 Task: Add a signature Kate Phillips containing Best wishes for a happy National Peace Day, Kate Phillips to email address softage.8@softage.net and add a label Sustainability
Action: Mouse pressed left at (1036, 54)
Screenshot: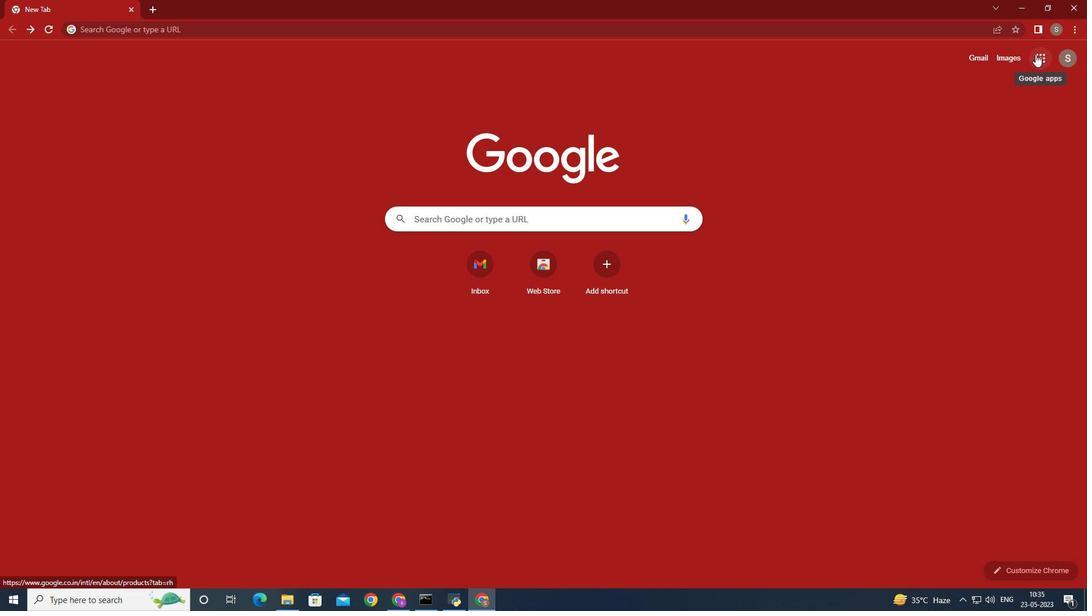 
Action: Mouse moved to (1039, 60)
Screenshot: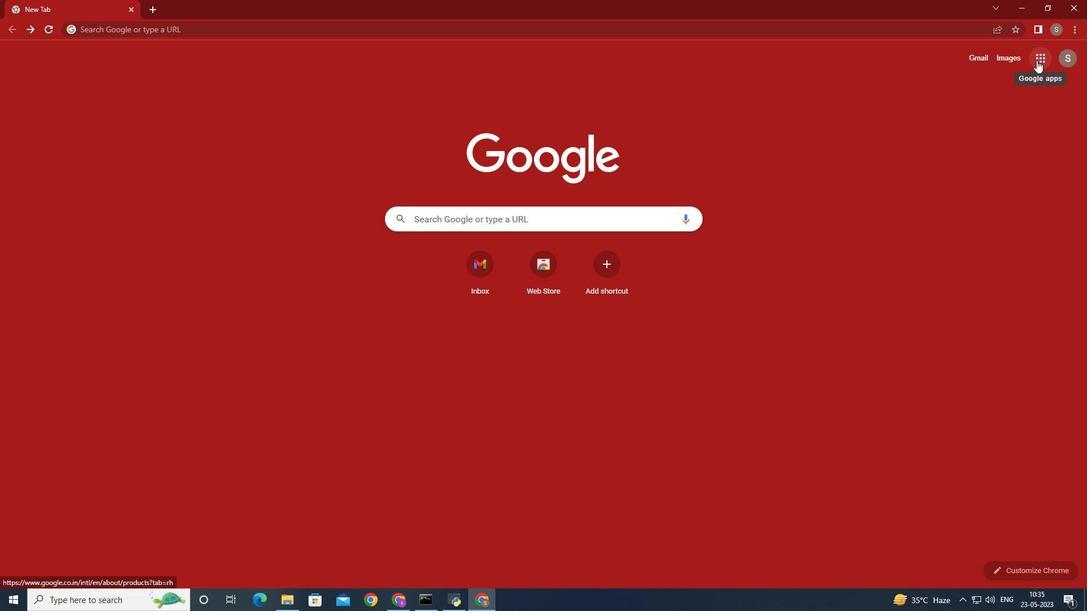 
Action: Mouse pressed left at (1039, 60)
Screenshot: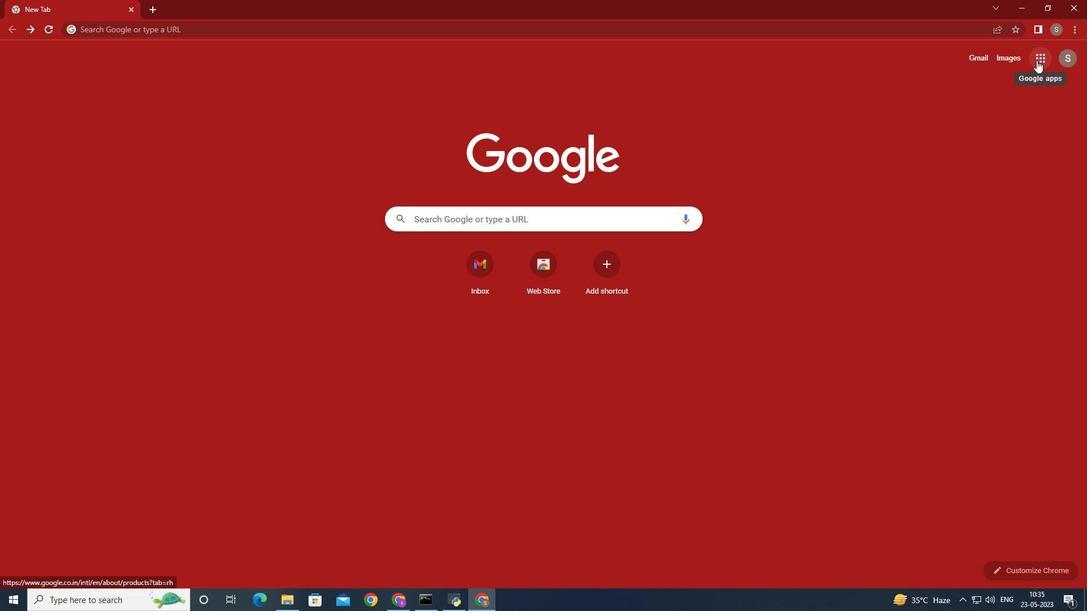 
Action: Mouse moved to (989, 107)
Screenshot: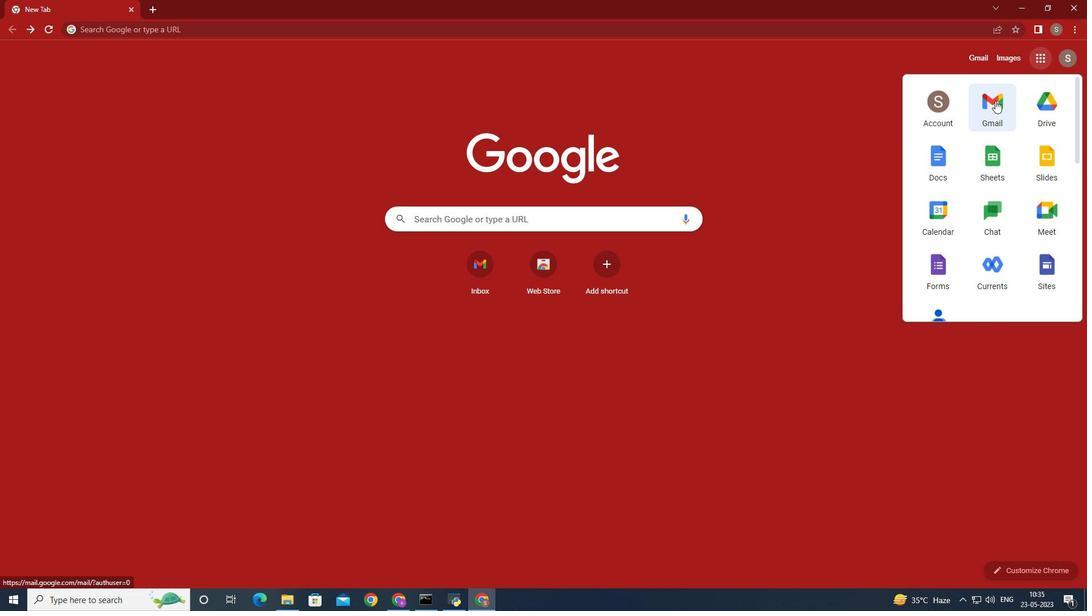 
Action: Mouse pressed left at (989, 107)
Screenshot: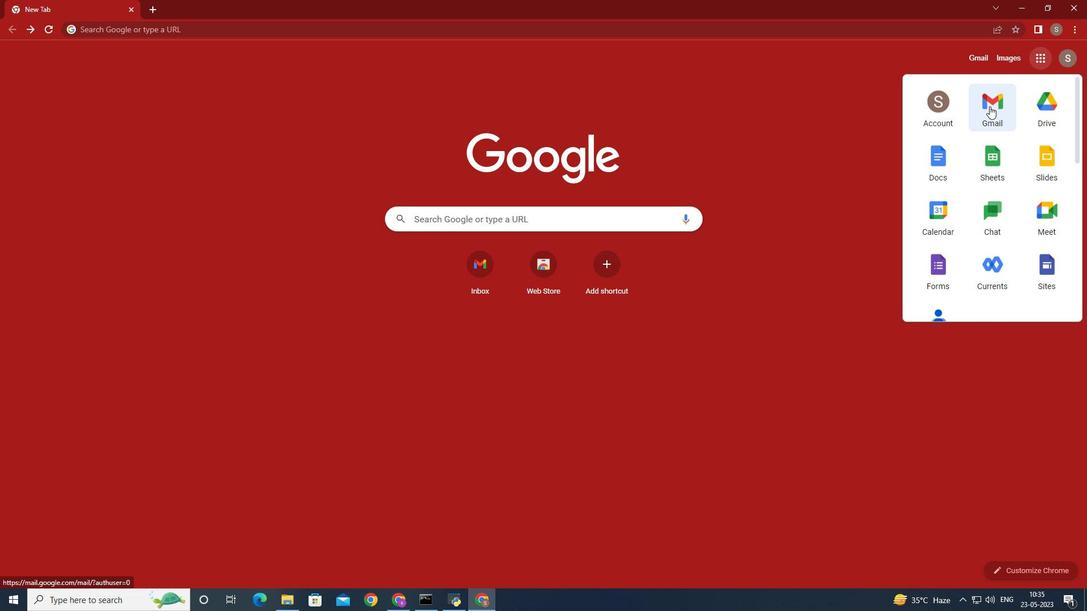
Action: Mouse moved to (965, 77)
Screenshot: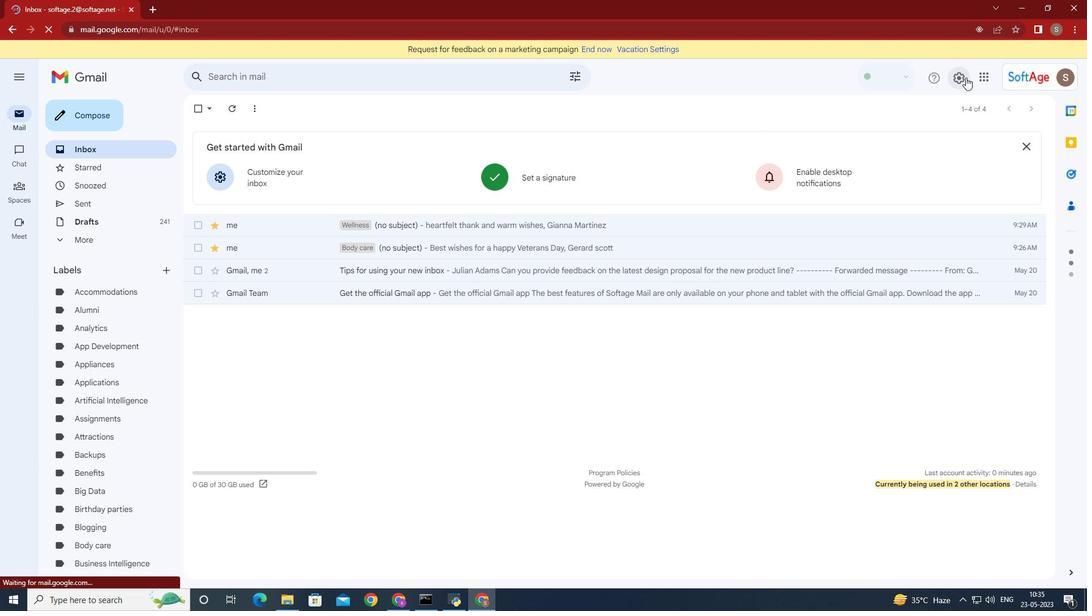 
Action: Mouse pressed left at (965, 77)
Screenshot: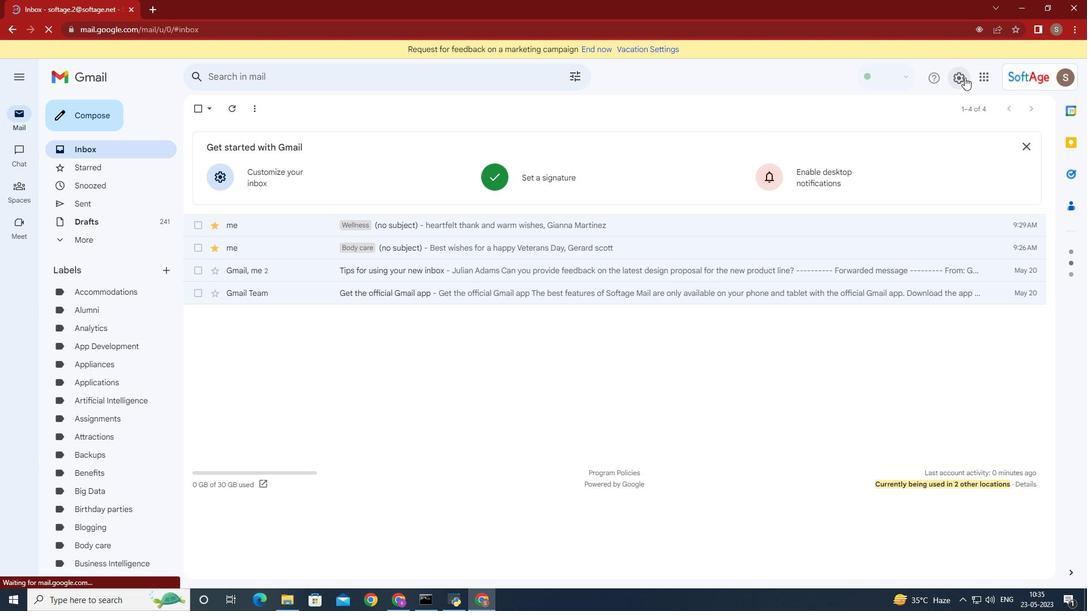 
Action: Mouse moved to (970, 127)
Screenshot: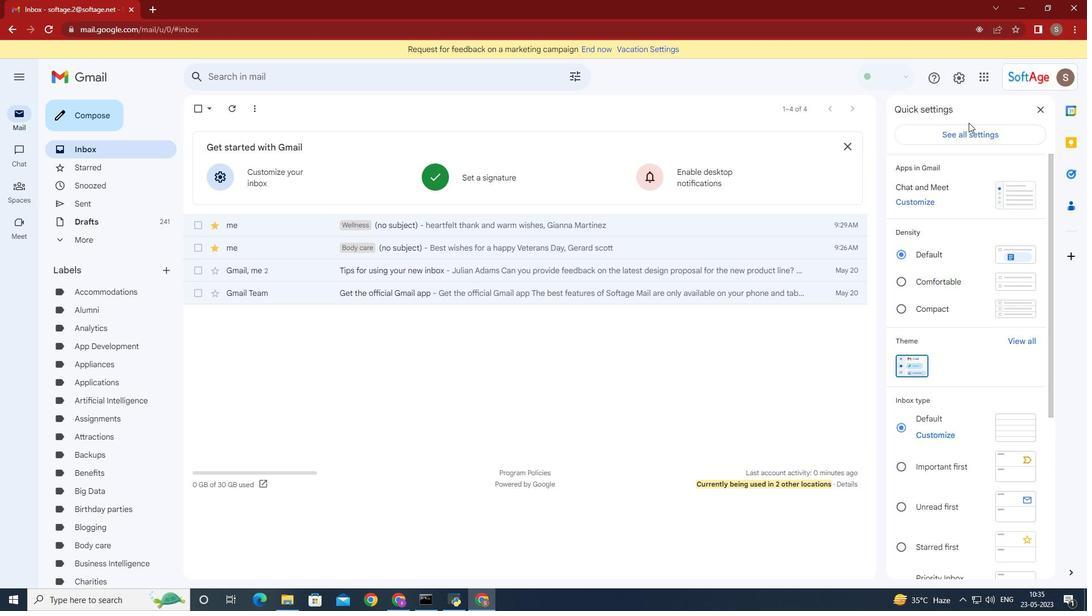 
Action: Mouse pressed left at (970, 127)
Screenshot: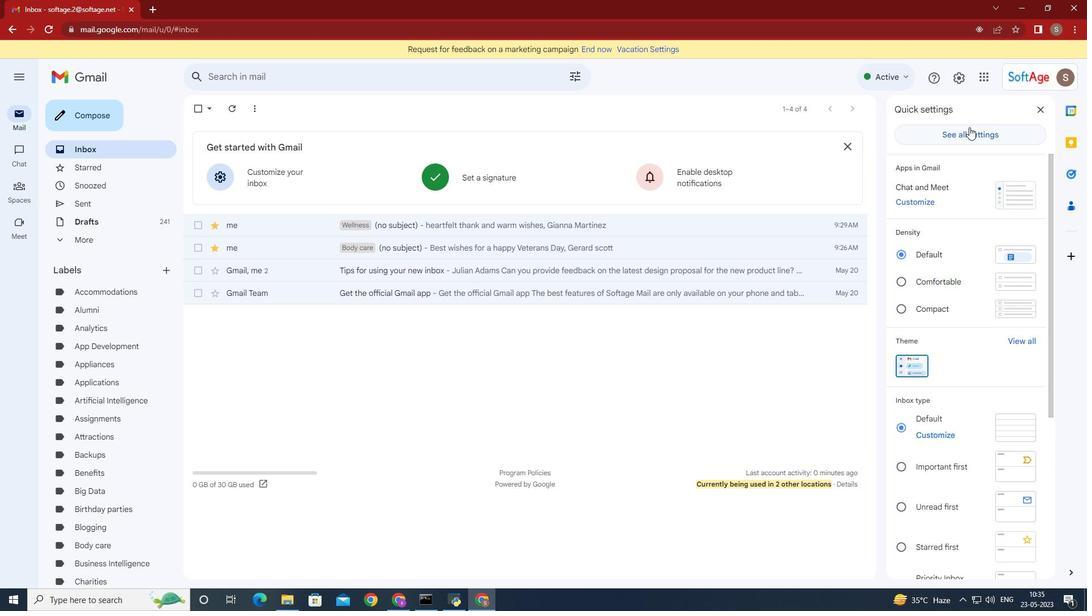 
Action: Mouse moved to (583, 201)
Screenshot: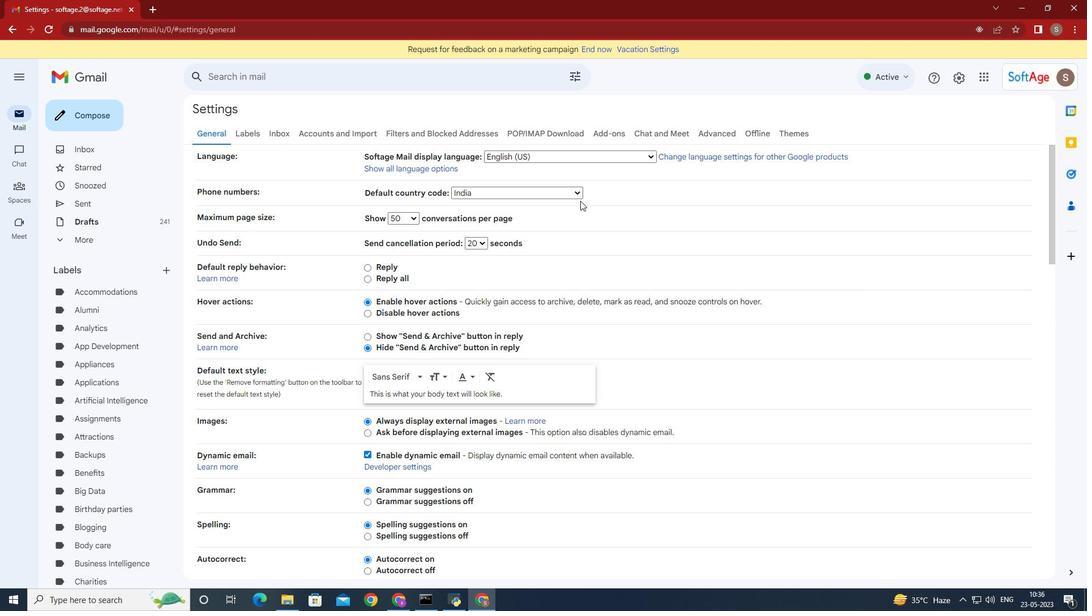 
Action: Mouse scrolled (583, 200) with delta (0, 0)
Screenshot: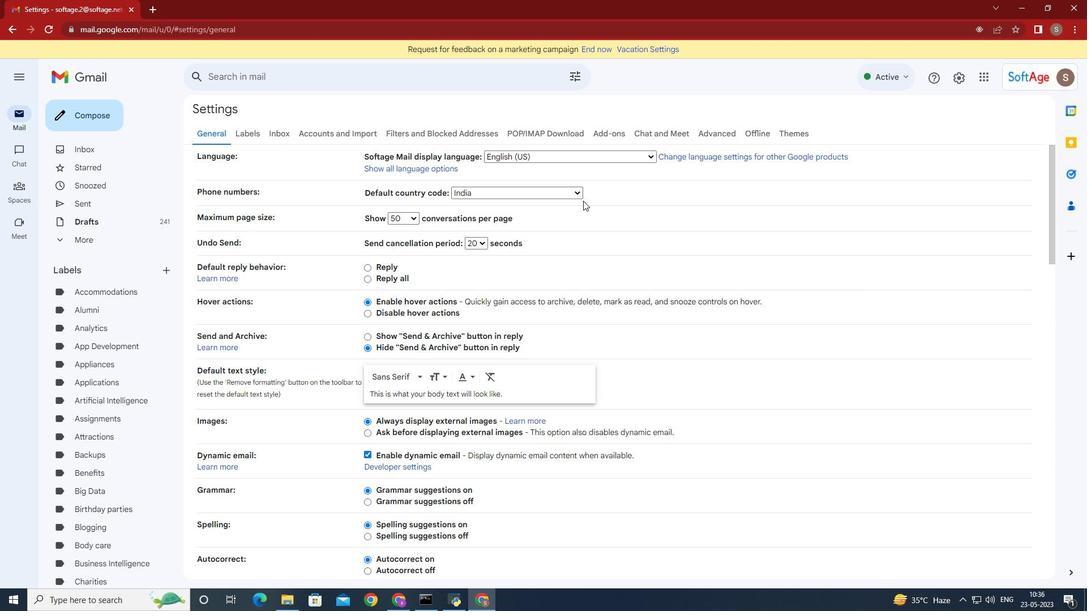 
Action: Mouse scrolled (583, 200) with delta (0, 0)
Screenshot: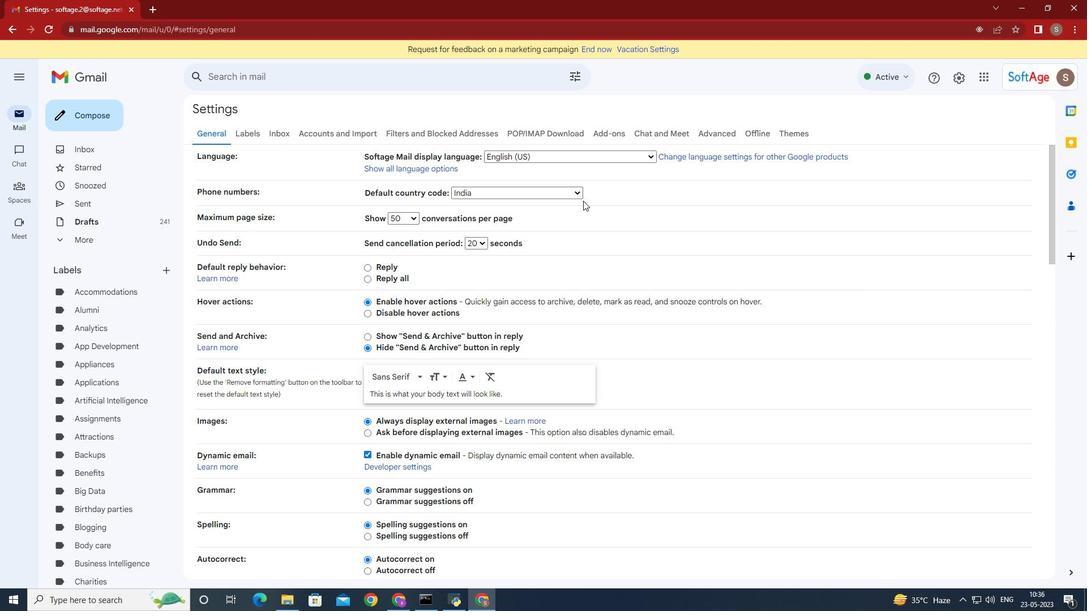 
Action: Mouse scrolled (583, 200) with delta (0, 0)
Screenshot: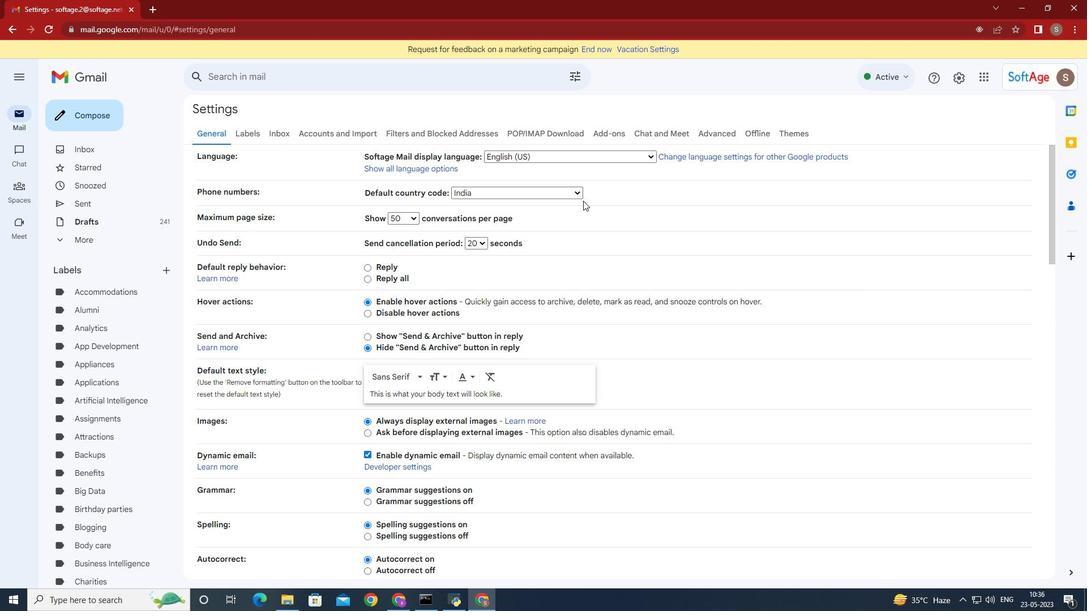 
Action: Mouse scrolled (583, 200) with delta (0, 0)
Screenshot: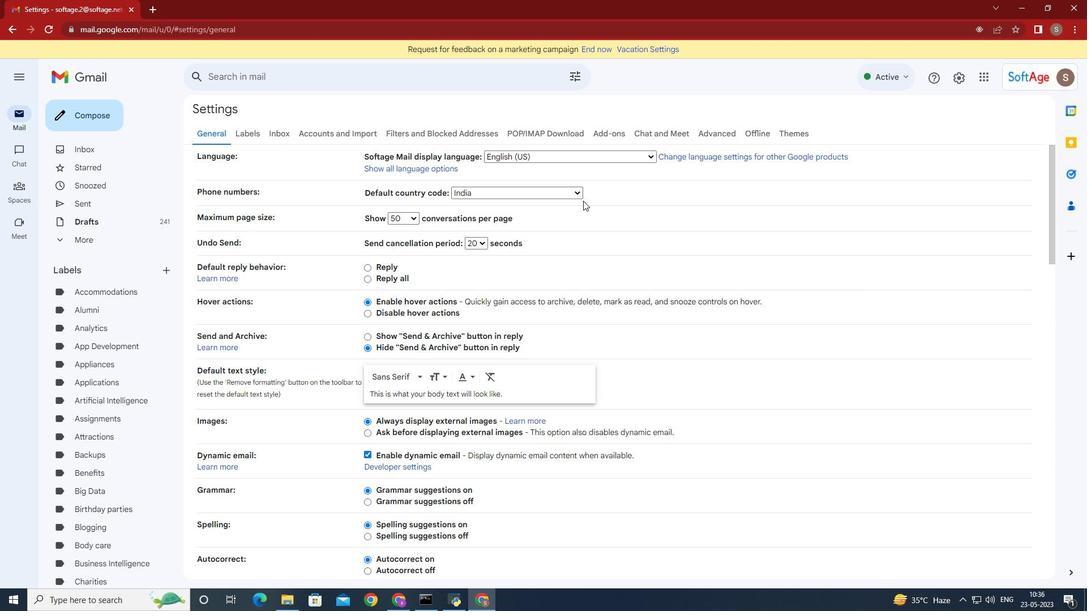
Action: Mouse moved to (579, 198)
Screenshot: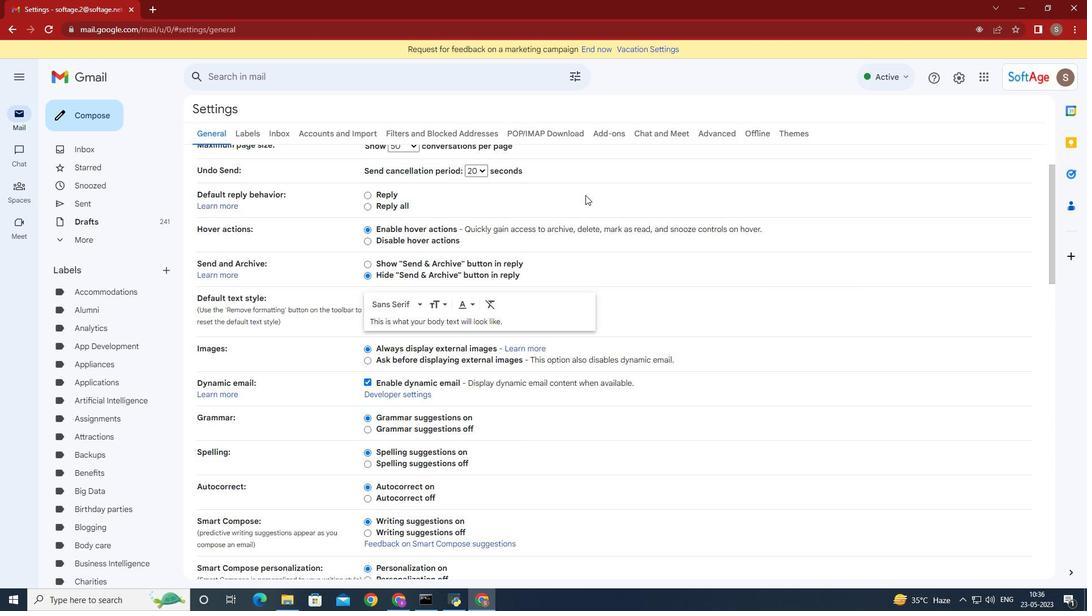 
Action: Mouse scrolled (579, 197) with delta (0, 0)
Screenshot: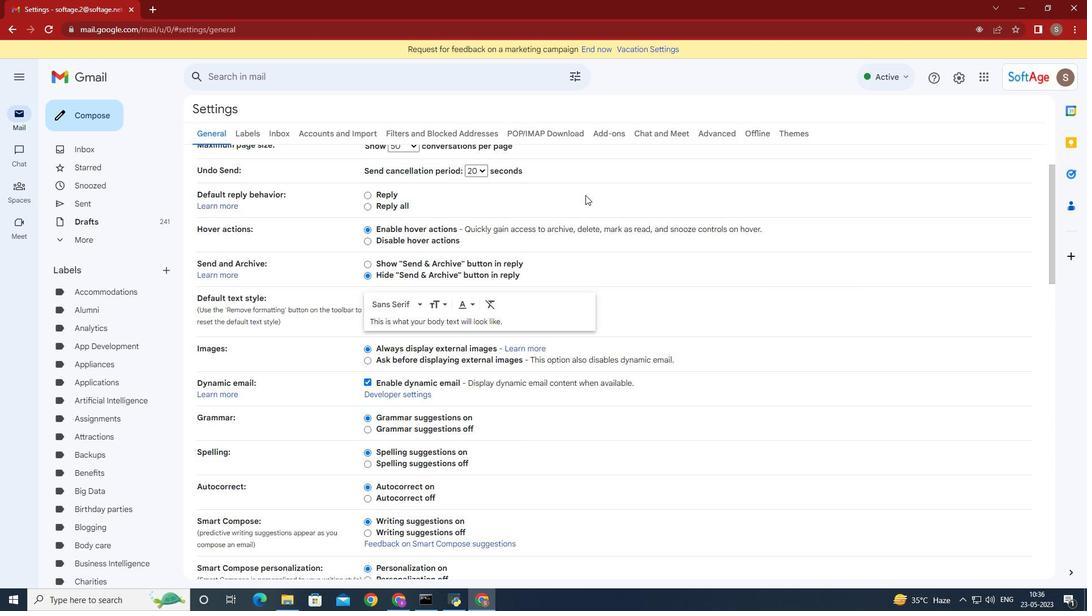 
Action: Mouse moved to (579, 198)
Screenshot: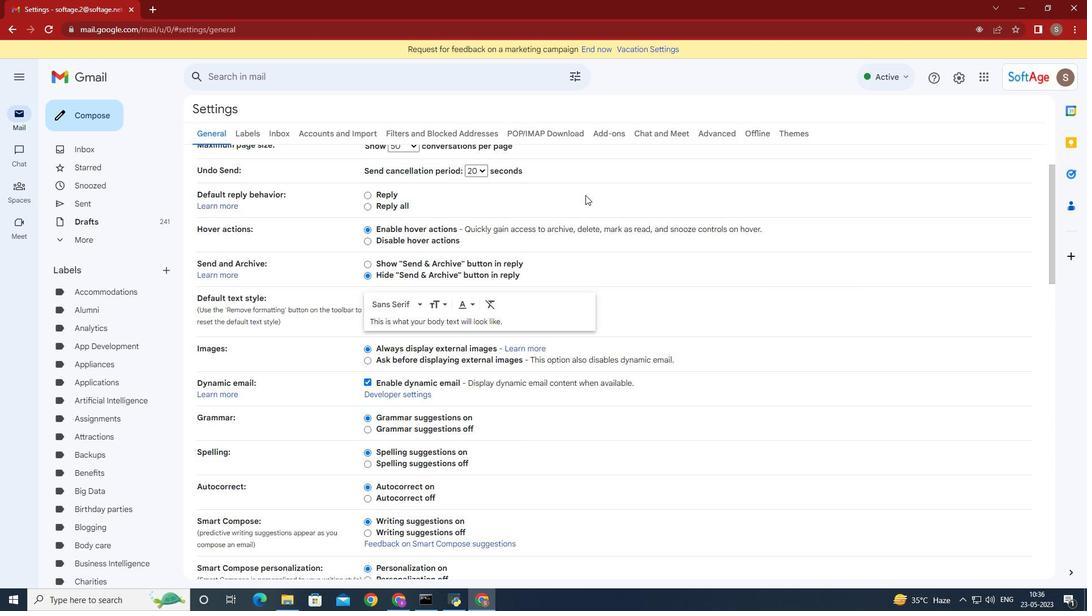 
Action: Mouse scrolled (579, 197) with delta (0, 0)
Screenshot: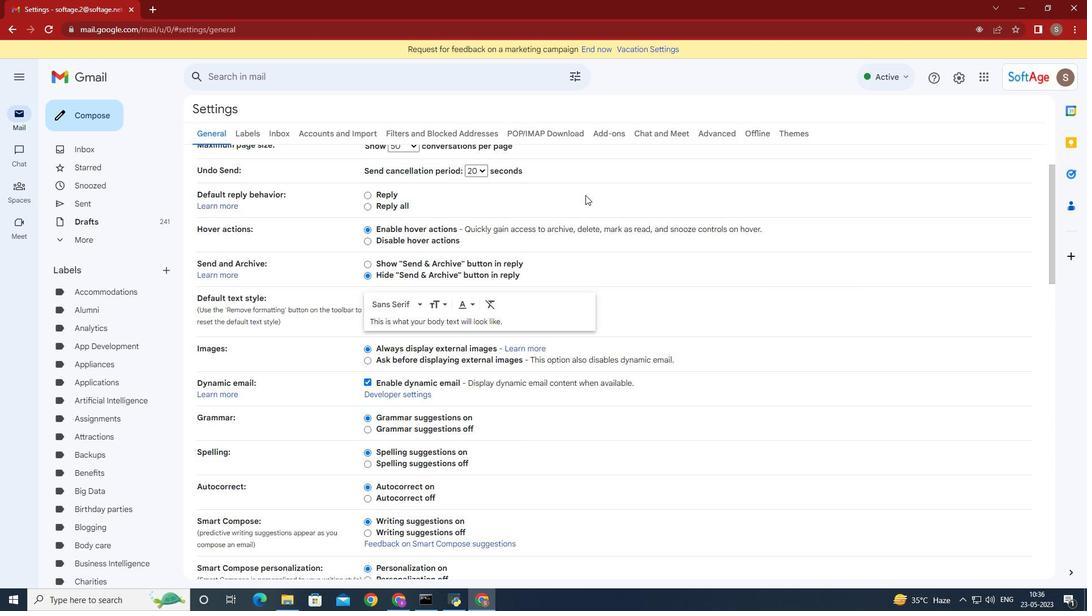 
Action: Mouse moved to (578, 198)
Screenshot: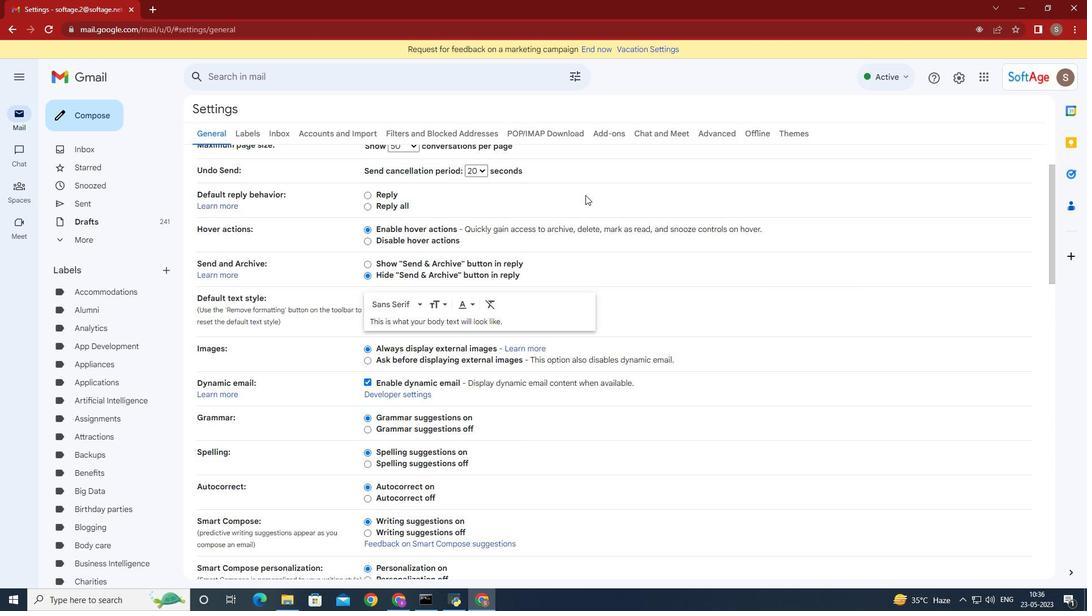
Action: Mouse scrolled (578, 197) with delta (0, 0)
Screenshot: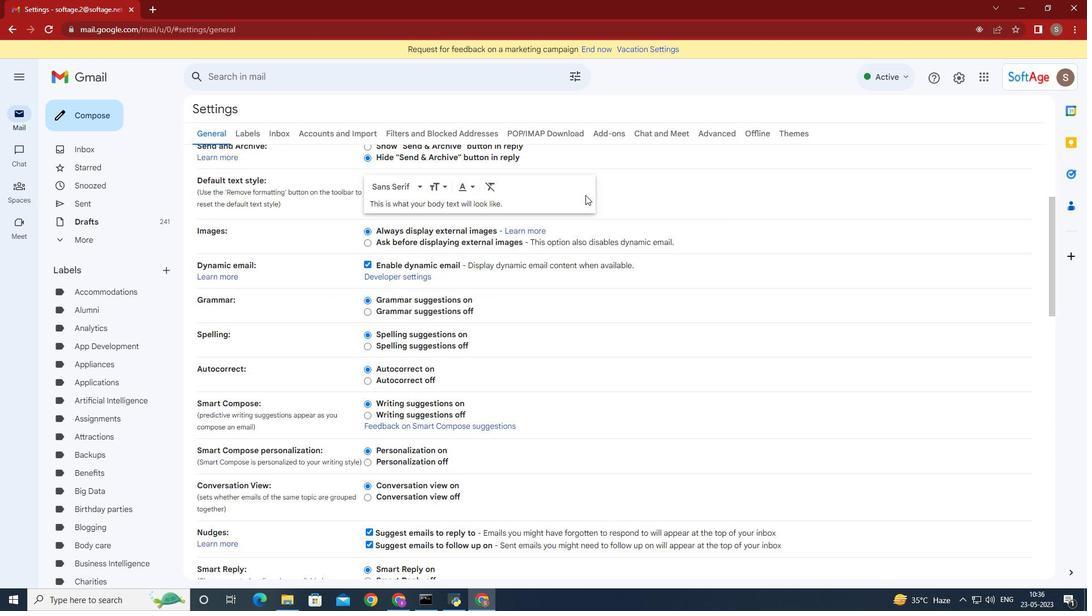 
Action: Mouse moved to (578, 198)
Screenshot: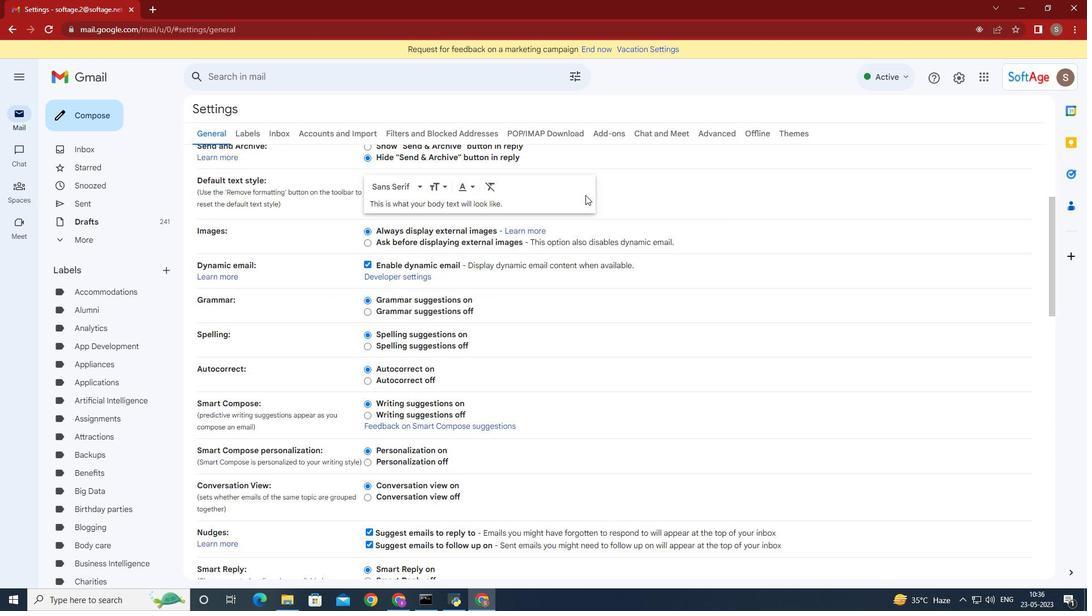 
Action: Mouse scrolled (578, 197) with delta (0, 0)
Screenshot: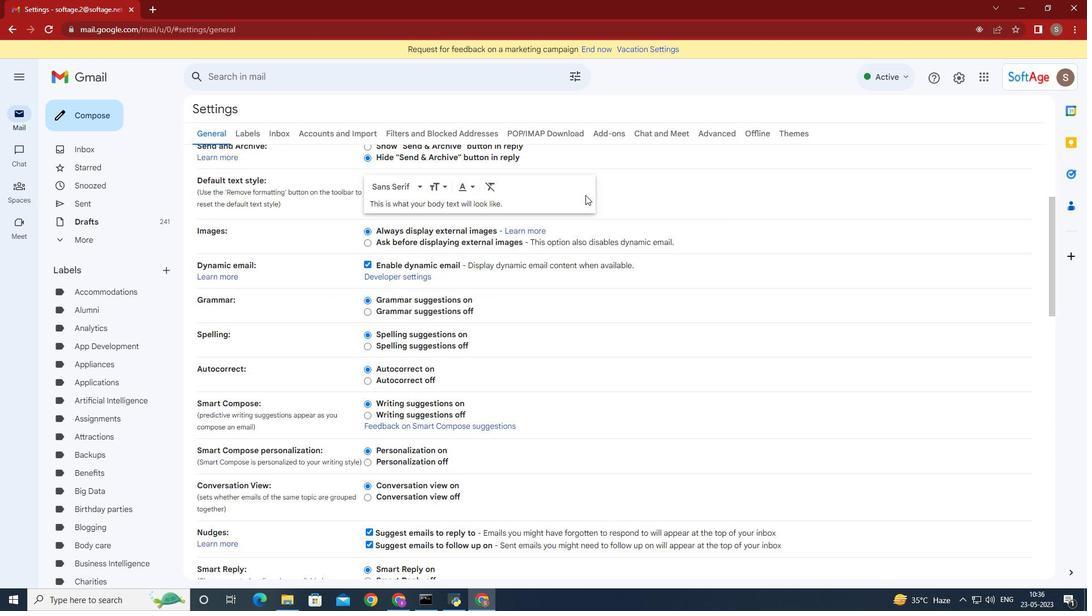 
Action: Mouse moved to (577, 198)
Screenshot: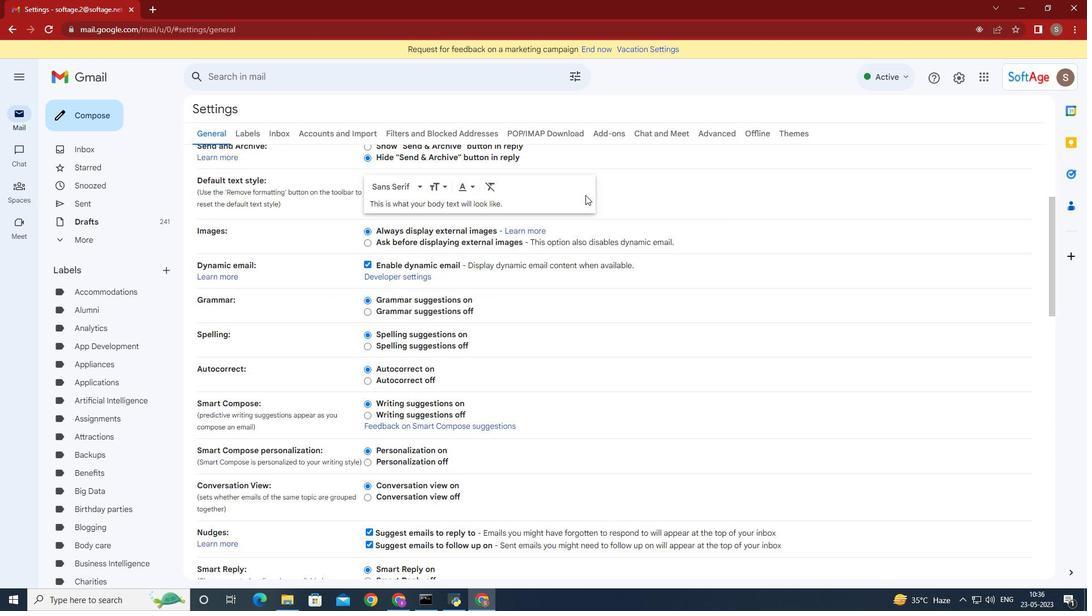 
Action: Mouse scrolled (577, 197) with delta (0, 0)
Screenshot: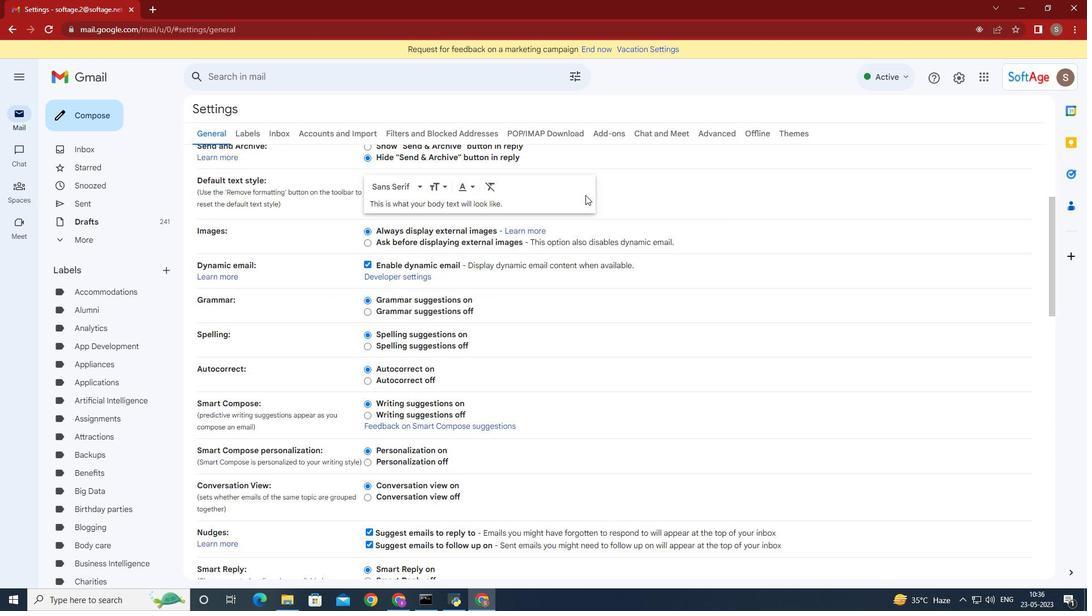 
Action: Mouse moved to (571, 199)
Screenshot: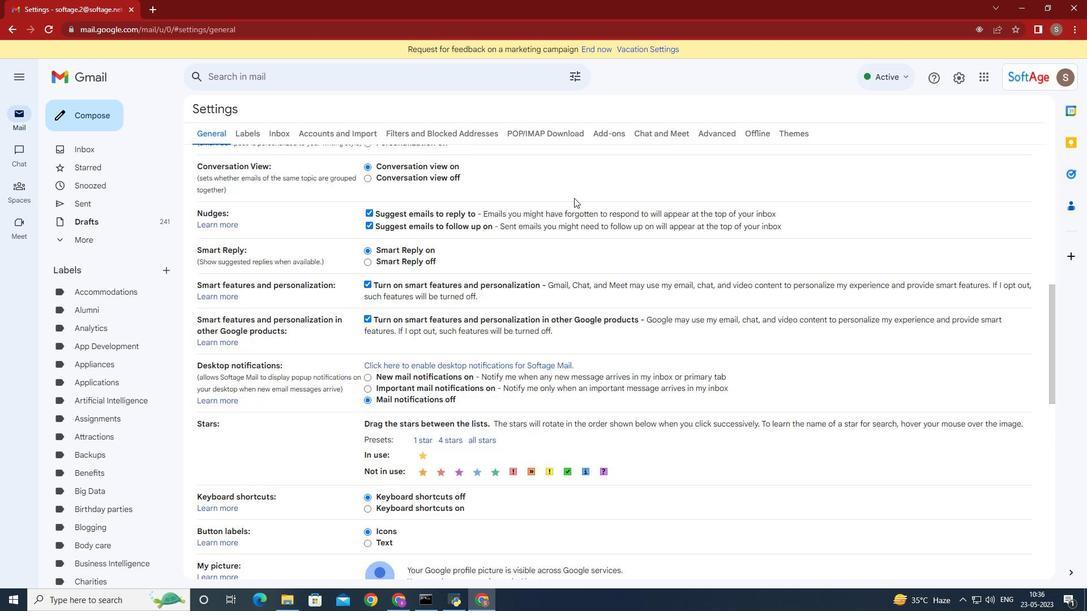 
Action: Mouse scrolled (571, 198) with delta (0, 0)
Screenshot: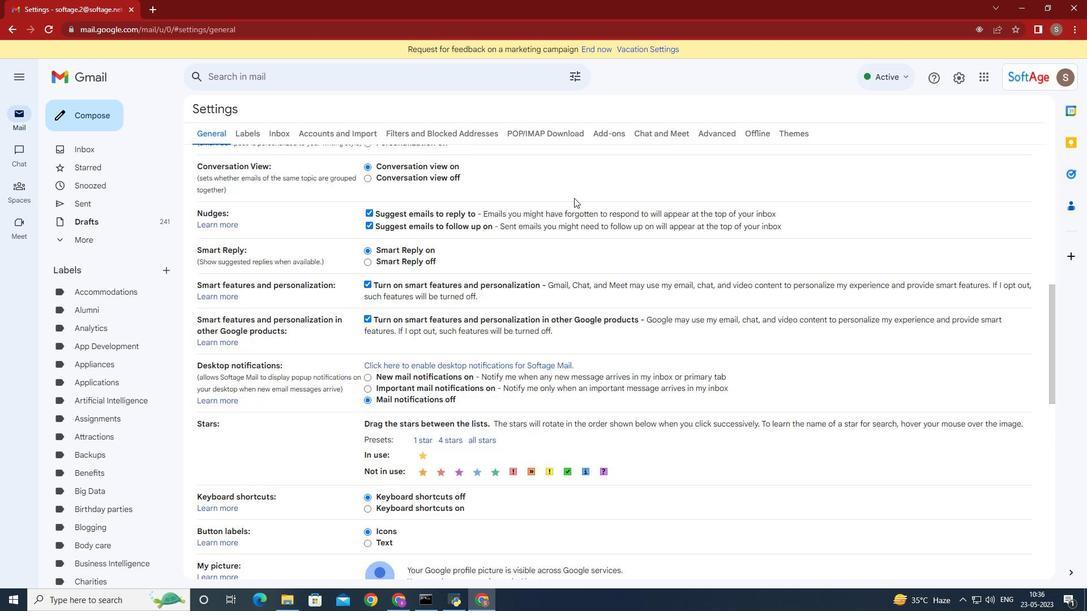 
Action: Mouse moved to (570, 200)
Screenshot: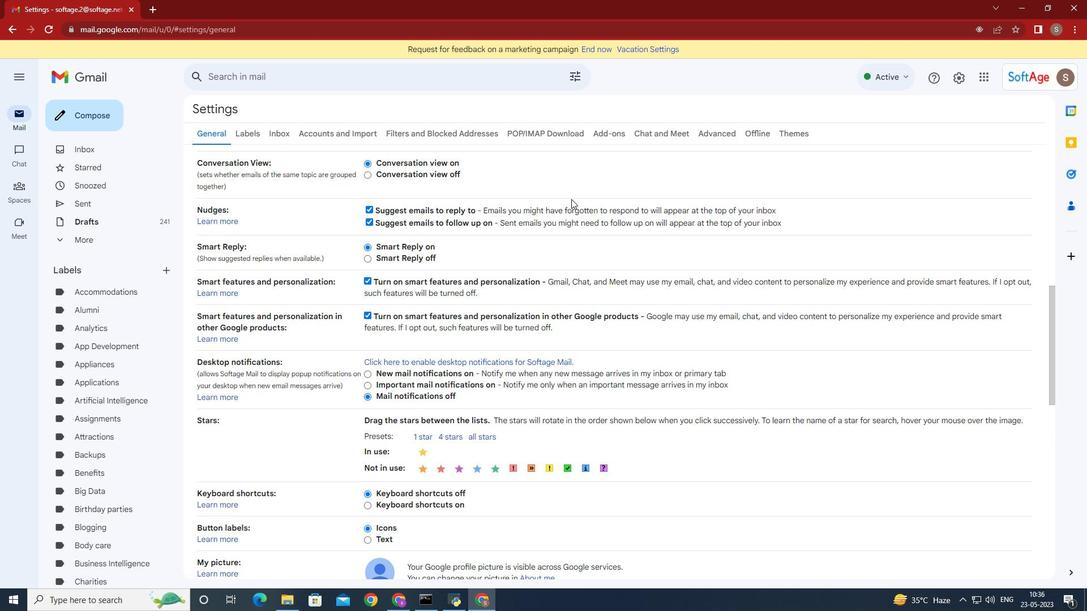 
Action: Mouse scrolled (571, 199) with delta (0, 0)
Screenshot: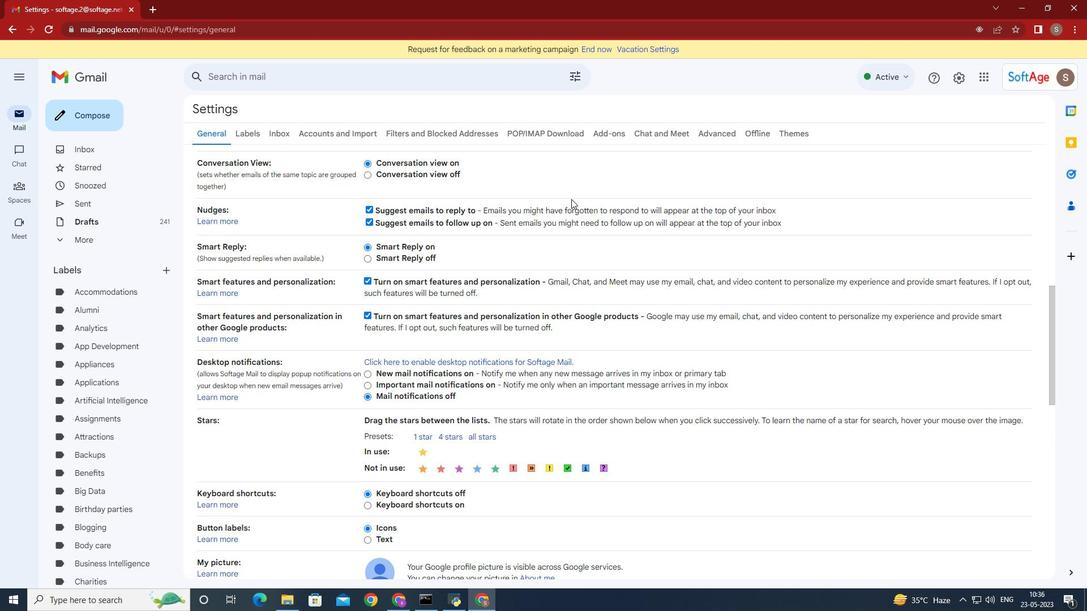 
Action: Mouse scrolled (571, 199) with delta (0, 0)
Screenshot: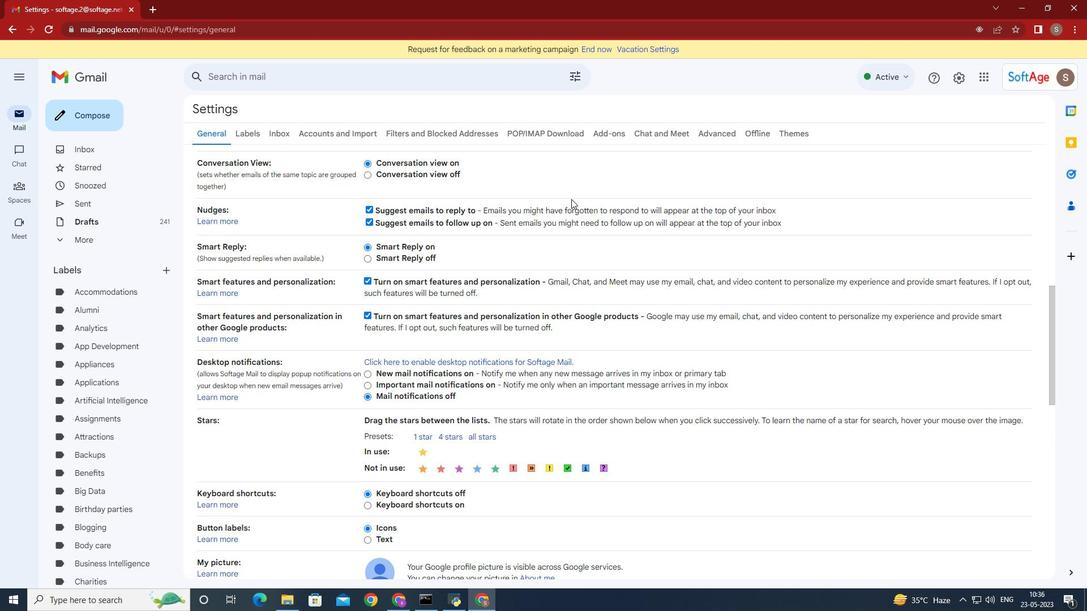 
Action: Mouse scrolled (571, 199) with delta (0, 0)
Screenshot: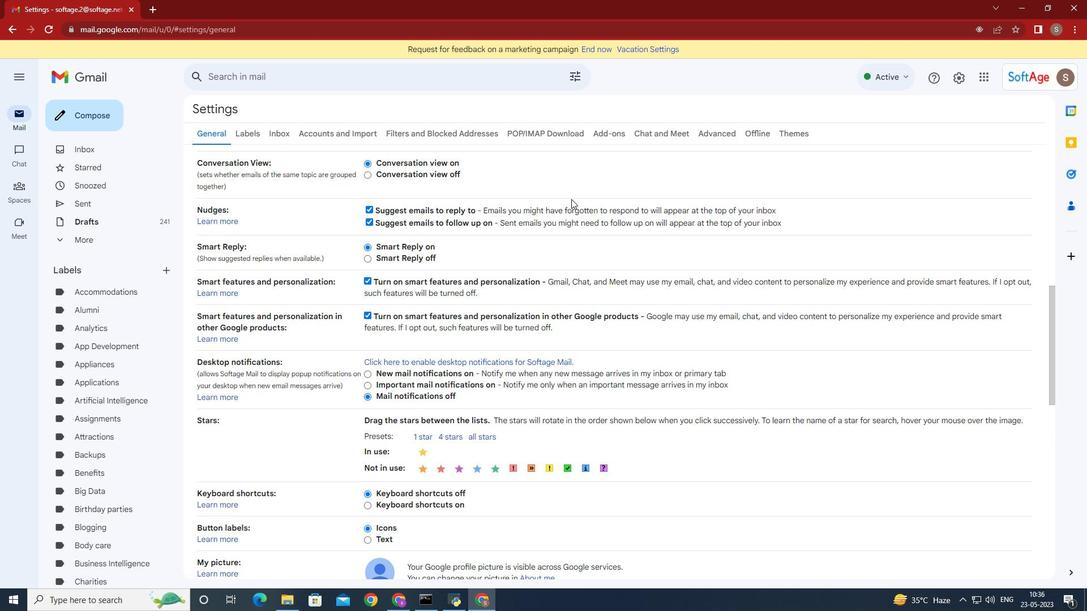 
Action: Mouse scrolled (571, 199) with delta (0, 0)
Screenshot: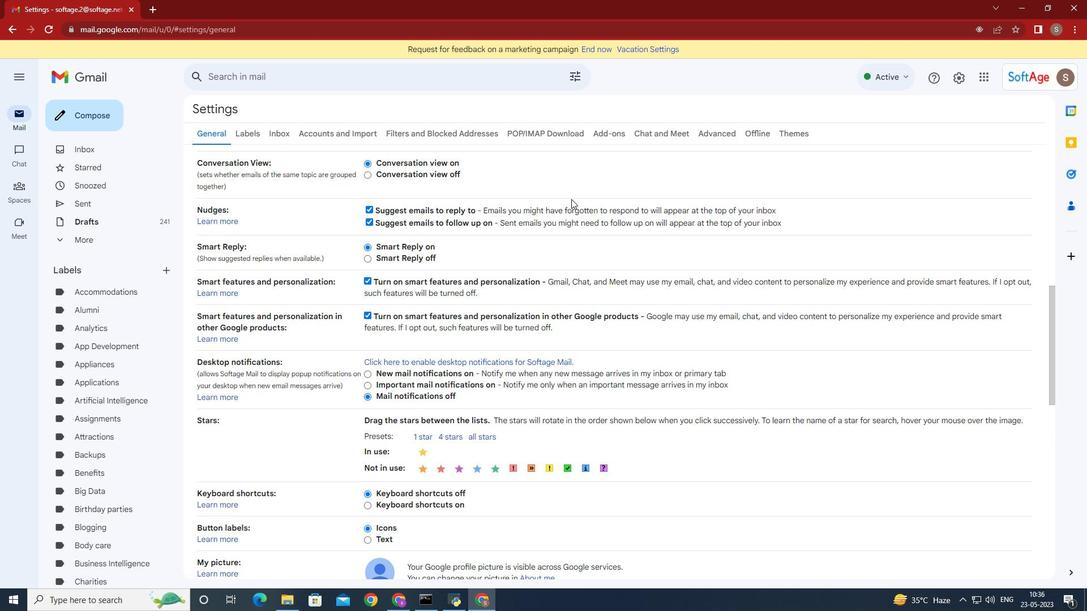 
Action: Mouse scrolled (571, 199) with delta (0, 0)
Screenshot: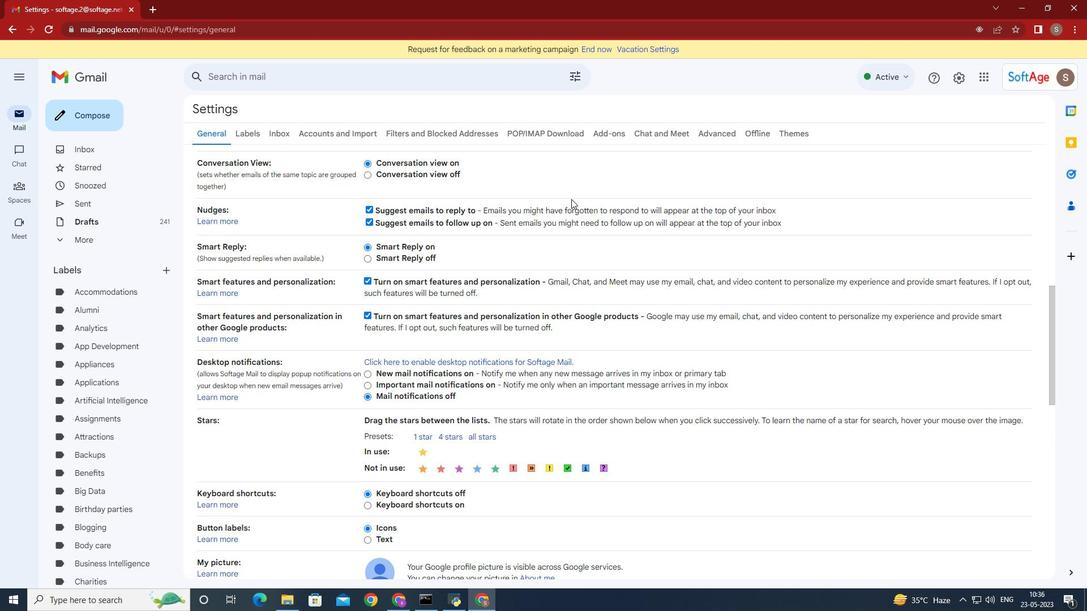 
Action: Mouse scrolled (570, 199) with delta (0, 0)
Screenshot: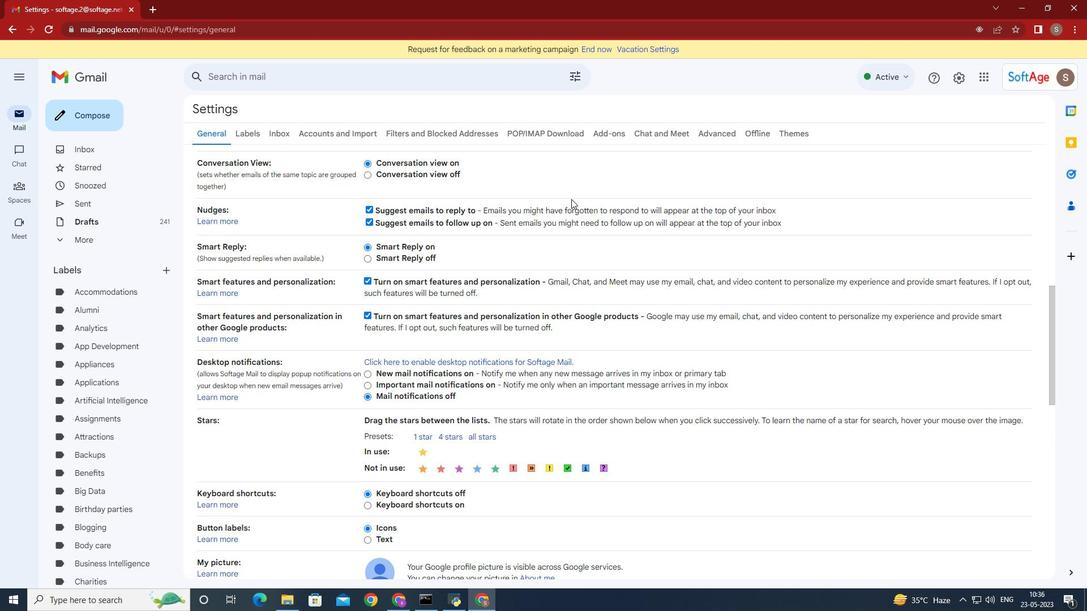 
Action: Mouse moved to (569, 201)
Screenshot: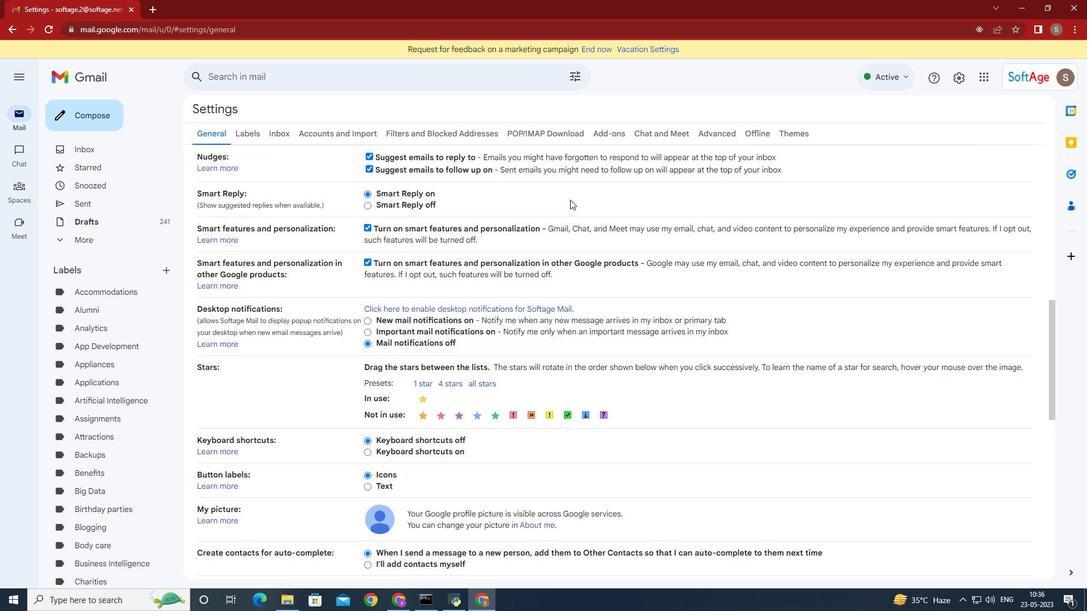 
Action: Mouse scrolled (569, 200) with delta (0, 0)
Screenshot: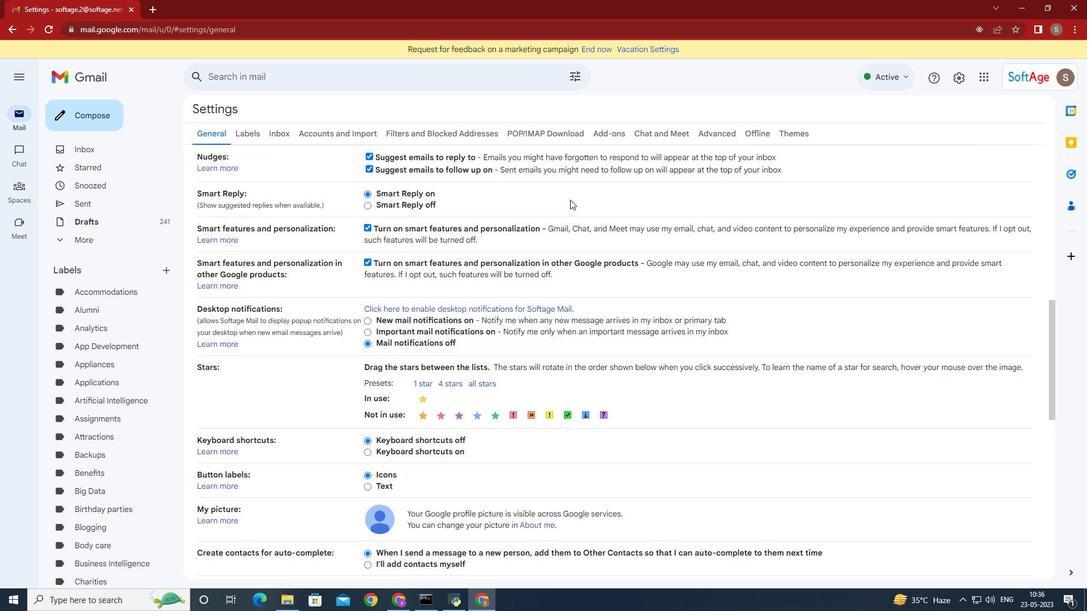 
Action: Mouse moved to (568, 201)
Screenshot: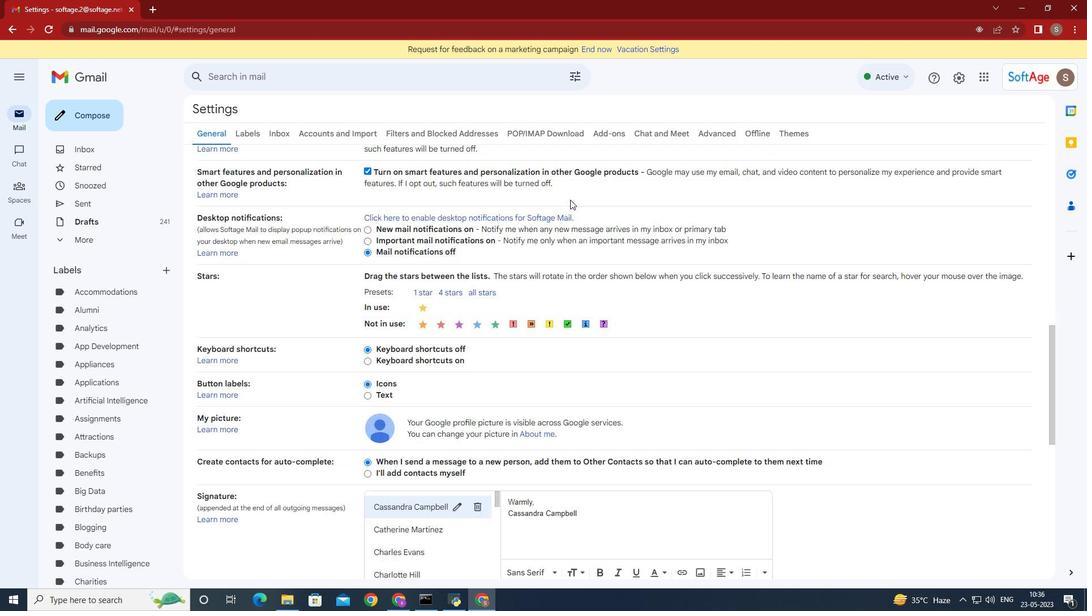 
Action: Mouse scrolled (568, 201) with delta (0, 0)
Screenshot: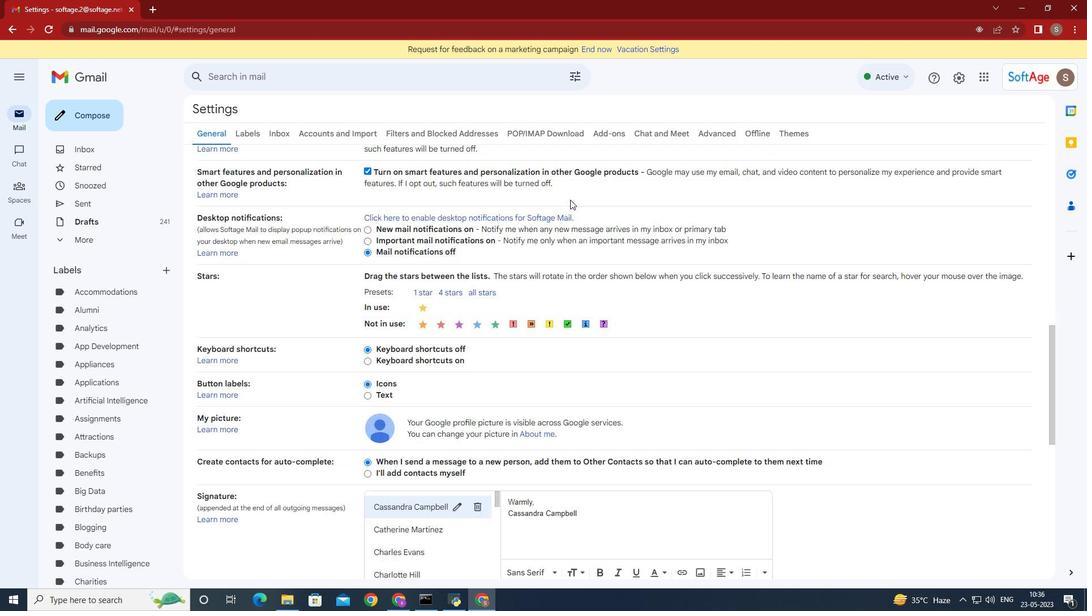 
Action: Mouse scrolled (568, 201) with delta (0, 0)
Screenshot: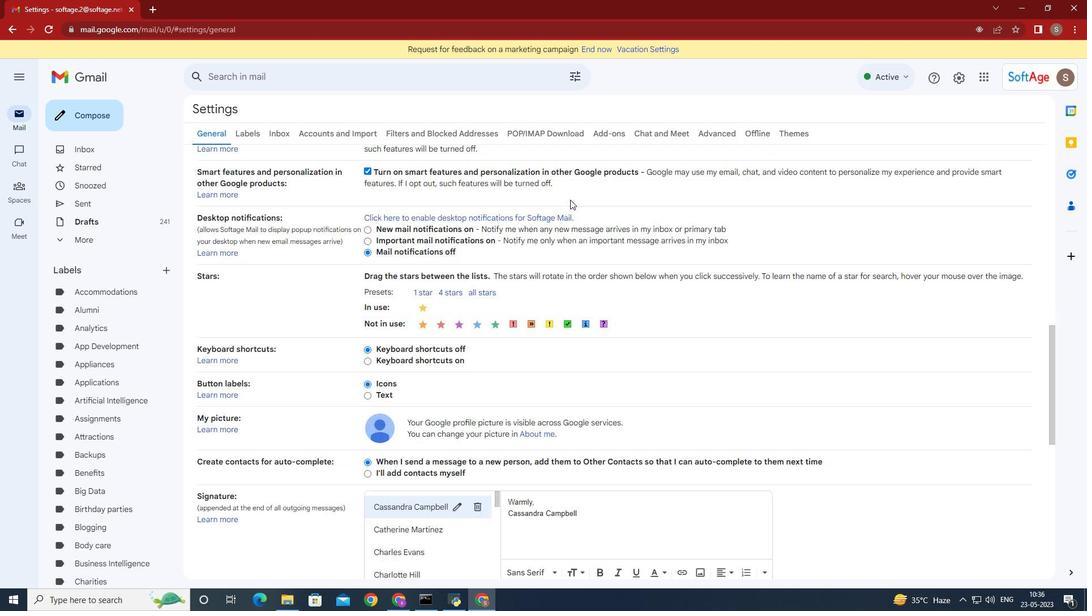 
Action: Mouse scrolled (568, 201) with delta (0, 0)
Screenshot: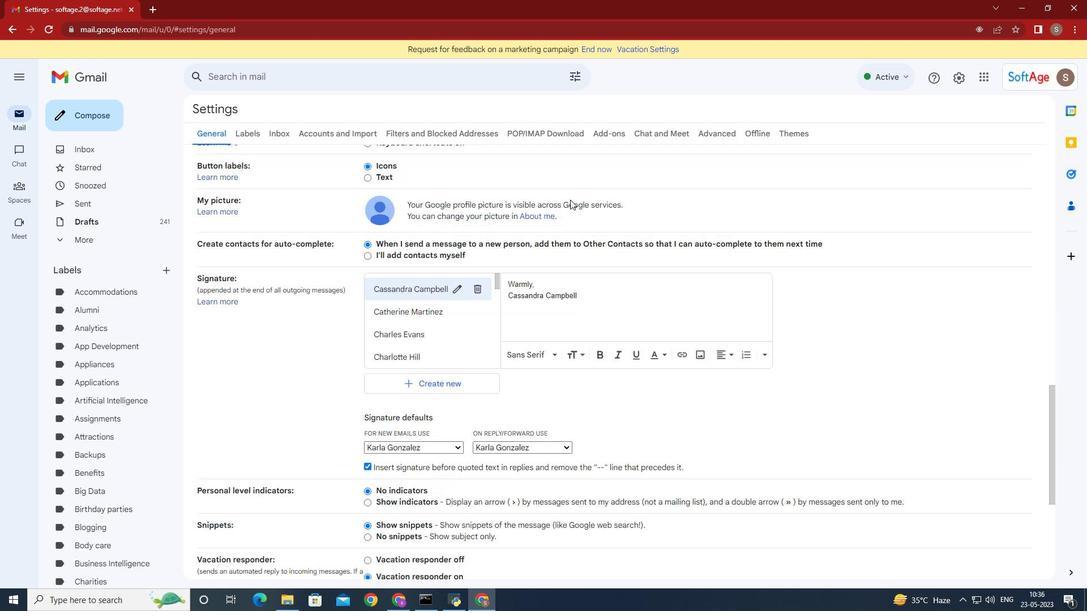
Action: Mouse scrolled (568, 201) with delta (0, 0)
Screenshot: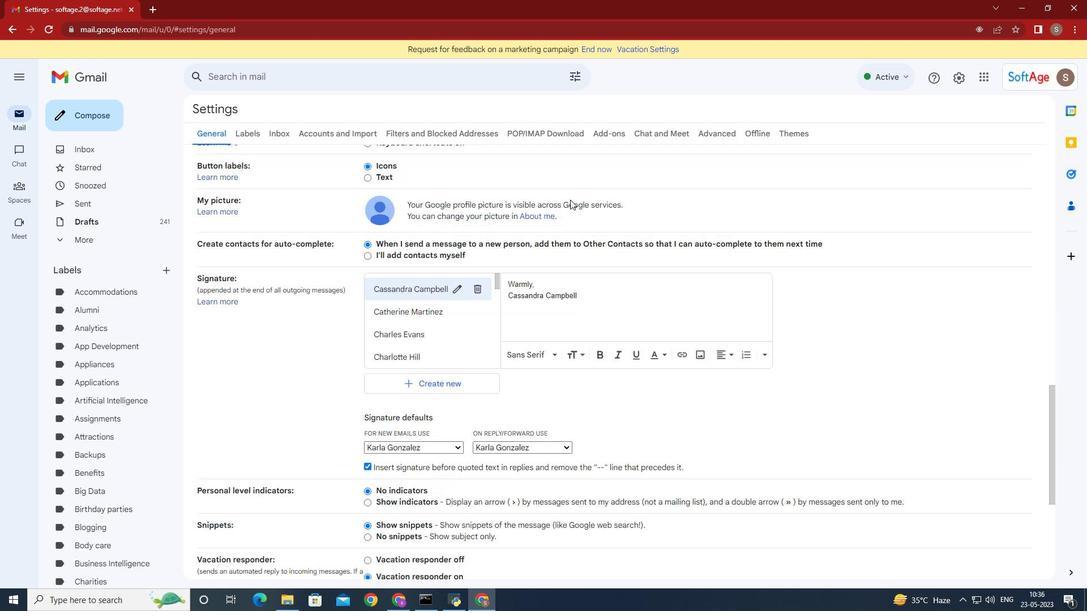 
Action: Mouse scrolled (568, 201) with delta (0, 0)
Screenshot: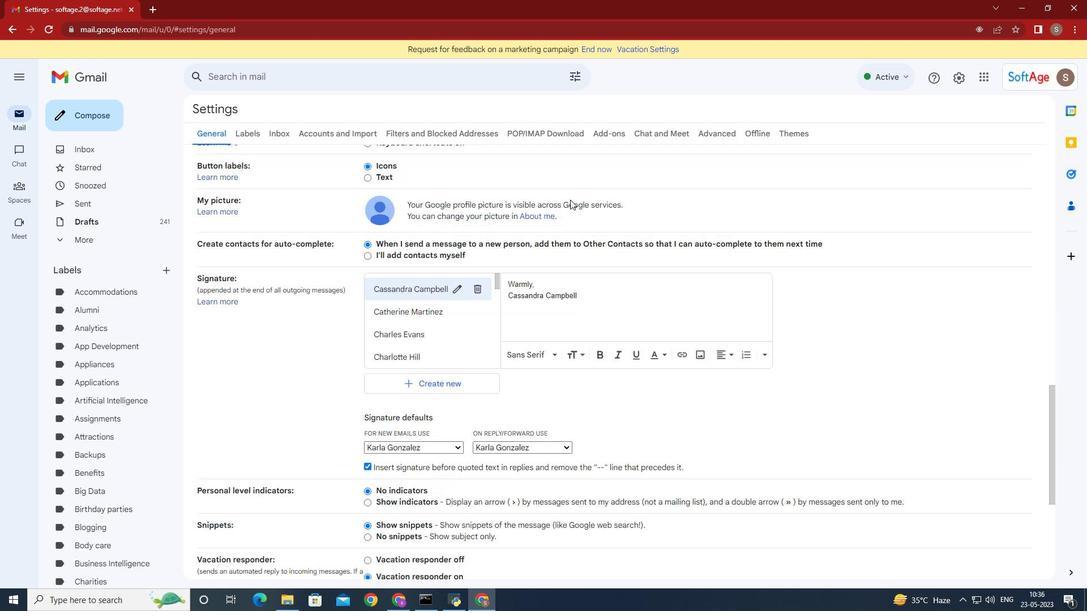 
Action: Mouse moved to (568, 201)
Screenshot: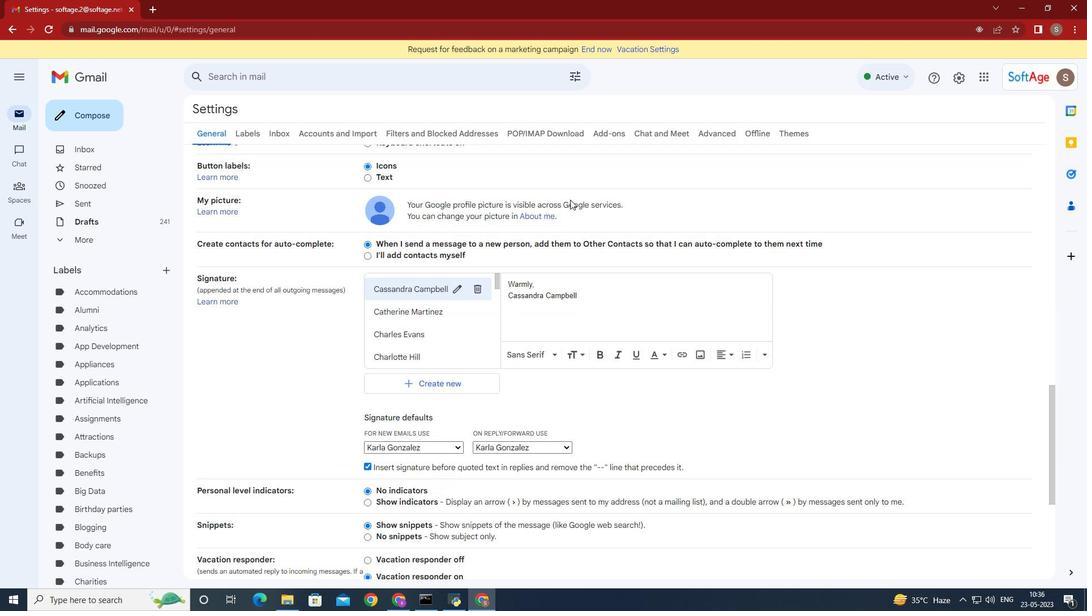 
Action: Mouse scrolled (568, 201) with delta (0, 0)
Screenshot: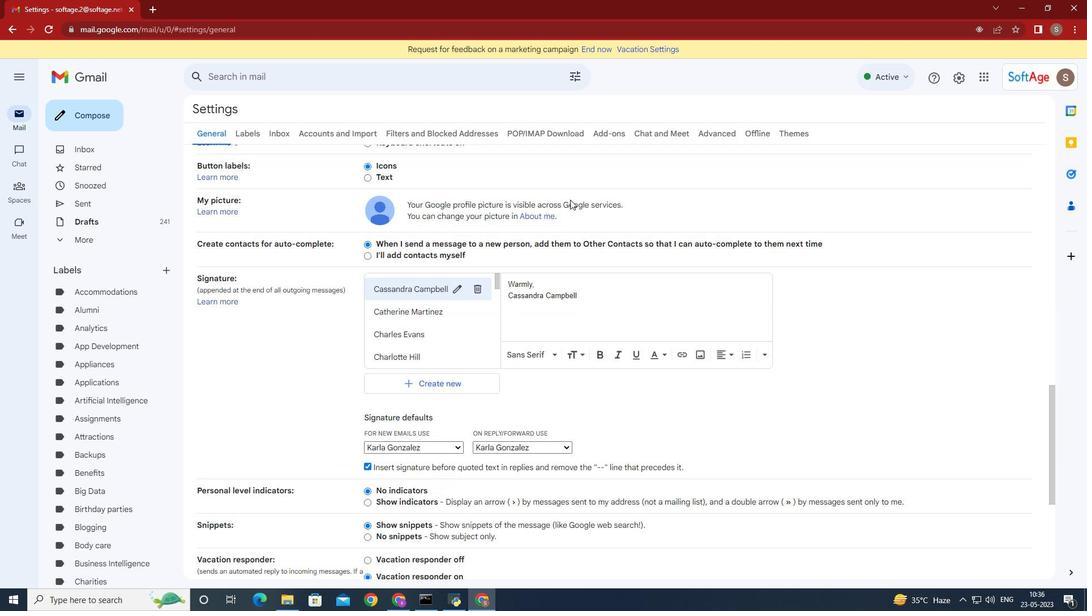 
Action: Mouse moved to (444, 185)
Screenshot: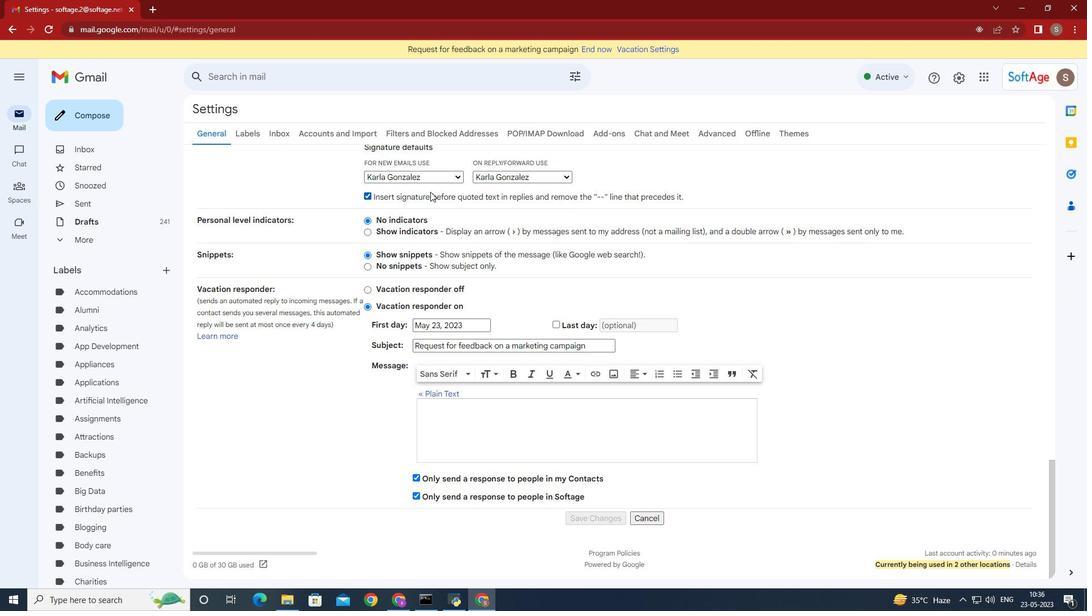
Action: Mouse scrolled (444, 185) with delta (0, 0)
Screenshot: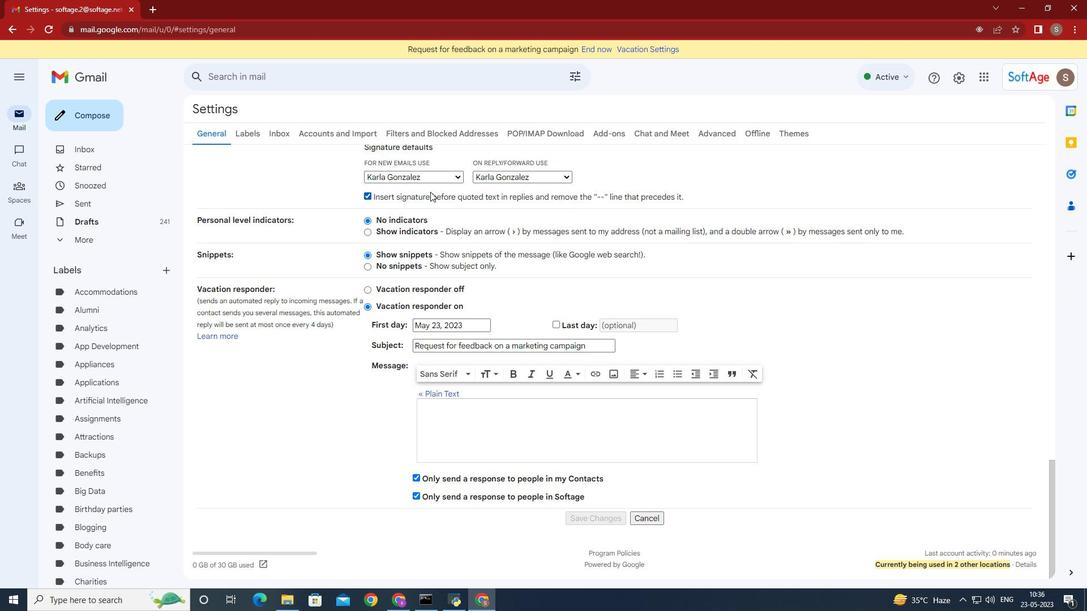 
Action: Mouse scrolled (444, 185) with delta (0, 0)
Screenshot: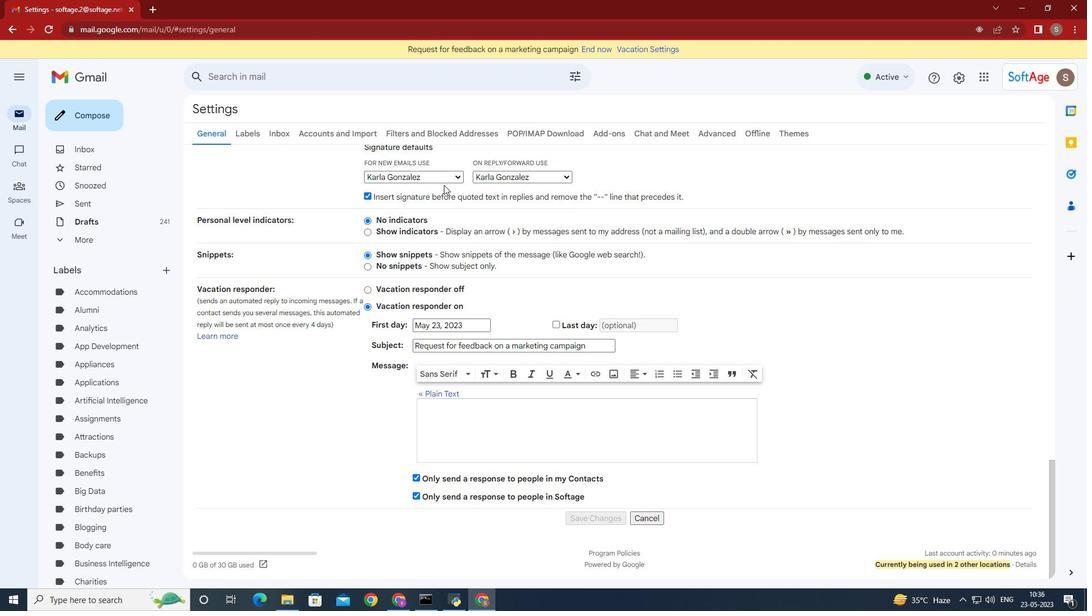 
Action: Mouse scrolled (444, 185) with delta (0, 0)
Screenshot: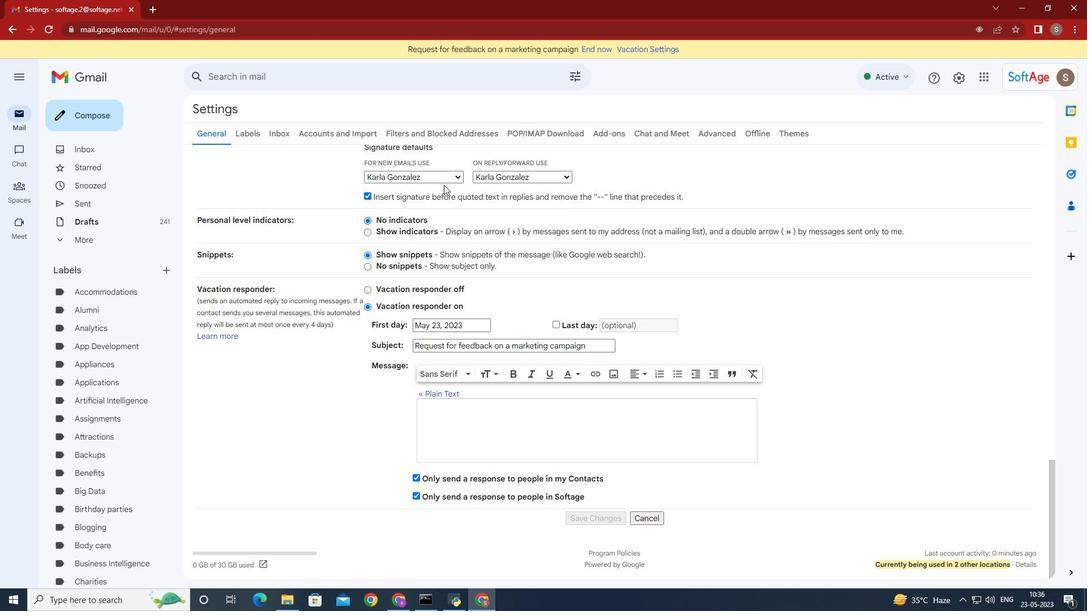 
Action: Mouse moved to (439, 283)
Screenshot: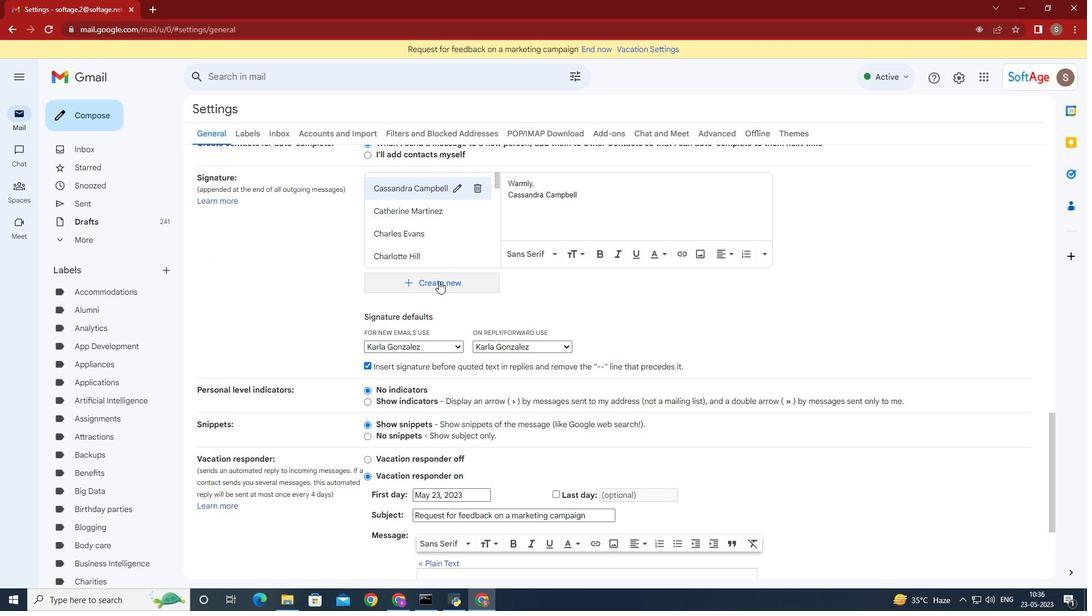 
Action: Mouse pressed left at (439, 283)
Screenshot: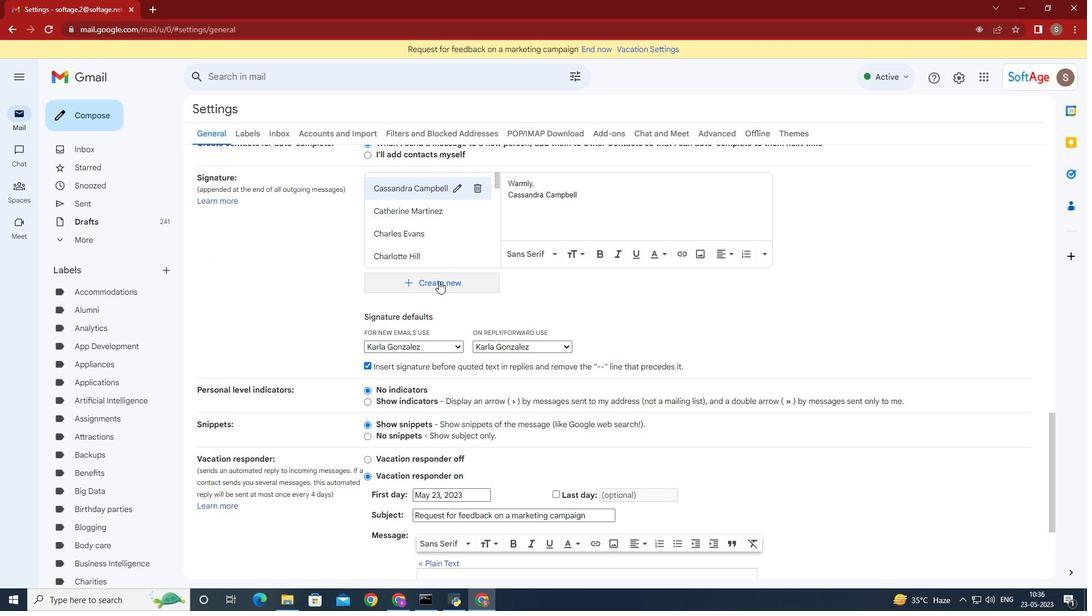 
Action: Mouse moved to (438, 283)
Screenshot: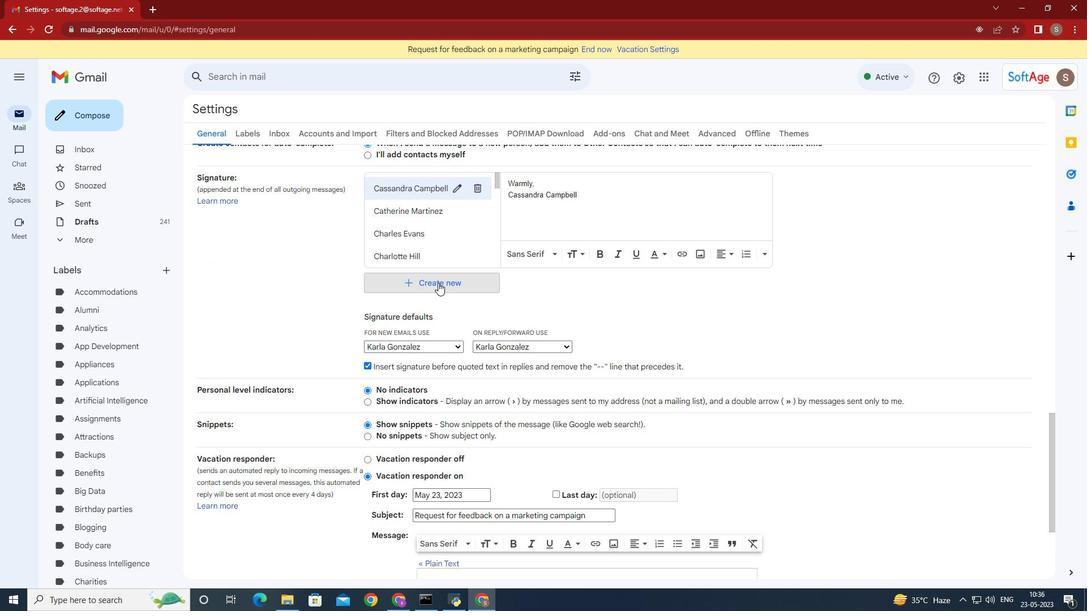 
Action: Key pressed <Key.shift>Kate<Key.space><Key.shift>Phillips<Key.space>
Screenshot: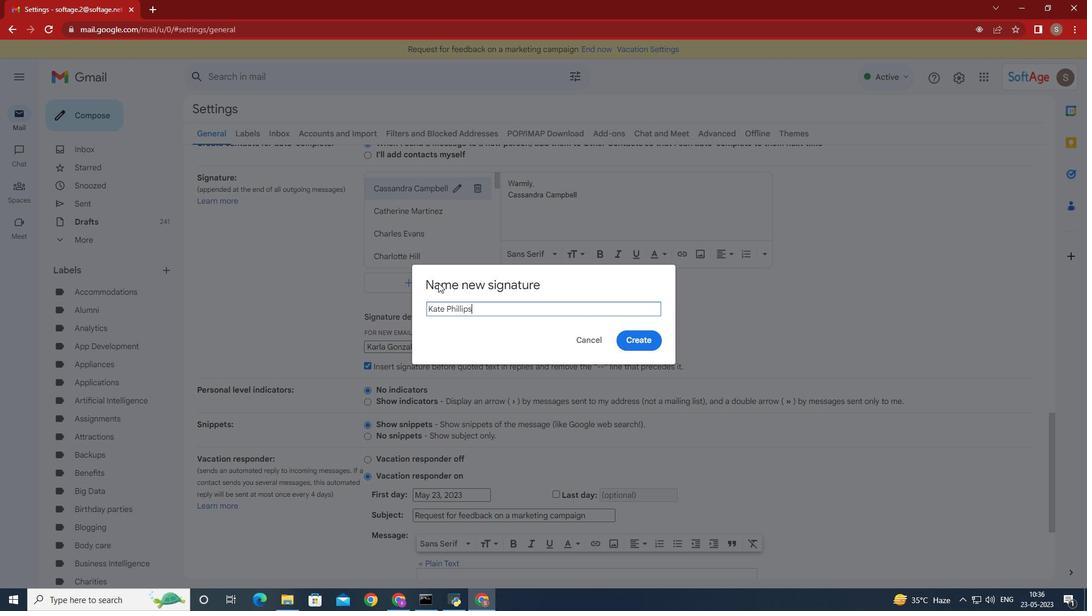 
Action: Mouse moved to (654, 350)
Screenshot: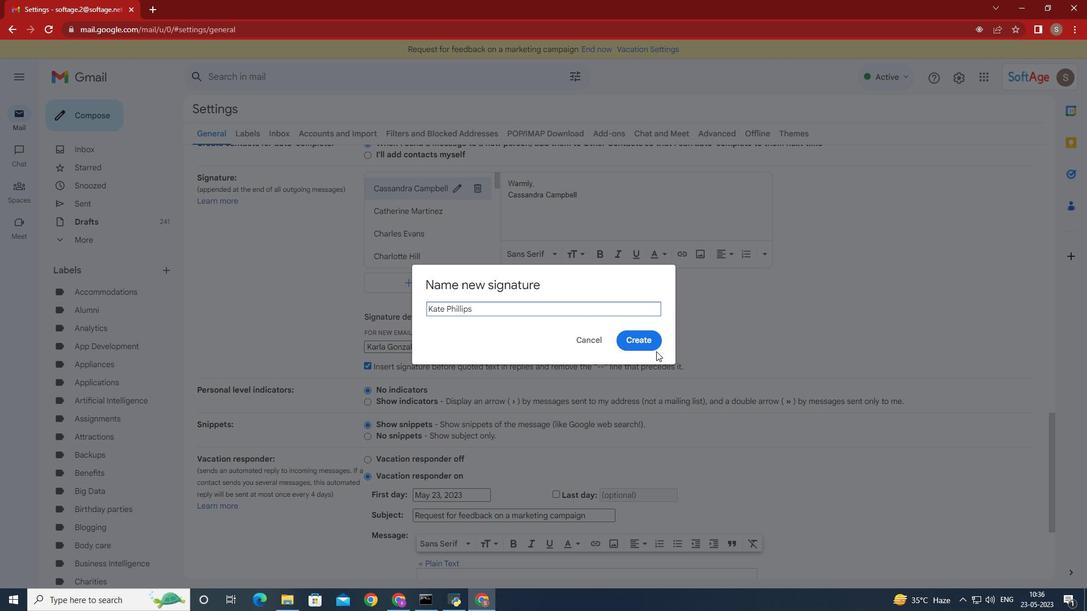
Action: Mouse pressed left at (654, 350)
Screenshot: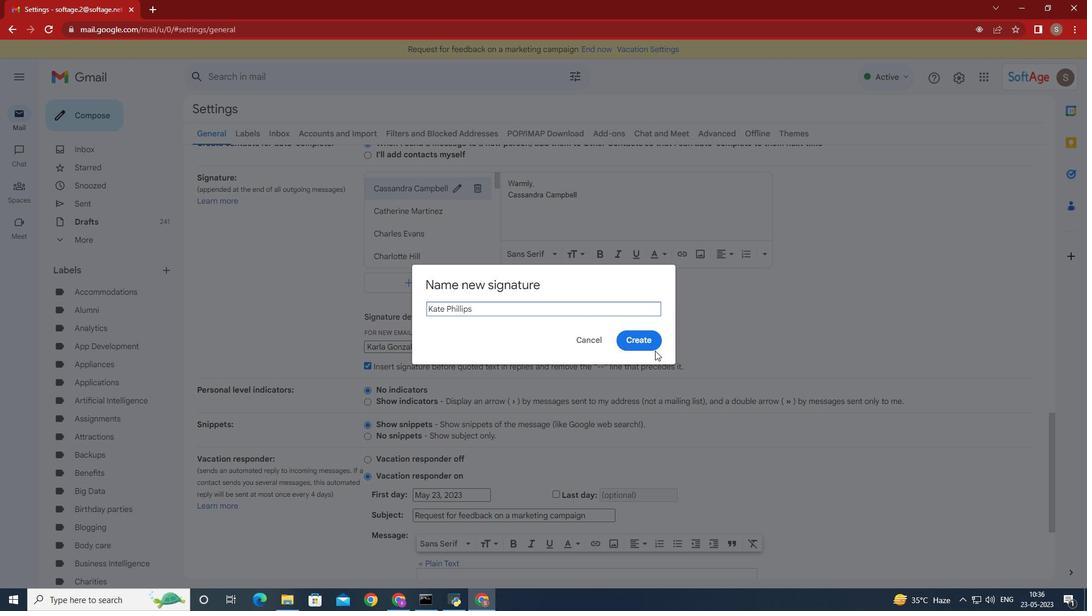 
Action: Mouse moved to (524, 181)
Screenshot: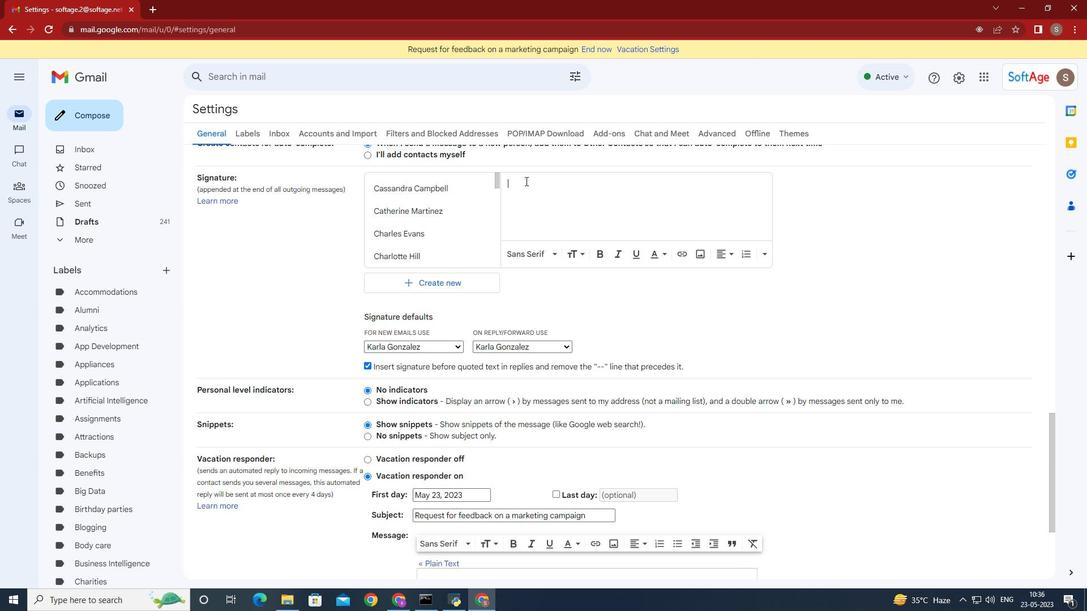 
Action: Mouse pressed left at (524, 181)
Screenshot: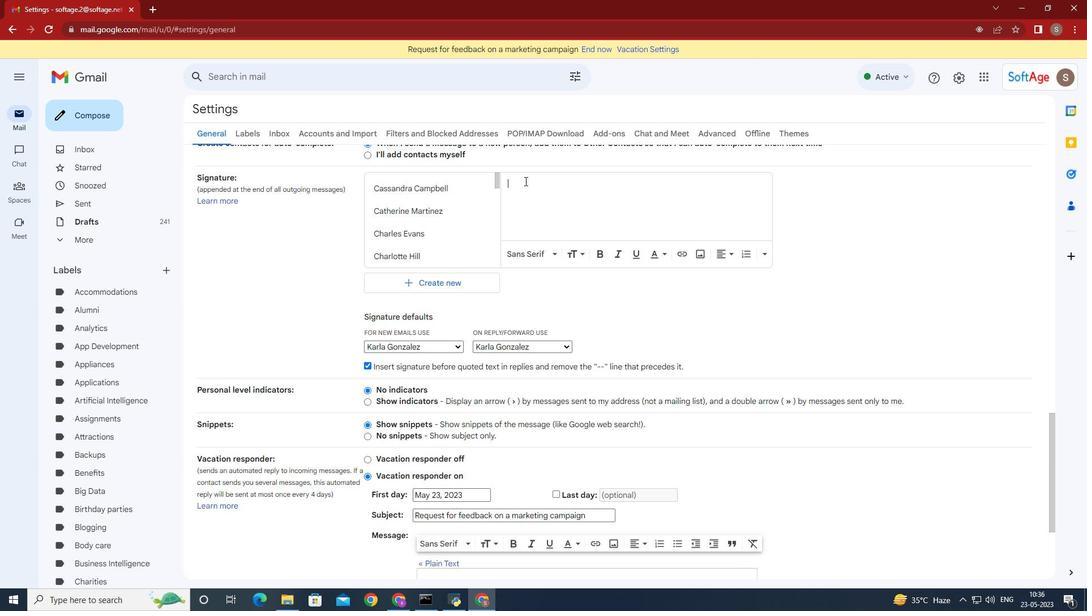
Action: Mouse moved to (524, 181)
Screenshot: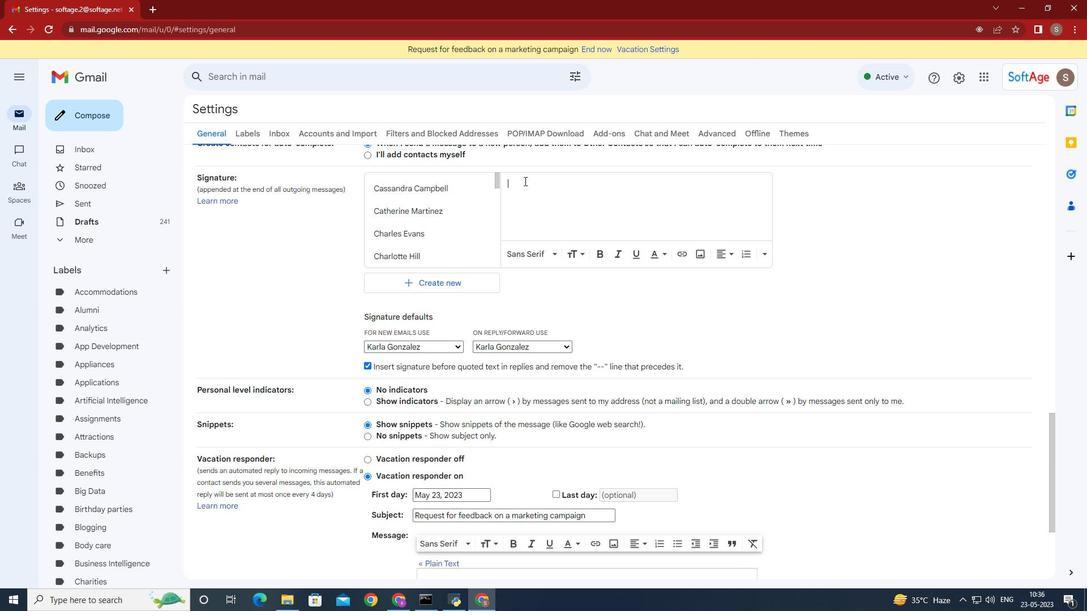 
Action: Key pressed <Key.caps_lock><Key.shift>bEST<Key.space>WISHES<Key.backspace><Key.backspace><Key.backspace><Key.backspace><Key.backspace><Key.backspace><Key.backspace><Key.backspace><Key.backspace><Key.backspace><Key.backspace><Key.backspace><Key.backspace><Key.backspace><Key.backspace><Key.backspace><Key.backspace><Key.backspace><Key.backspace><Key.backspace><Key.backspace>B<Key.caps_lock>east<Key.space>wishes<Key.space>for<Key.space>a<Key.space>happy<Key.space><Key.shift>National<Key.space><Key.shift><Key.shift><Key.shift><Key.shift><Key.shift><Key.shift><Key.shift><Key.shift><Key.shift><Key.shift><Key.shift><Key.shift><Key.shift>Peace<Key.space><Key.shift>Day<Key.space>,<Key.enter><Key.shift>Kate<Key.space><Key.shift>Phillip<Key.space>
Screenshot: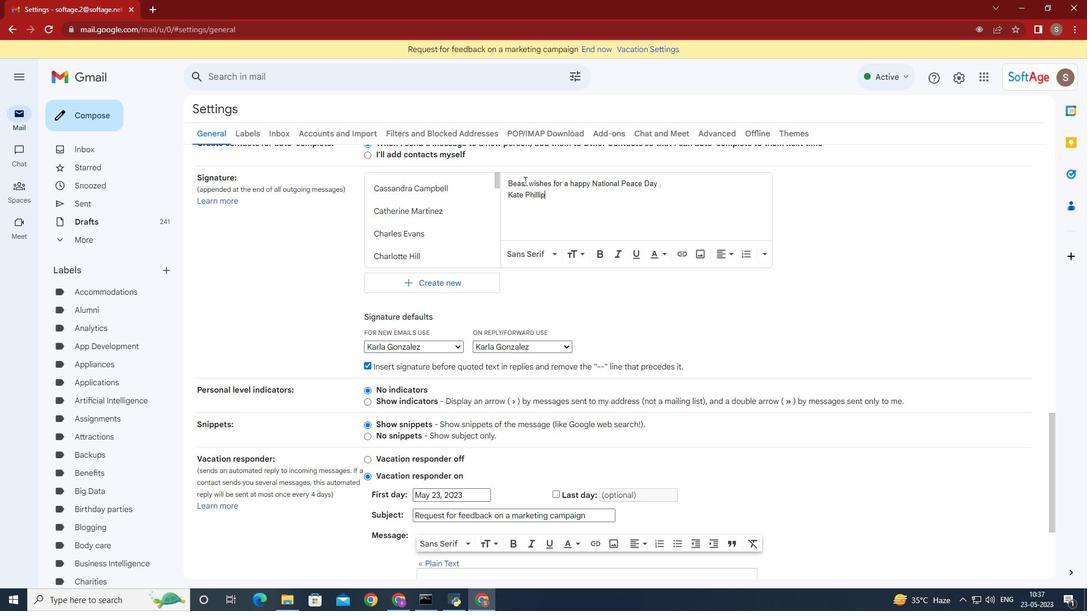 
Action: Mouse moved to (457, 347)
Screenshot: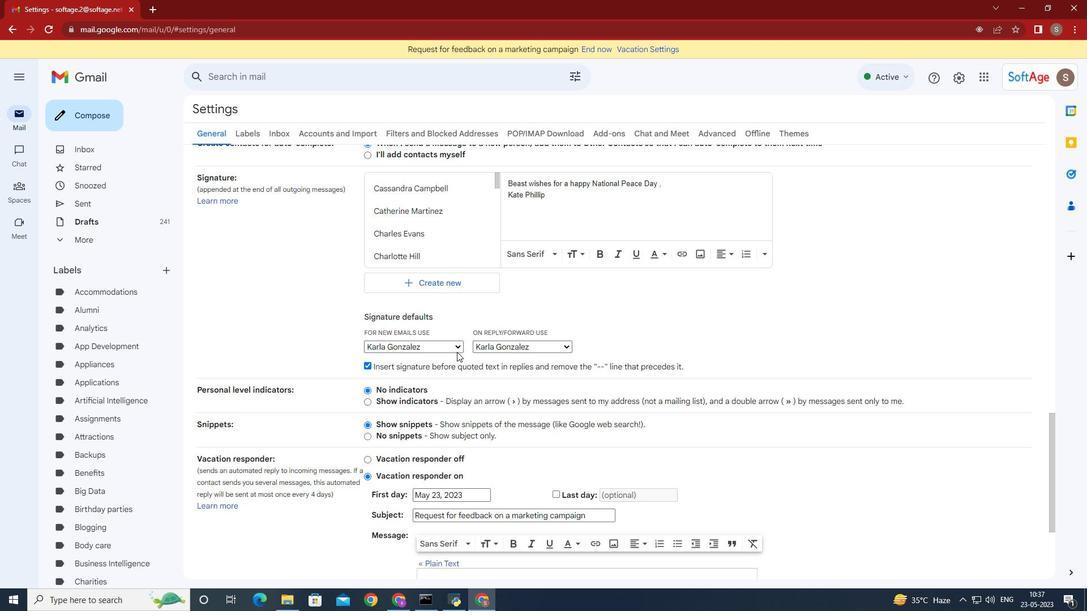 
Action: Mouse pressed left at (457, 347)
Screenshot: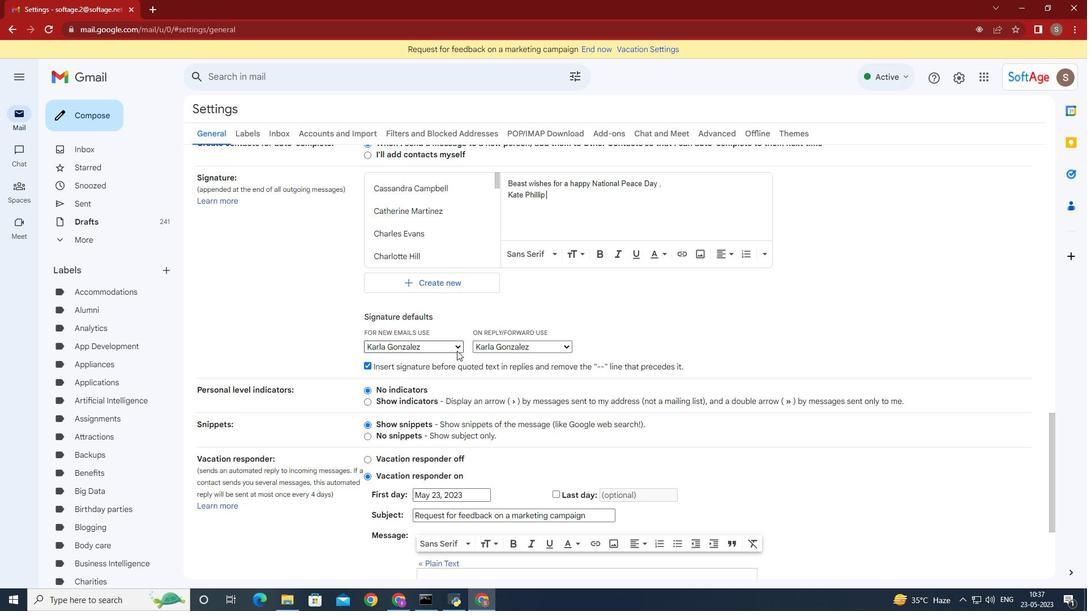 
Action: Mouse moved to (451, 372)
Screenshot: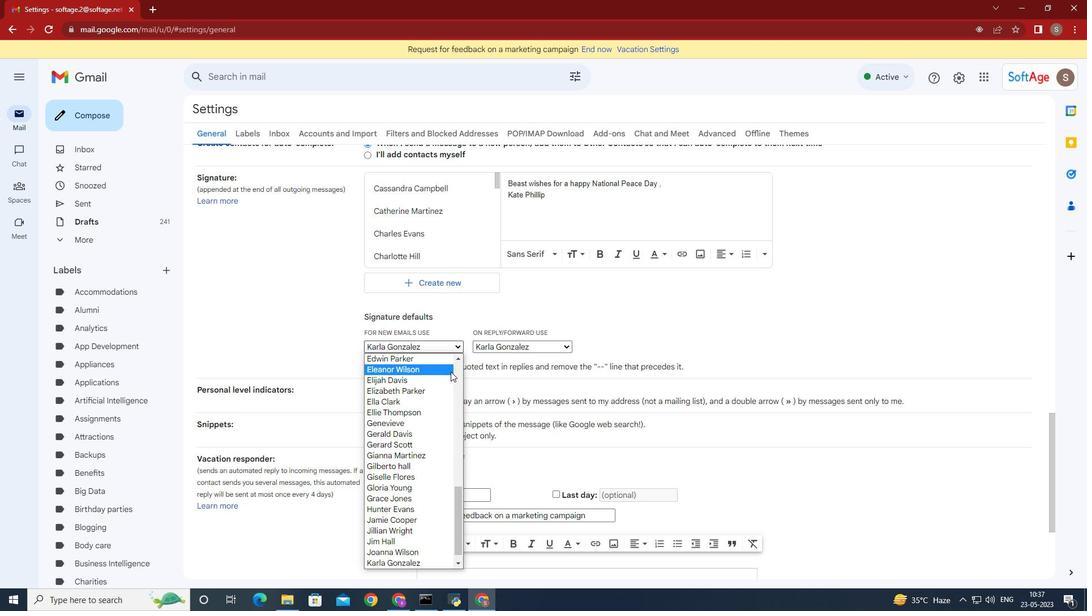 
Action: Mouse scrolled (451, 372) with delta (0, 0)
Screenshot: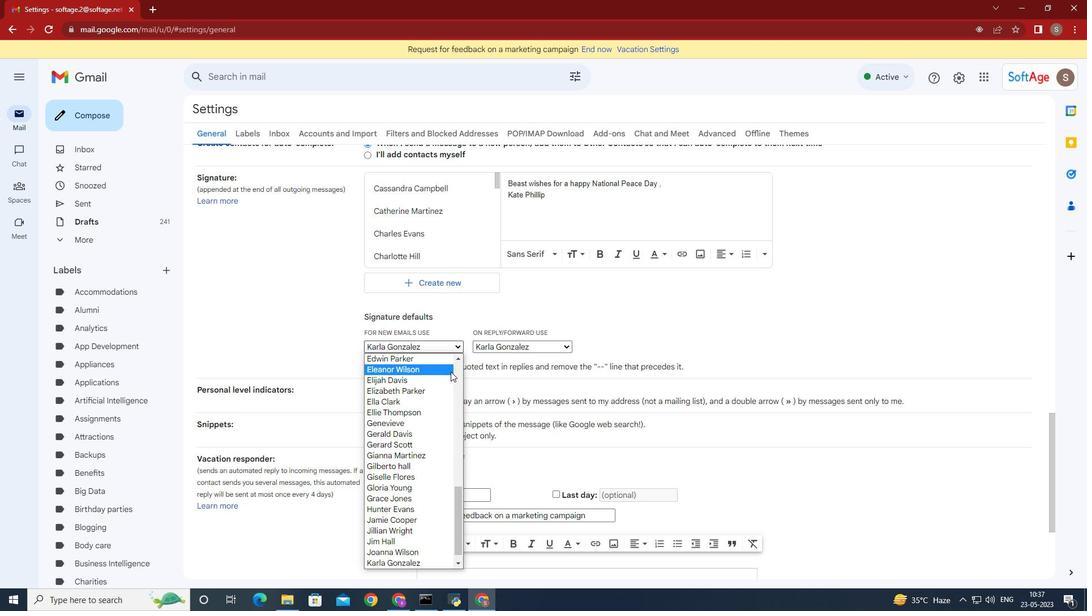 
Action: Mouse scrolled (451, 372) with delta (0, 0)
Screenshot: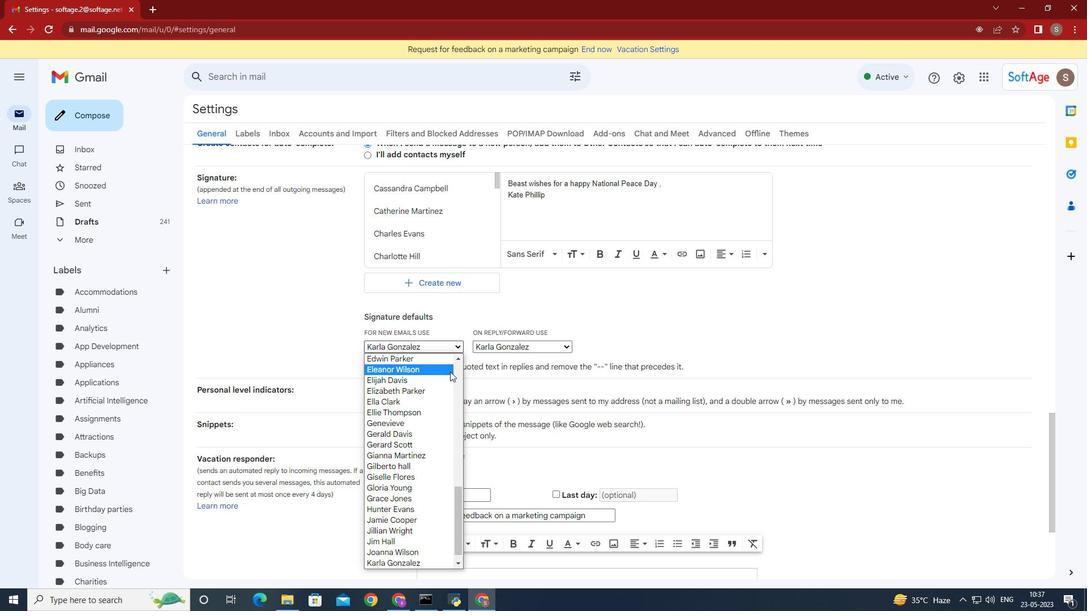 
Action: Mouse scrolled (451, 372) with delta (0, 0)
Screenshot: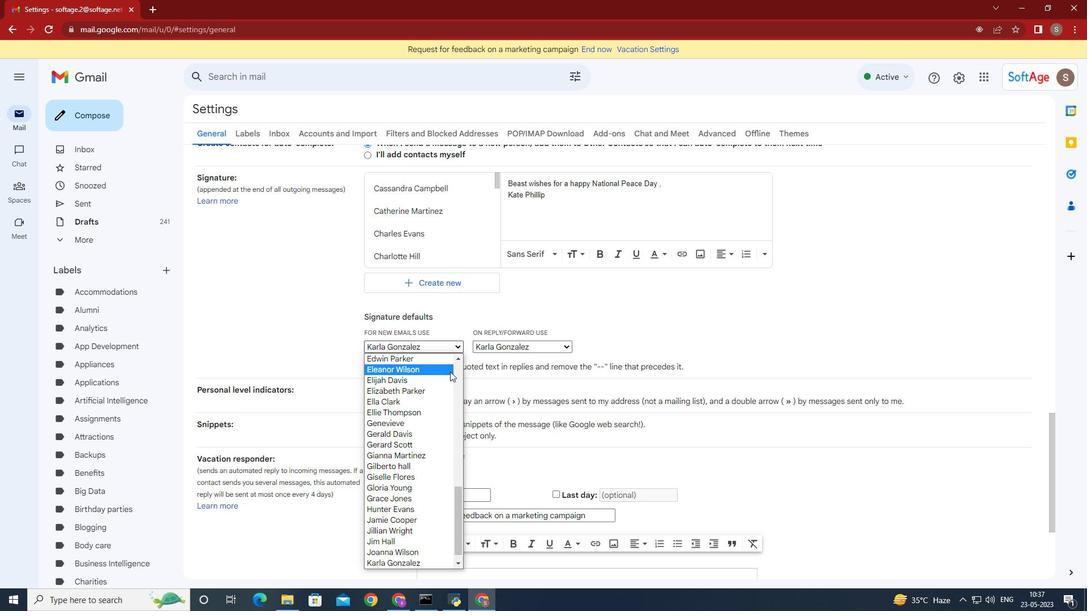 
Action: Mouse scrolled (451, 372) with delta (0, 0)
Screenshot: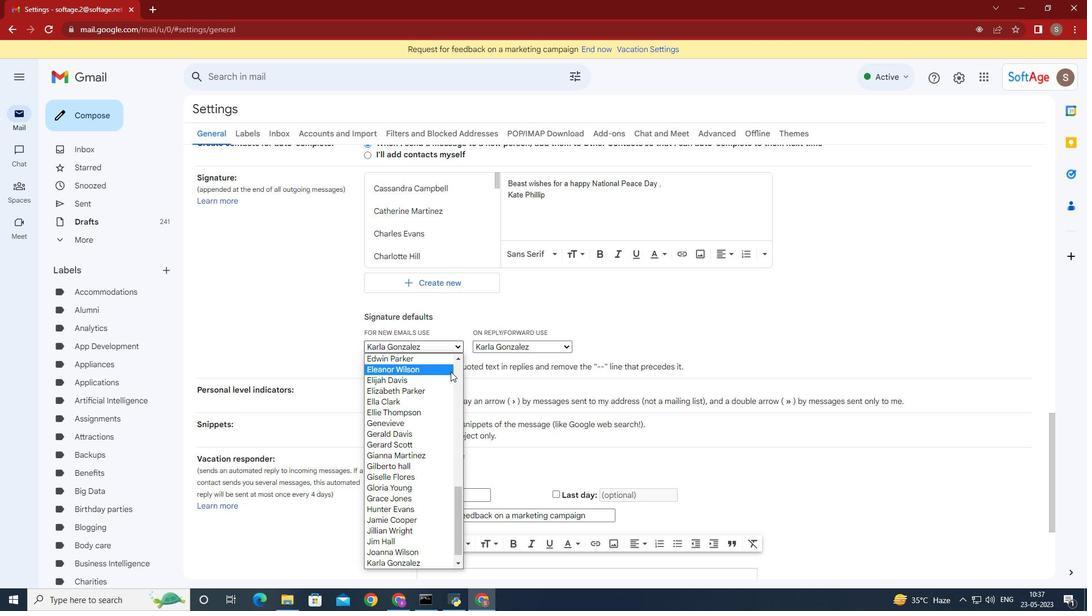 
Action: Mouse moved to (451, 373)
Screenshot: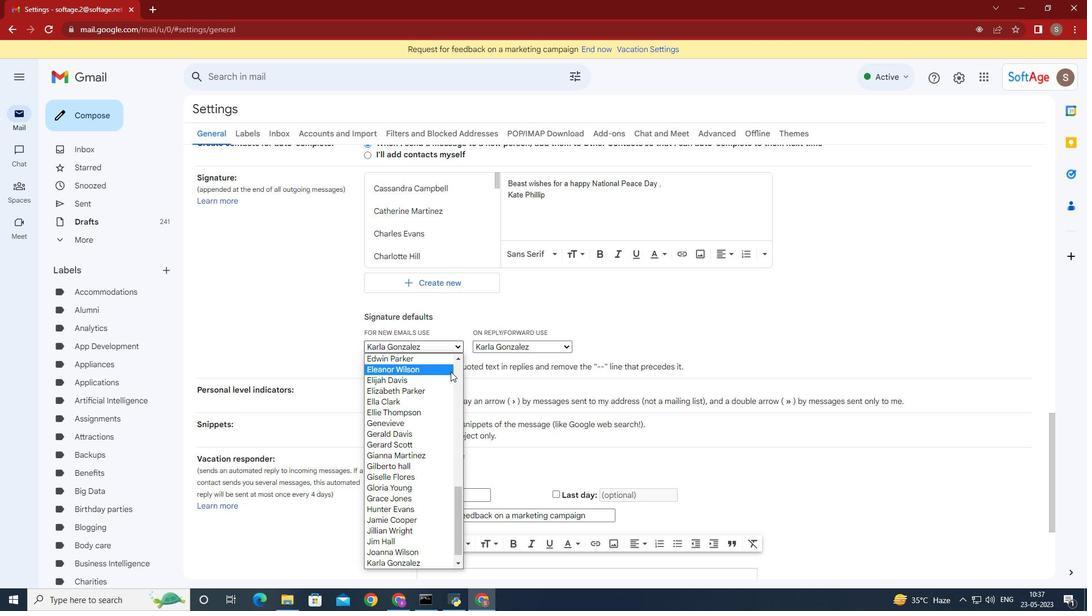 
Action: Mouse scrolled (451, 372) with delta (0, 0)
Screenshot: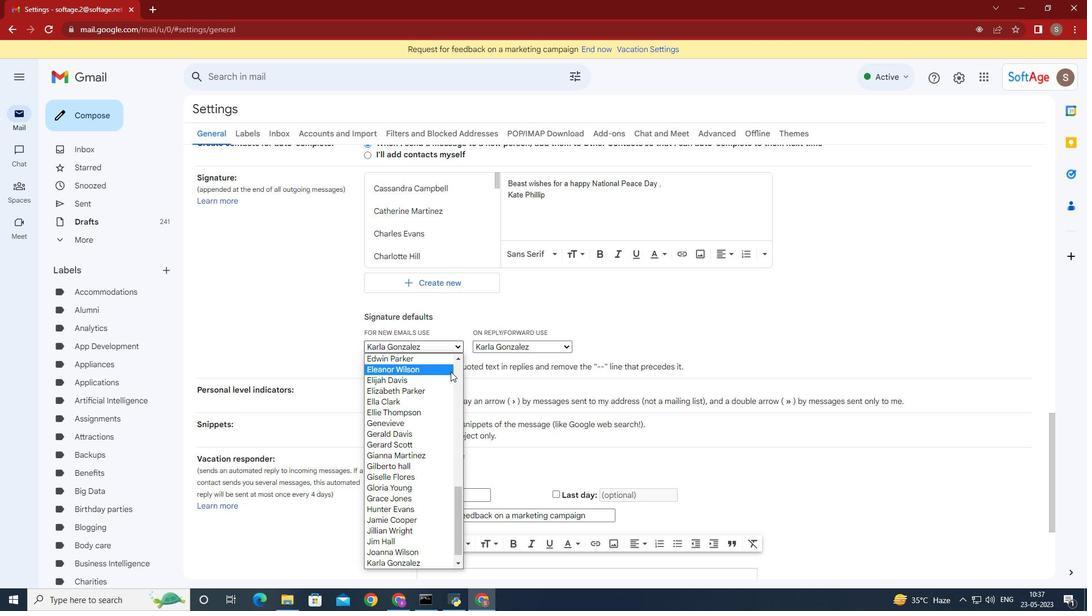 
Action: Mouse moved to (447, 385)
Screenshot: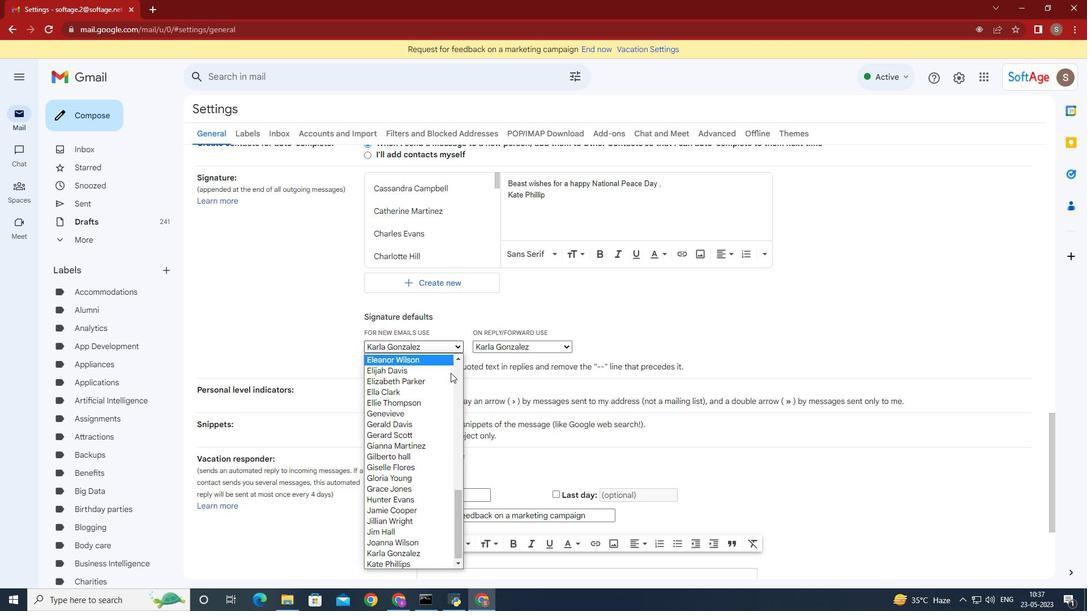 
Action: Mouse scrolled (447, 384) with delta (0, 0)
Screenshot: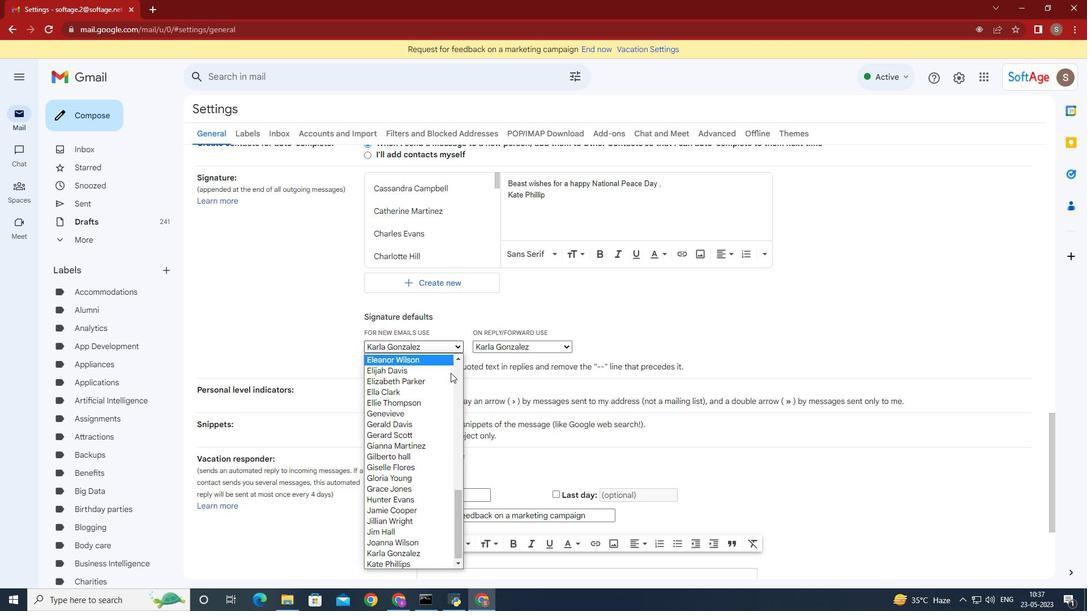 
Action: Mouse moved to (446, 389)
Screenshot: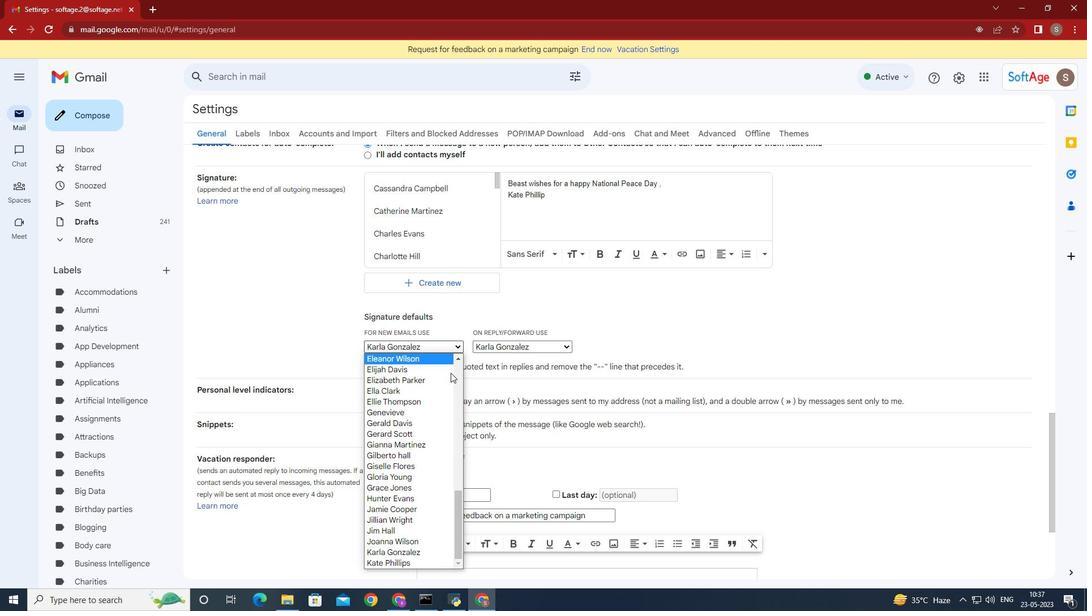 
Action: Mouse scrolled (446, 388) with delta (0, 0)
Screenshot: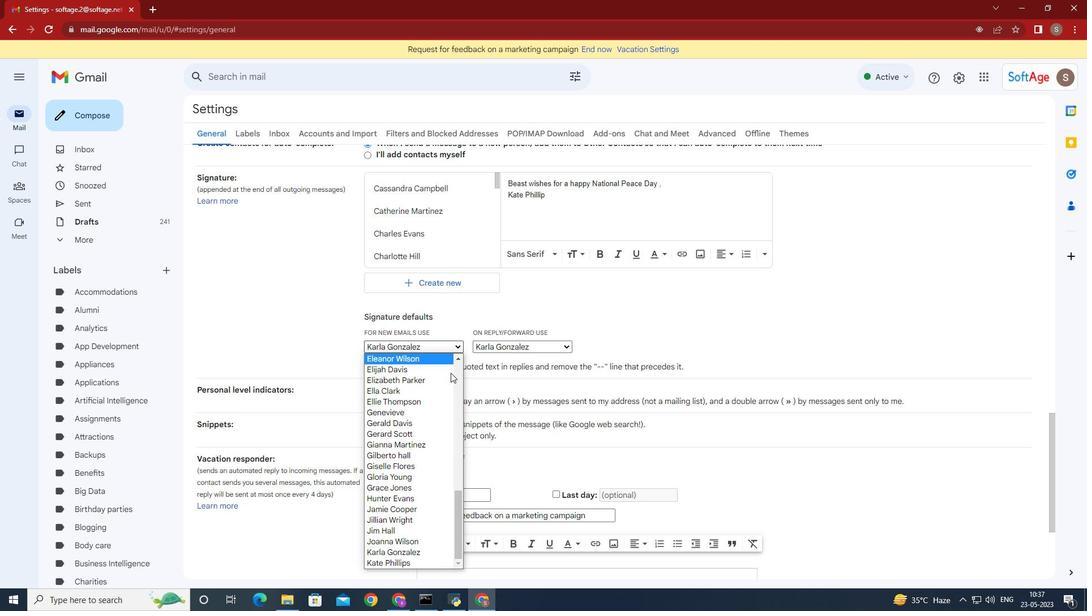 
Action: Mouse moved to (446, 392)
Screenshot: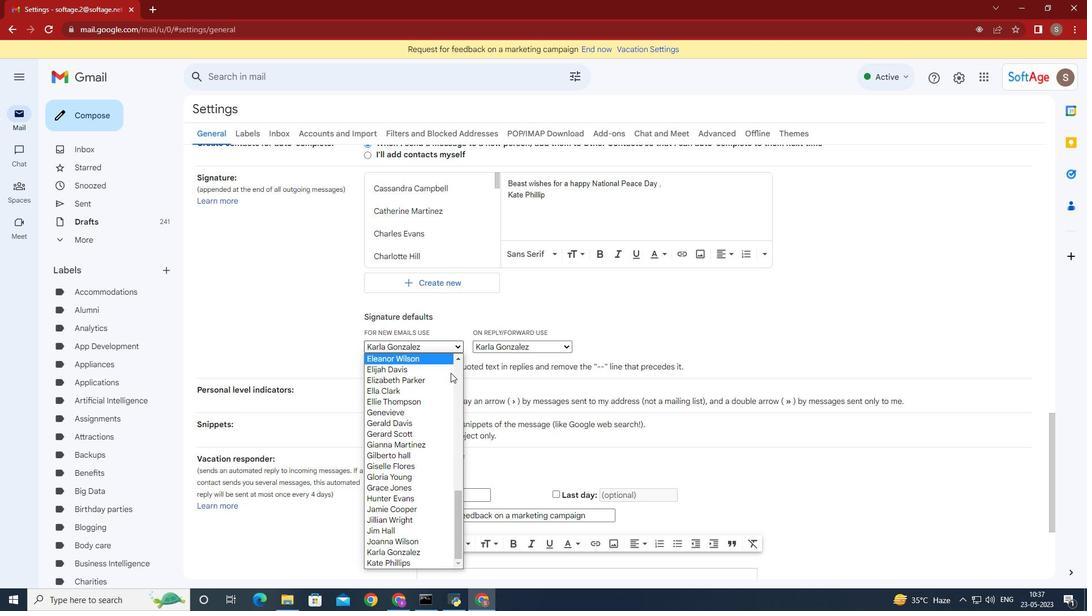 
Action: Mouse scrolled (446, 391) with delta (0, 0)
Screenshot: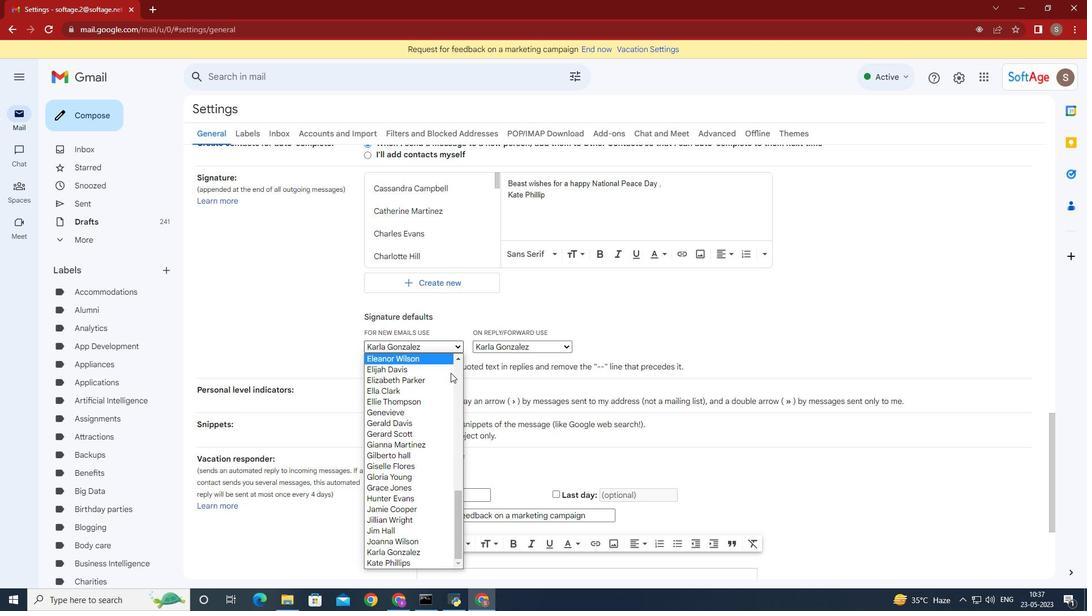 
Action: Mouse moved to (446, 393)
Screenshot: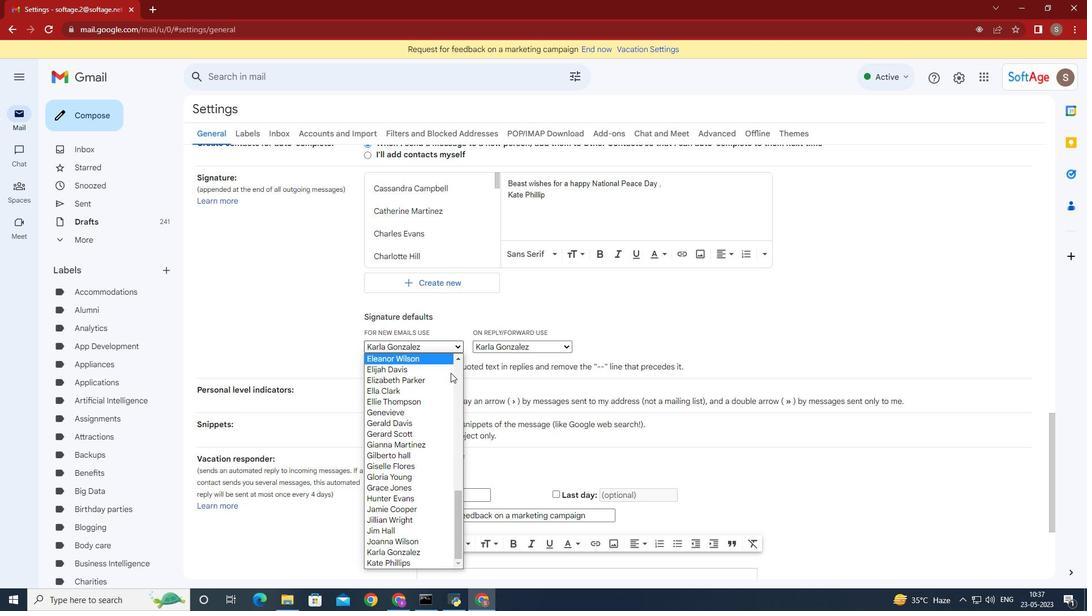 
Action: Mouse scrolled (446, 393) with delta (0, 0)
Screenshot: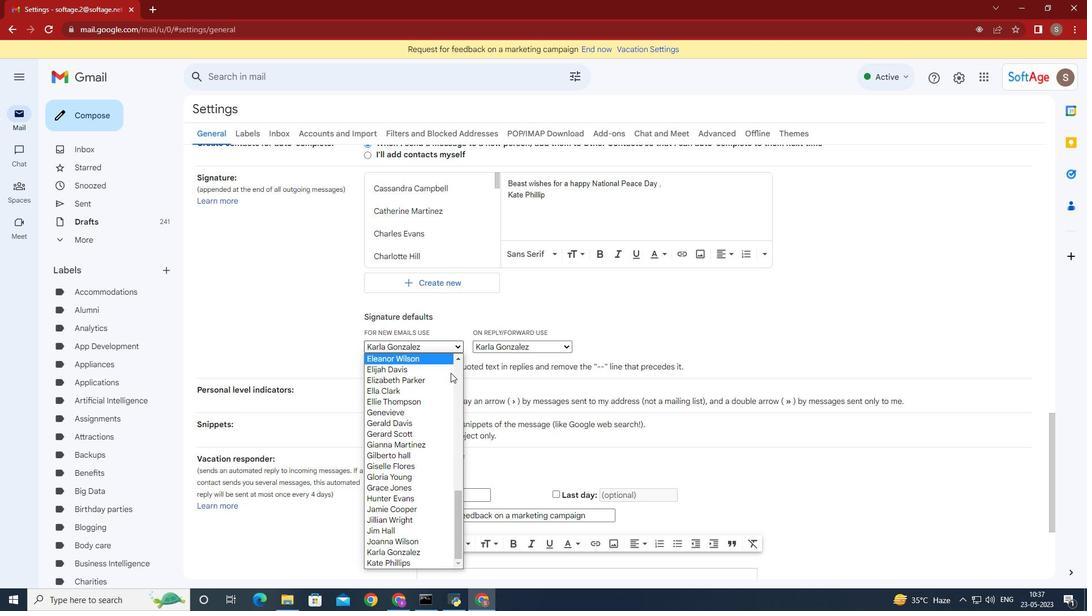 
Action: Mouse moved to (446, 396)
Screenshot: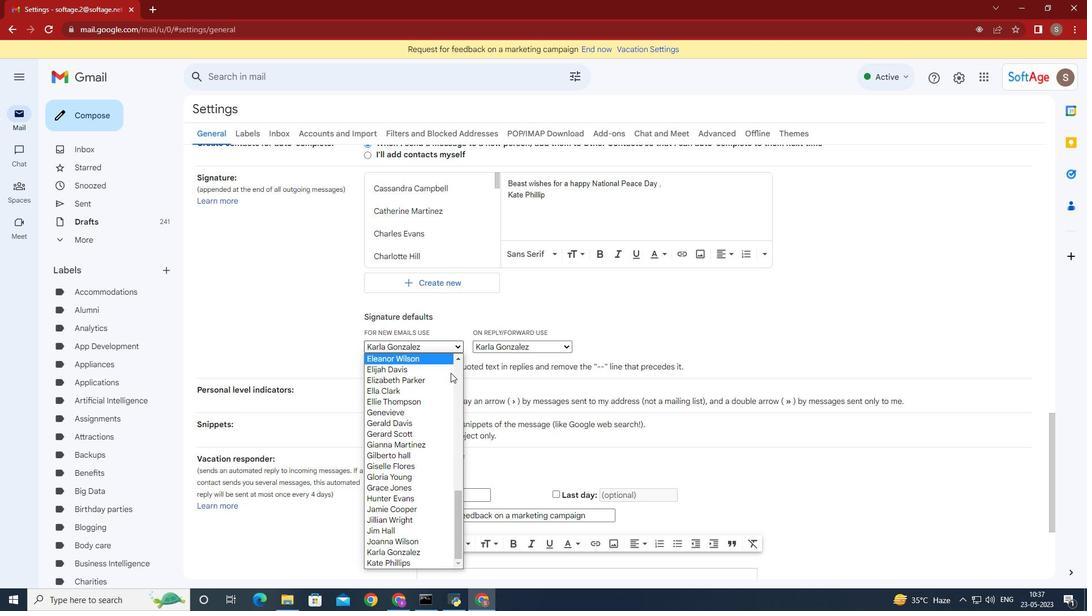 
Action: Mouse scrolled (446, 396) with delta (0, 0)
Screenshot: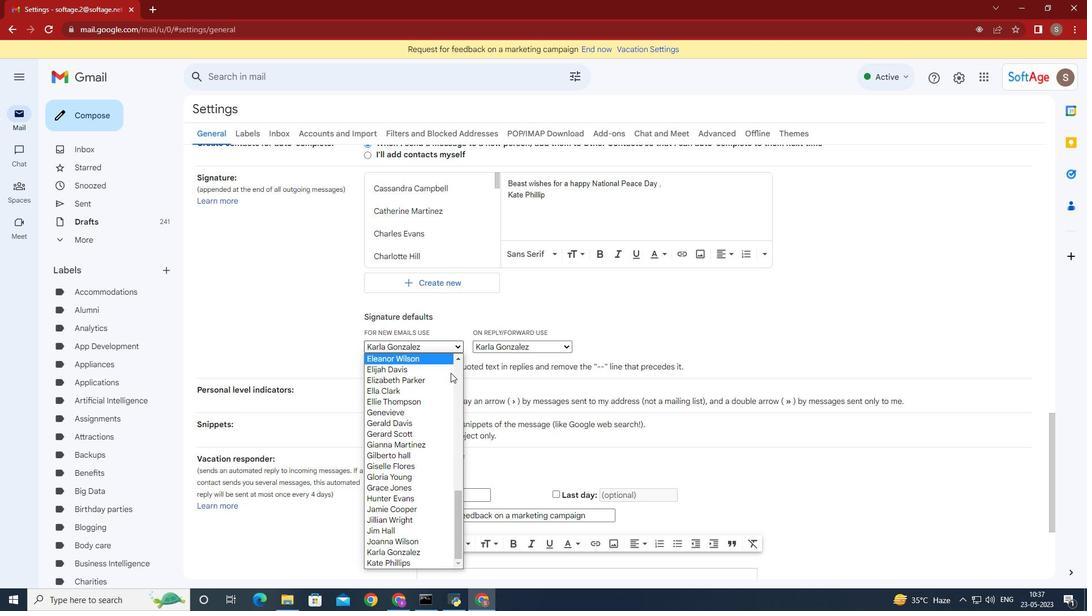 
Action: Mouse moved to (443, 419)
Screenshot: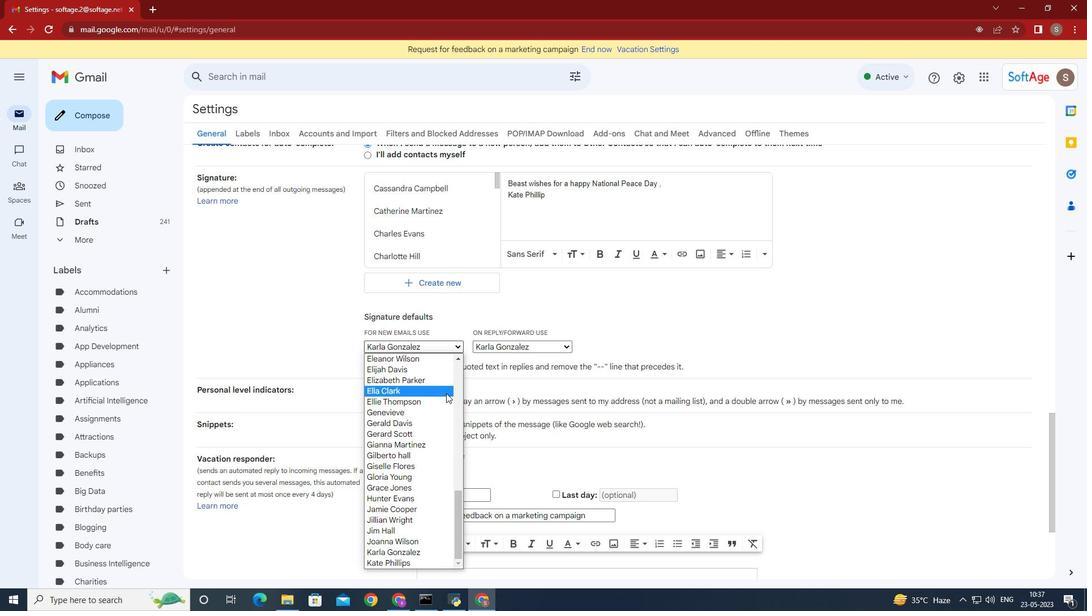 
Action: Mouse scrolled (445, 402) with delta (0, 0)
Screenshot: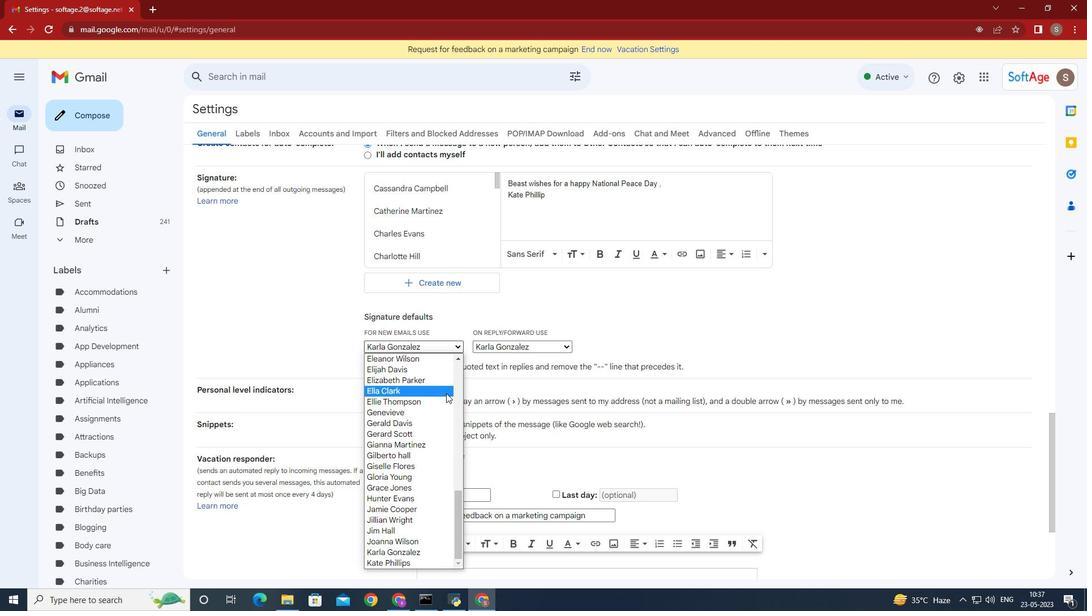 
Action: Mouse moved to (439, 448)
Screenshot: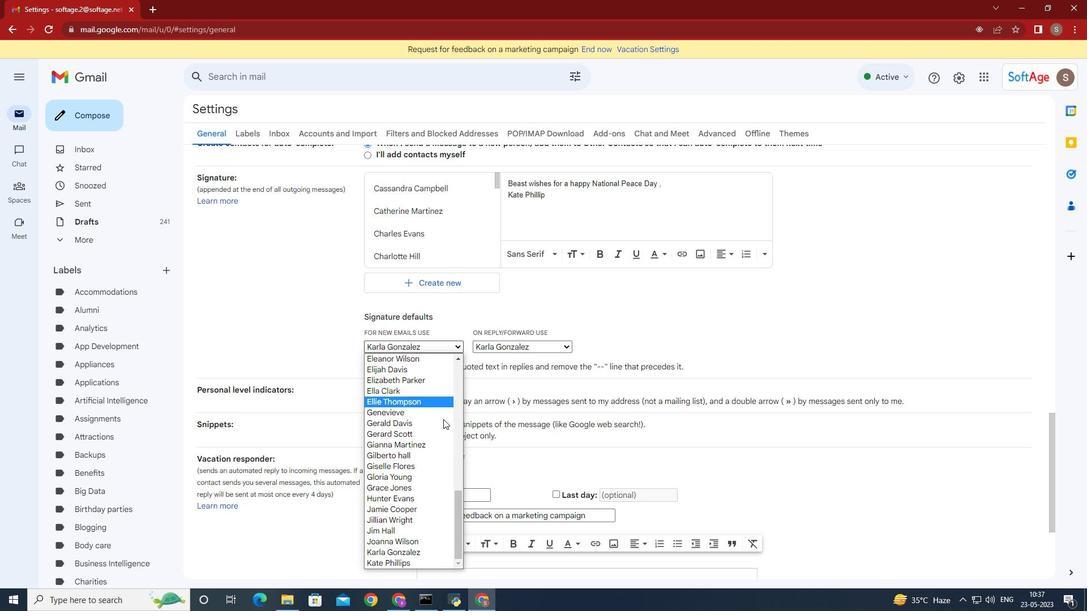 
Action: Mouse scrolled (439, 448) with delta (0, 0)
Screenshot: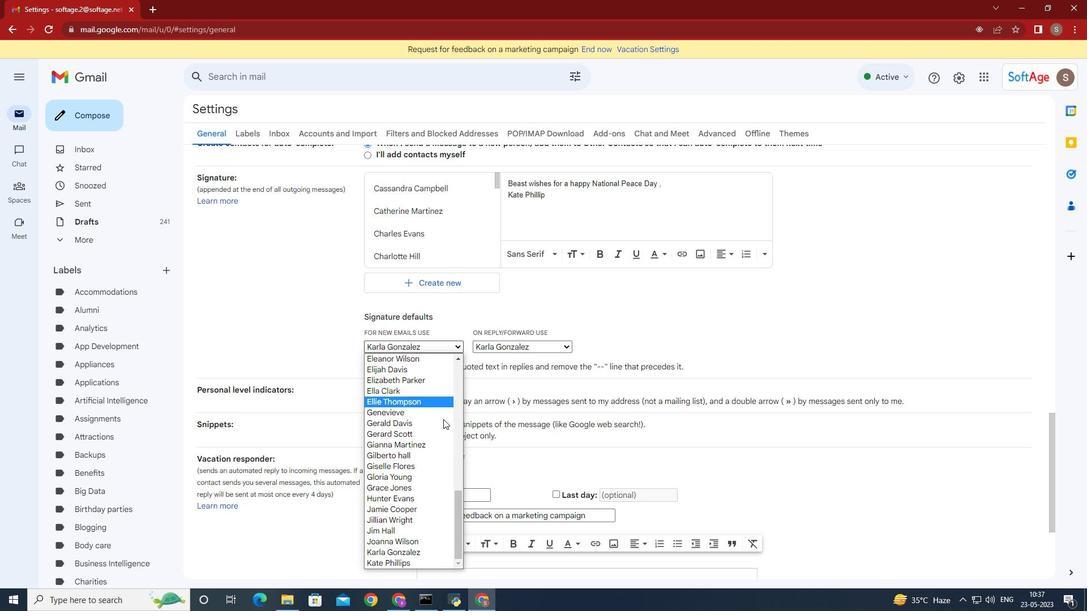 
Action: Mouse moved to (438, 457)
Screenshot: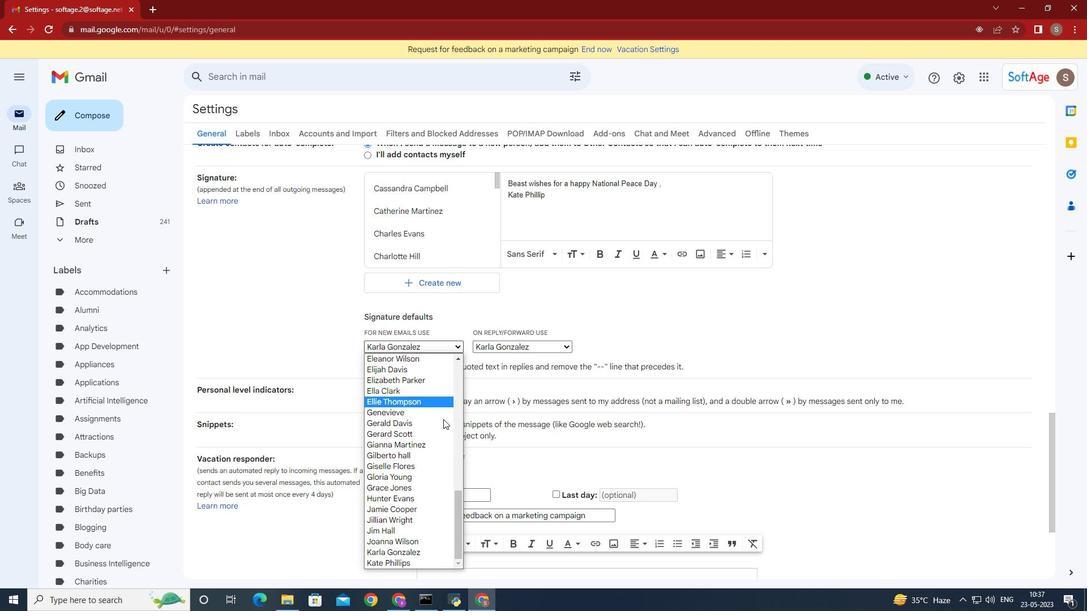 
Action: Mouse scrolled (438, 456) with delta (0, 0)
Screenshot: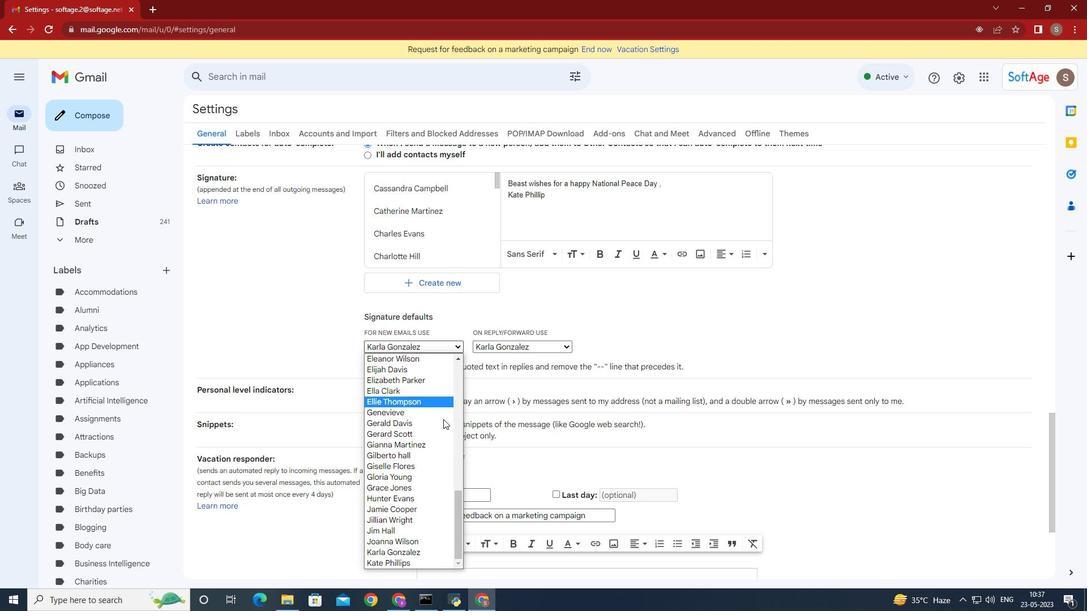 
Action: Mouse moved to (438, 460)
Screenshot: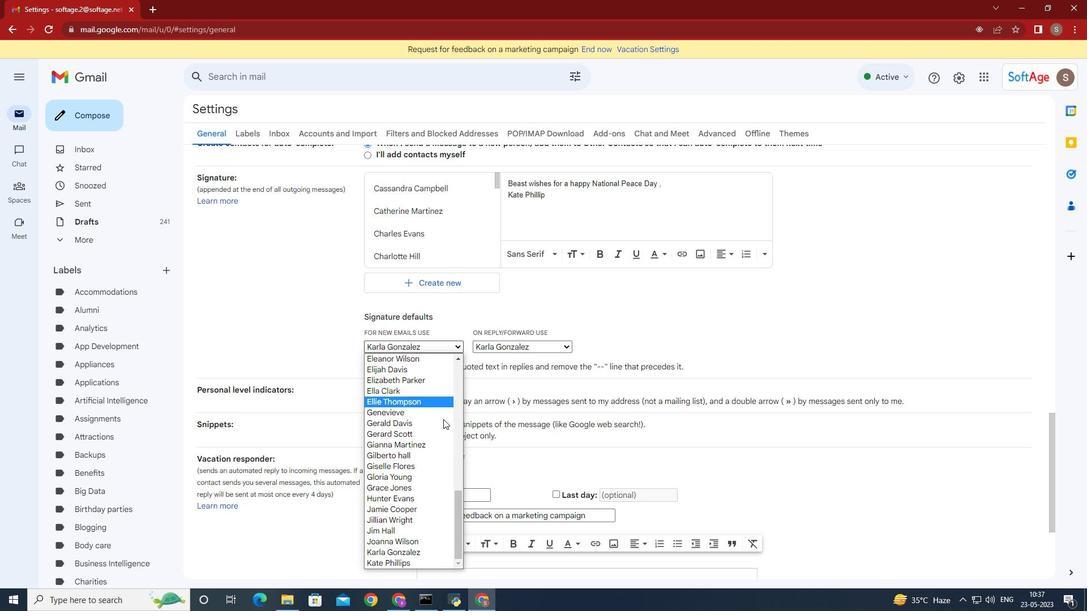 
Action: Mouse scrolled (438, 460) with delta (0, 0)
Screenshot: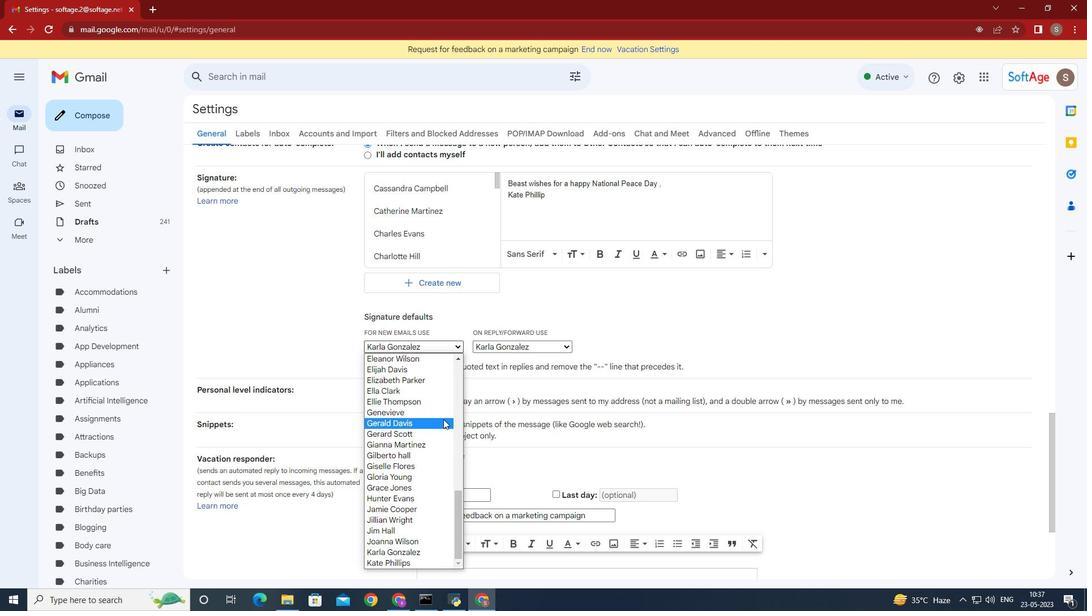
Action: Mouse moved to (438, 461)
Screenshot: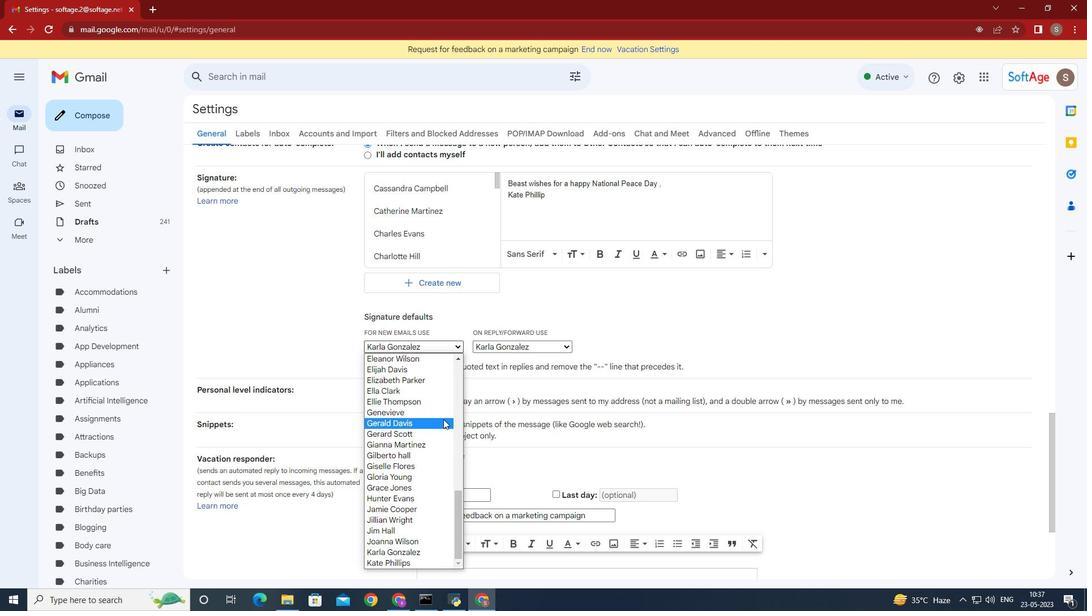 
Action: Mouse scrolled (438, 461) with delta (0, 0)
Screenshot: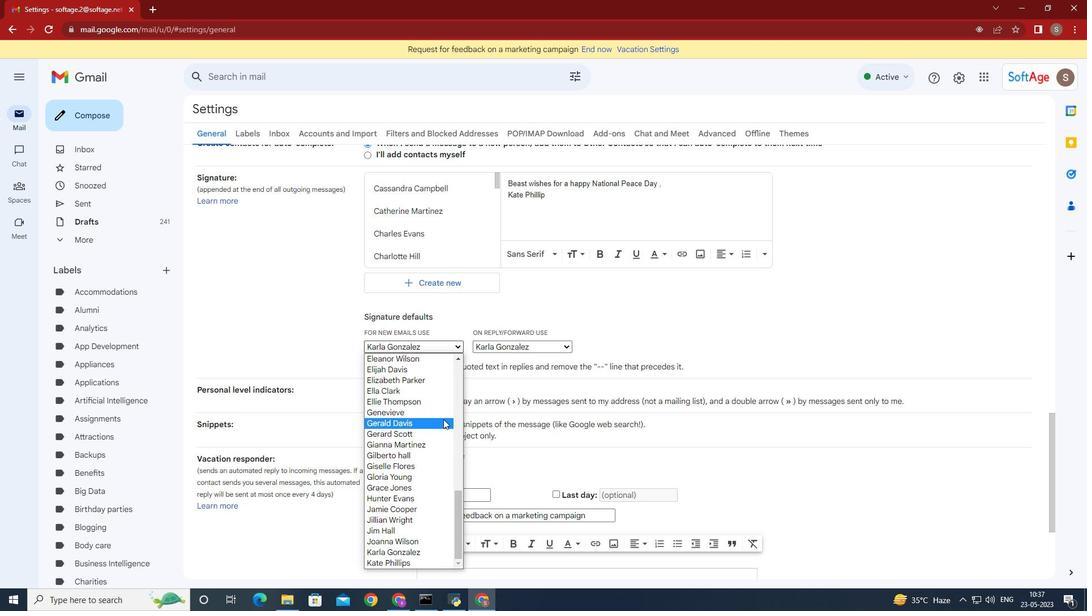 
Action: Mouse moved to (437, 462)
Screenshot: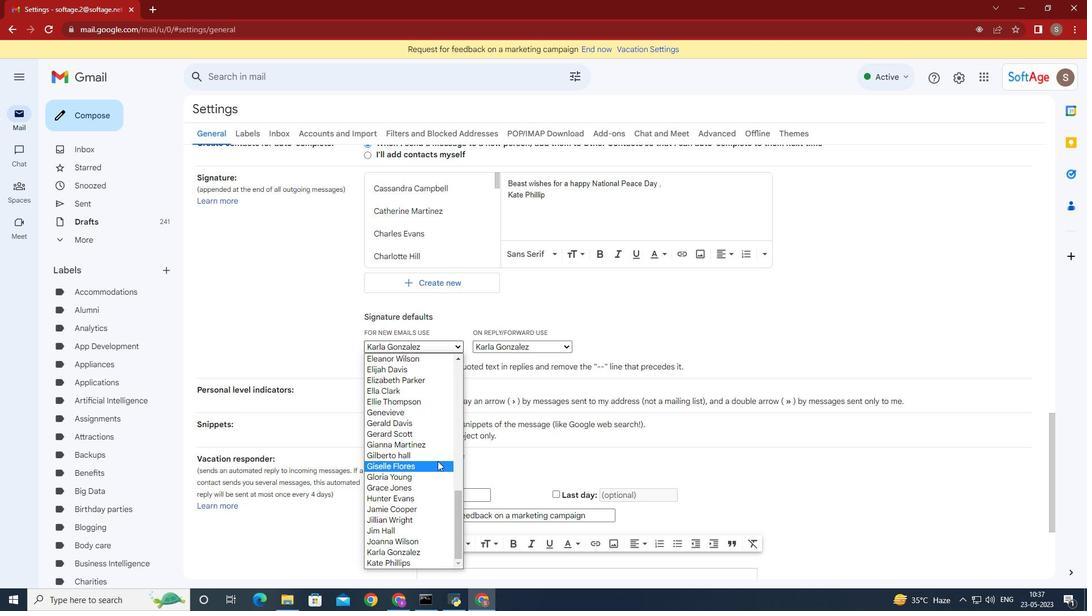 
Action: Mouse scrolled (437, 461) with delta (0, 0)
Screenshot: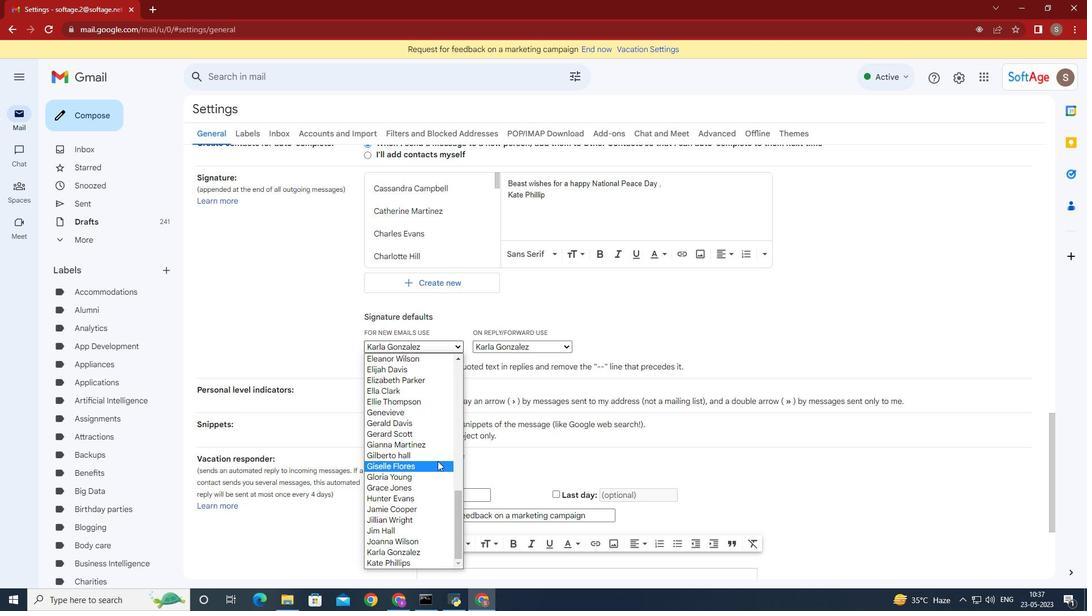 
Action: Mouse moved to (436, 465)
Screenshot: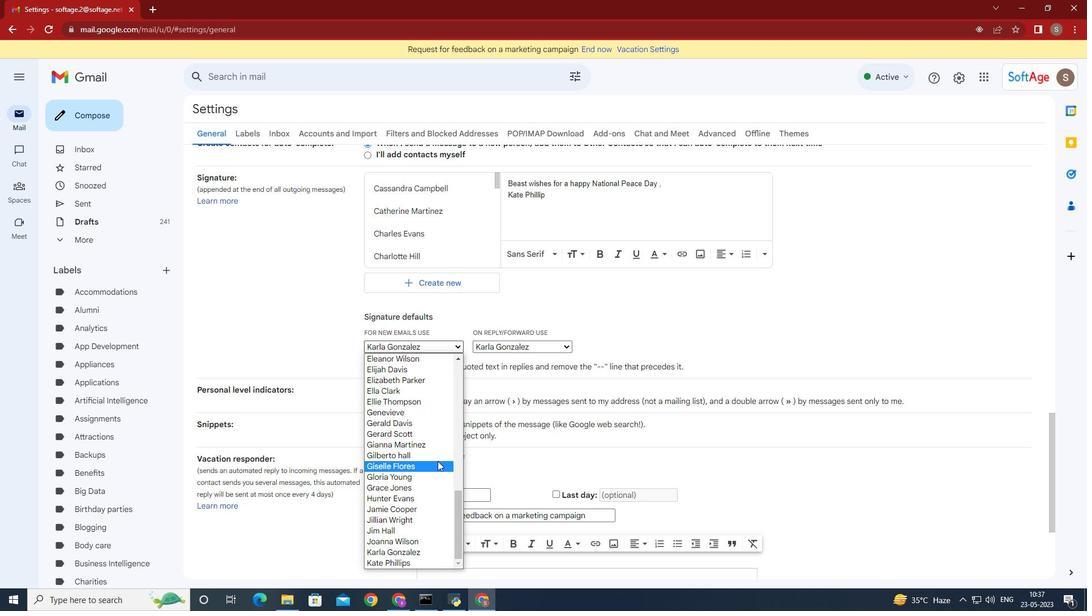 
Action: Mouse scrolled (436, 465) with delta (0, 0)
Screenshot: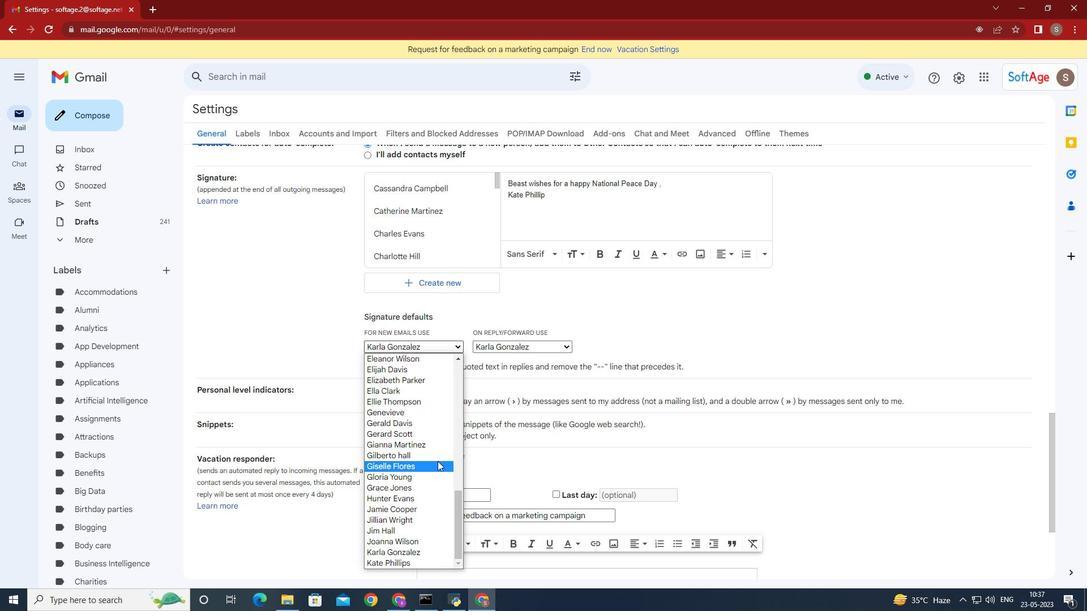 
Action: Mouse moved to (436, 470)
Screenshot: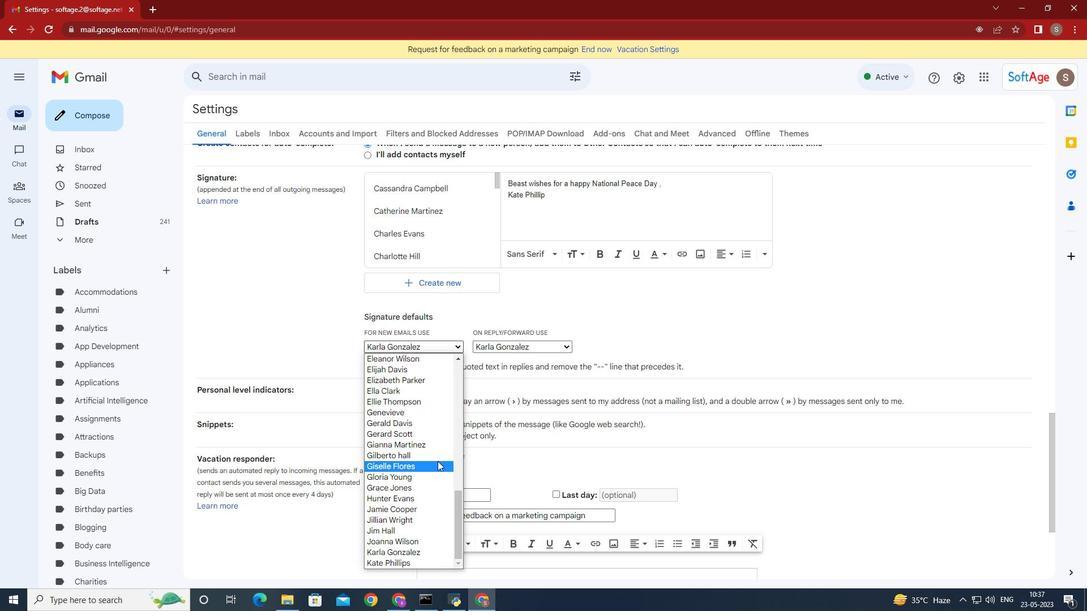 
Action: Mouse scrolled (436, 470) with delta (0, 0)
Screenshot: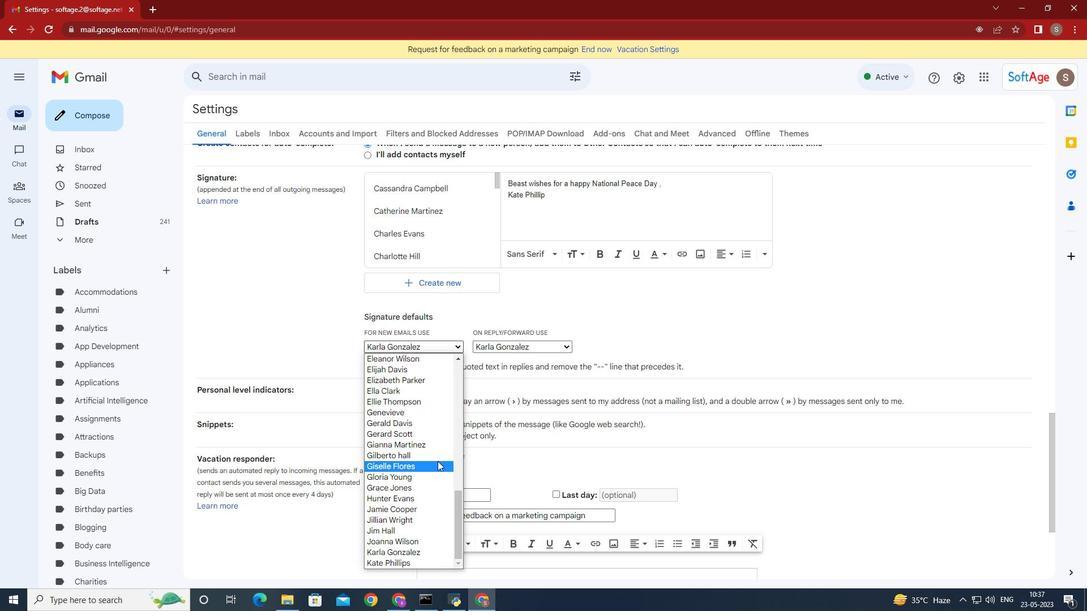
Action: Mouse moved to (411, 564)
Screenshot: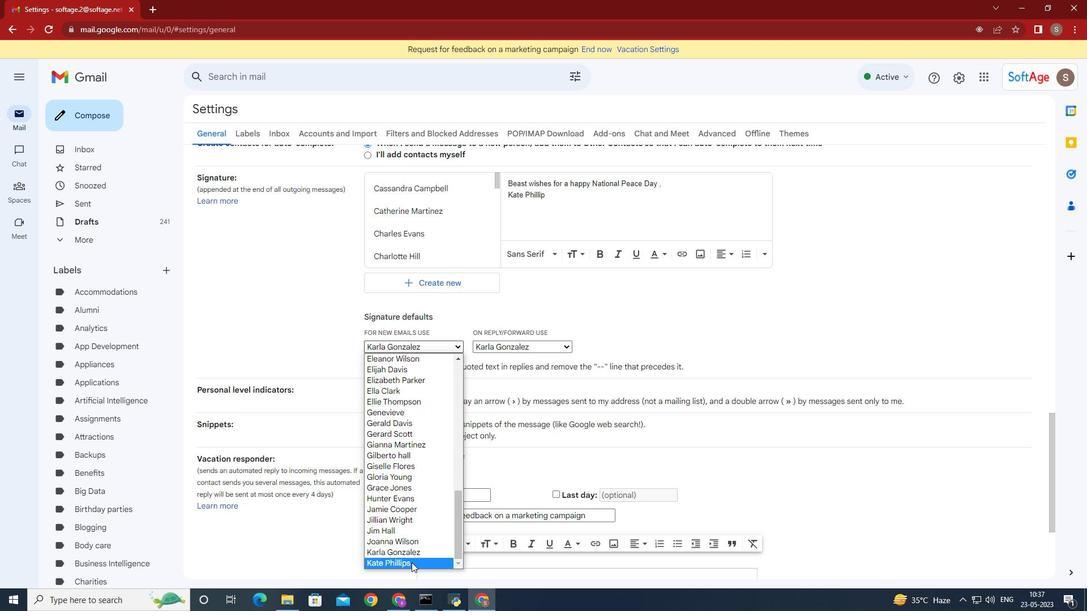 
Action: Mouse pressed left at (411, 564)
Screenshot: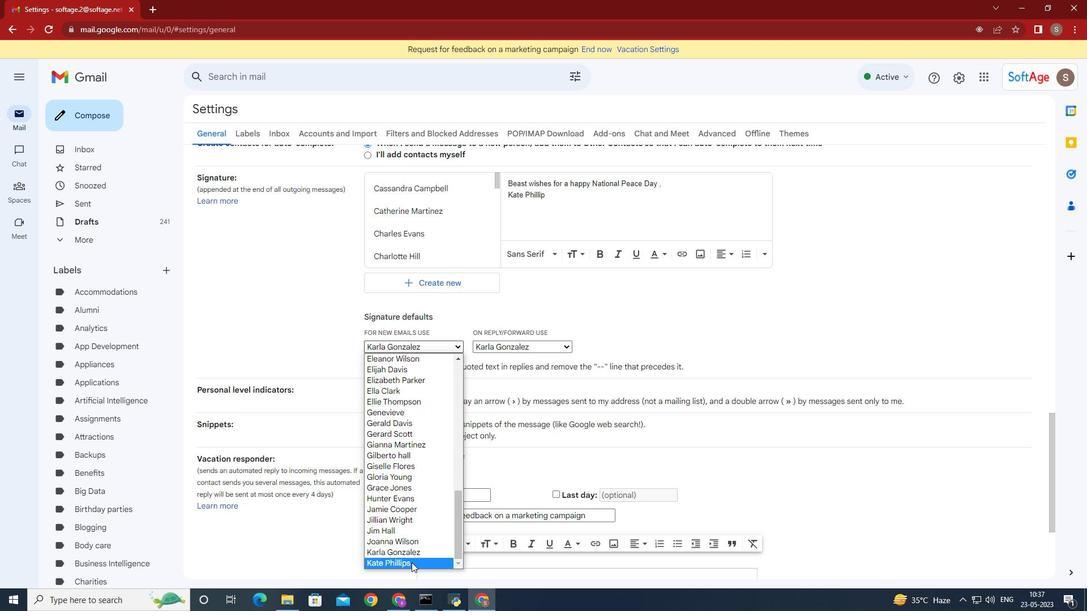 
Action: Mouse moved to (509, 346)
Screenshot: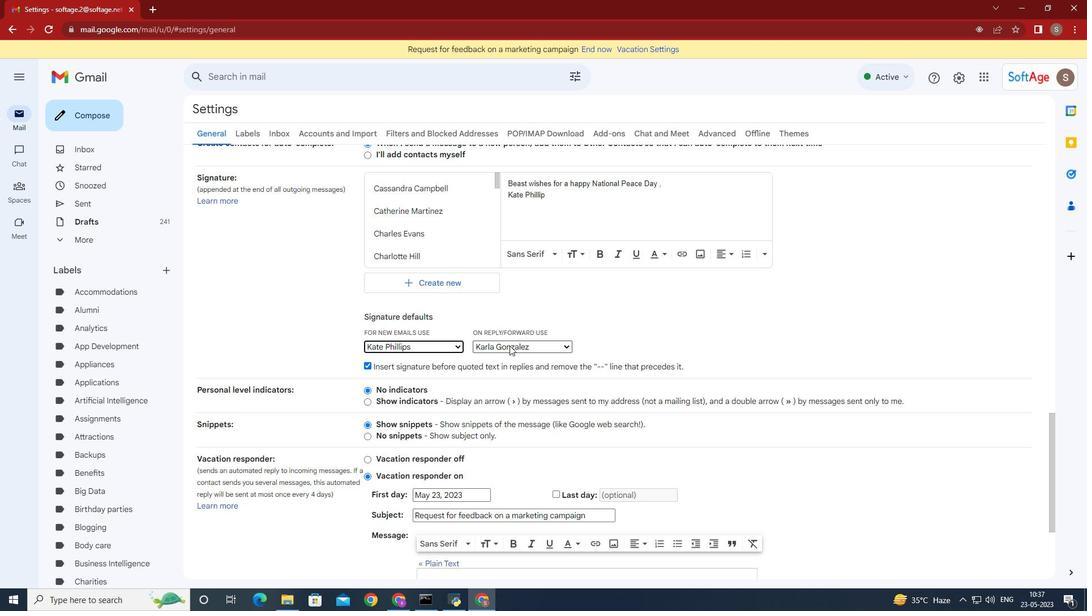 
Action: Mouse pressed left at (509, 346)
Screenshot: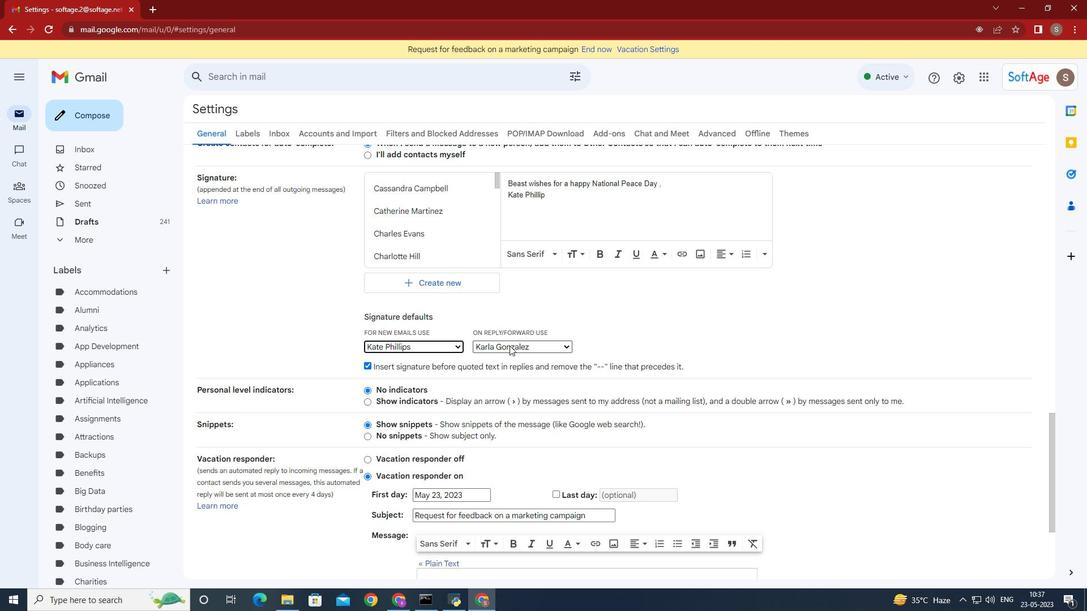 
Action: Mouse moved to (515, 440)
Screenshot: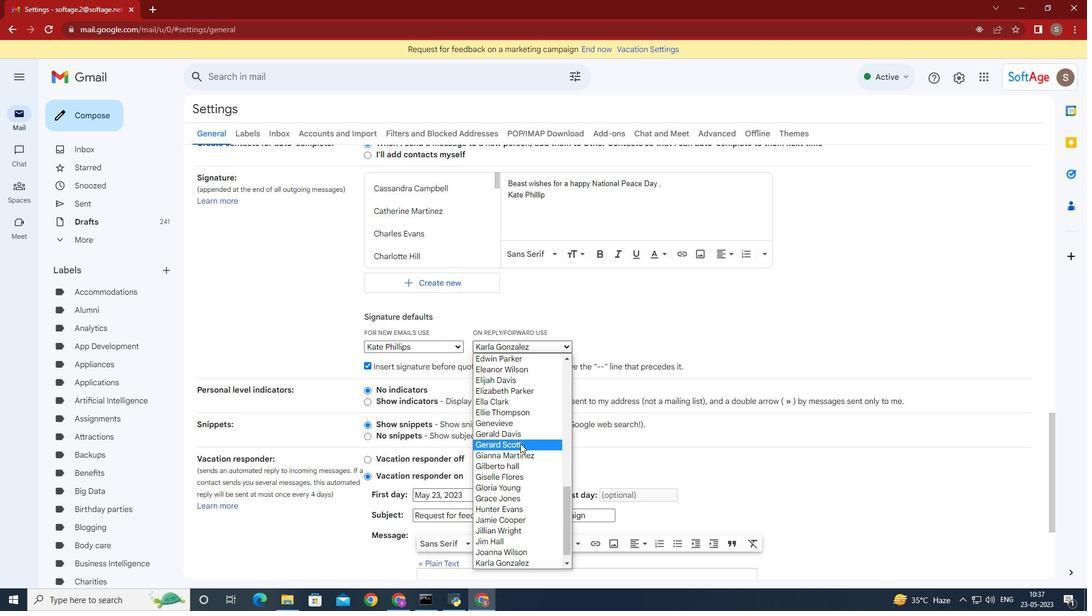 
Action: Mouse scrolled (515, 440) with delta (0, 0)
Screenshot: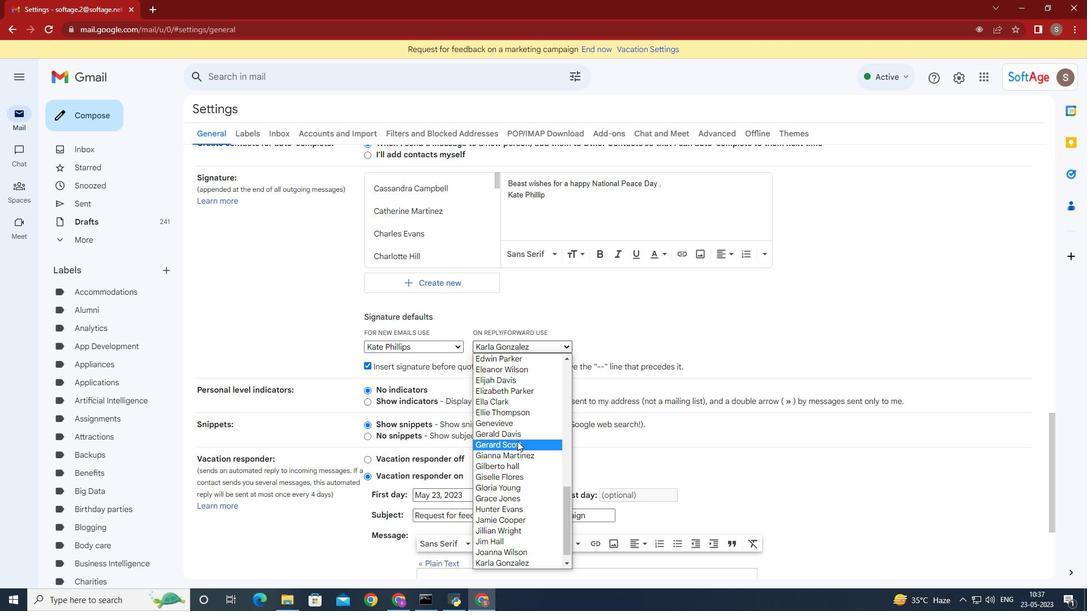 
Action: Mouse moved to (515, 440)
Screenshot: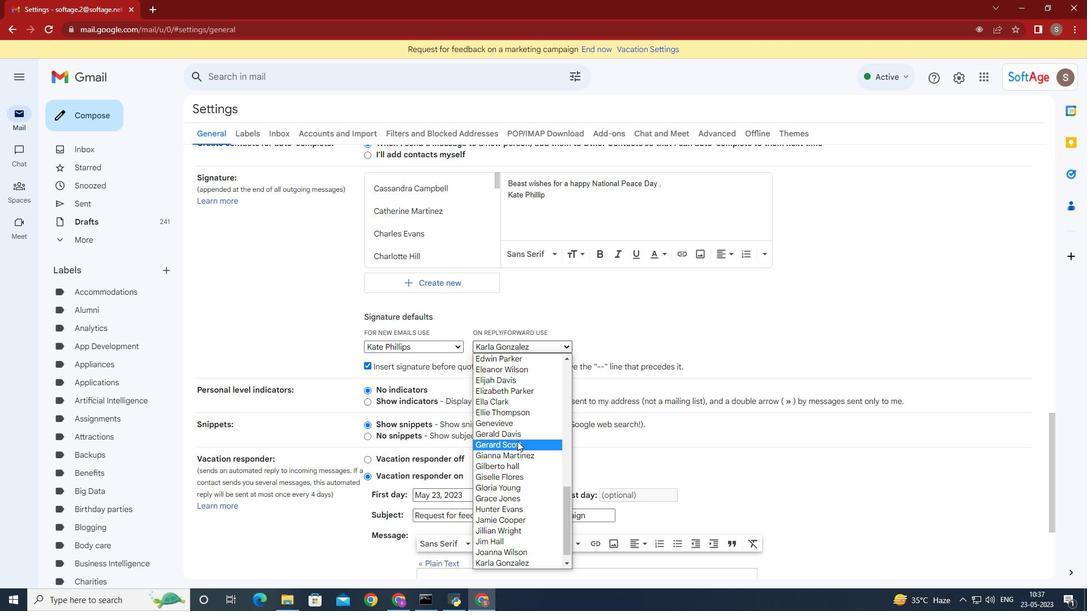 
Action: Mouse scrolled (515, 440) with delta (0, 0)
Screenshot: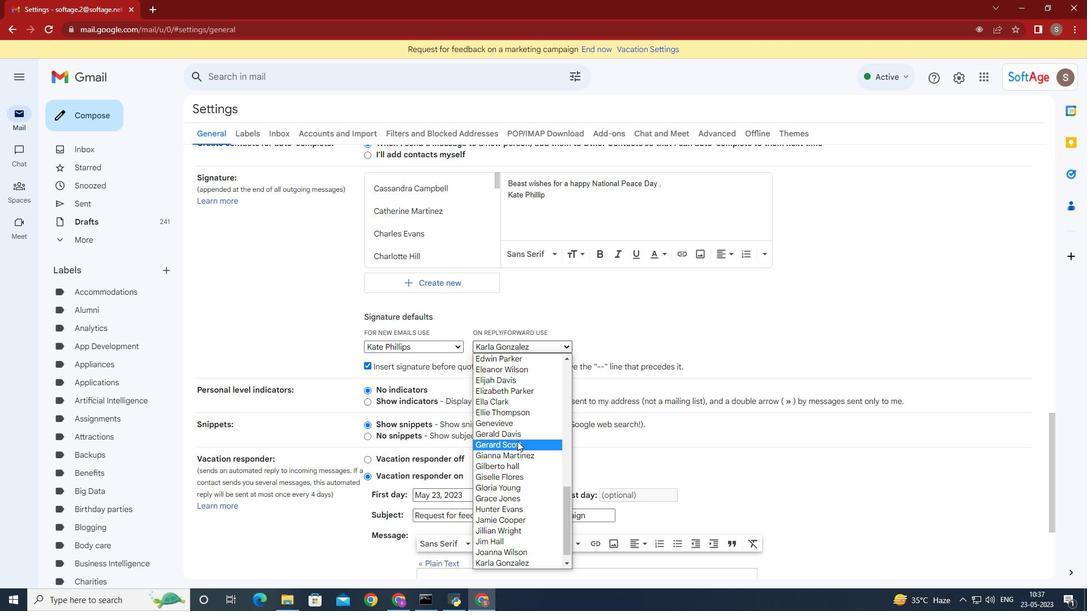 
Action: Mouse moved to (515, 440)
Screenshot: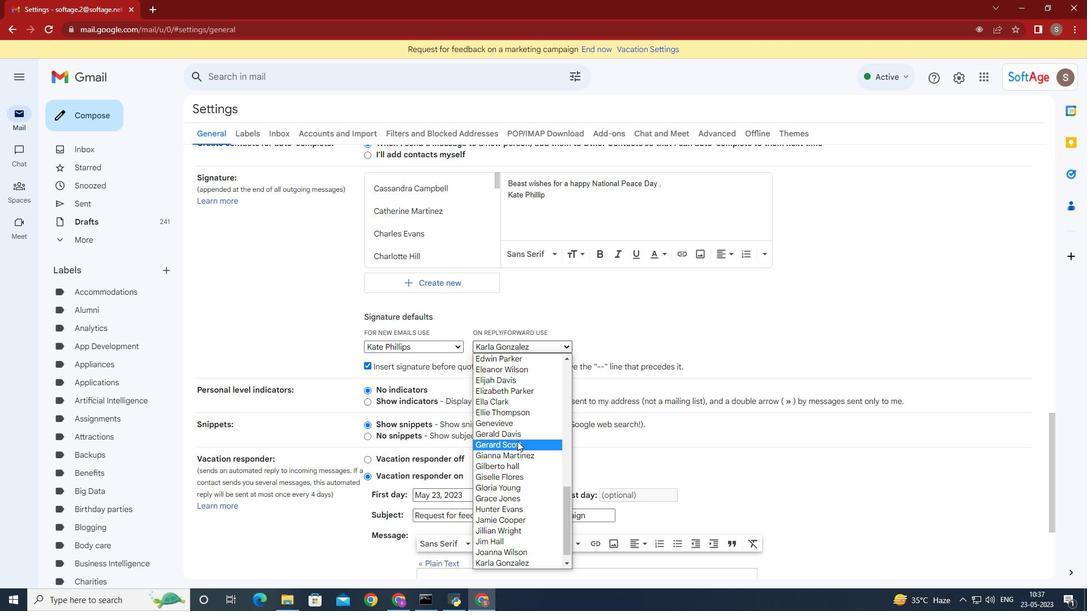
Action: Mouse scrolled (515, 440) with delta (0, 0)
Screenshot: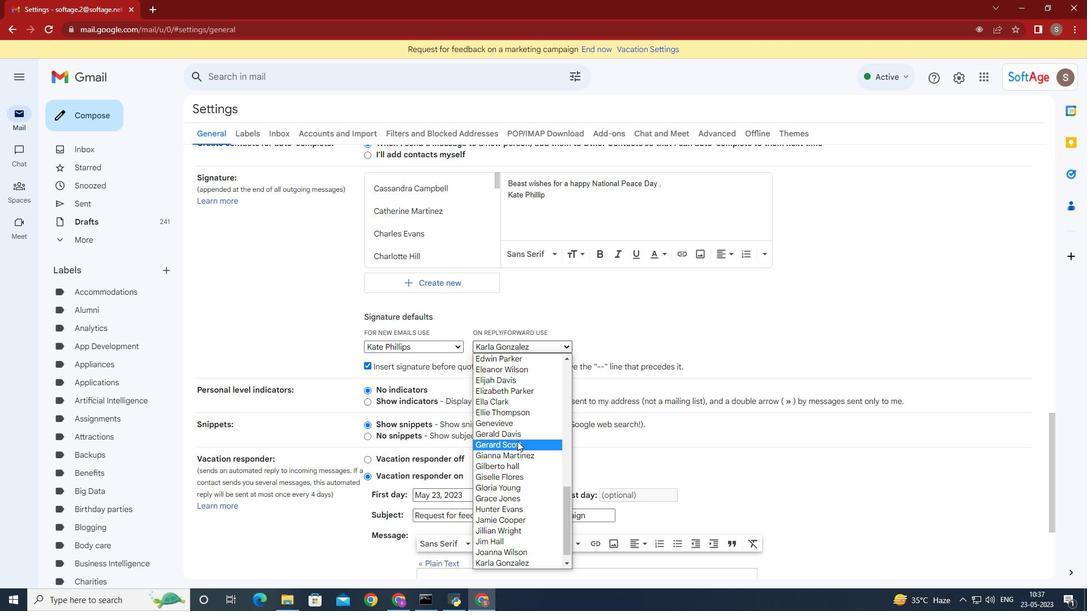 
Action: Mouse moved to (514, 440)
Screenshot: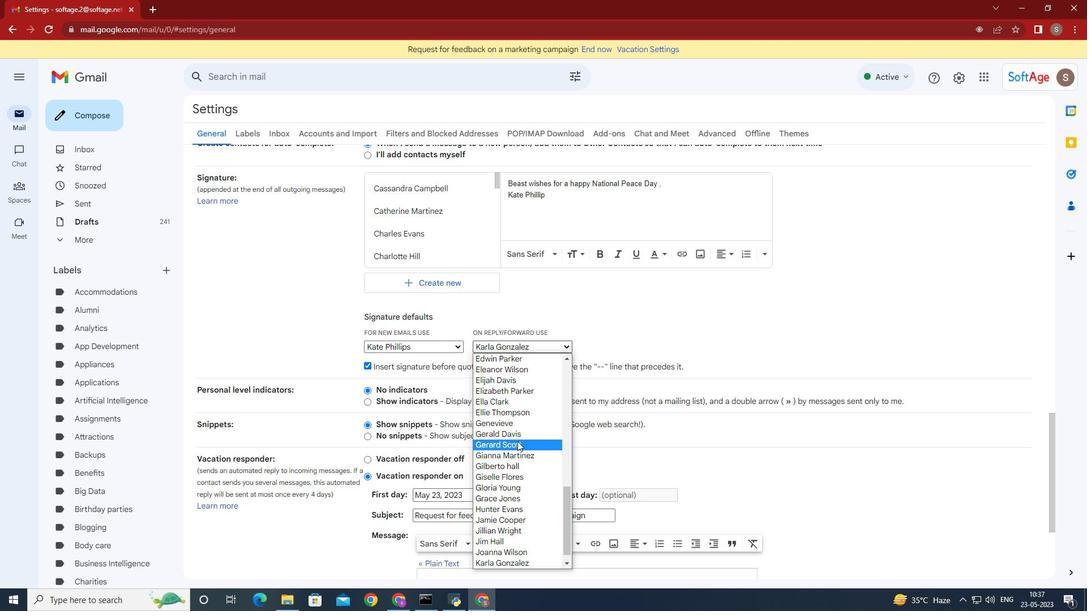 
Action: Mouse scrolled (514, 440) with delta (0, 0)
Screenshot: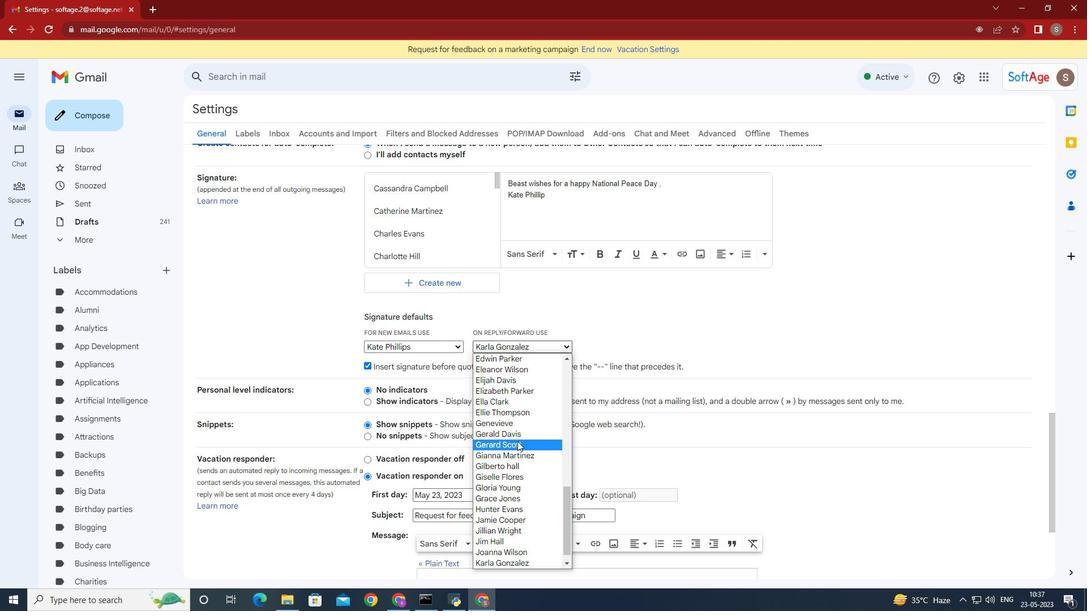 
Action: Mouse scrolled (514, 440) with delta (0, 0)
Screenshot: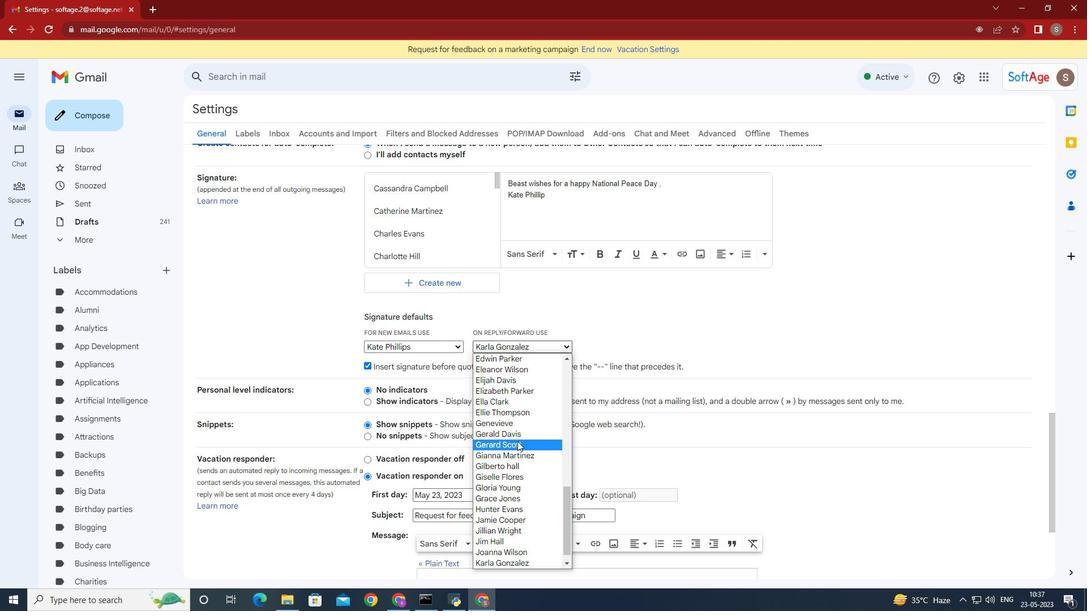 
Action: Mouse scrolled (514, 440) with delta (0, 0)
Screenshot: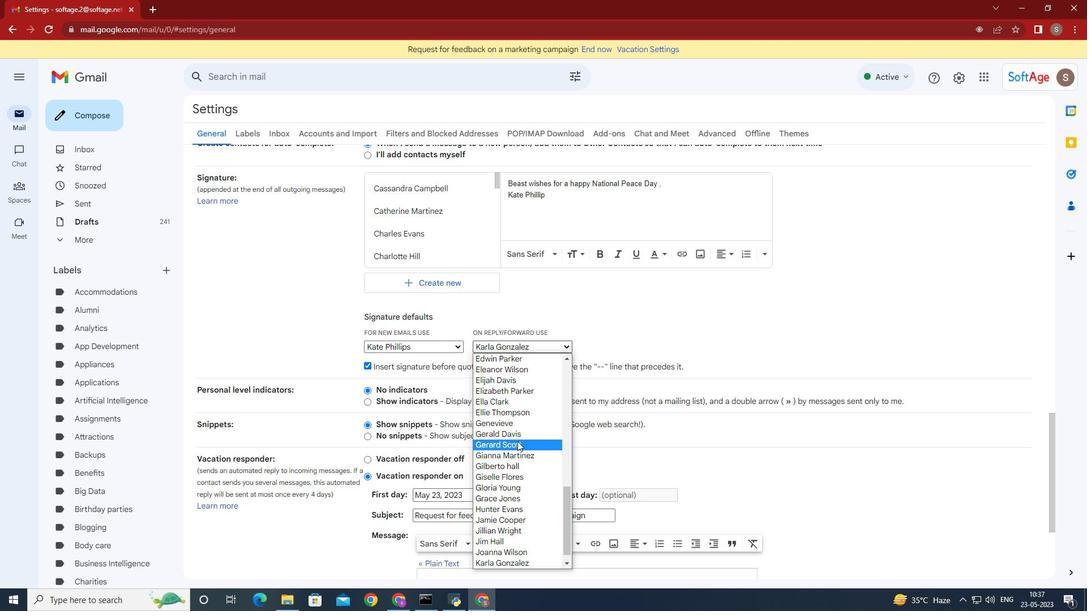 
Action: Mouse scrolled (514, 440) with delta (0, 0)
Screenshot: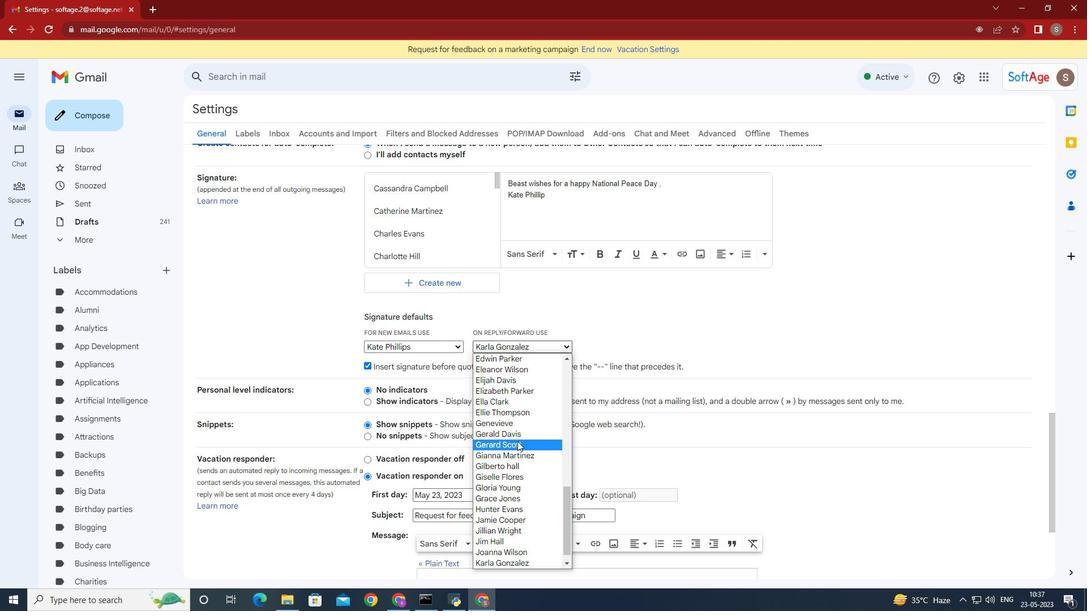 
Action: Mouse moved to (517, 439)
Screenshot: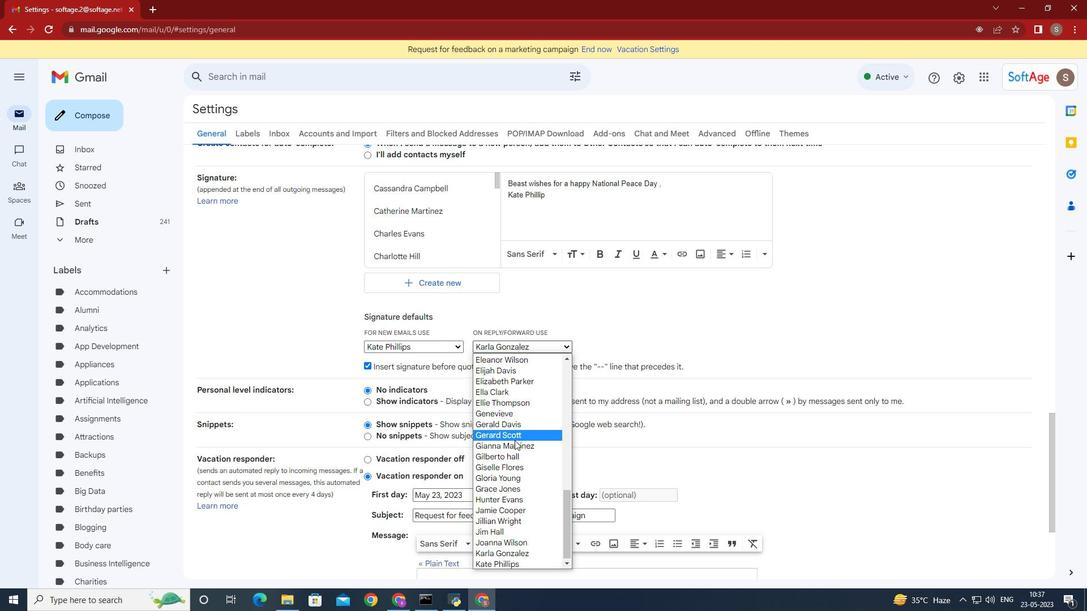 
Action: Mouse pressed middle at (517, 439)
Screenshot: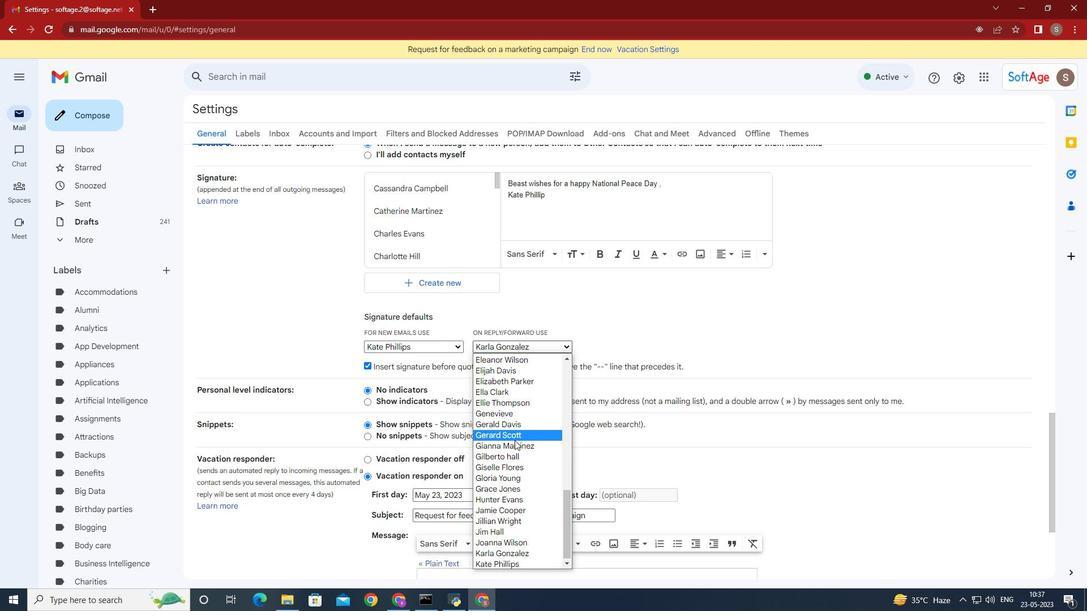 
Action: Mouse moved to (516, 441)
Screenshot: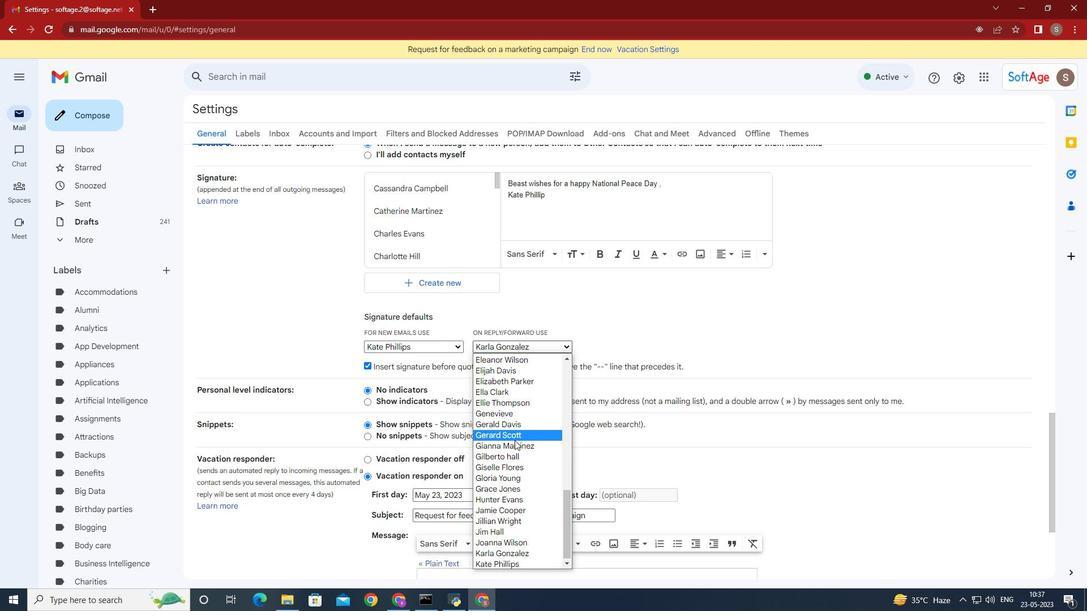 
Action: Mouse scrolled (516, 441) with delta (0, 0)
Screenshot: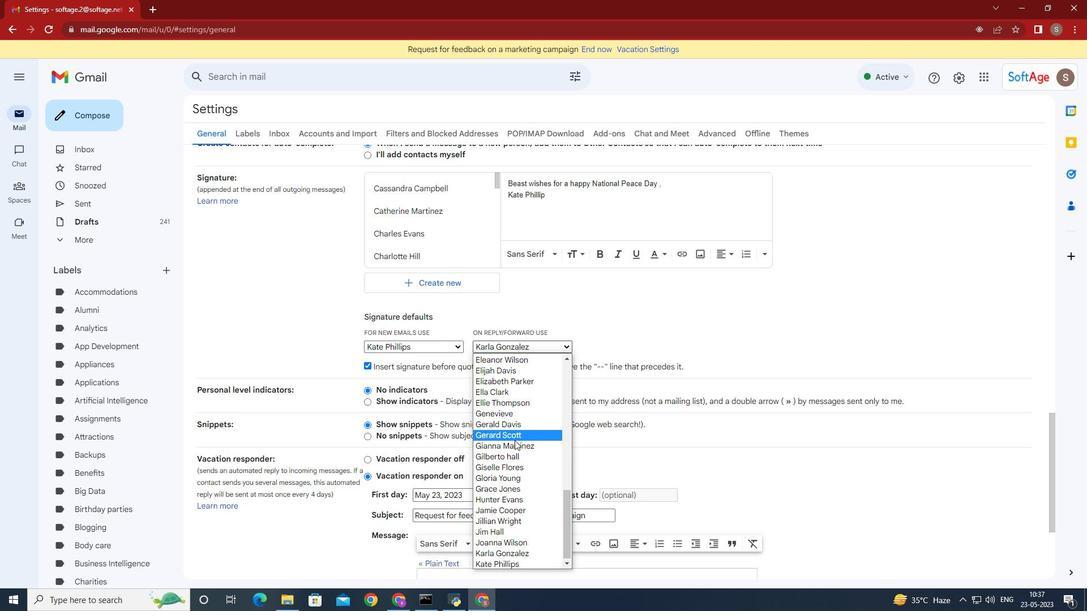 
Action: Mouse moved to (516, 441)
Screenshot: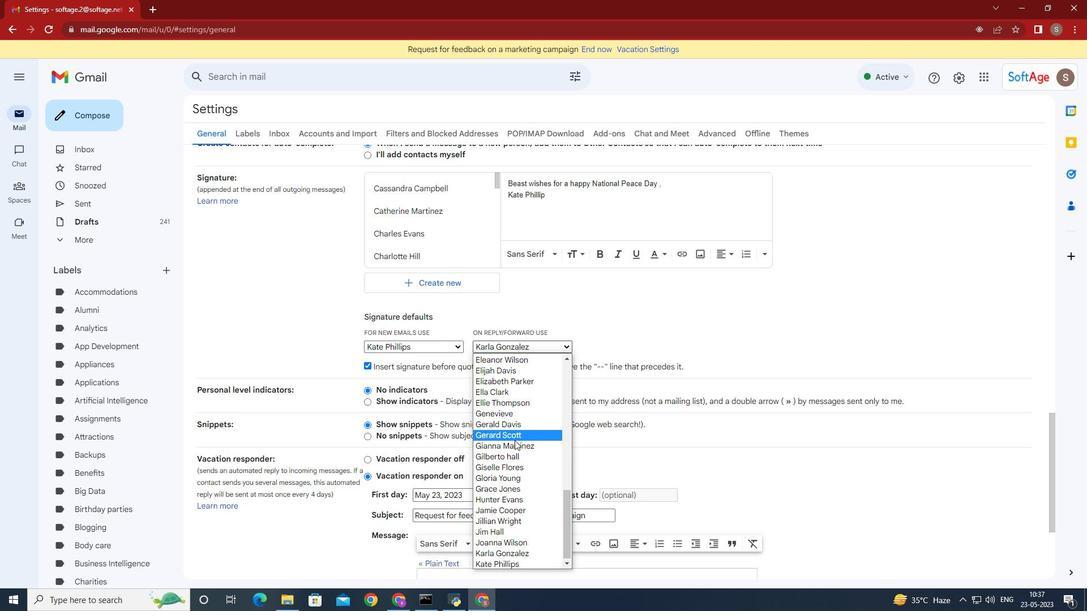 
Action: Mouse scrolled (516, 441) with delta (0, 0)
Screenshot: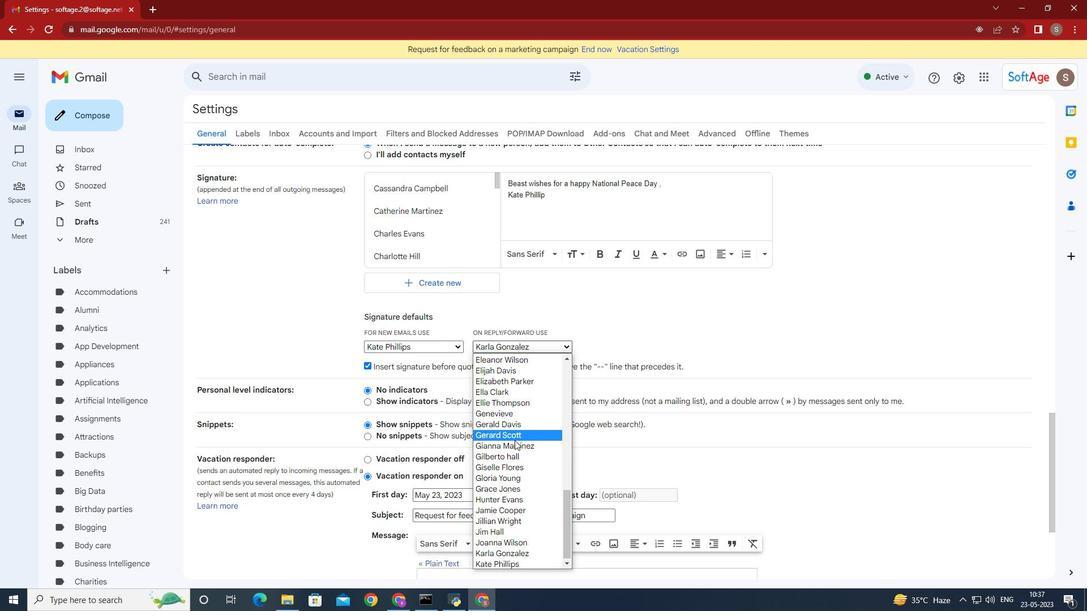 
Action: Mouse scrolled (516, 441) with delta (0, 0)
Screenshot: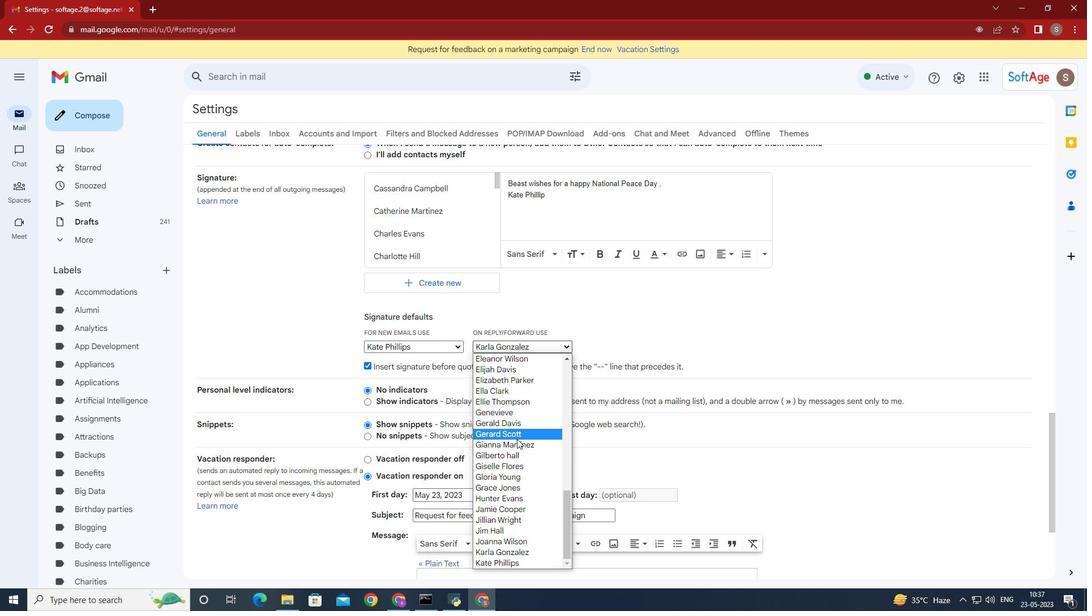 
Action: Mouse moved to (516, 441)
Screenshot: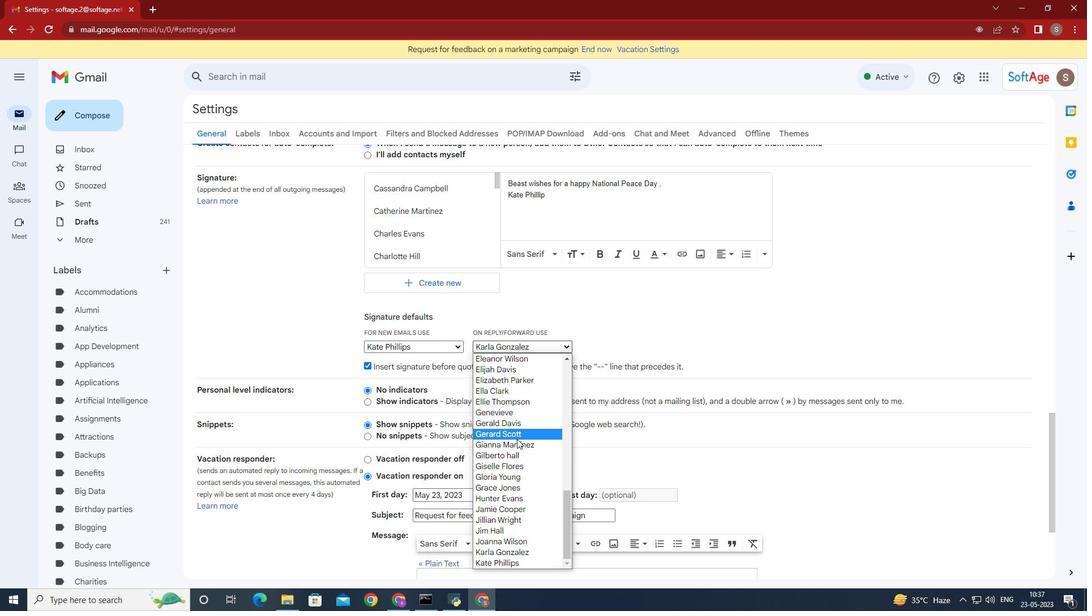 
Action: Mouse scrolled (516, 440) with delta (0, -1)
Screenshot: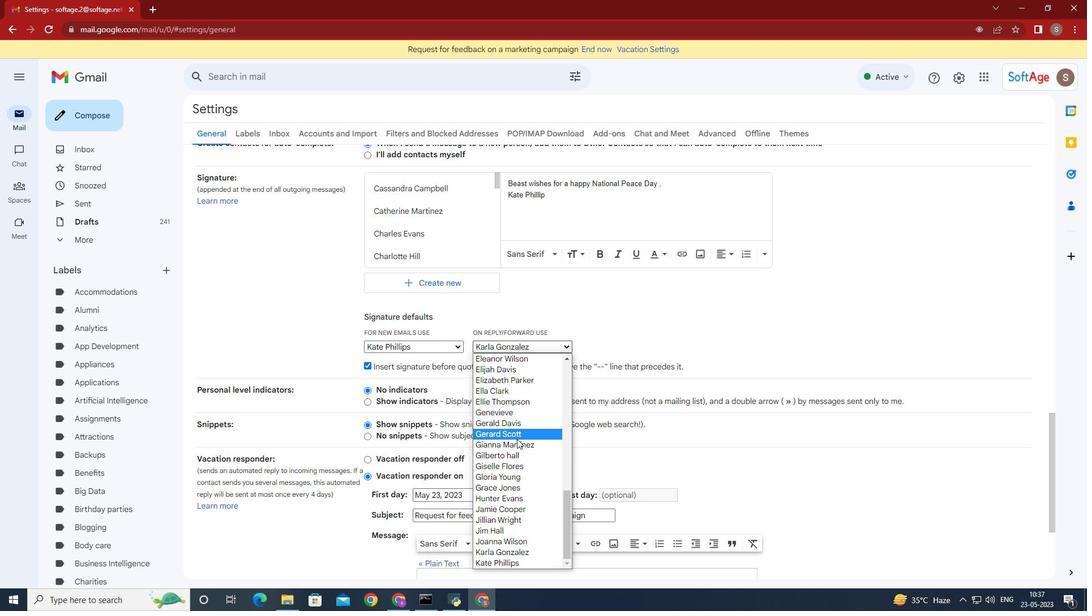 
Action: Mouse moved to (515, 441)
Screenshot: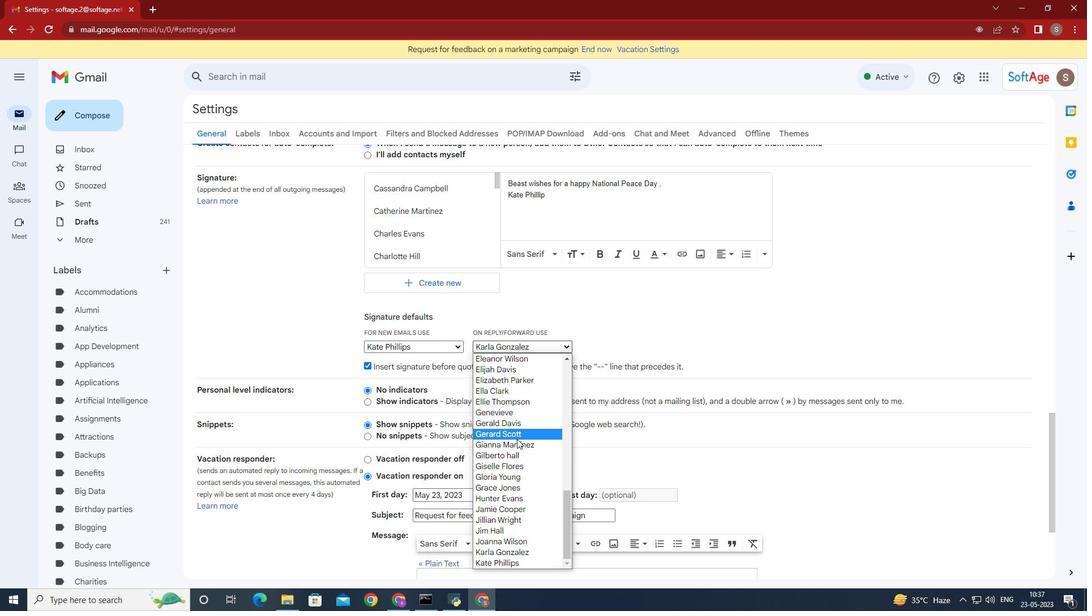 
Action: Mouse scrolled (515, 441) with delta (0, 0)
Screenshot: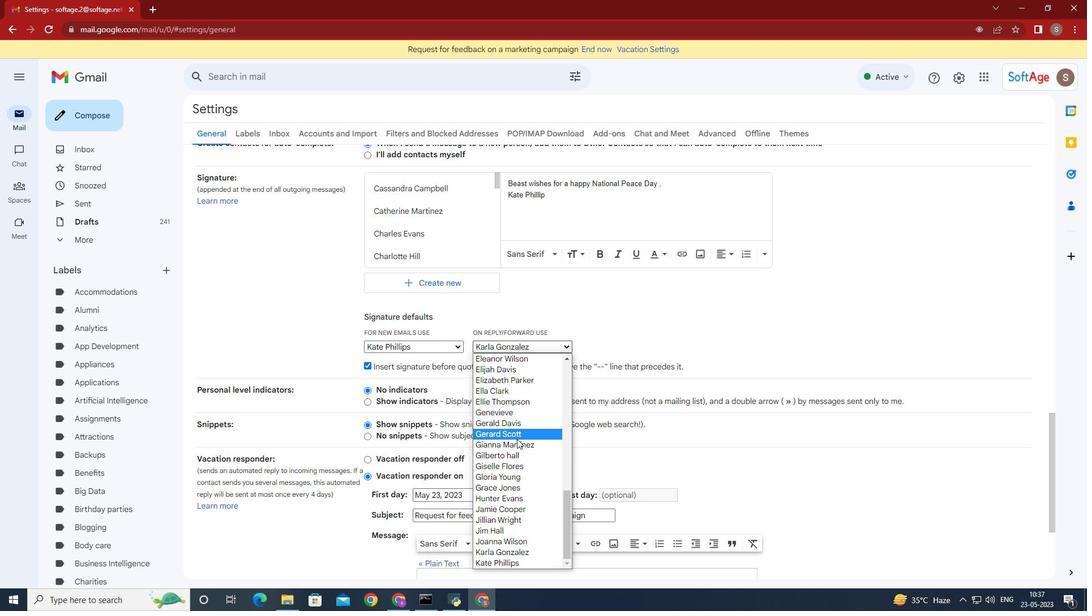 
Action: Mouse moved to (515, 441)
Screenshot: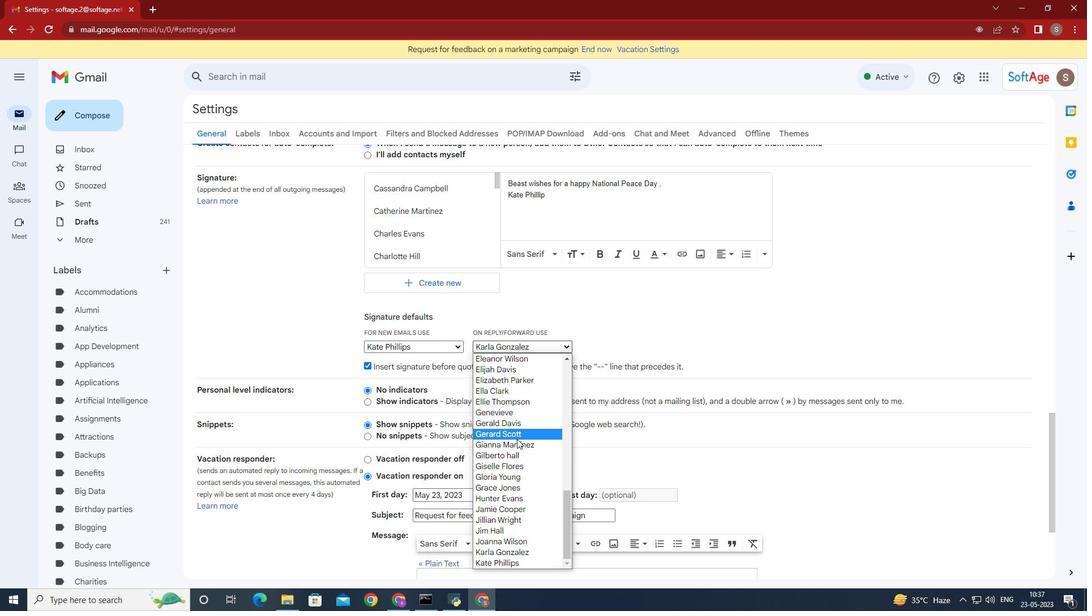 
Action: Mouse scrolled (515, 441) with delta (0, 0)
Screenshot: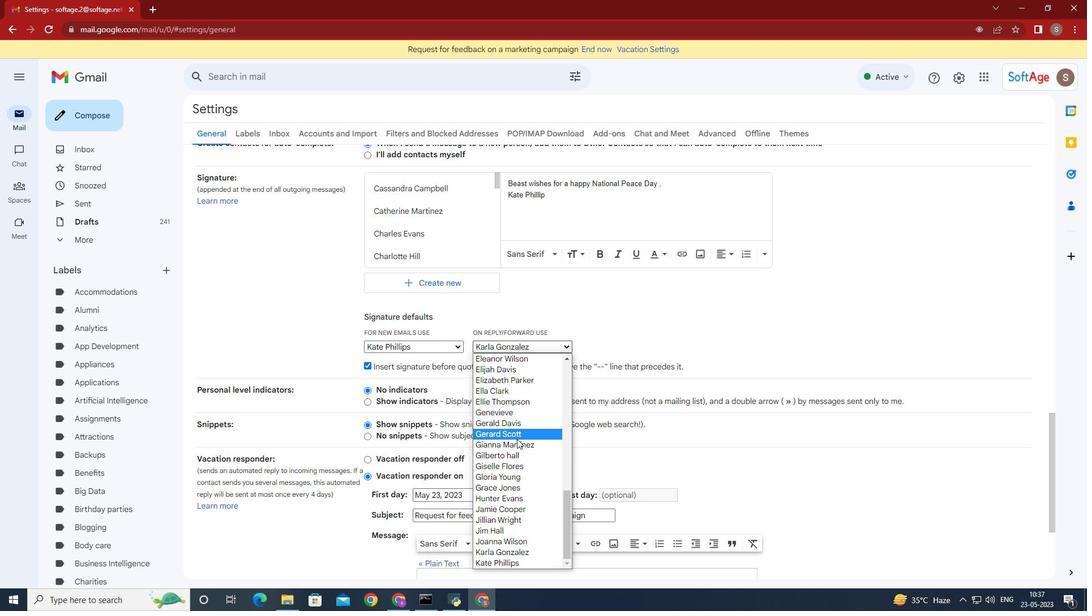 
Action: Mouse scrolled (515, 441) with delta (0, 0)
Screenshot: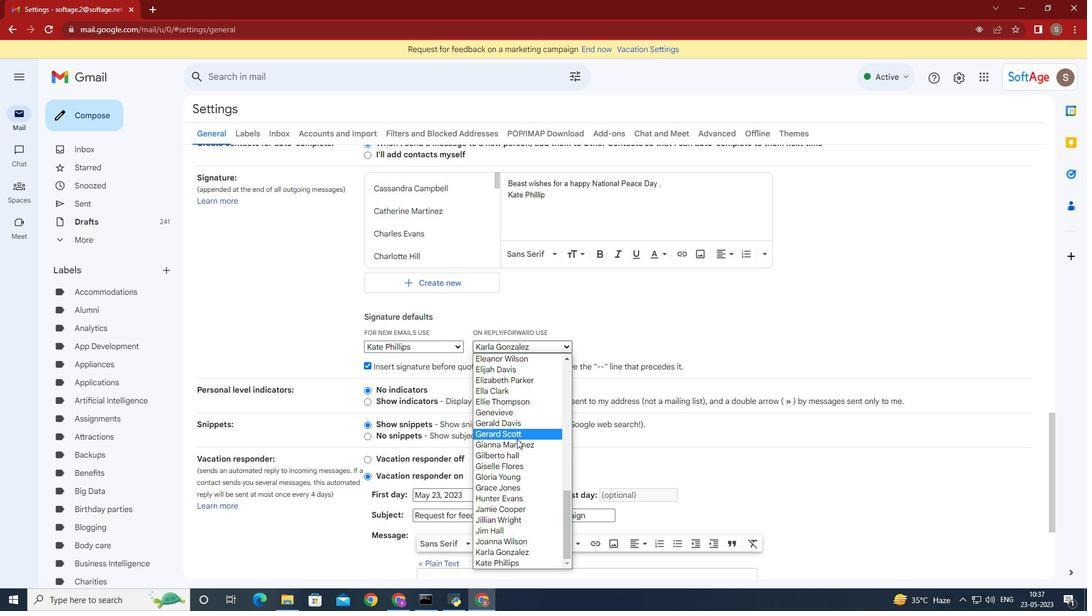 
Action: Mouse moved to (515, 441)
Screenshot: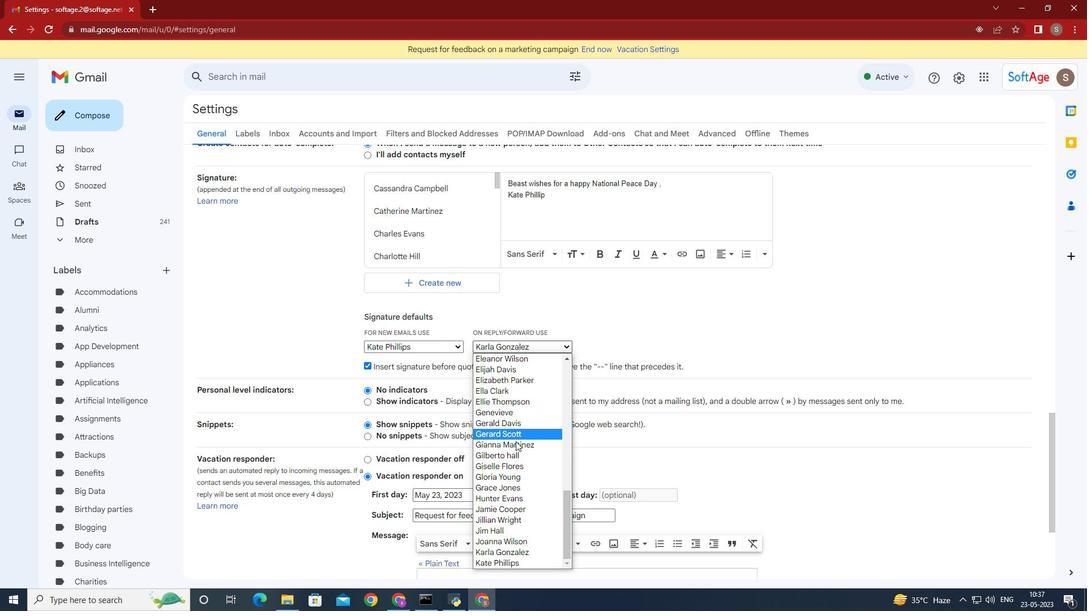 
Action: Mouse pressed middle at (515, 441)
Screenshot: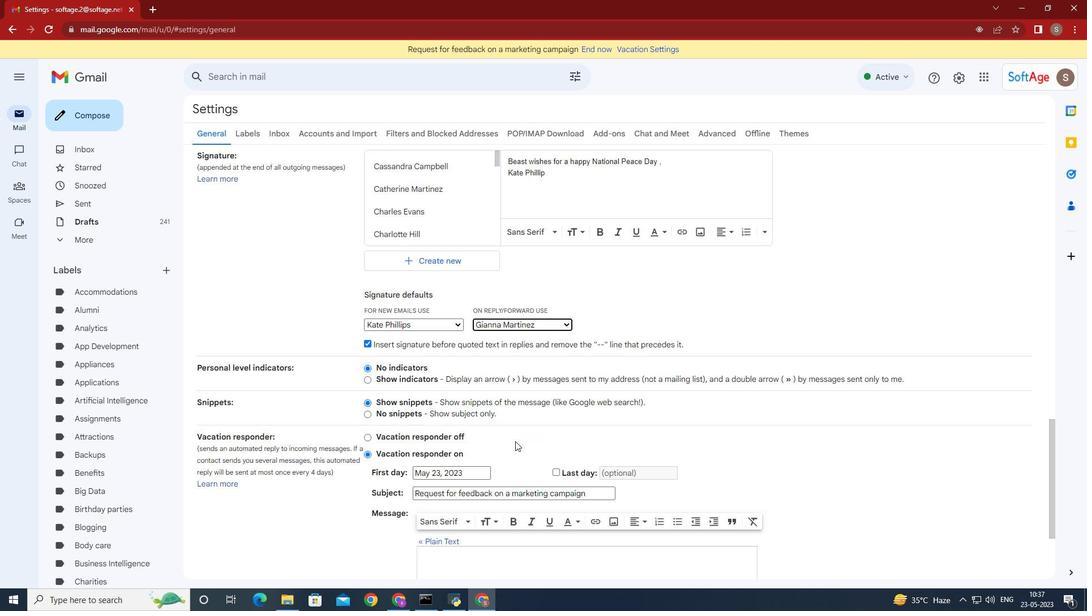 
Action: Mouse moved to (515, 442)
Screenshot: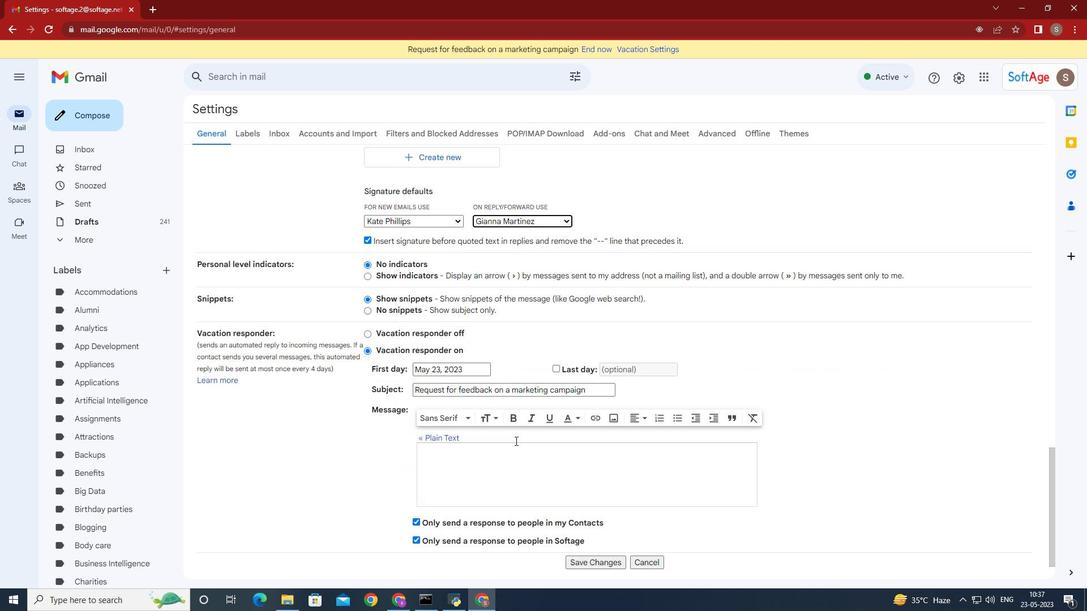 
Action: Mouse scrolled (515, 441) with delta (0, 0)
Screenshot: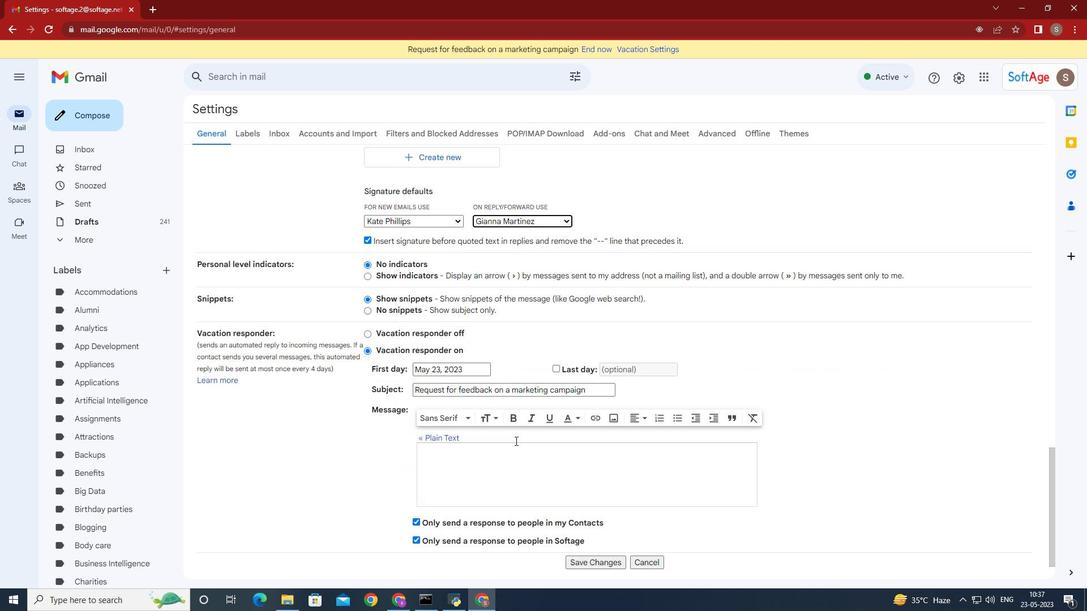 
Action: Mouse scrolled (515, 441) with delta (0, 0)
Screenshot: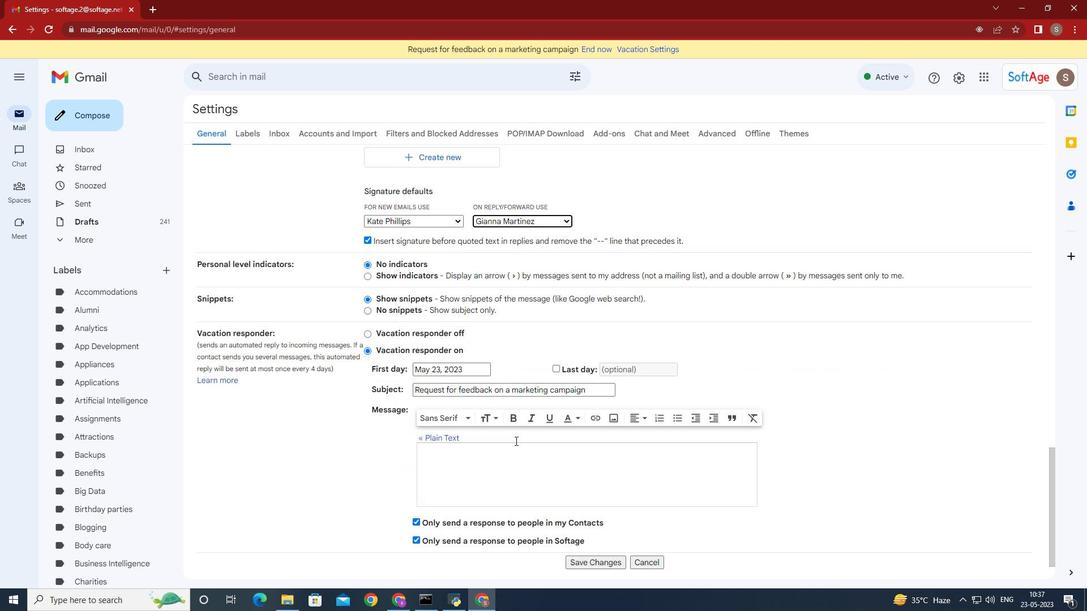 
Action: Mouse scrolled (515, 441) with delta (0, 0)
Screenshot: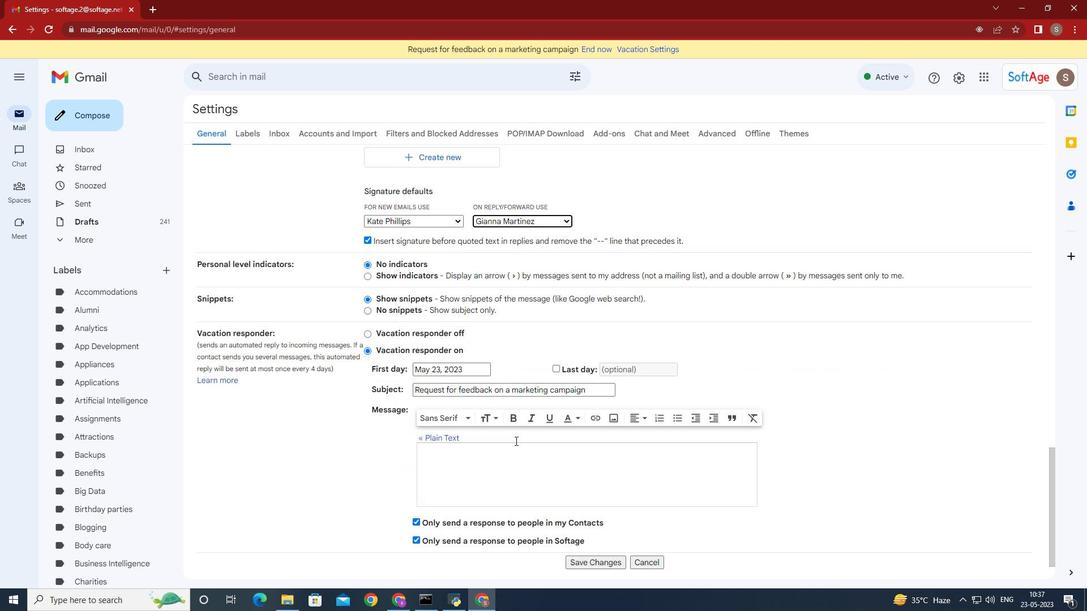 
Action: Mouse scrolled (515, 441) with delta (0, 0)
Screenshot: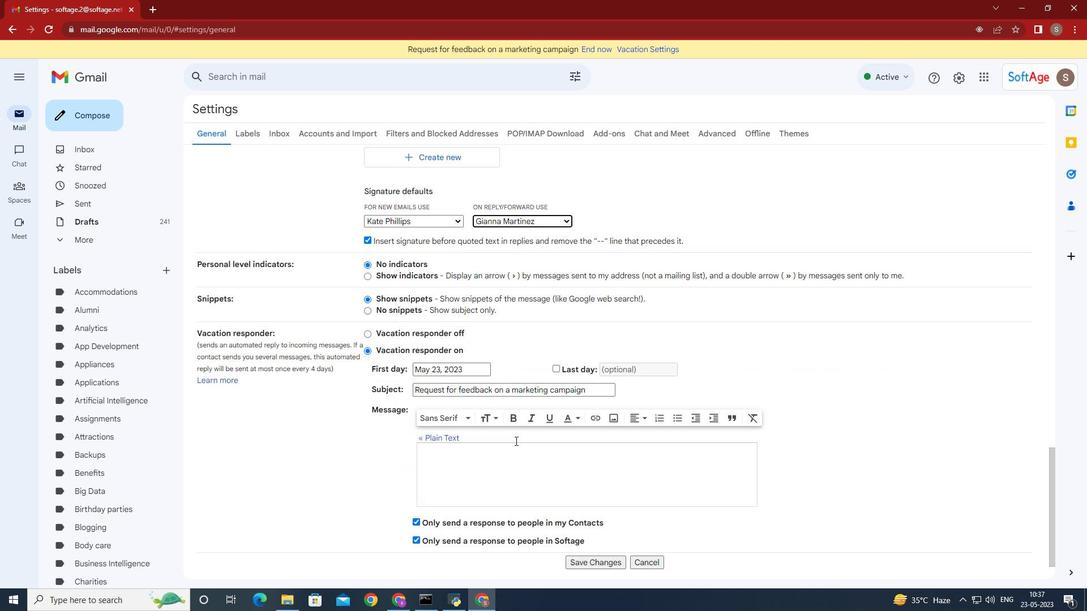 
Action: Mouse moved to (526, 316)
Screenshot: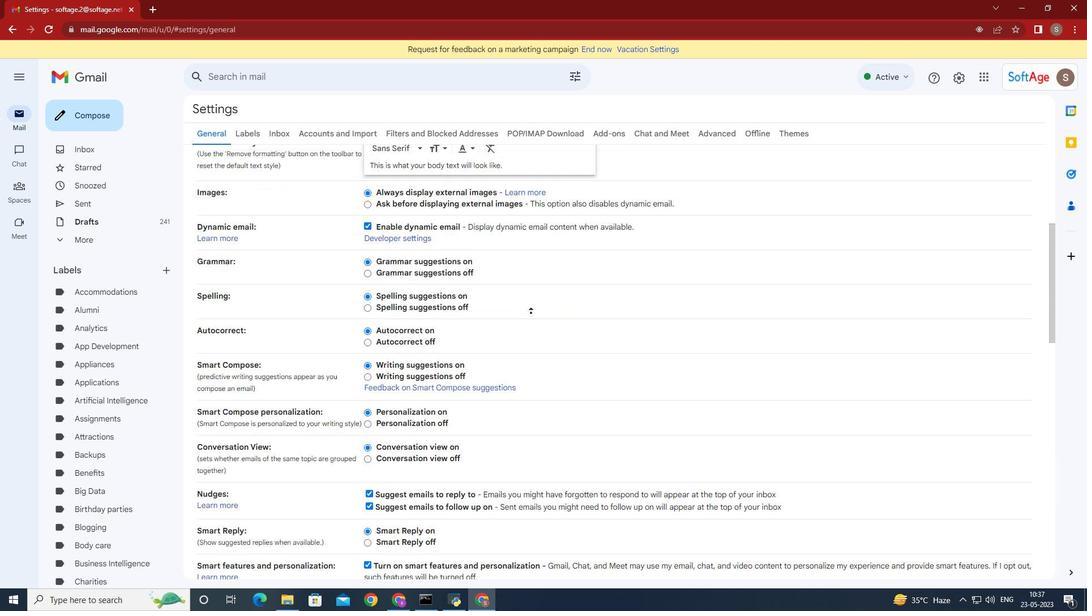 
Action: Mouse scrolled (526, 316) with delta (0, 0)
Screenshot: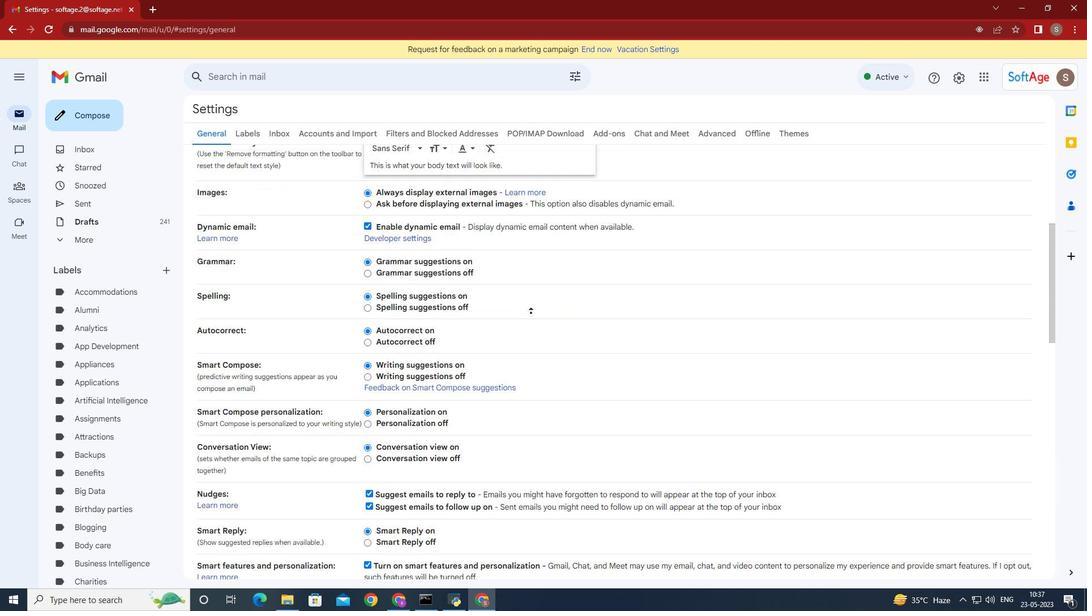 
Action: Mouse moved to (526, 317)
Screenshot: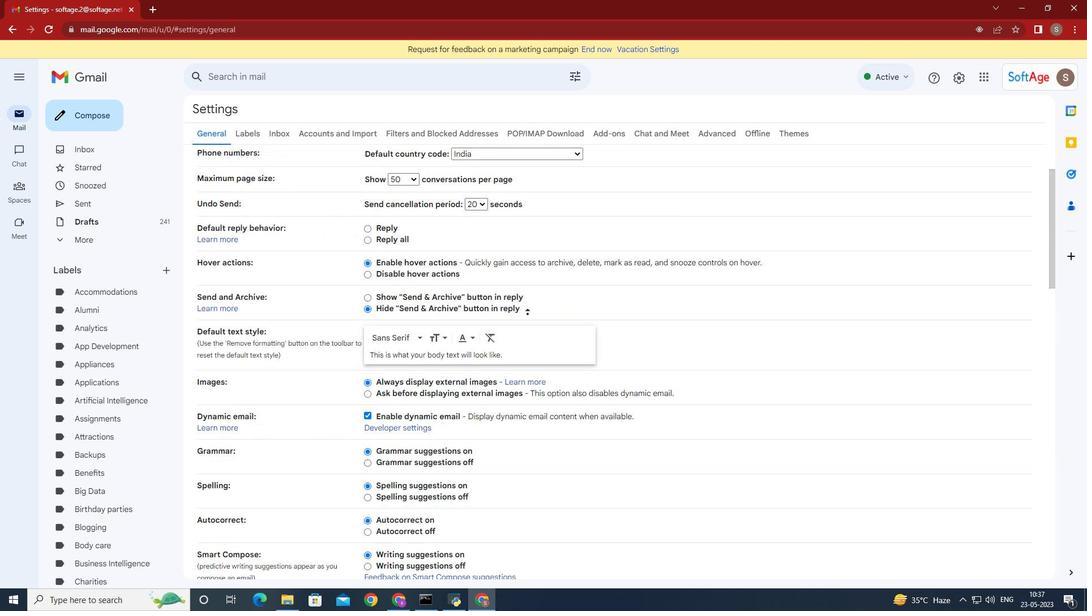 
Action: Mouse scrolled (526, 317) with delta (0, 0)
Screenshot: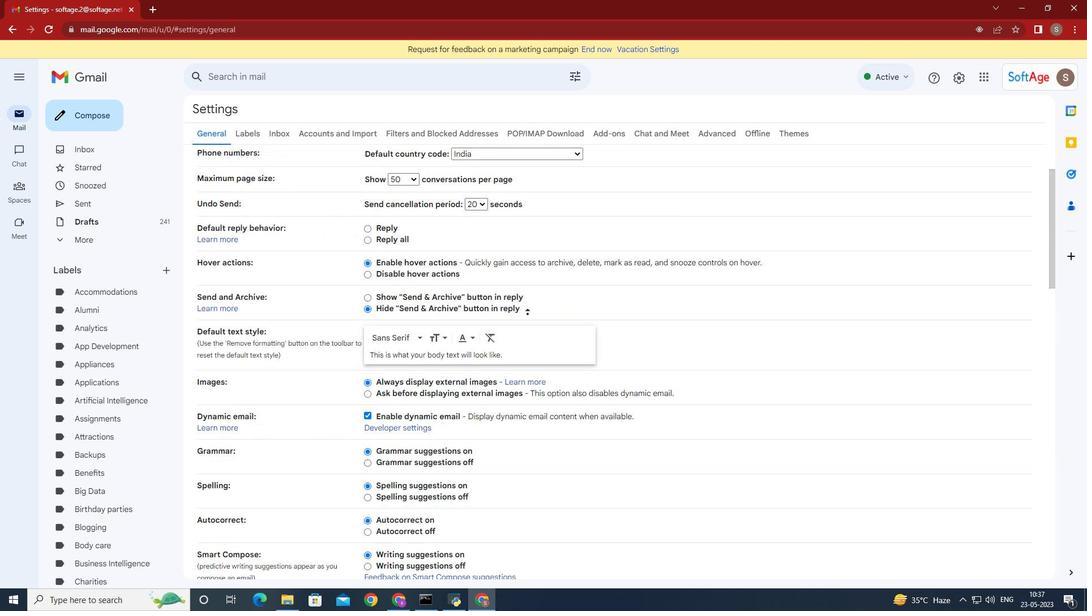 
Action: Mouse moved to (525, 317)
Screenshot: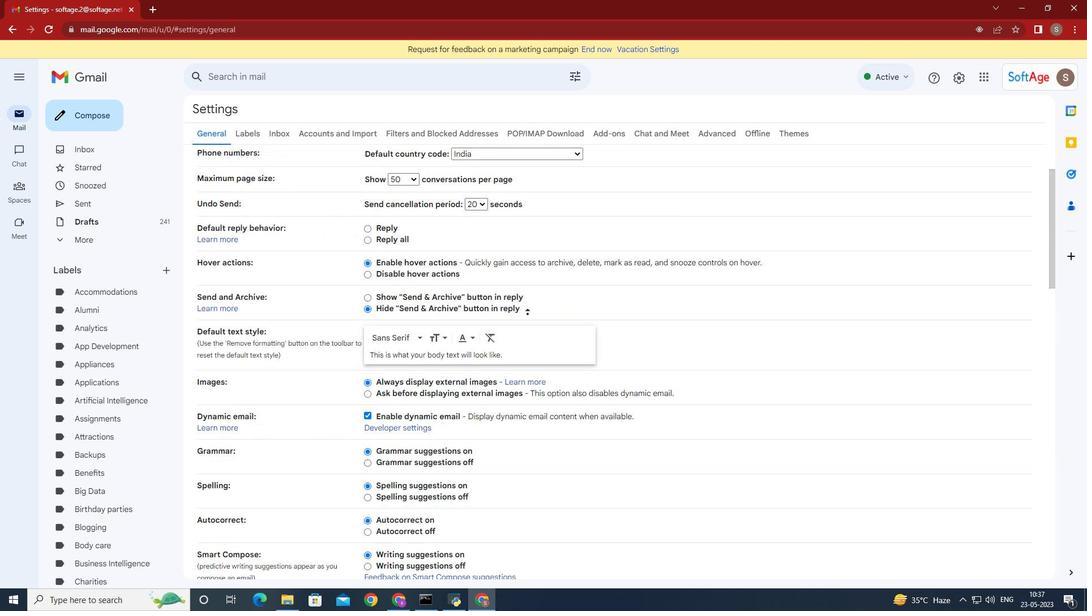 
Action: Mouse scrolled (525, 317) with delta (0, 0)
Screenshot: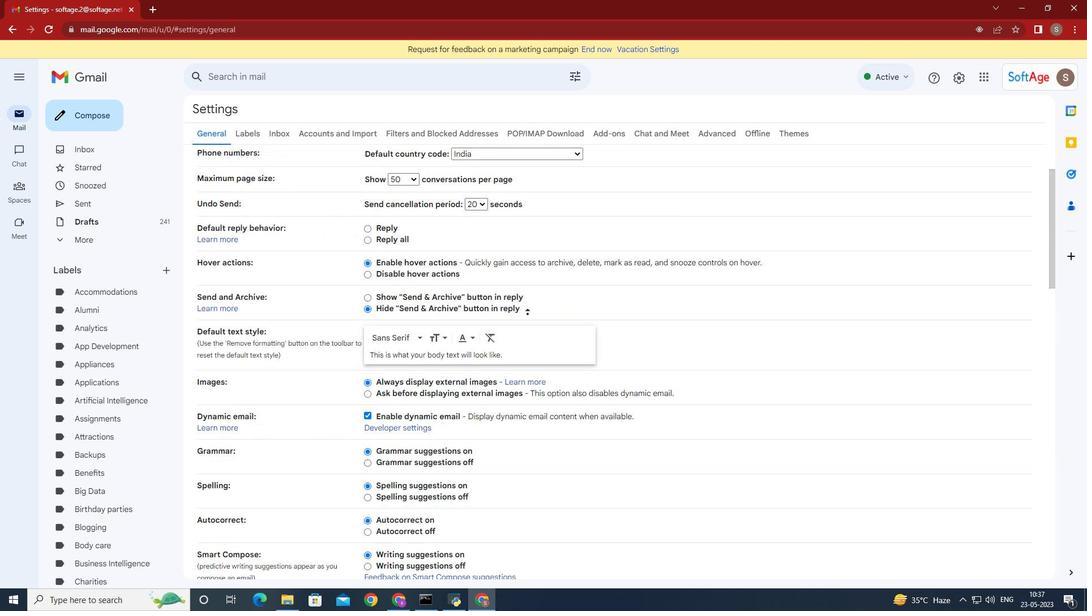 
Action: Mouse moved to (525, 318)
Screenshot: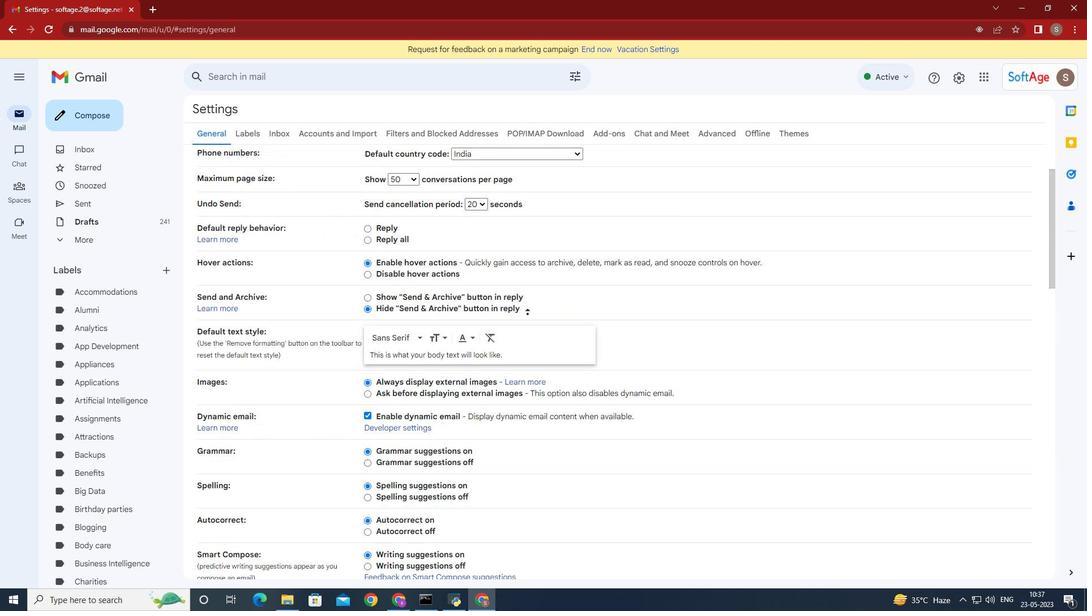 
Action: Mouse scrolled (525, 317) with delta (0, 0)
Screenshot: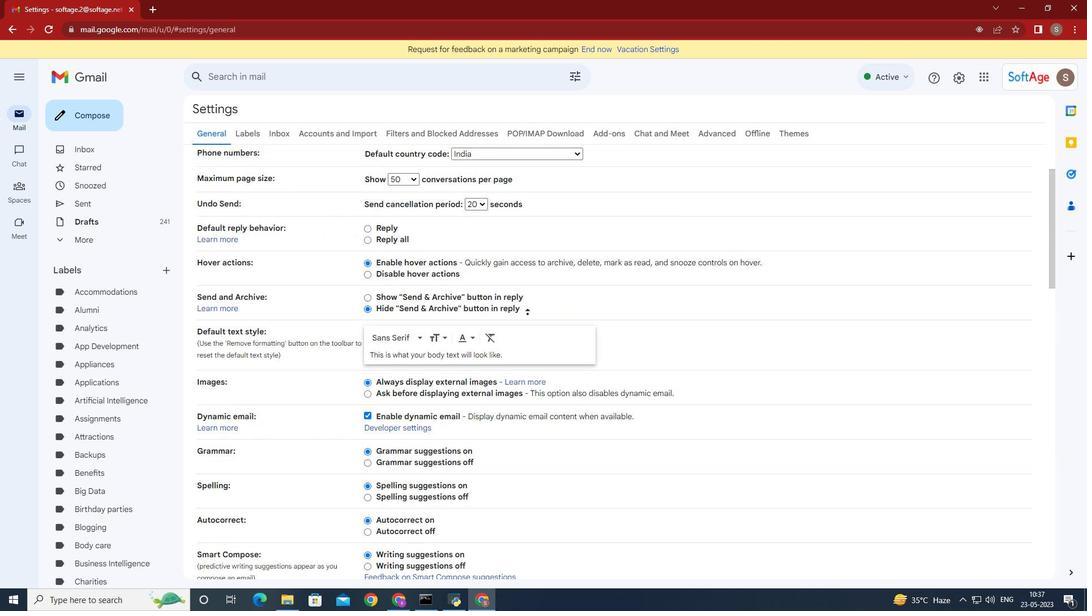 
Action: Mouse moved to (524, 318)
Screenshot: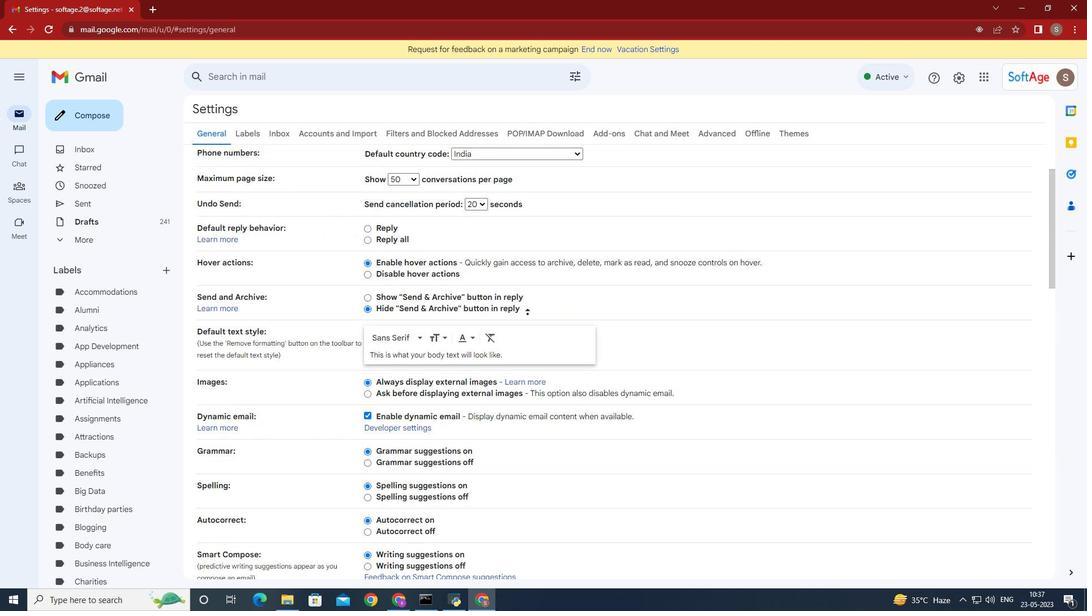 
Action: Mouse scrolled (524, 318) with delta (0, 0)
Screenshot: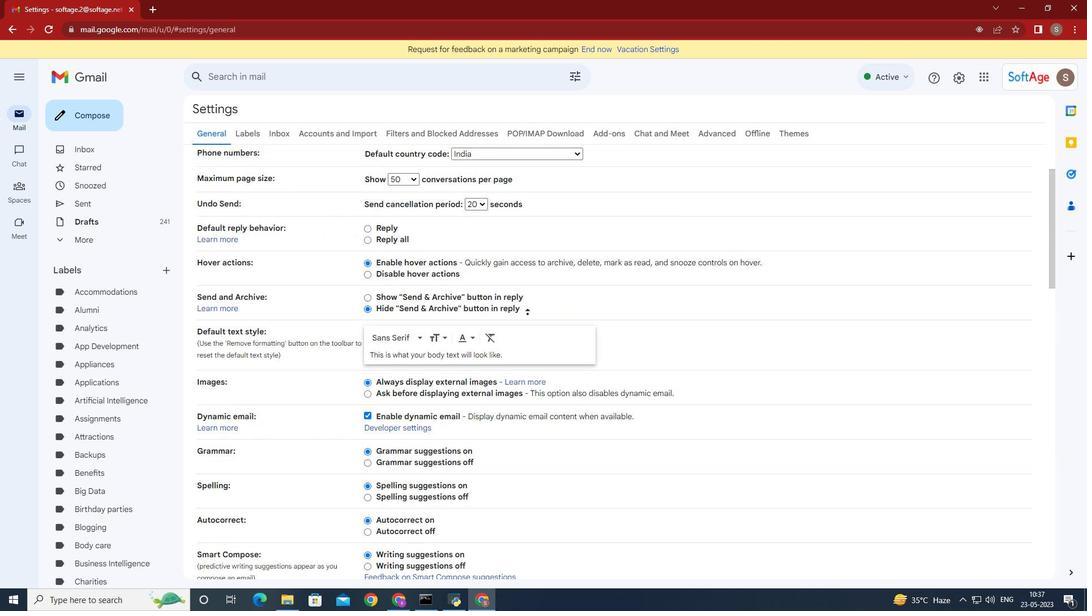 
Action: Mouse moved to (522, 321)
Screenshot: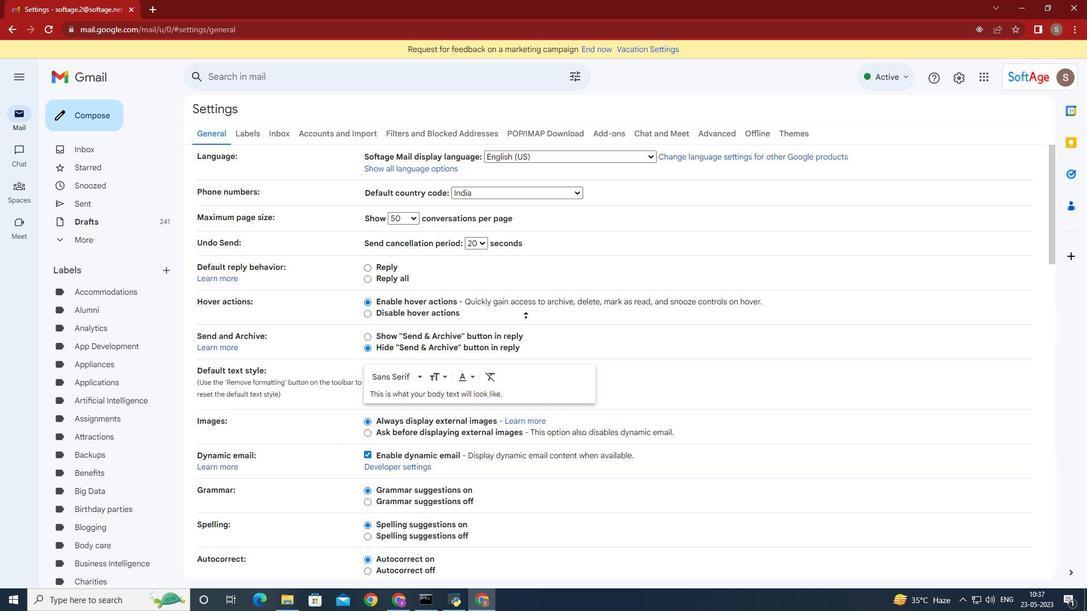 
Action: Mouse scrolled (522, 321) with delta (0, 0)
Screenshot: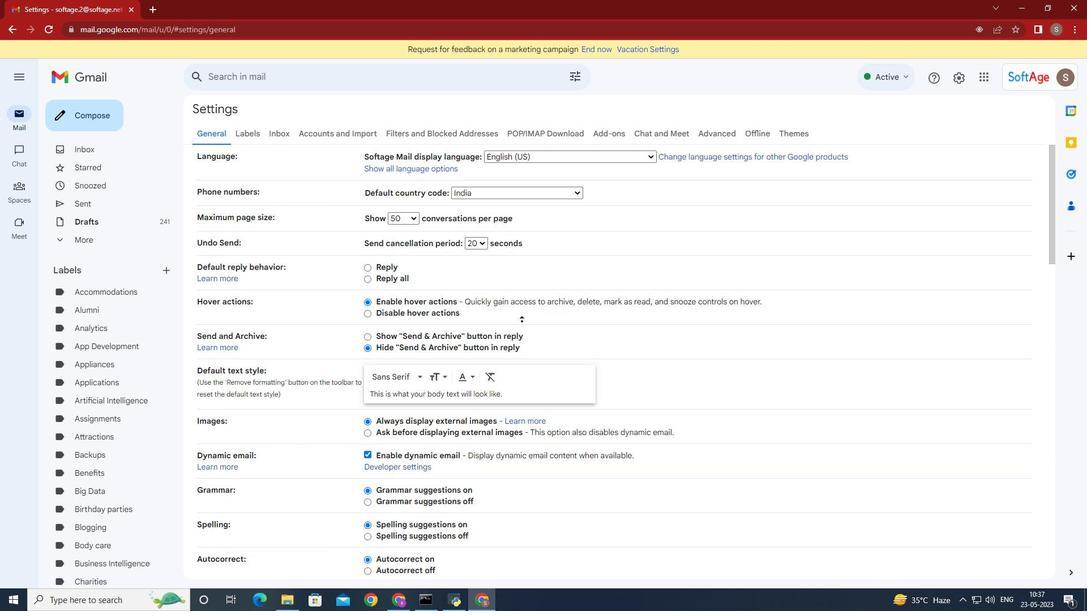 
Action: Mouse scrolled (522, 321) with delta (0, 0)
Screenshot: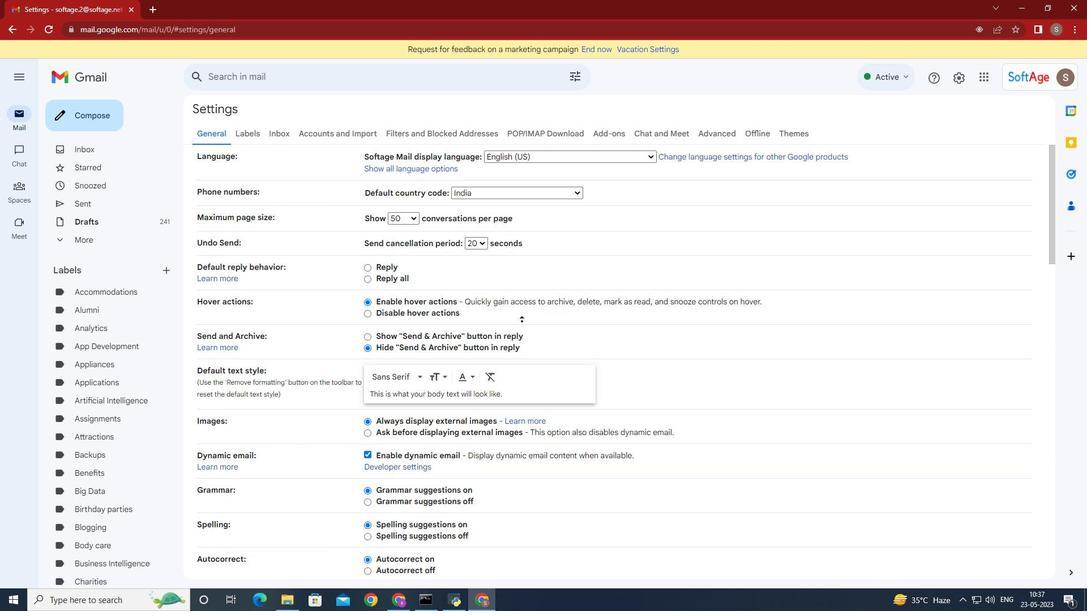 
Action: Mouse moved to (522, 321)
Screenshot: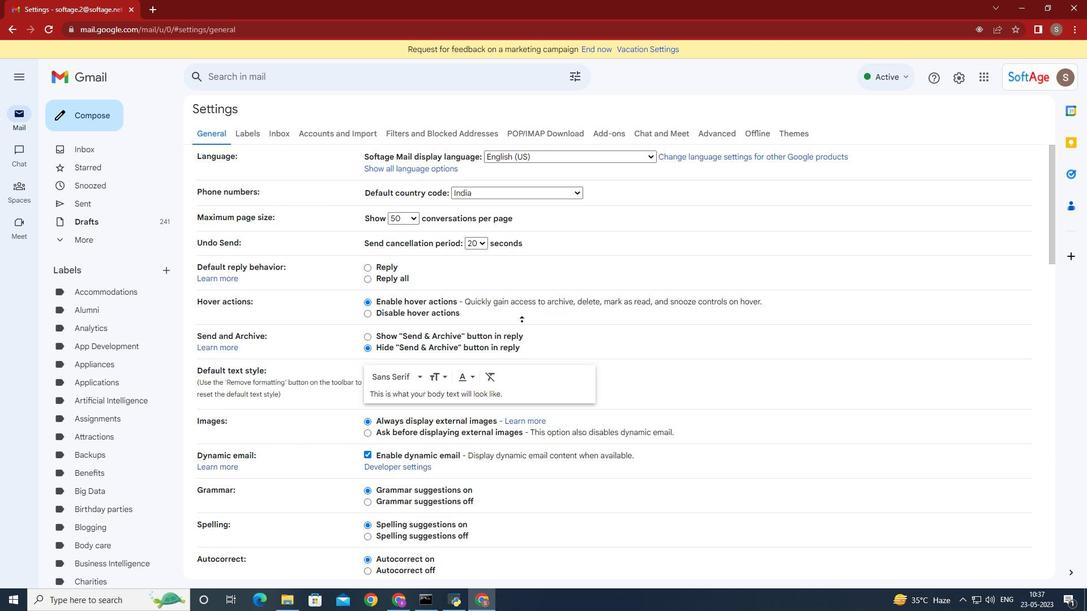 
Action: Mouse scrolled (522, 321) with delta (0, 0)
Screenshot: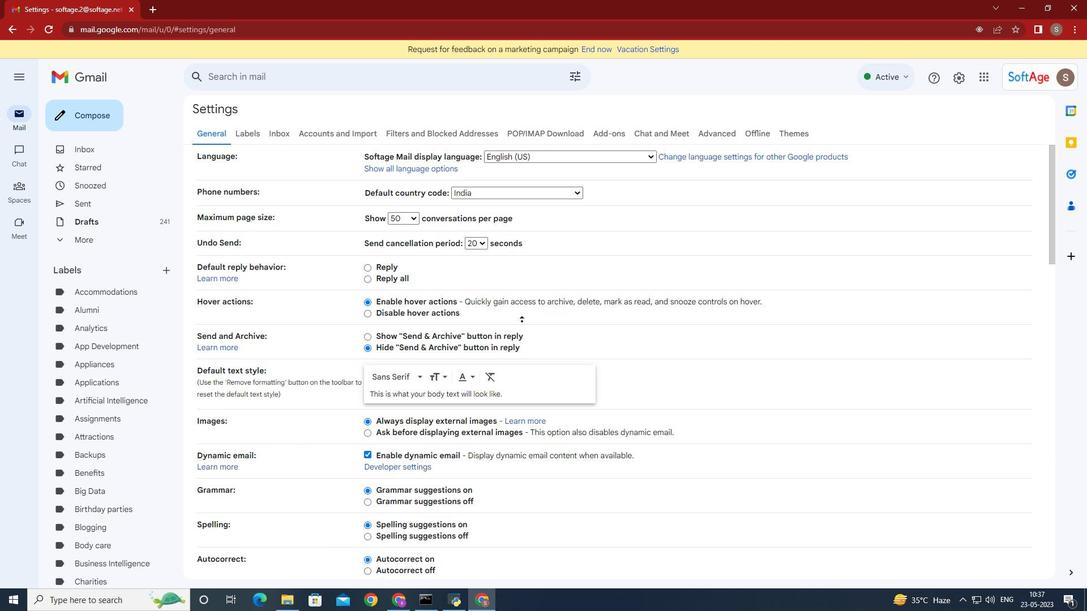
Action: Mouse scrolled (522, 321) with delta (0, 0)
Screenshot: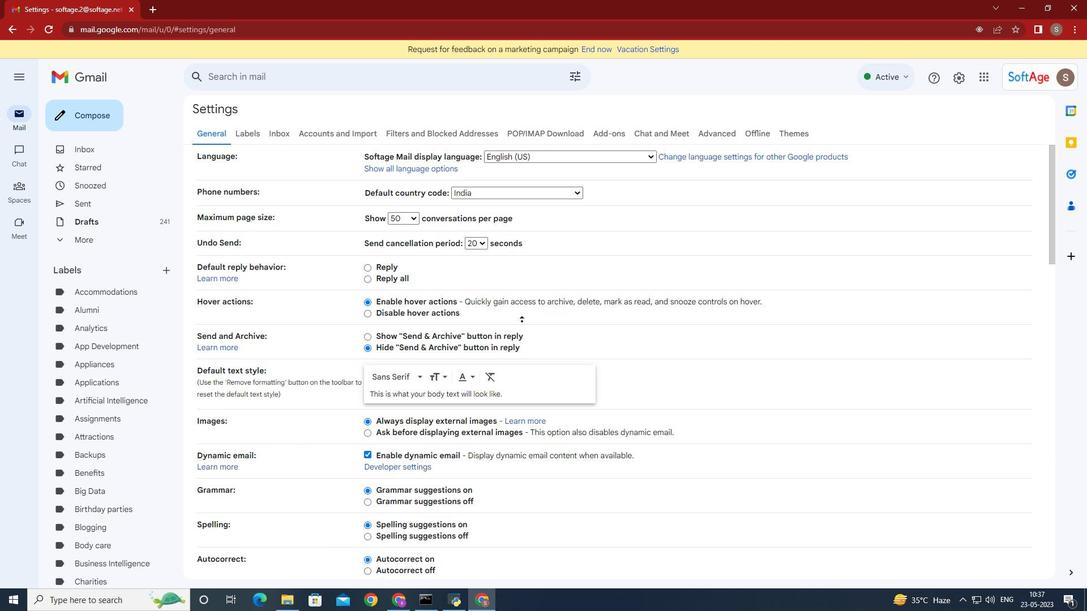 
Action: Mouse scrolled (522, 321) with delta (0, 0)
Screenshot: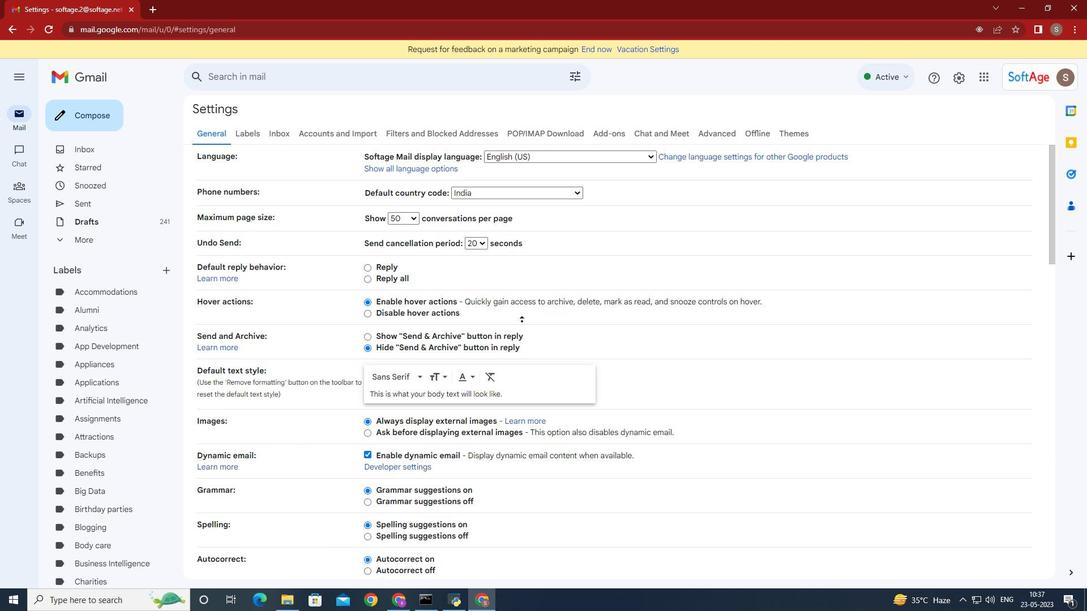 
Action: Mouse scrolled (522, 321) with delta (0, 0)
Screenshot: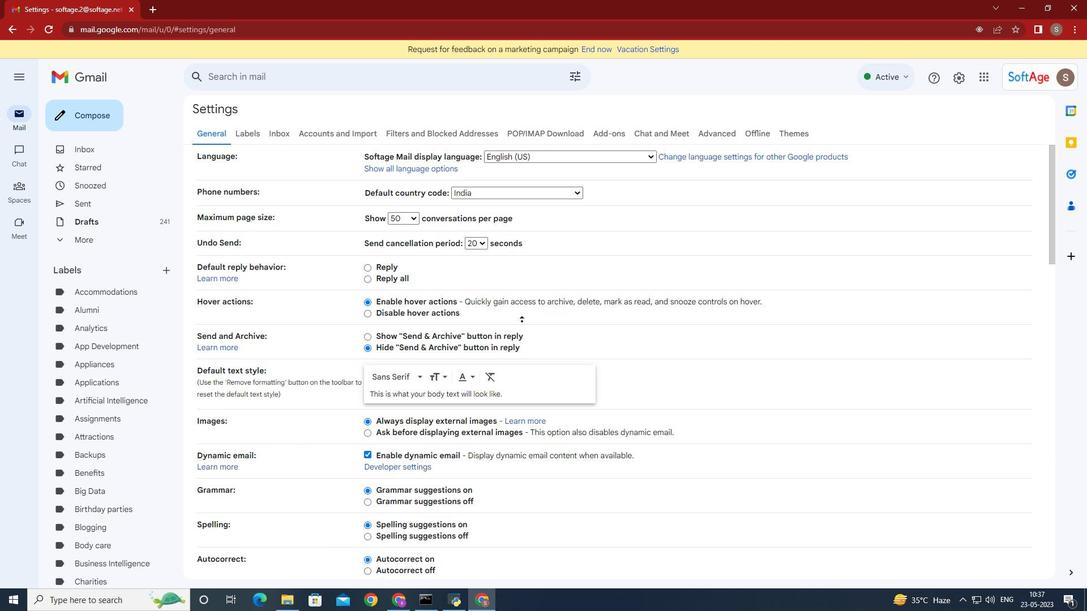 
Action: Mouse scrolled (522, 321) with delta (0, 0)
Screenshot: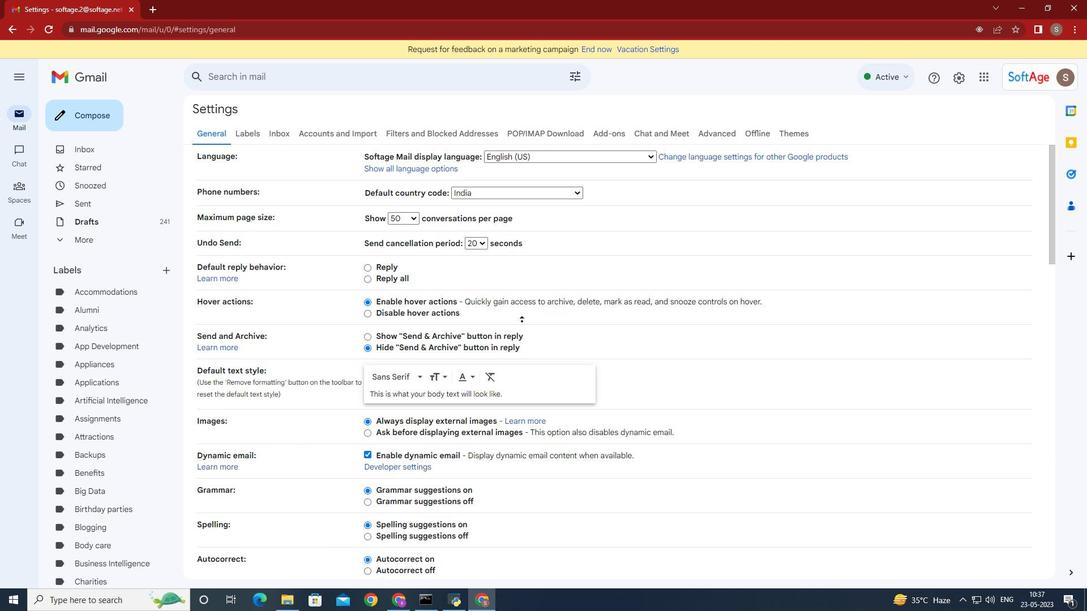 
Action: Mouse scrolled (522, 321) with delta (0, 0)
Screenshot: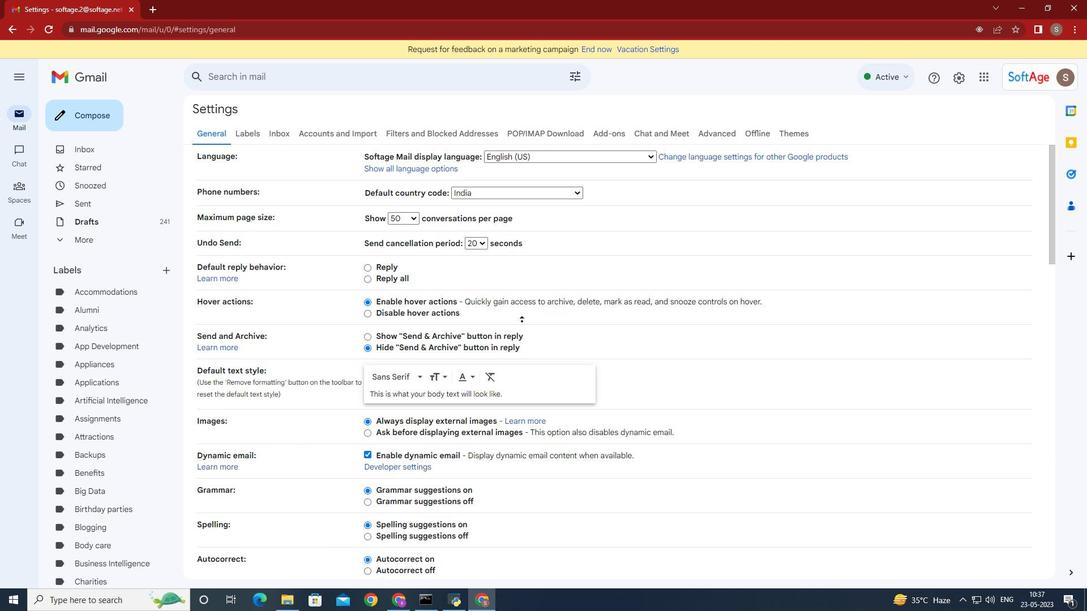 
Action: Mouse moved to (1079, 166)
Screenshot: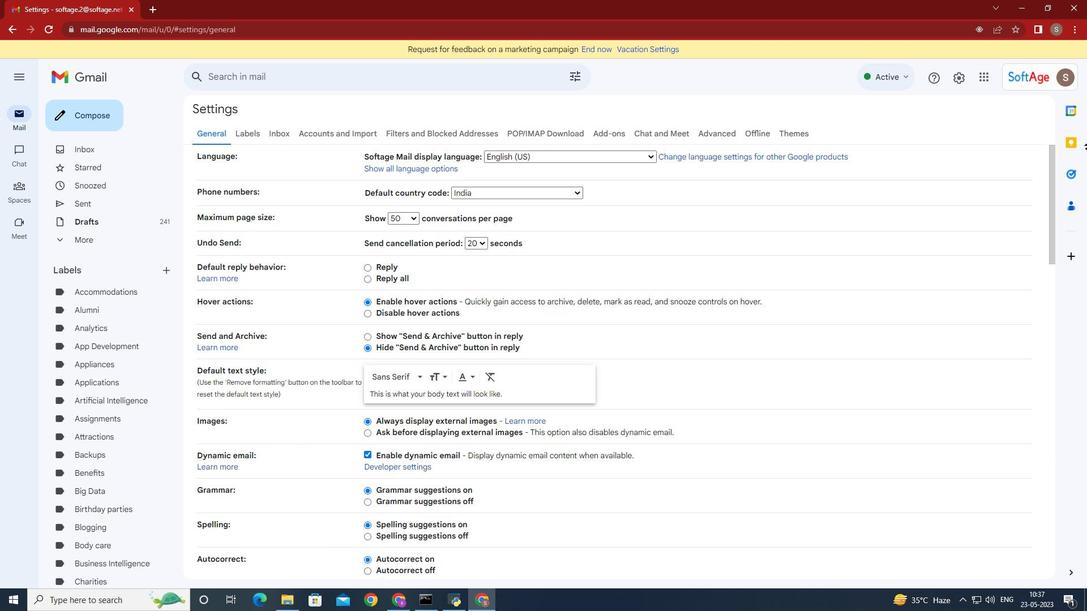 
Action: Mouse scrolled (1080, 165) with delta (0, 0)
Screenshot: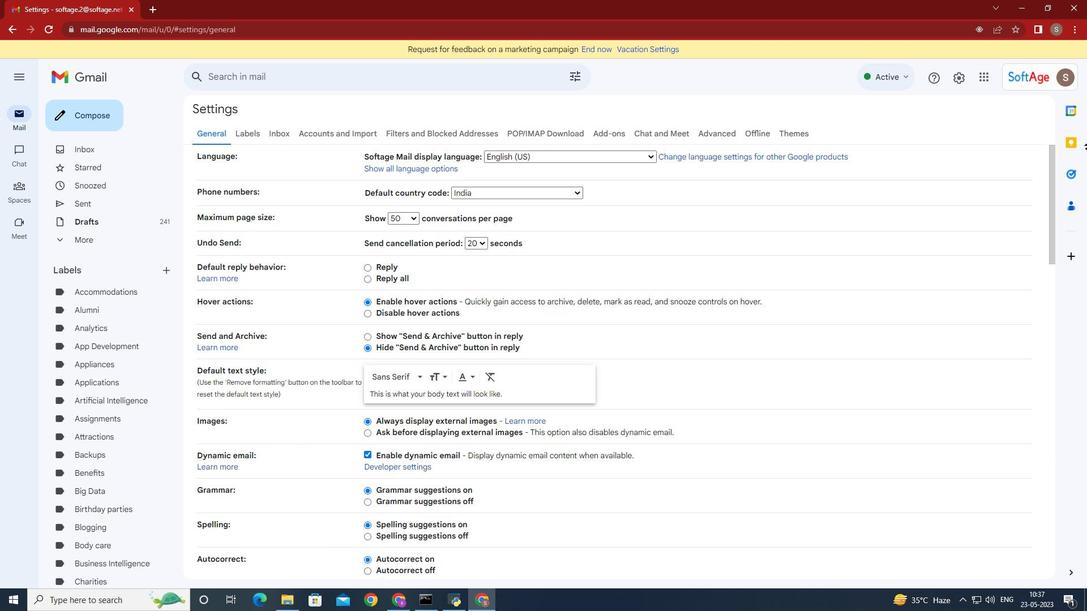 
Action: Mouse moved to (566, 436)
Screenshot: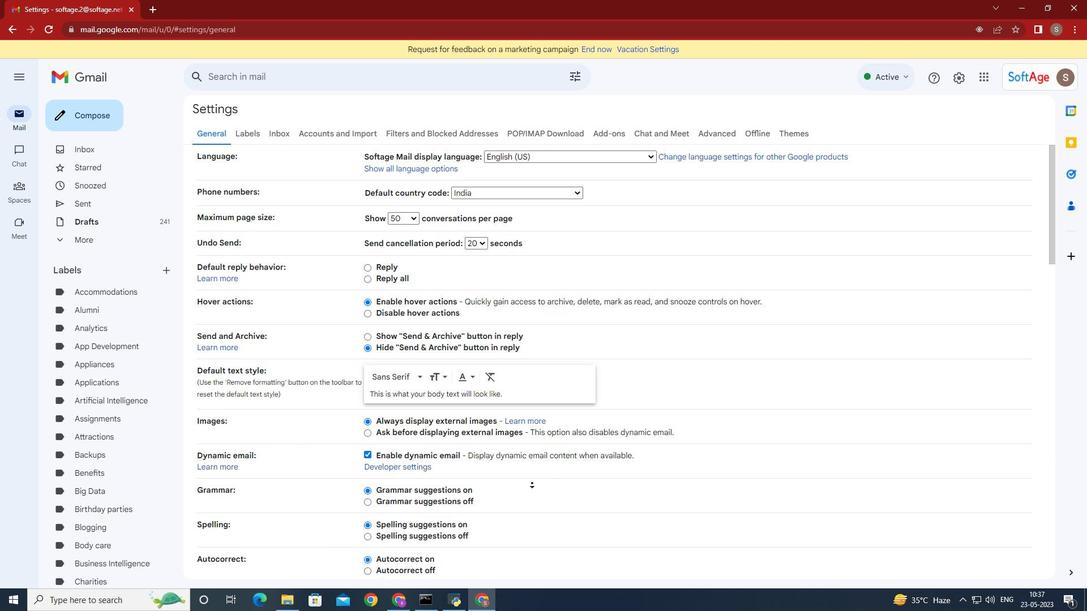
Action: Mouse scrolled (566, 435) with delta (0, 0)
Screenshot: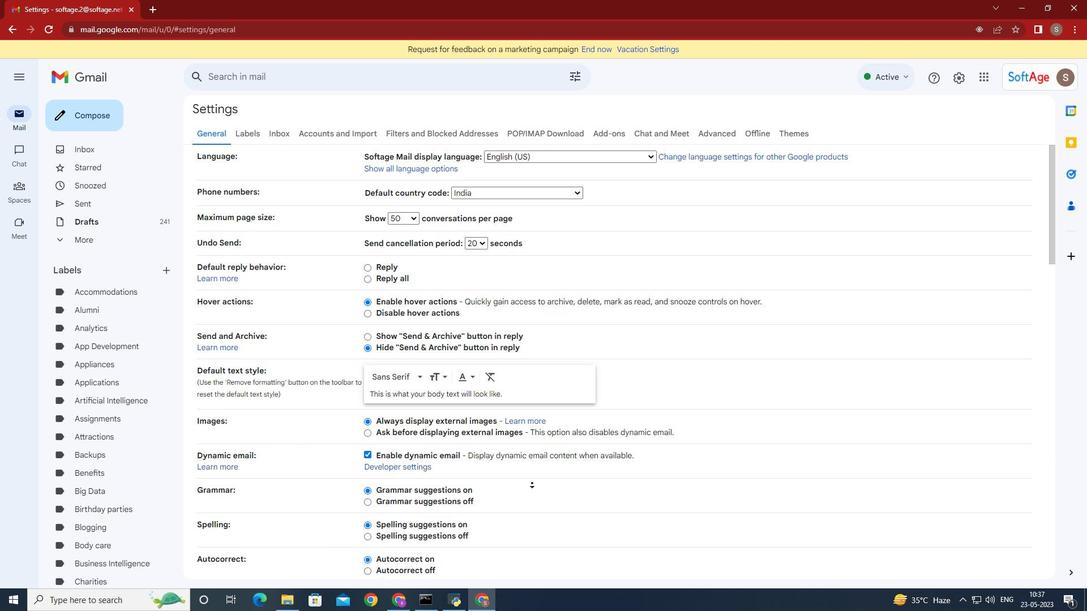 
Action: Mouse scrolled (566, 435) with delta (0, 0)
Screenshot: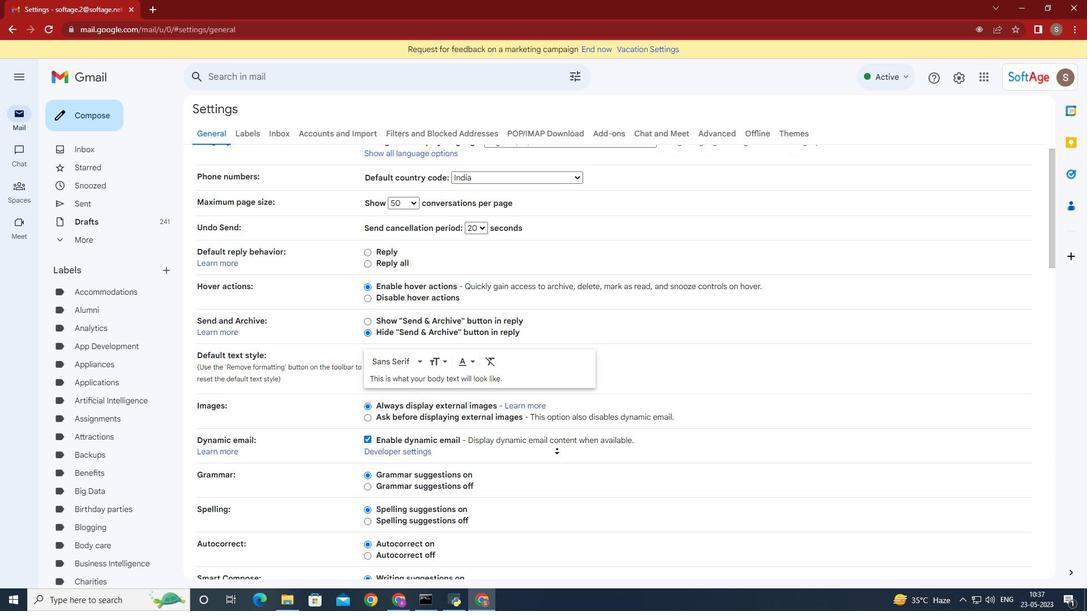
Action: Mouse scrolled (566, 435) with delta (0, 0)
Screenshot: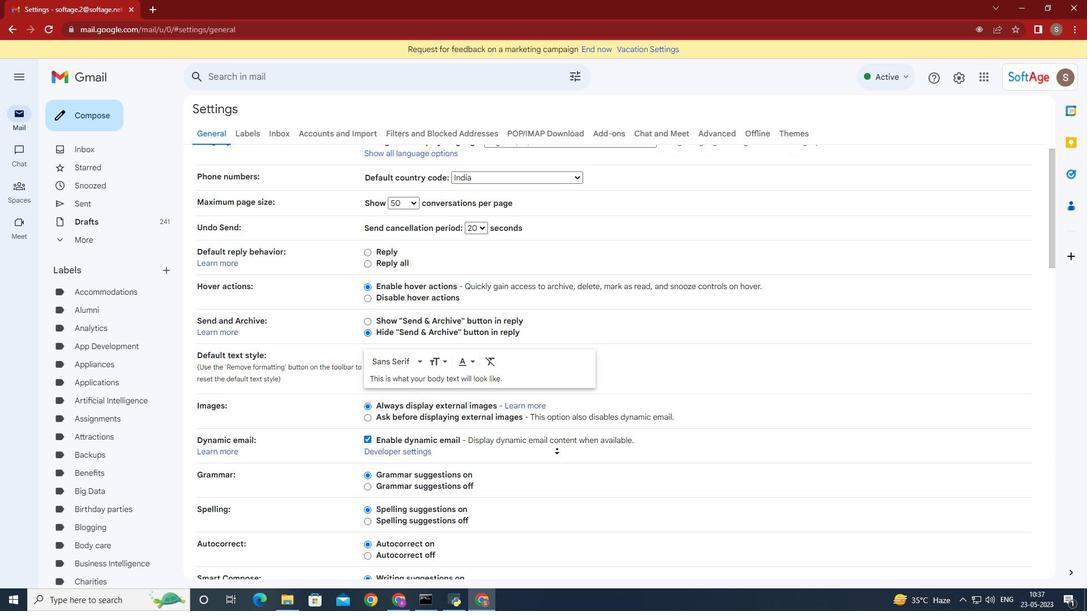 
Action: Mouse scrolled (566, 435) with delta (0, 0)
Screenshot: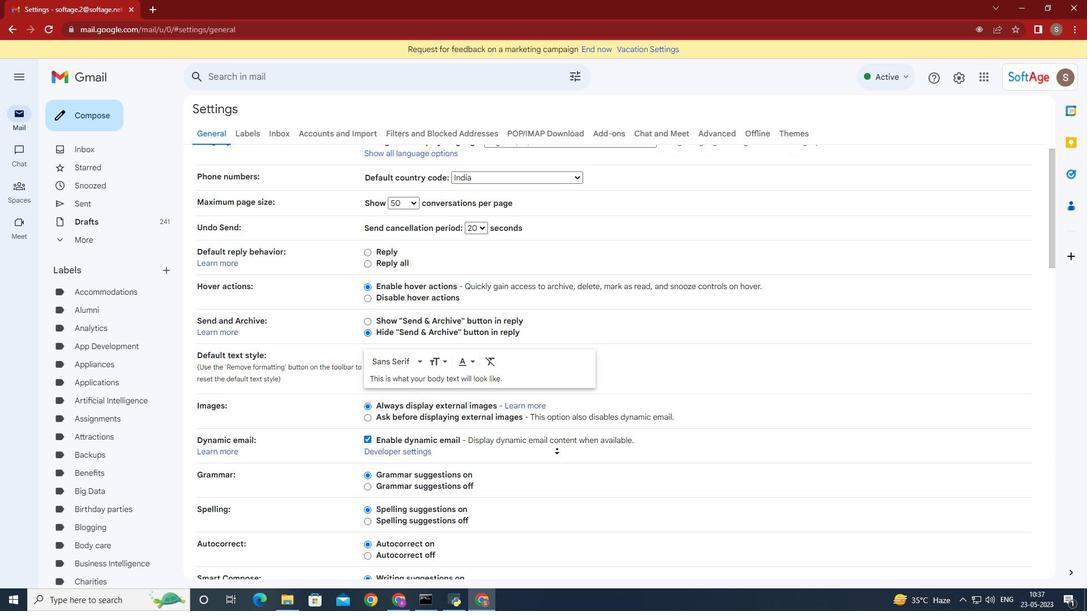 
Action: Mouse scrolled (566, 435) with delta (0, 0)
Screenshot: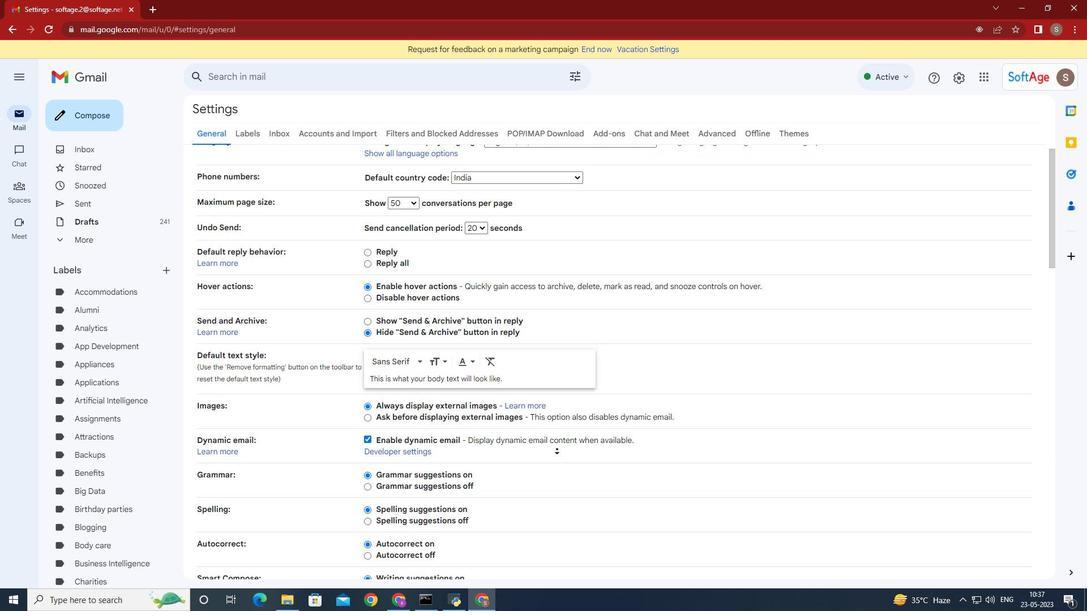 
Action: Mouse moved to (567, 430)
Screenshot: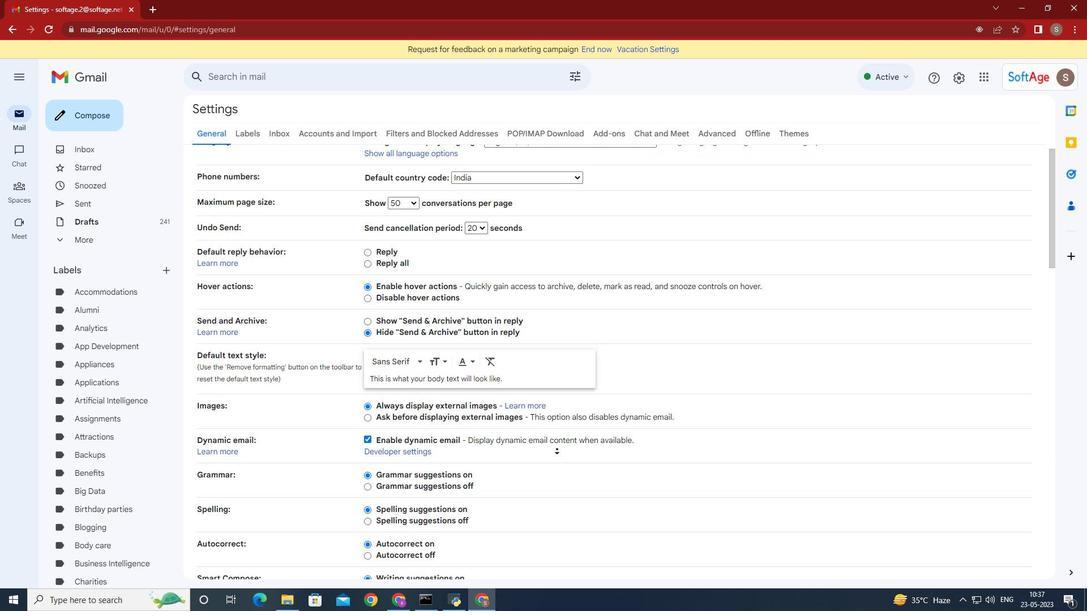 
Action: Mouse scrolled (567, 429) with delta (0, 0)
Screenshot: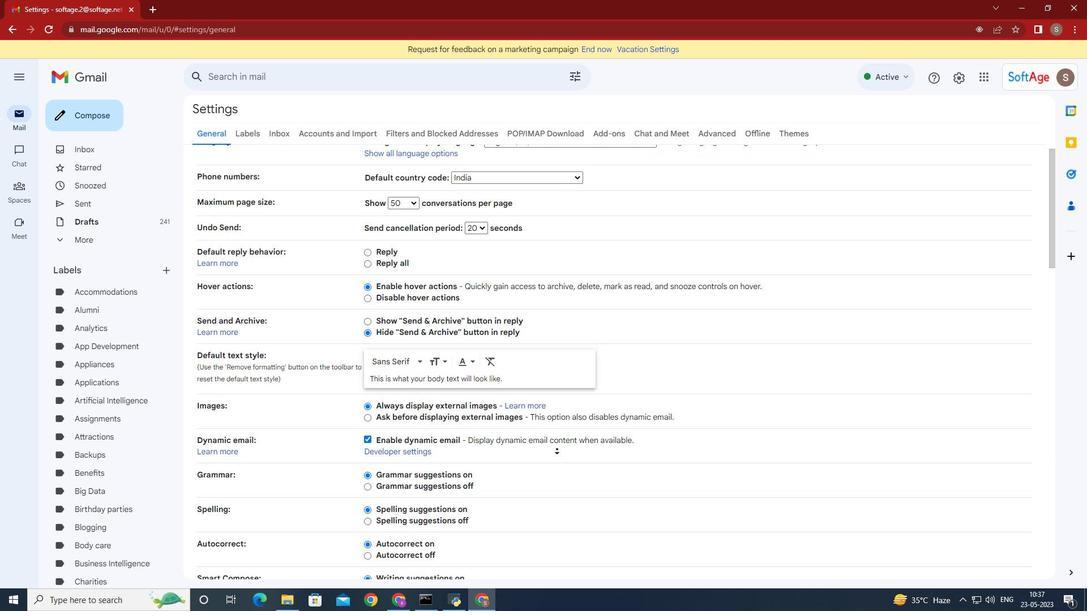 
Action: Mouse moved to (570, 411)
Screenshot: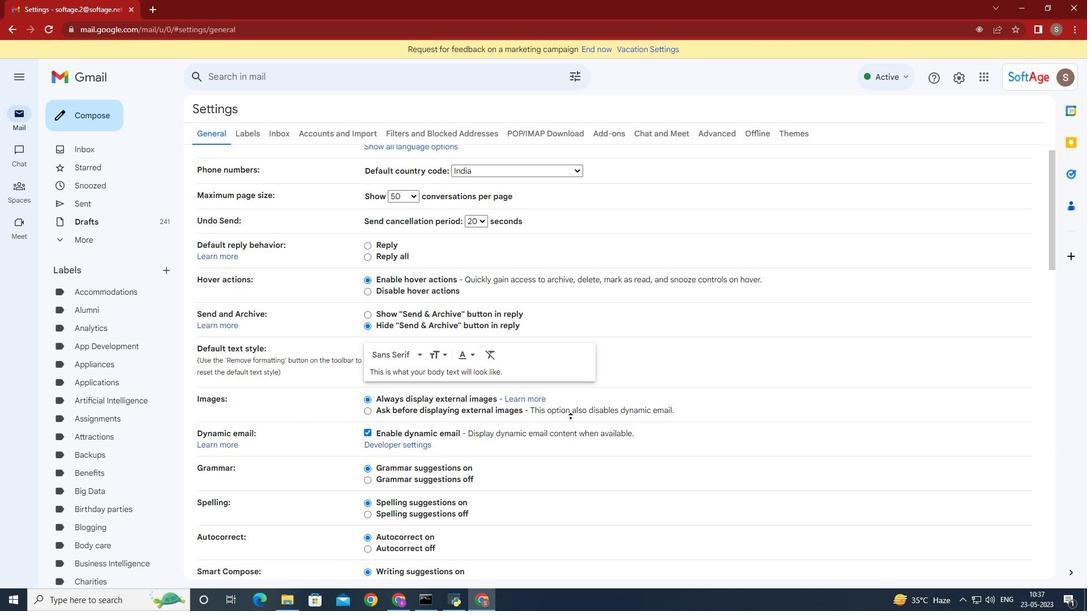 
Action: Mouse scrolled (570, 411) with delta (0, 0)
Screenshot: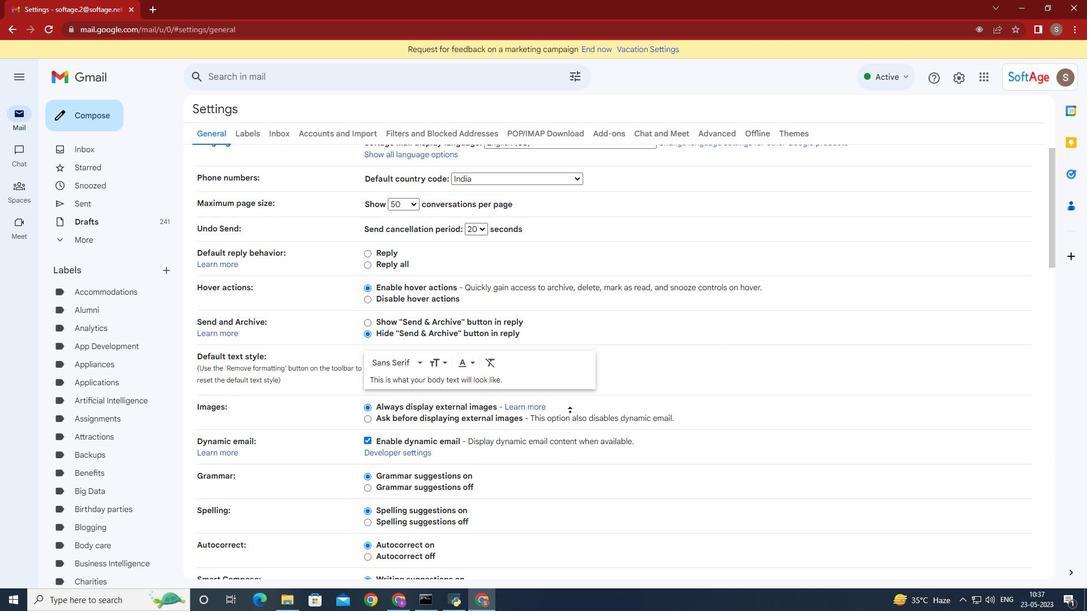 
Action: Mouse scrolled (570, 411) with delta (0, 0)
Screenshot: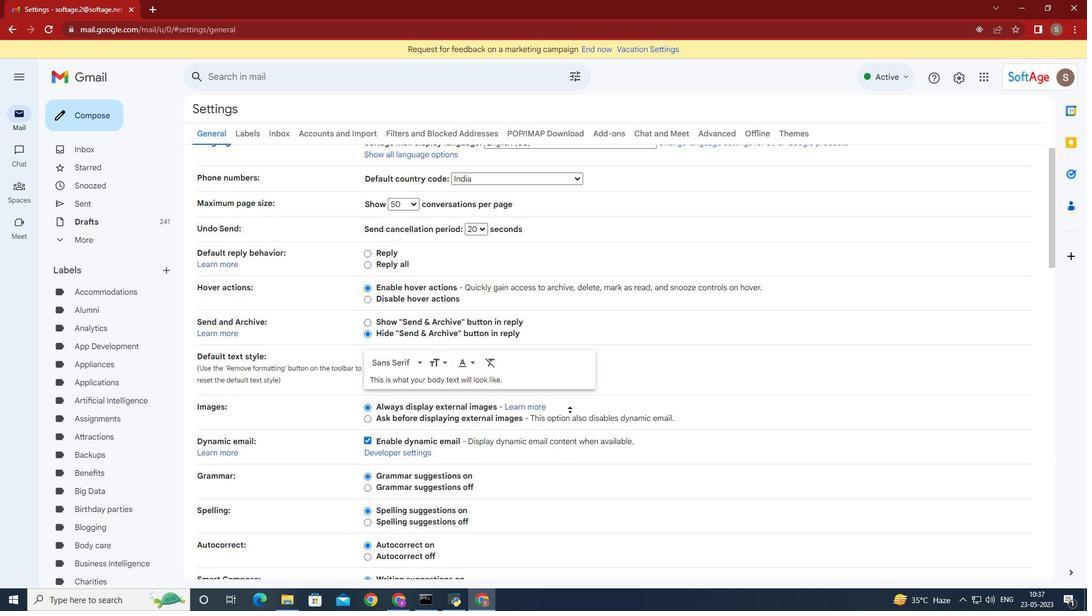 
Action: Mouse scrolled (570, 411) with delta (0, 0)
Screenshot: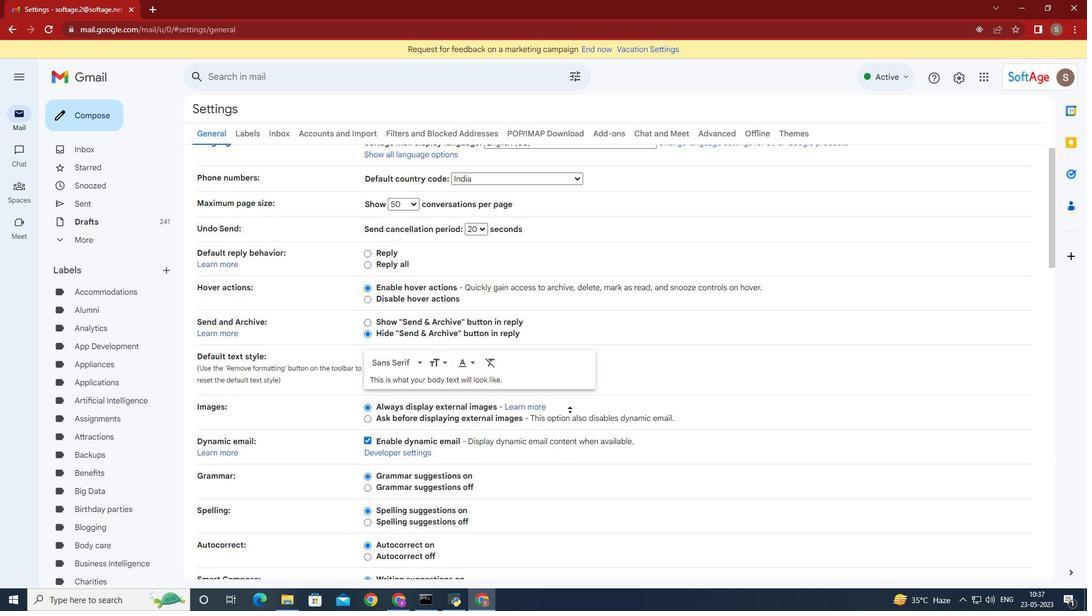 
Action: Mouse scrolled (570, 411) with delta (0, 0)
Screenshot: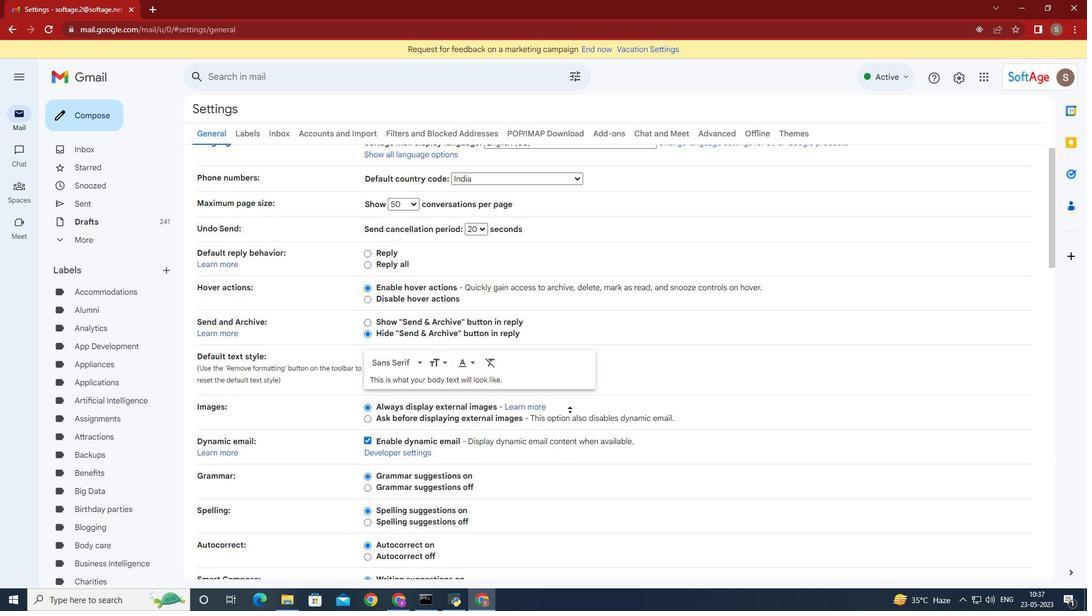 
Action: Mouse scrolled (570, 411) with delta (0, 0)
Screenshot: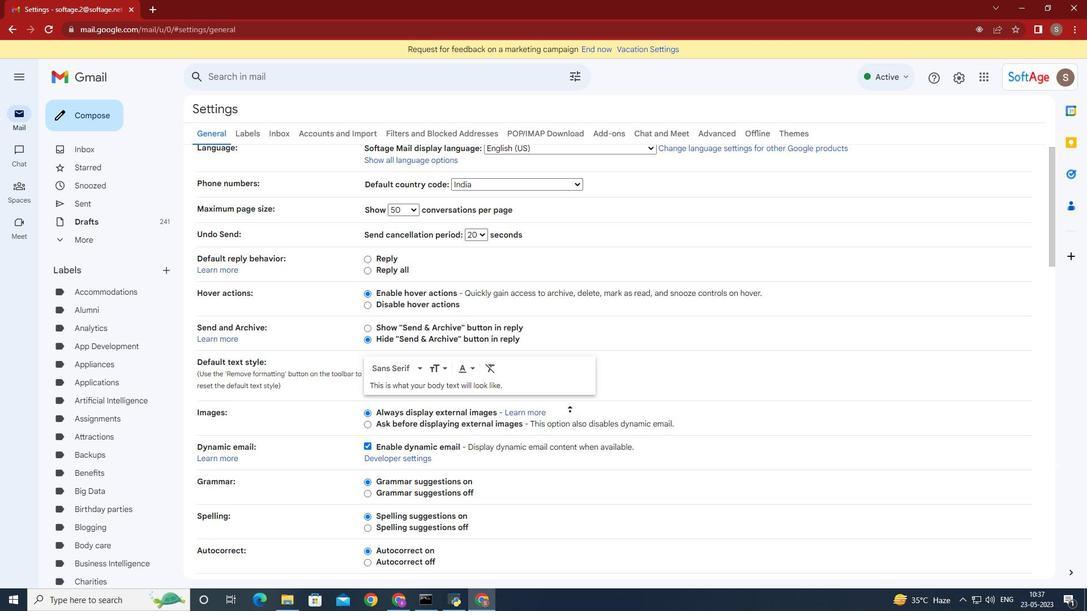 
Action: Mouse moved to (570, 411)
Screenshot: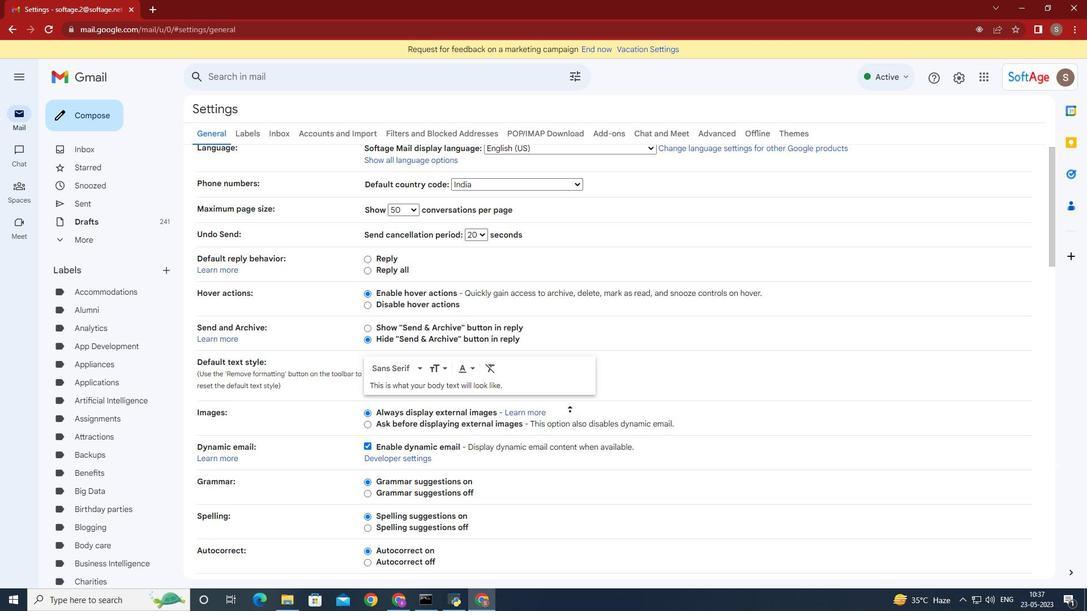 
Action: Mouse scrolled (570, 411) with delta (0, 0)
Screenshot: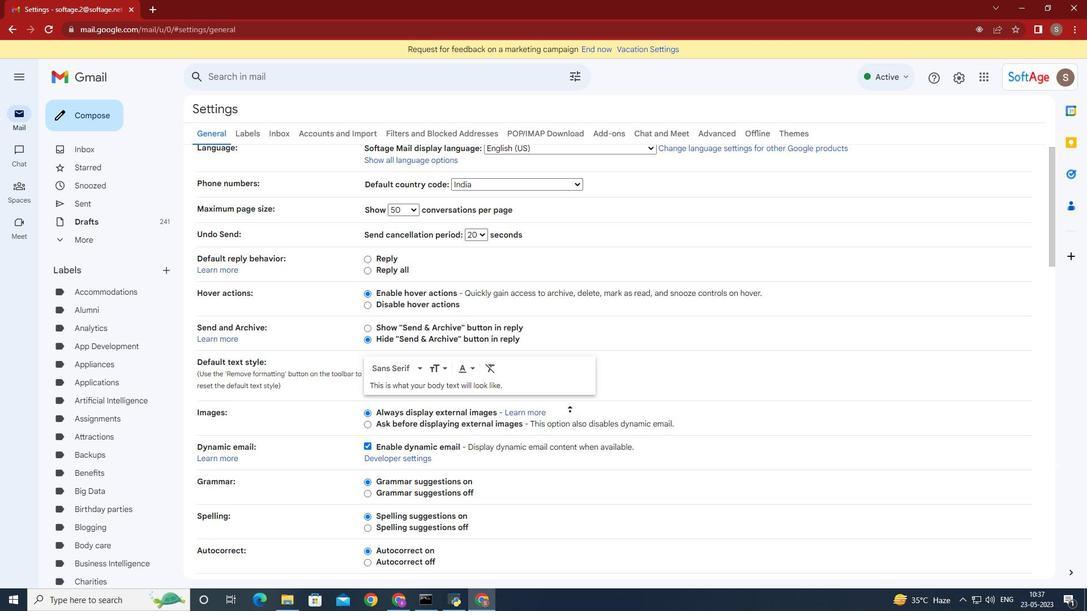 
Action: Mouse moved to (573, 409)
Screenshot: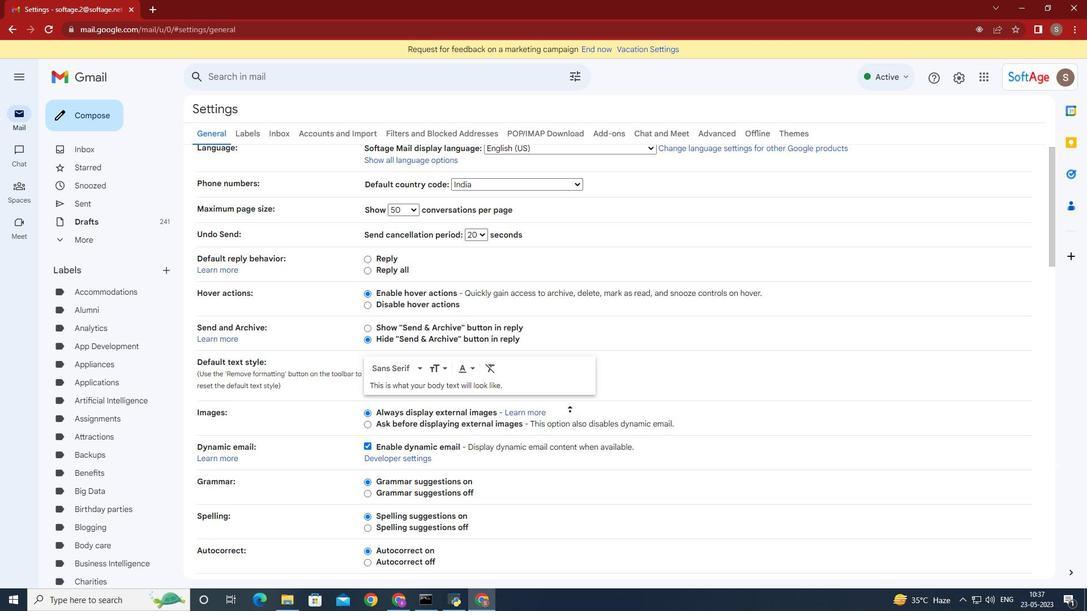 
Action: Mouse scrolled (573, 409) with delta (0, 0)
Screenshot: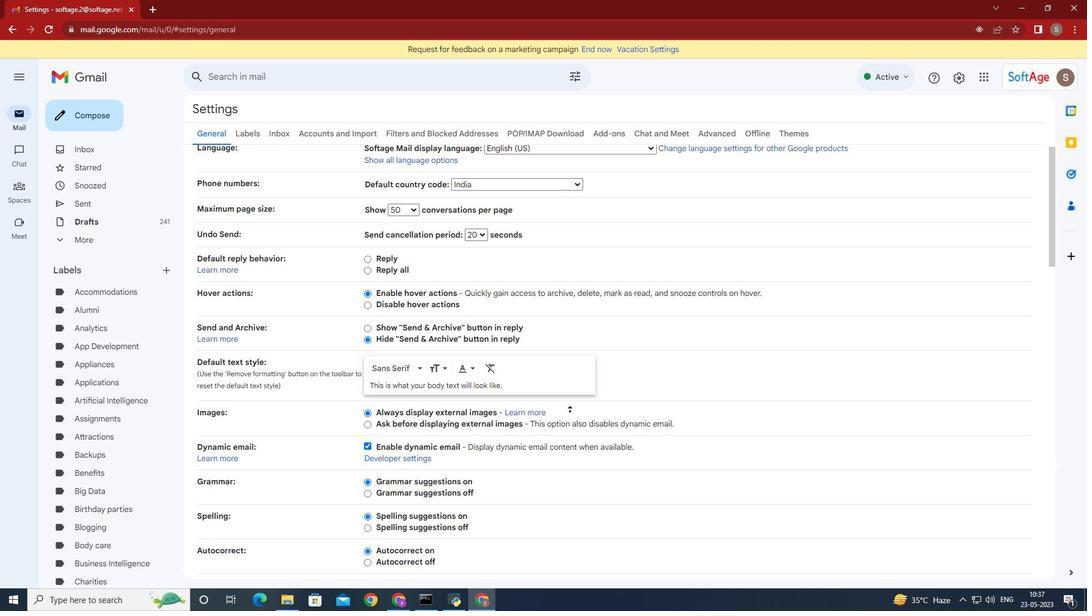 
Action: Mouse moved to (1066, 249)
Screenshot: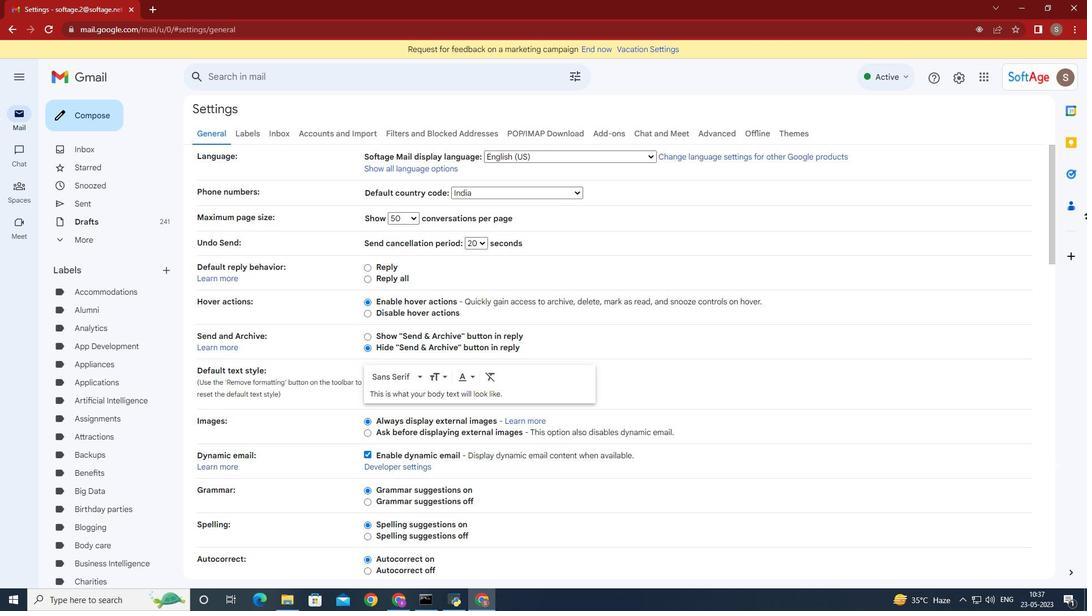 
Action: Mouse scrolled (1066, 249) with delta (0, 0)
Screenshot: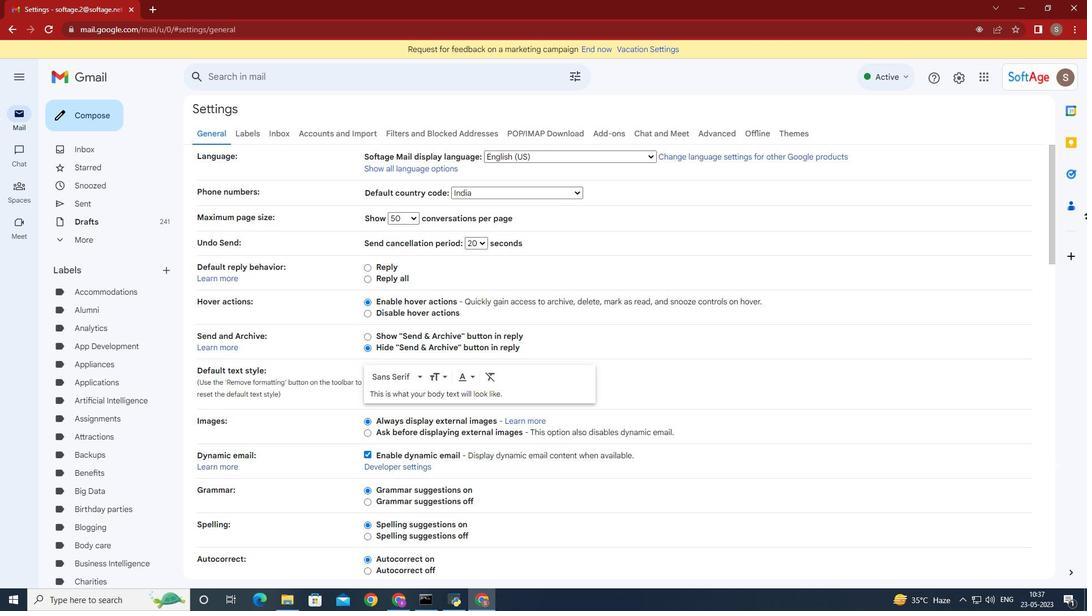 
Action: Mouse moved to (1064, 251)
Screenshot: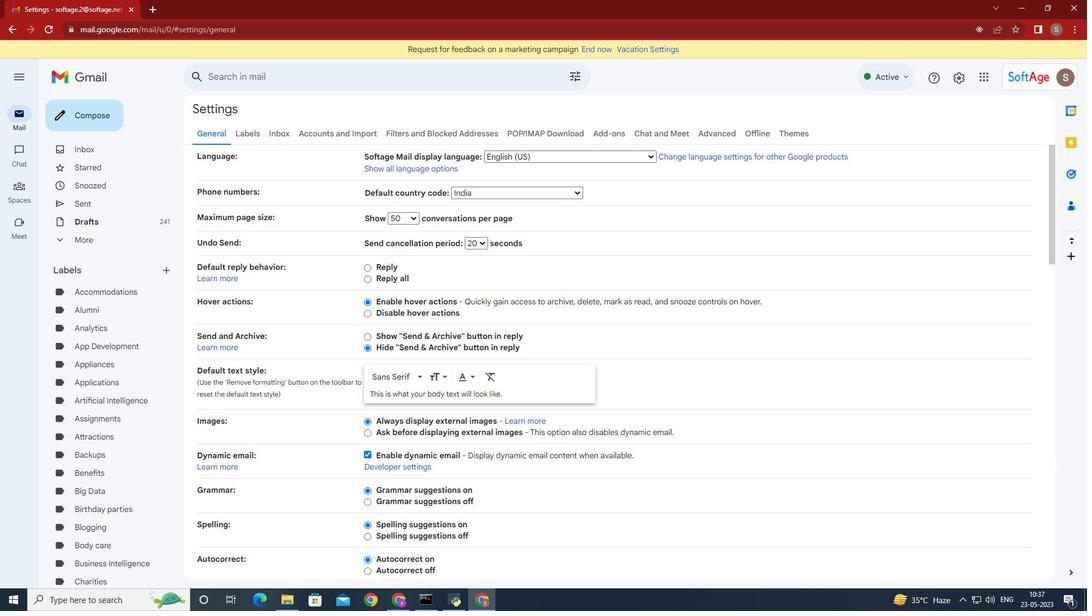 
Action: Mouse scrolled (1064, 251) with delta (0, 0)
Screenshot: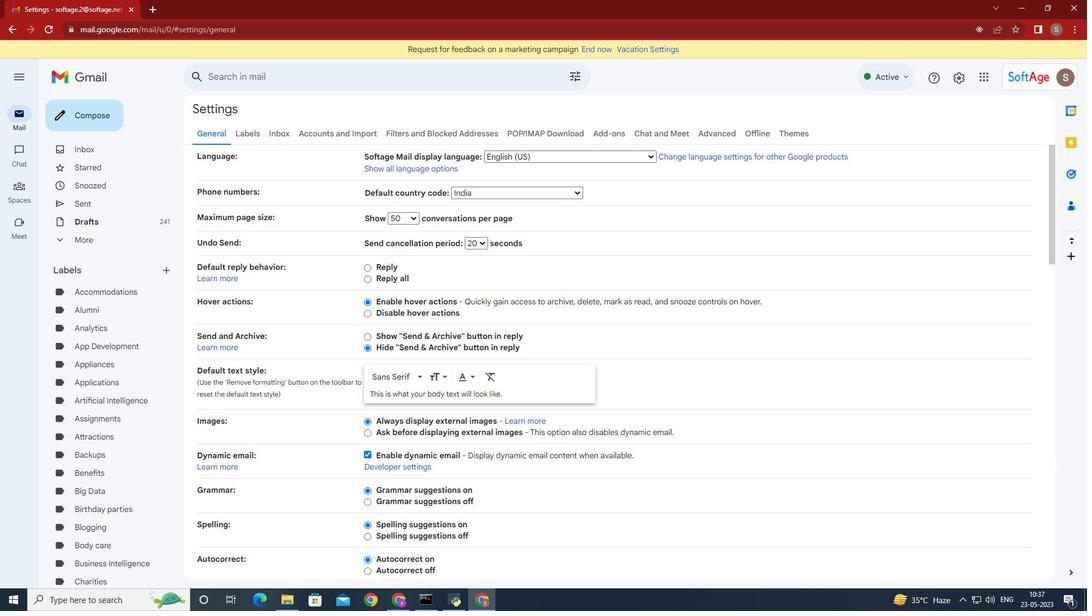 
Action: Mouse moved to (1061, 253)
Screenshot: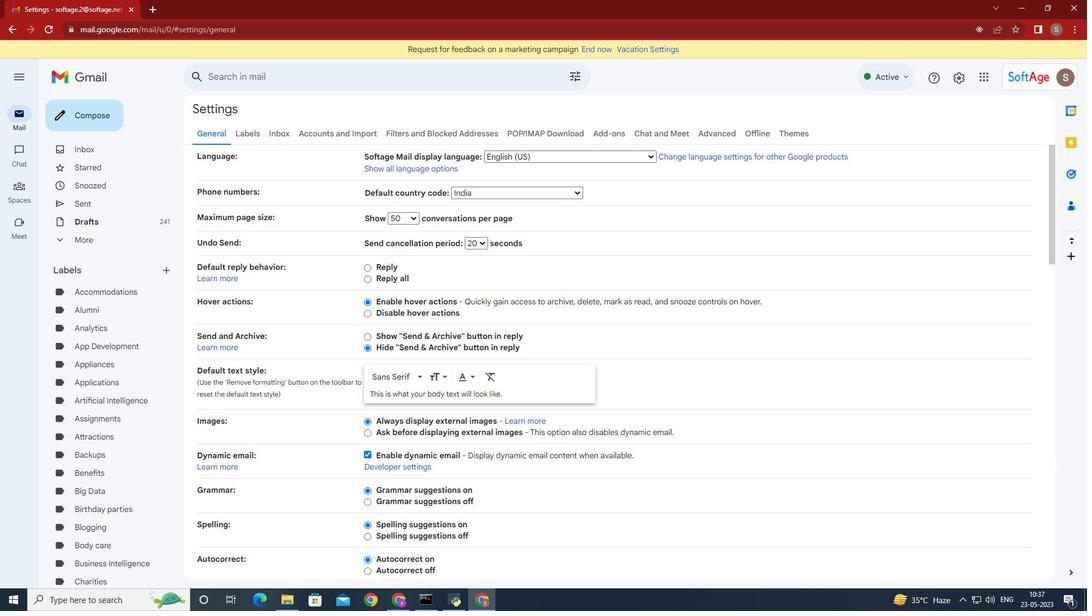 
Action: Mouse scrolled (1061, 253) with delta (0, 0)
Screenshot: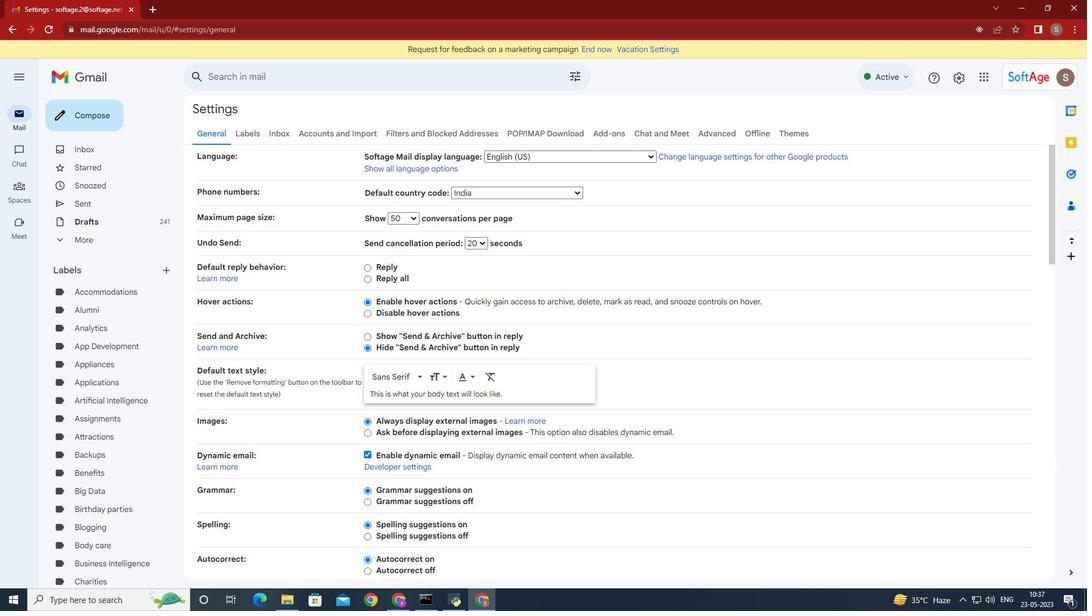 
Action: Mouse moved to (1055, 257)
Screenshot: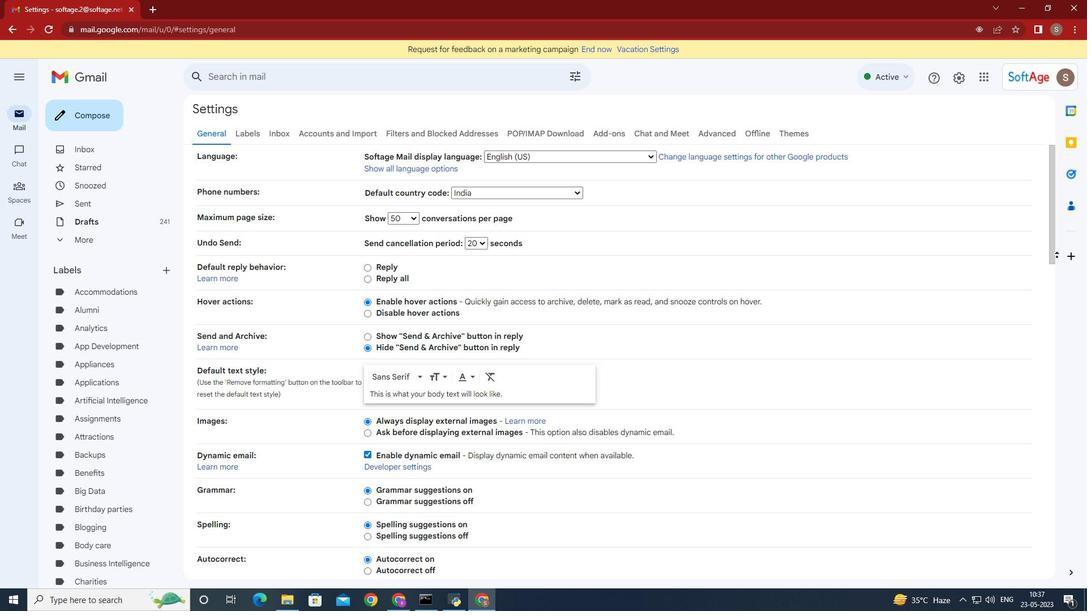 
Action: Mouse pressed left at (1055, 257)
Screenshot: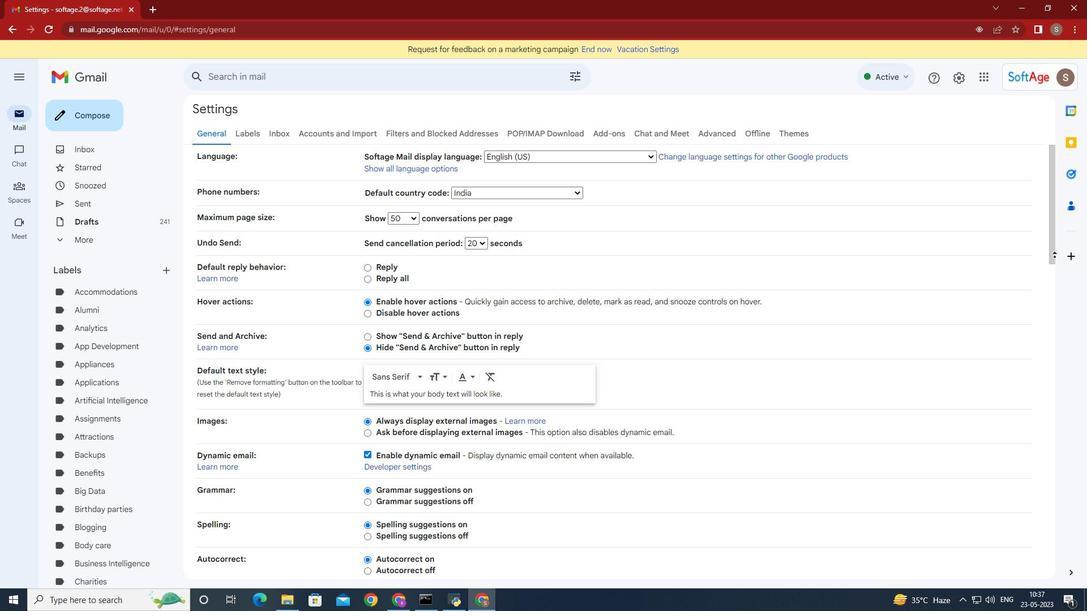 
Action: Mouse moved to (1048, 388)
Screenshot: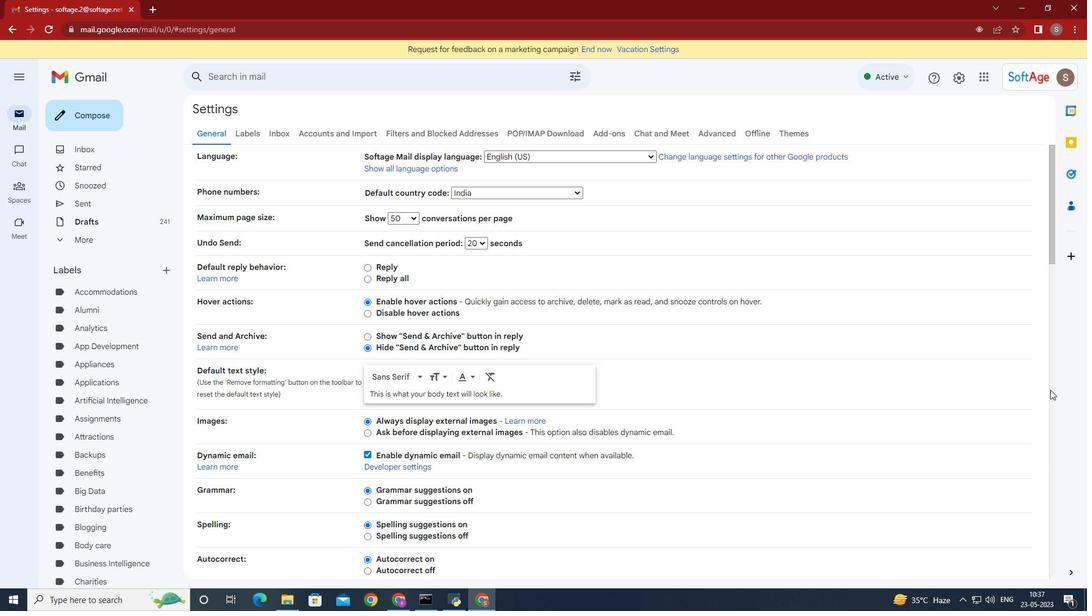 
Action: Mouse scrolled (1048, 388) with delta (0, 0)
Screenshot: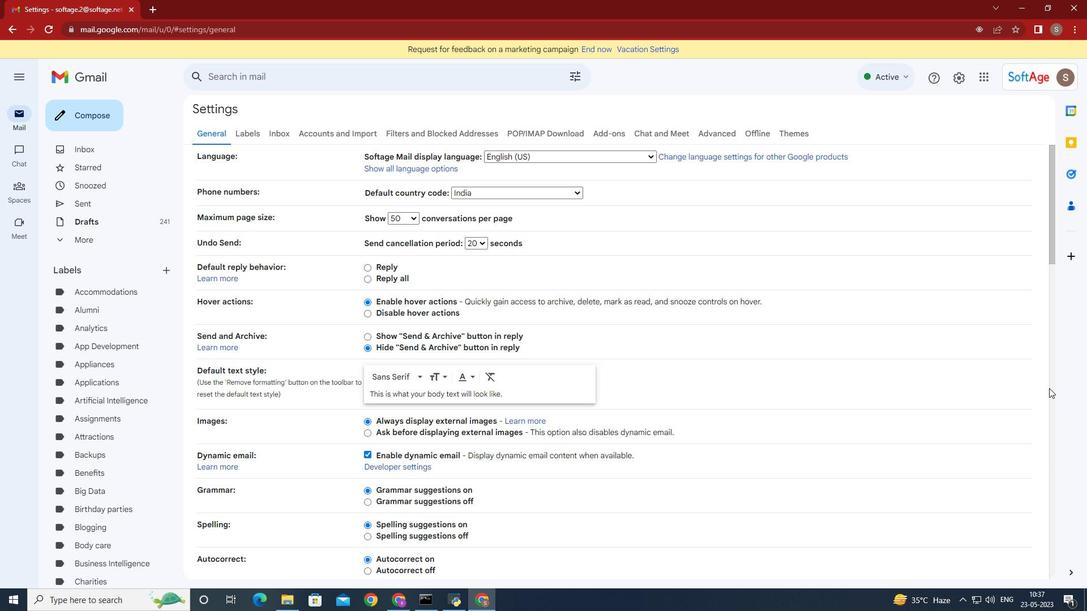 
Action: Mouse moved to (1048, 388)
Screenshot: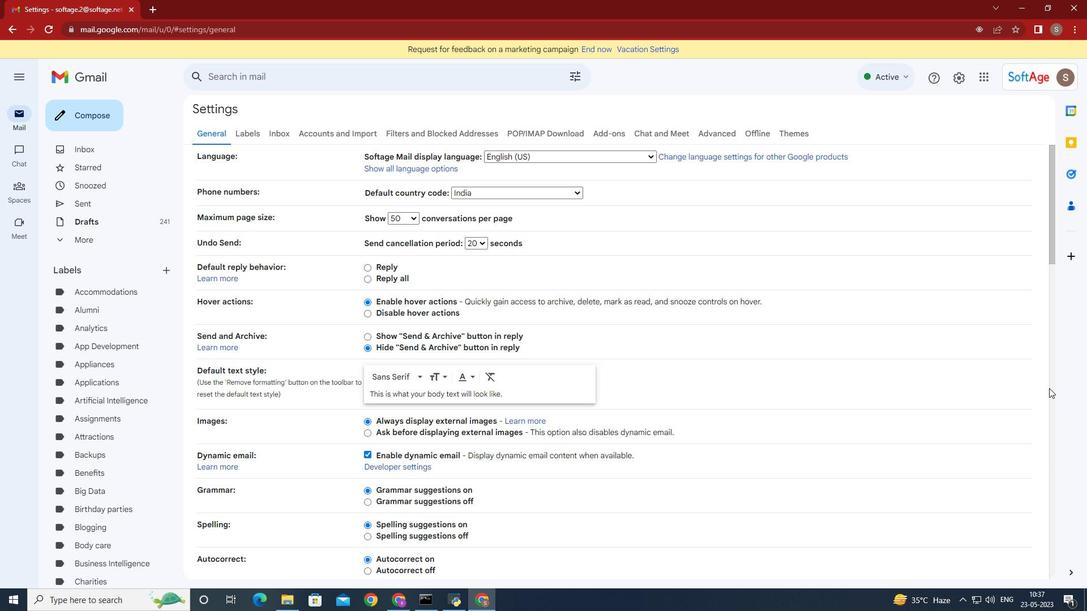 
Action: Mouse scrolled (1048, 388) with delta (0, 0)
Screenshot: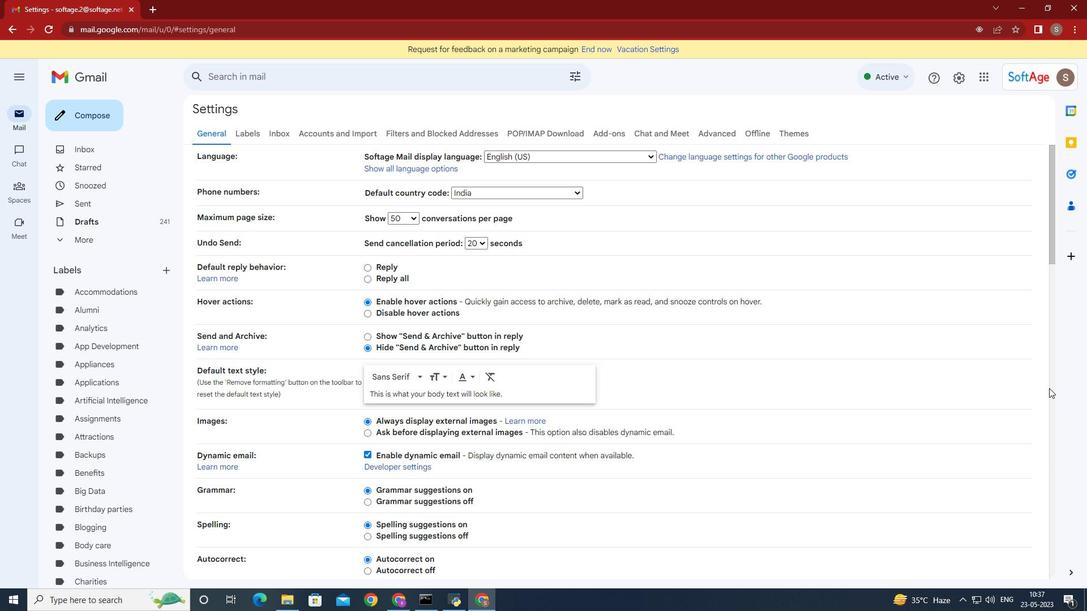 
Action: Mouse moved to (1048, 388)
Screenshot: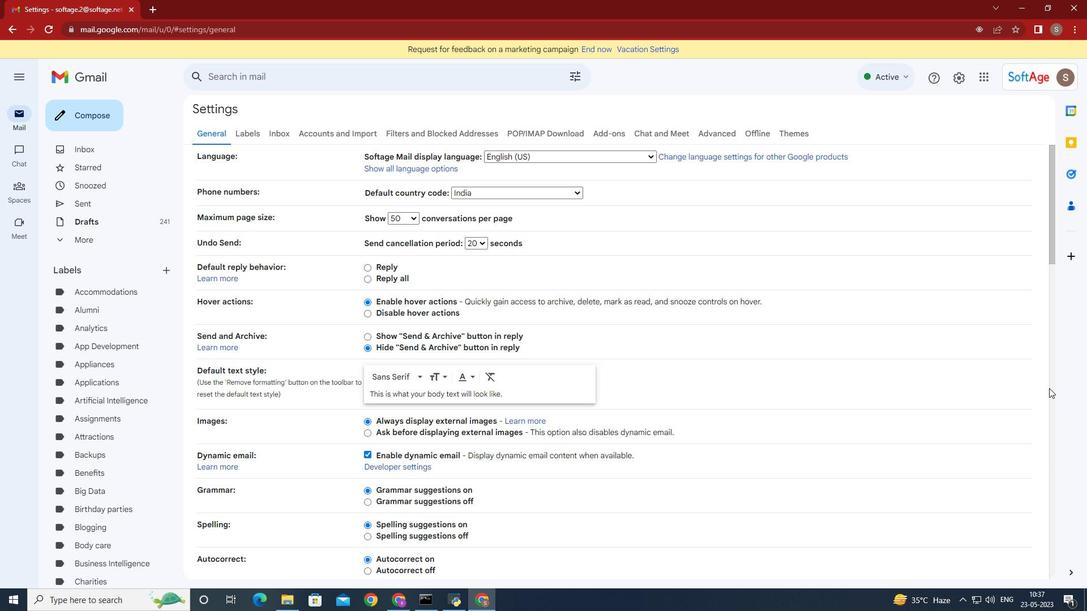 
Action: Mouse scrolled (1048, 388) with delta (0, 0)
Screenshot: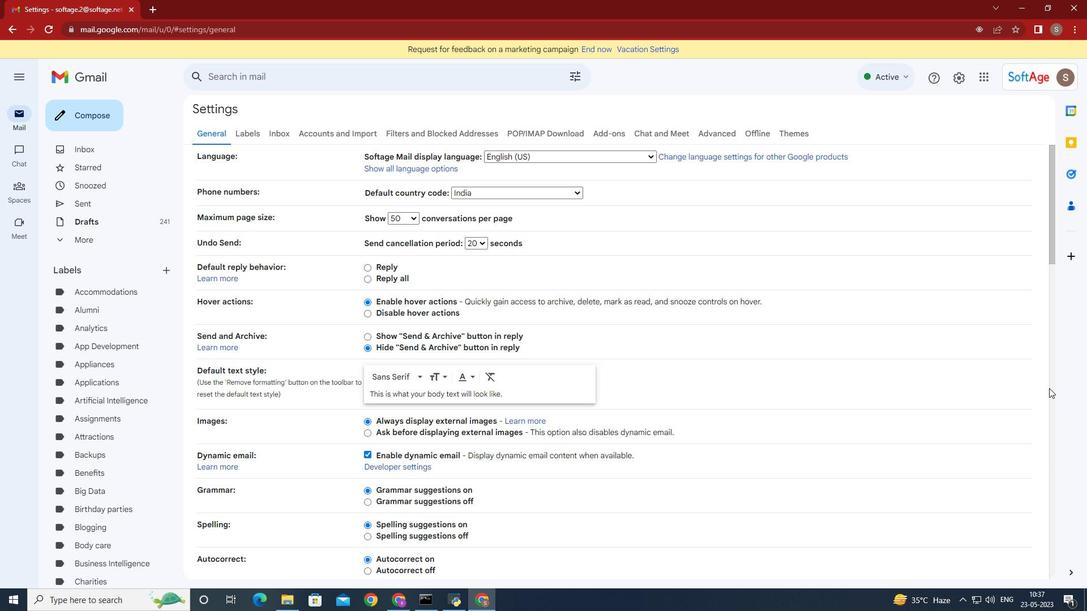 
Action: Mouse scrolled (1048, 388) with delta (0, 0)
Screenshot: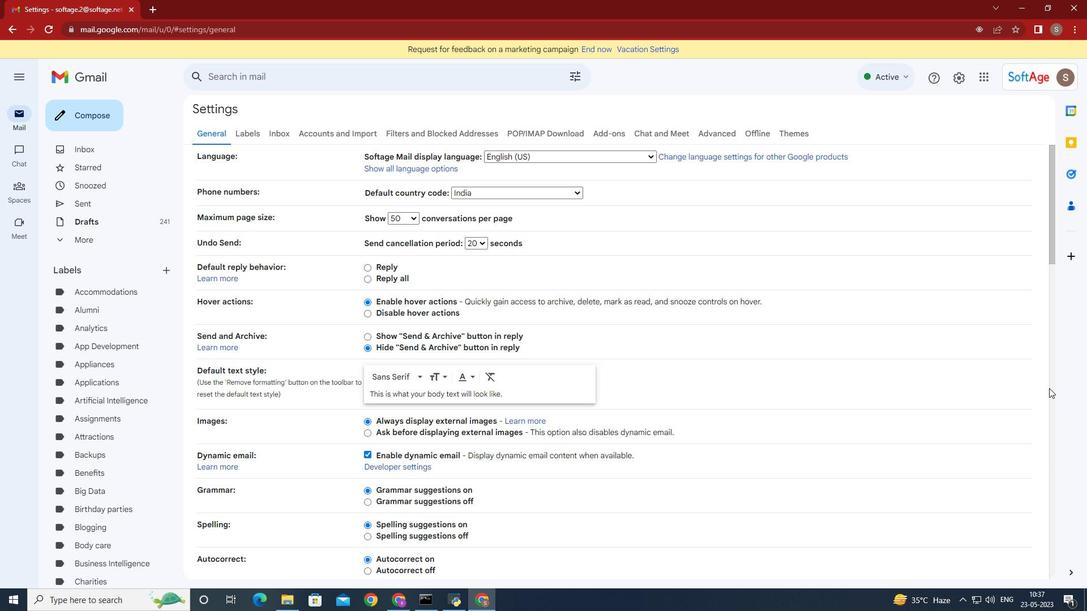 
Action: Mouse scrolled (1048, 388) with delta (0, 0)
Screenshot: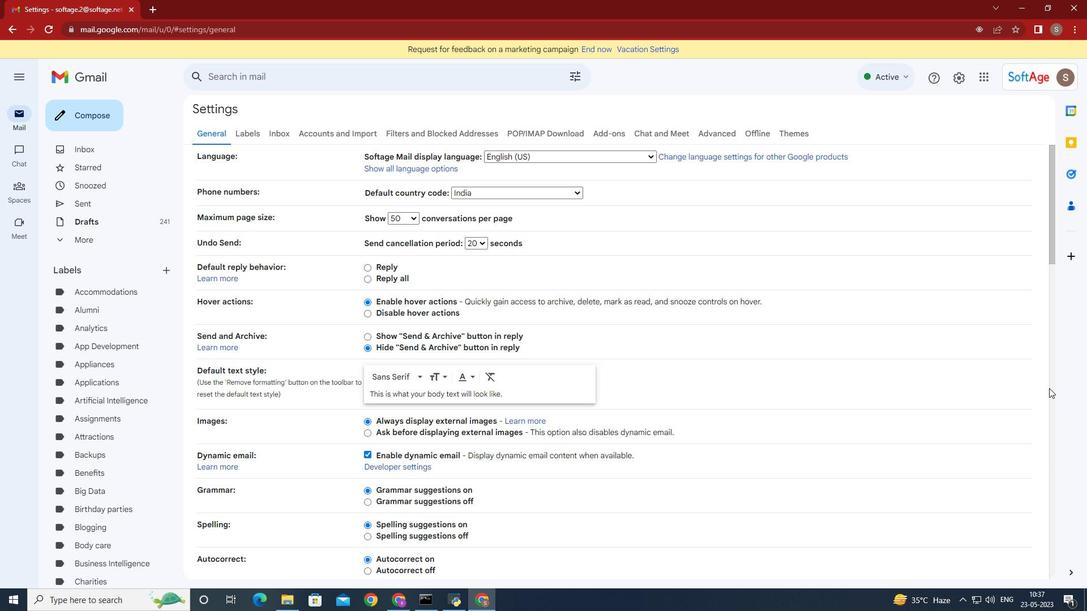 
Action: Mouse moved to (1048, 386)
Screenshot: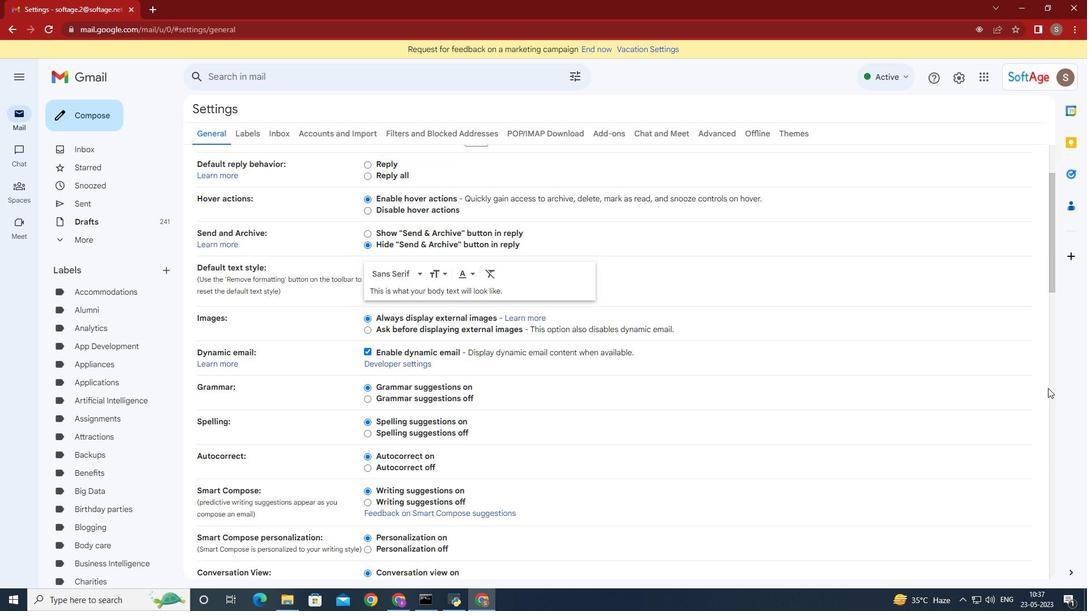 
Action: Mouse scrolled (1048, 385) with delta (0, 0)
Screenshot: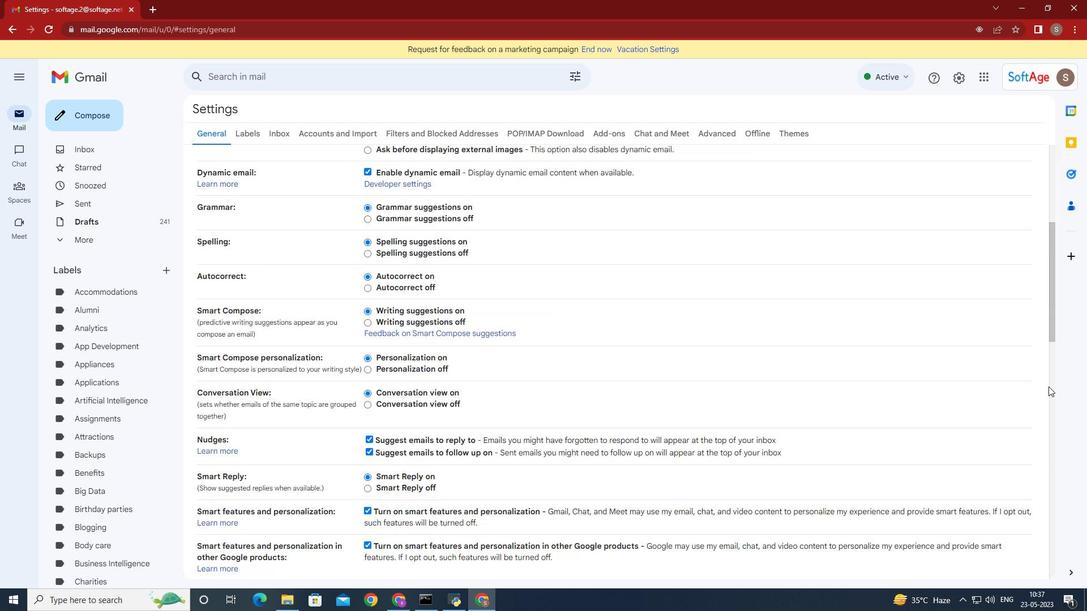 
Action: Mouse moved to (1048, 386)
Screenshot: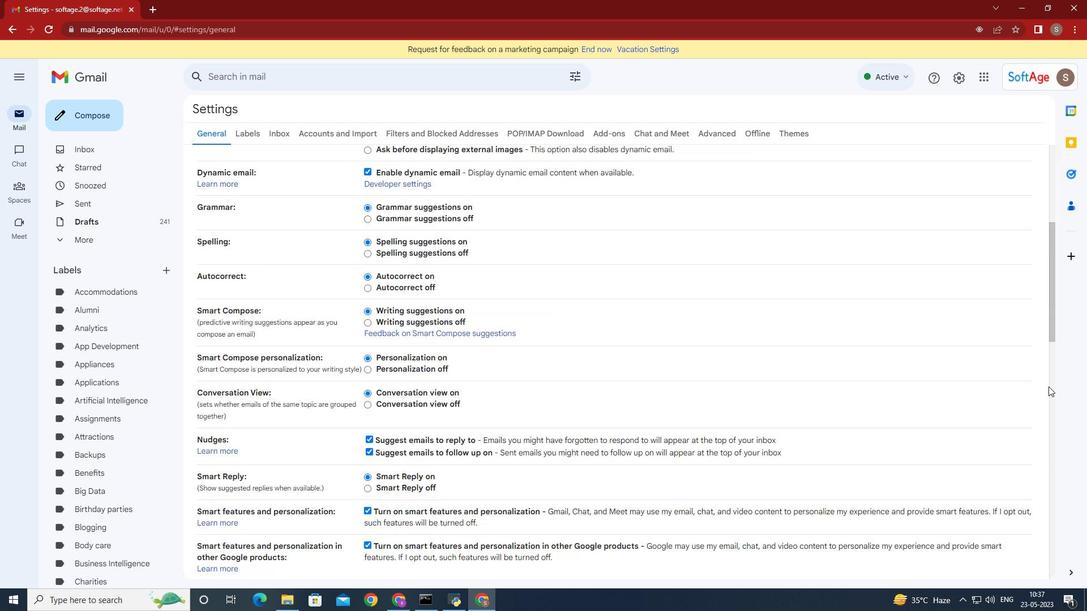 
Action: Mouse scrolled (1048, 385) with delta (0, 0)
Screenshot: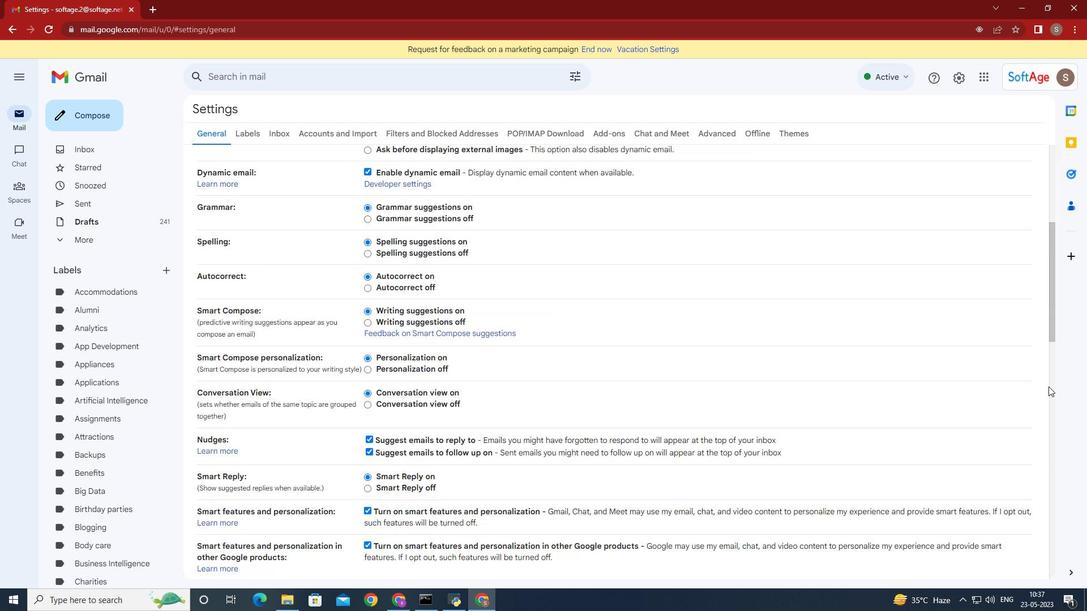 
Action: Mouse scrolled (1048, 385) with delta (0, 0)
Screenshot: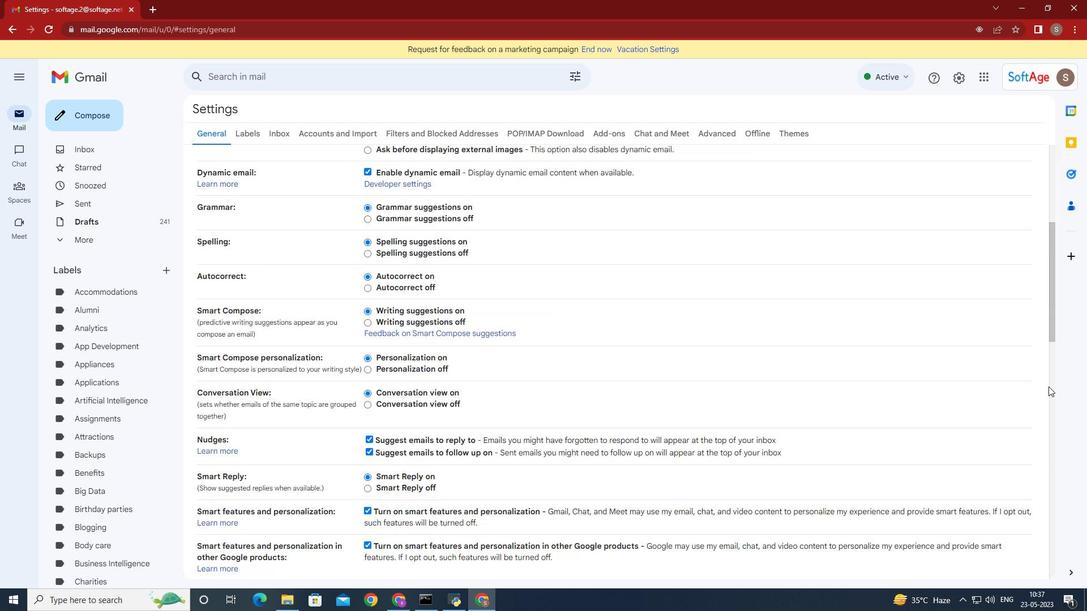 
Action: Mouse scrolled (1048, 385) with delta (0, 0)
Screenshot: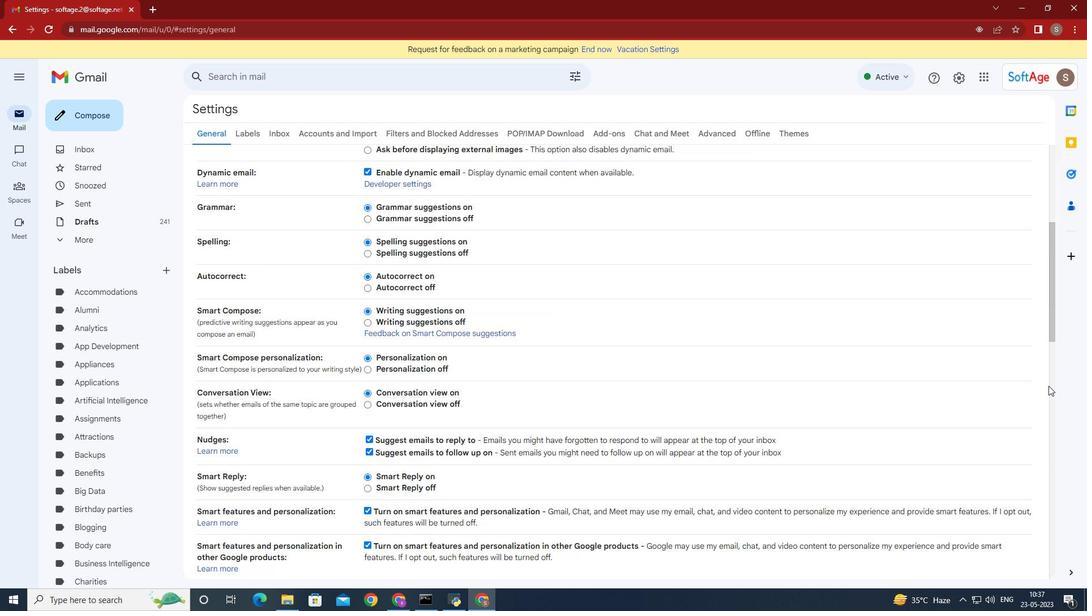 
Action: Mouse scrolled (1048, 385) with delta (0, 0)
Screenshot: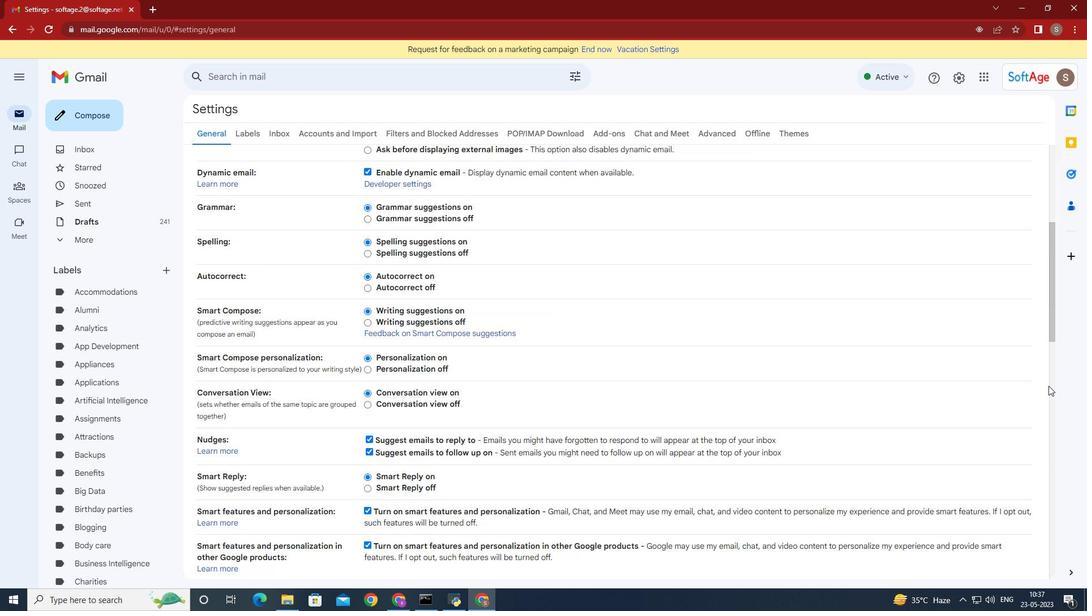 
Action: Mouse moved to (1049, 381)
Screenshot: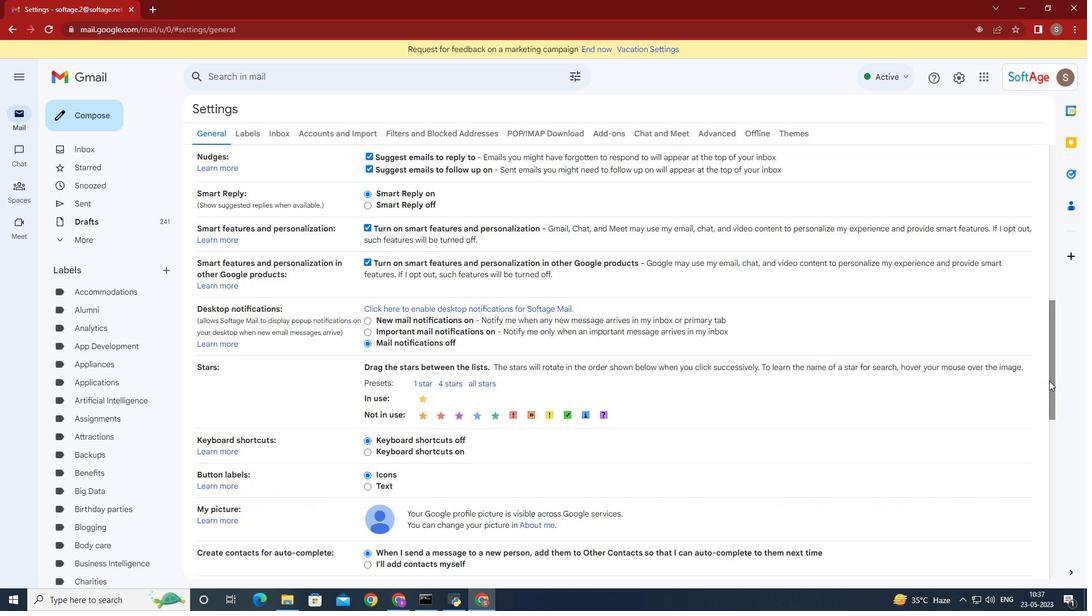 
Action: Mouse scrolled (1049, 380) with delta (0, 0)
Screenshot: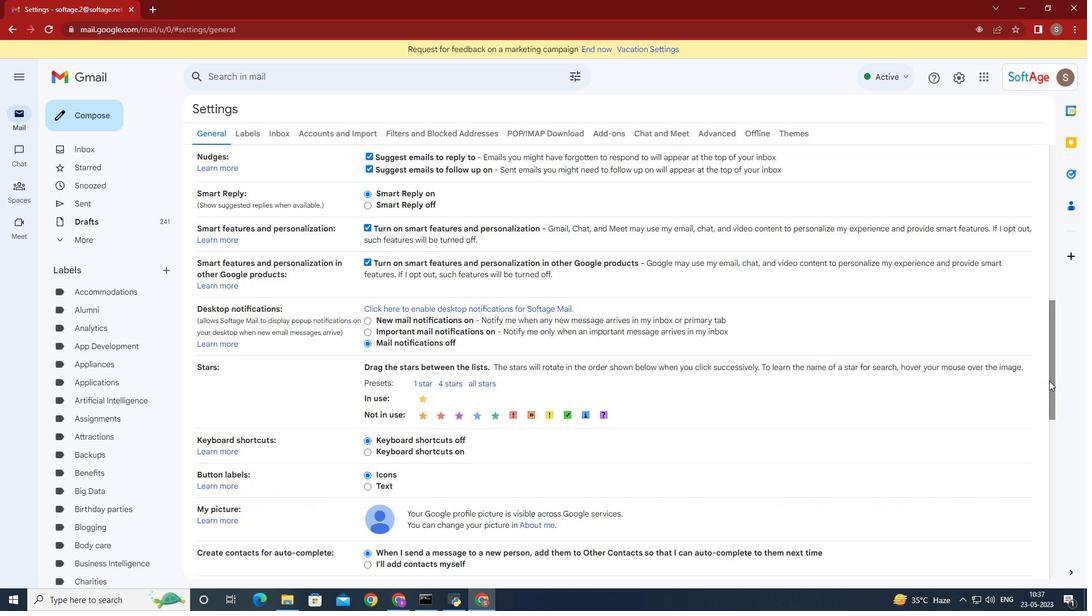 
Action: Mouse moved to (1049, 380)
Screenshot: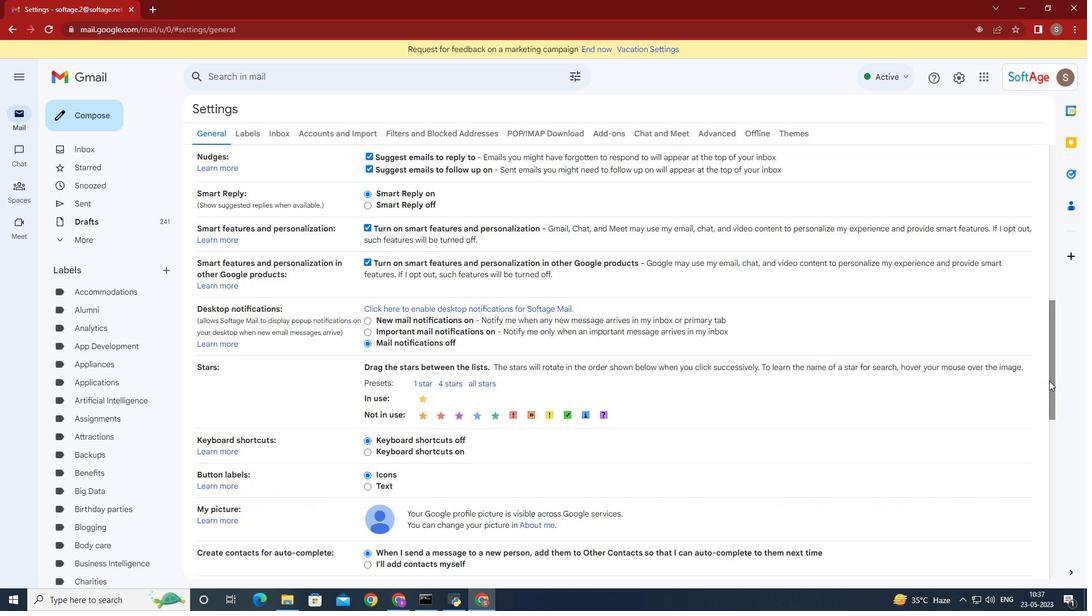 
Action: Mouse scrolled (1049, 380) with delta (0, 0)
Screenshot: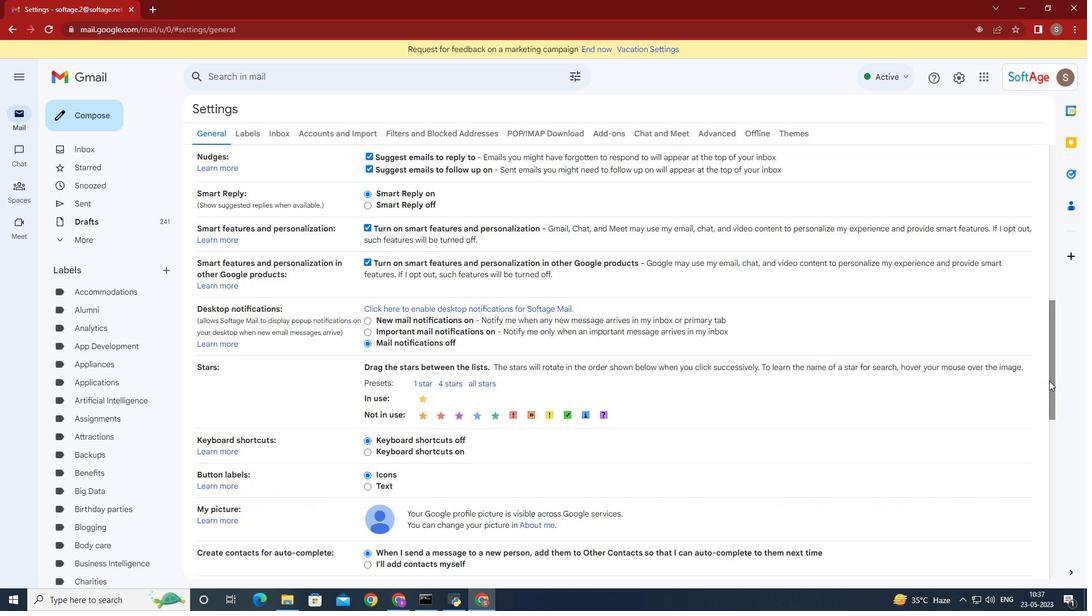 
Action: Mouse moved to (1049, 380)
Screenshot: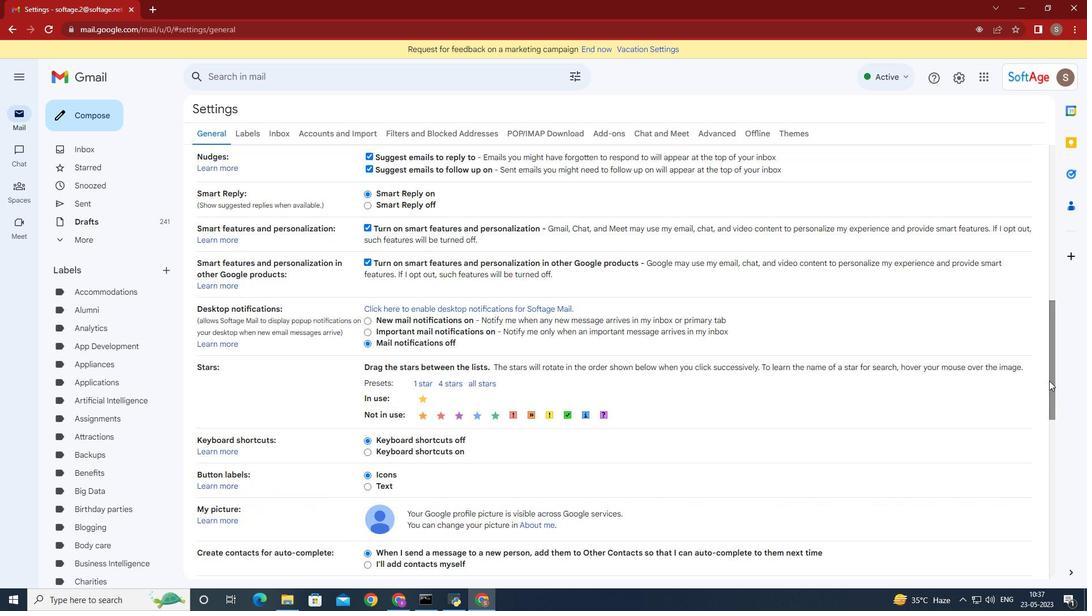 
Action: Mouse scrolled (1049, 380) with delta (0, 0)
Screenshot: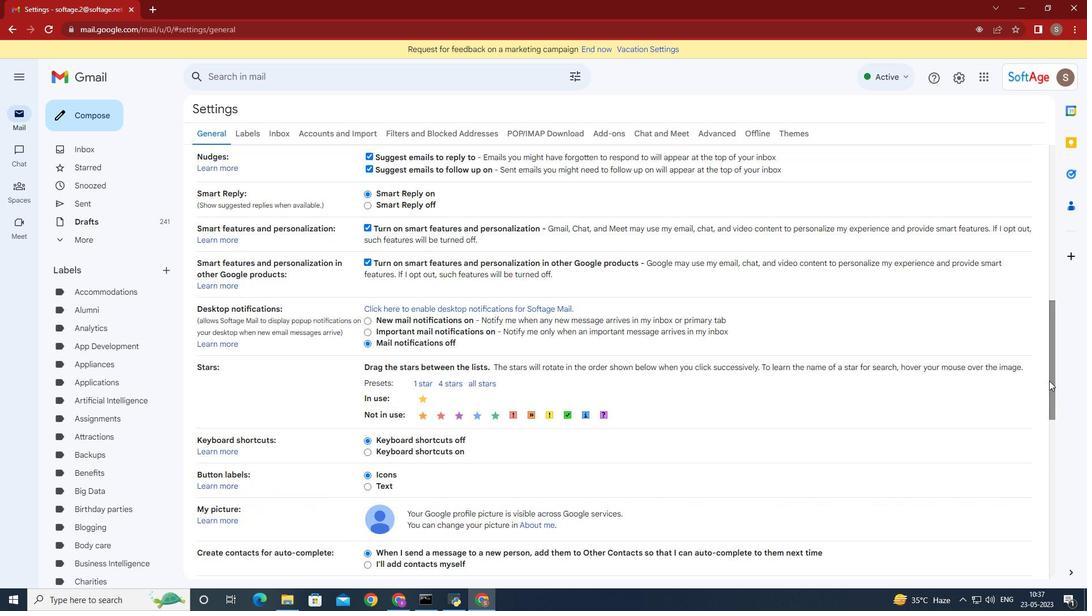 
Action: Mouse scrolled (1049, 380) with delta (0, 0)
Screenshot: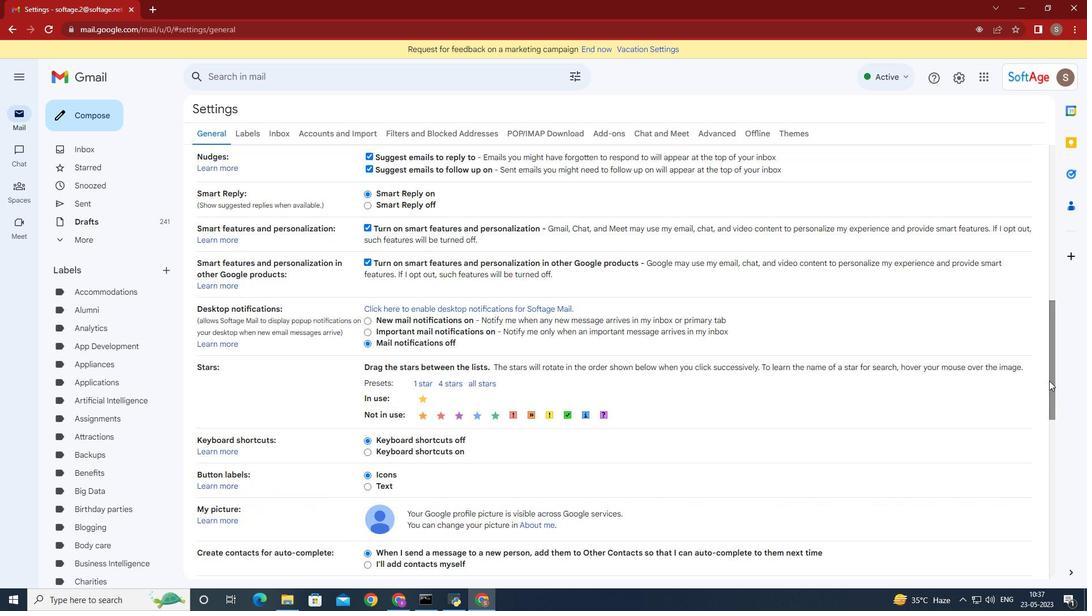 
Action: Mouse scrolled (1049, 380) with delta (0, 0)
Screenshot: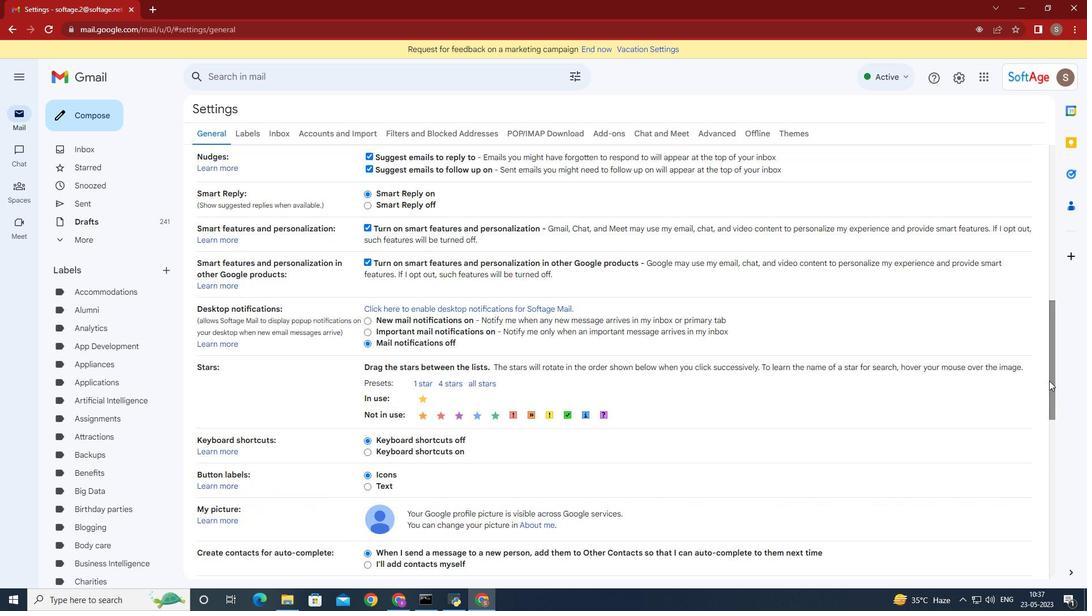 
Action: Mouse moved to (1047, 376)
Screenshot: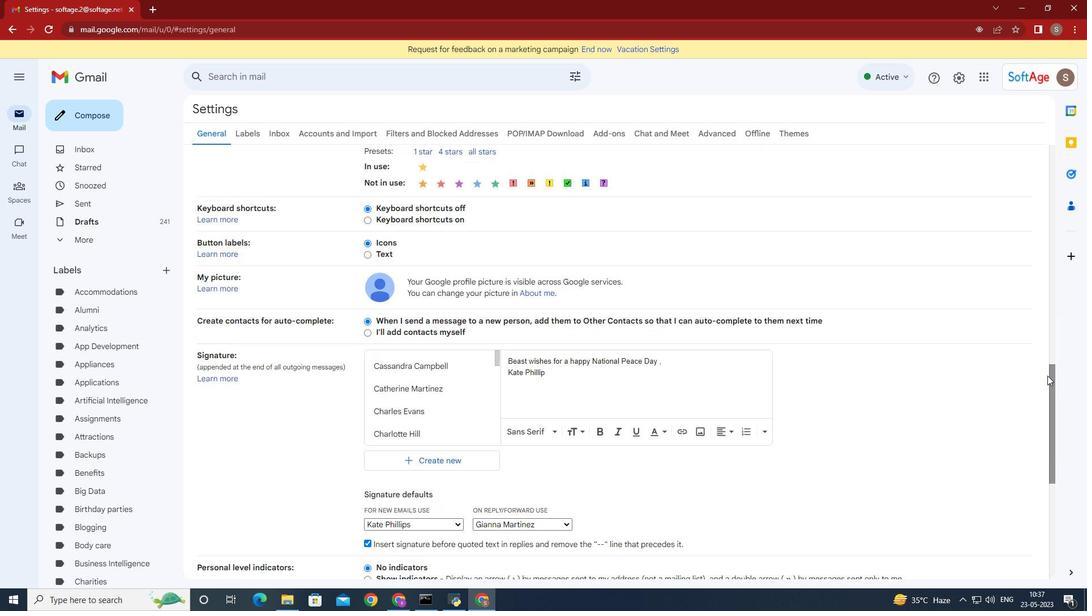 
Action: Mouse scrolled (1047, 375) with delta (0, 0)
Screenshot: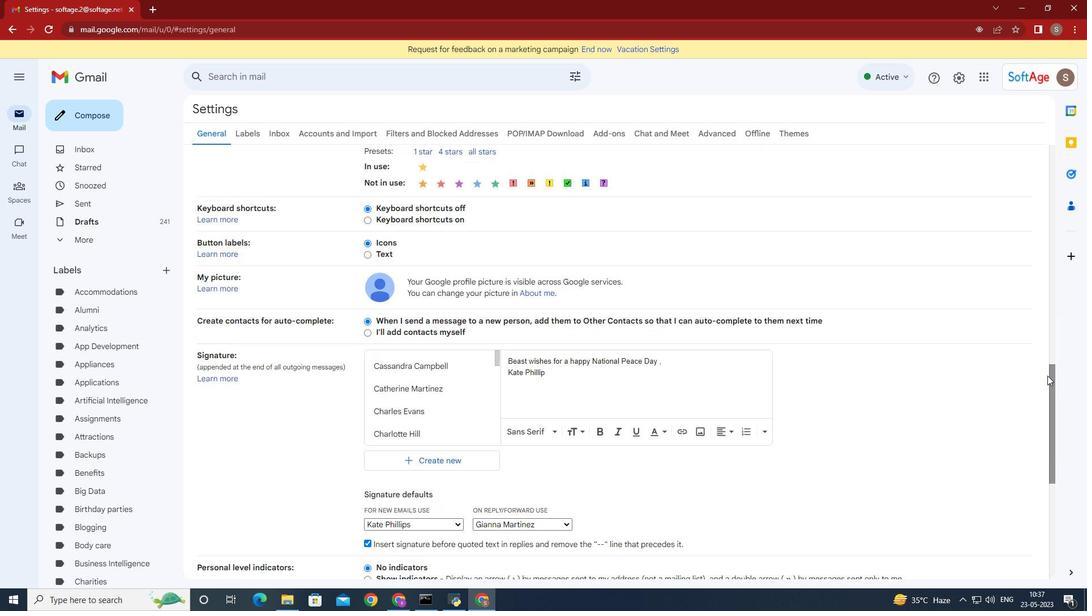 
Action: Mouse scrolled (1047, 375) with delta (0, 0)
Screenshot: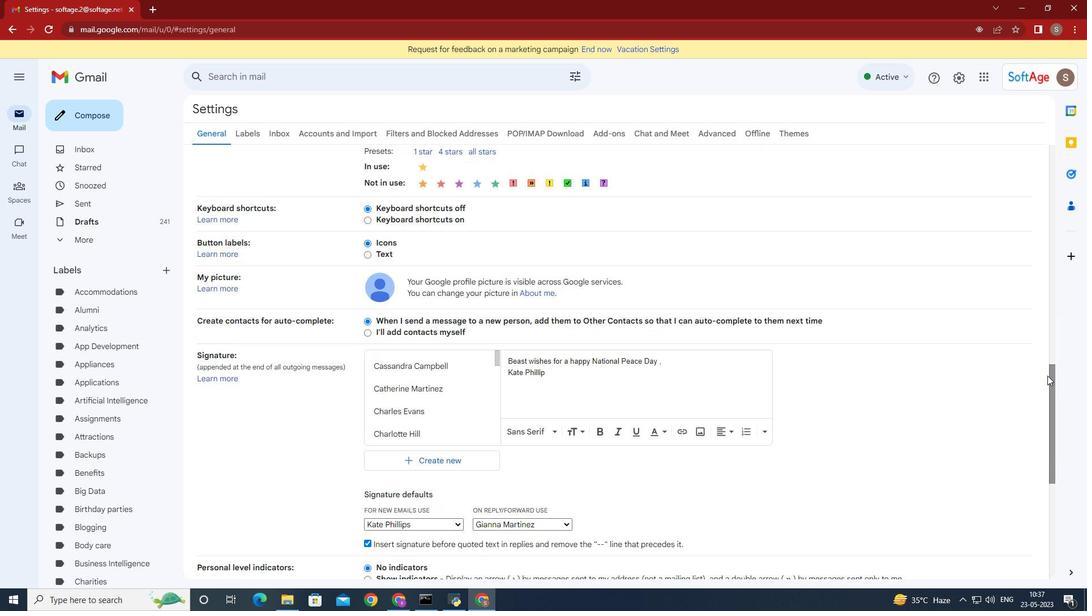 
Action: Mouse scrolled (1047, 375) with delta (0, 0)
Screenshot: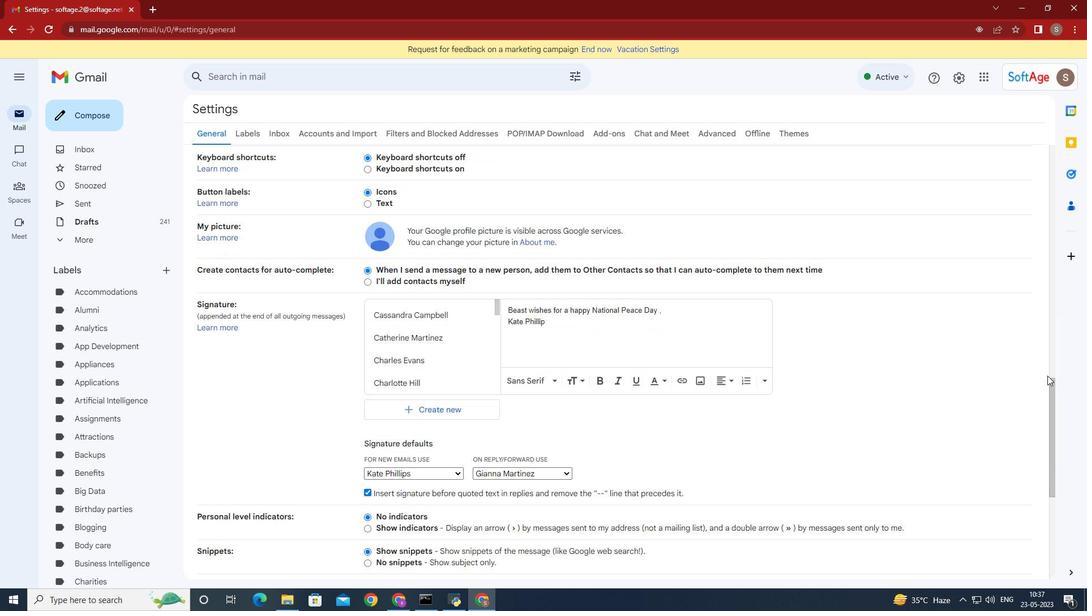 
Action: Mouse scrolled (1047, 375) with delta (0, 0)
Screenshot: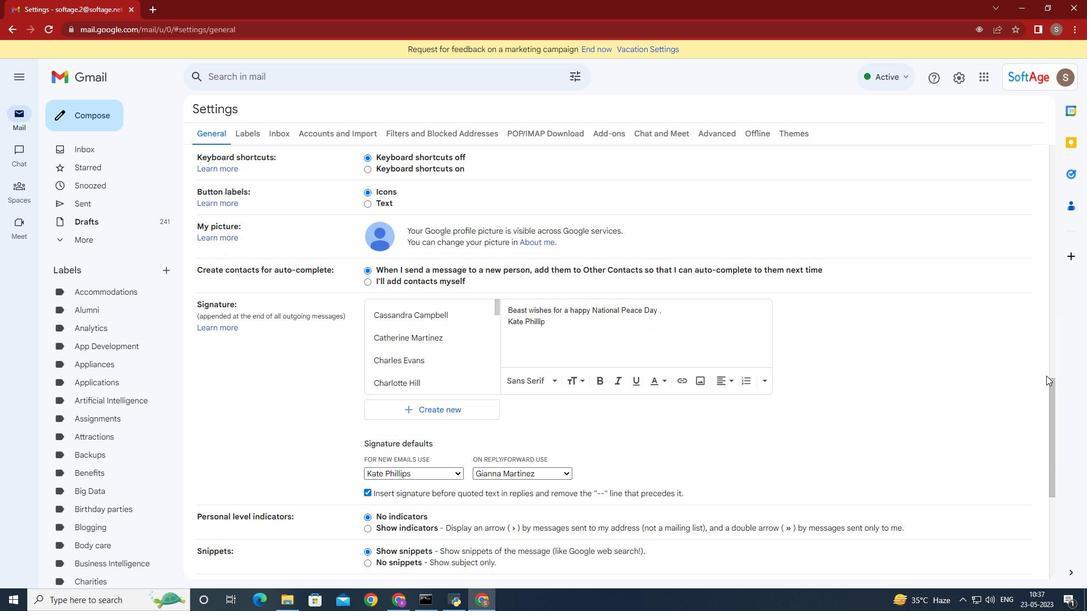 
Action: Mouse scrolled (1047, 375) with delta (0, 0)
Screenshot: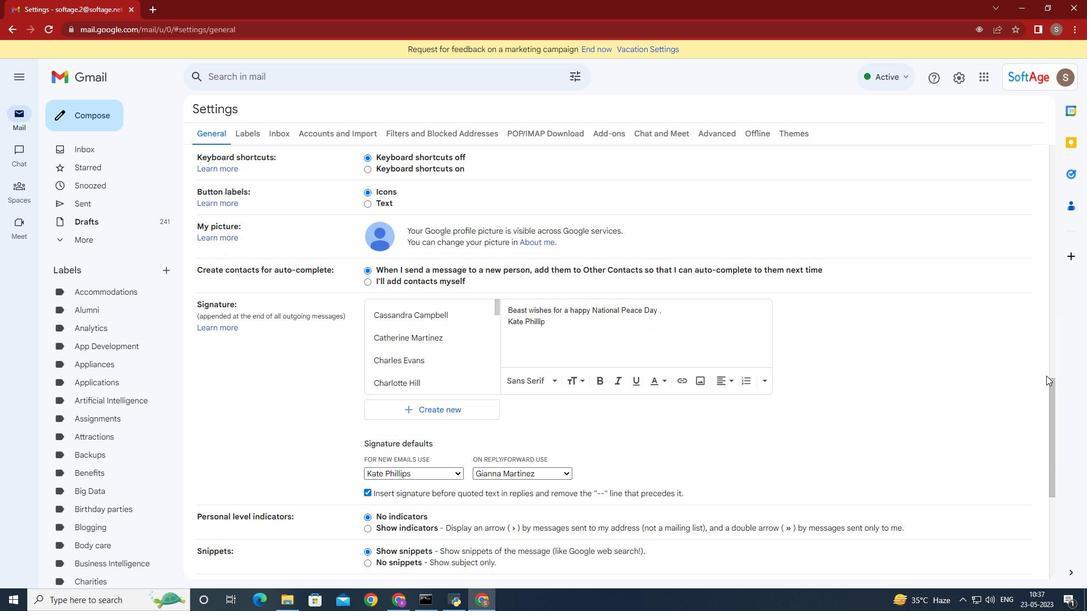 
Action: Mouse scrolled (1047, 375) with delta (0, 0)
Screenshot: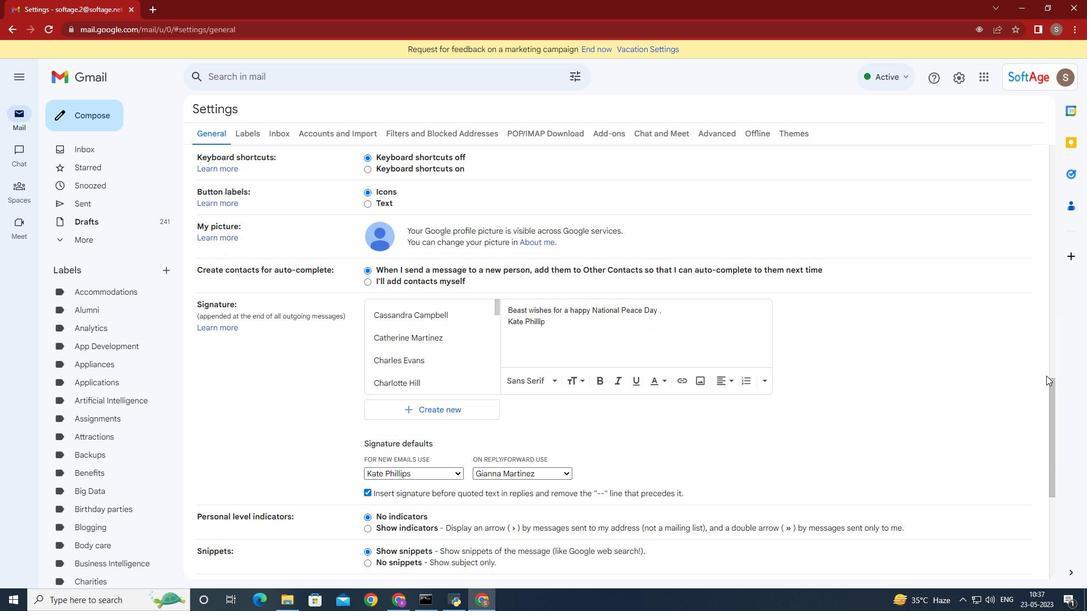 
Action: Mouse scrolled (1047, 375) with delta (0, 0)
Screenshot: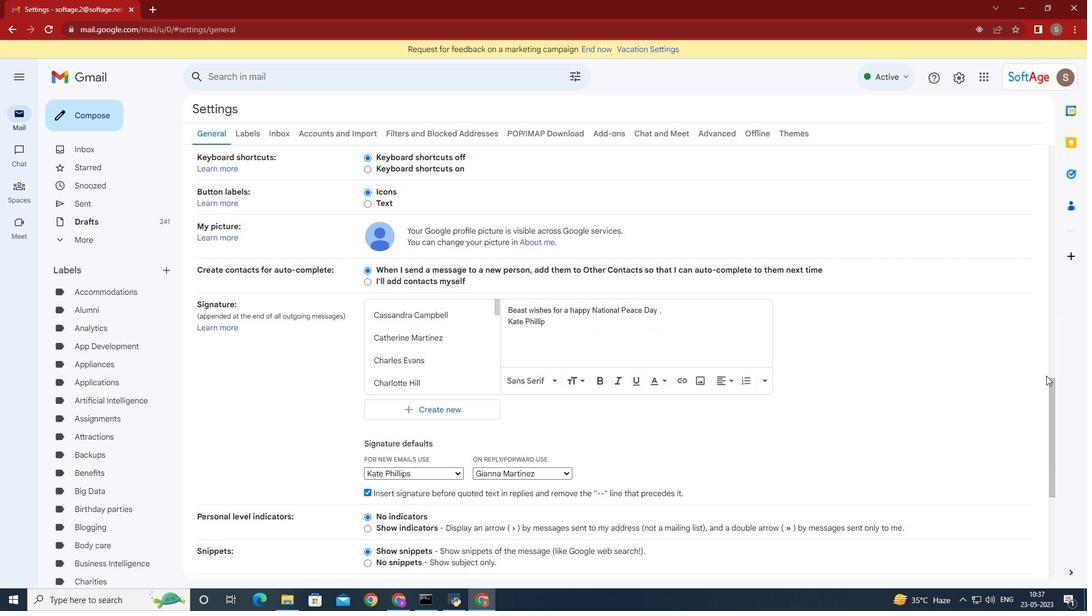 
Action: Mouse moved to (555, 178)
Screenshot: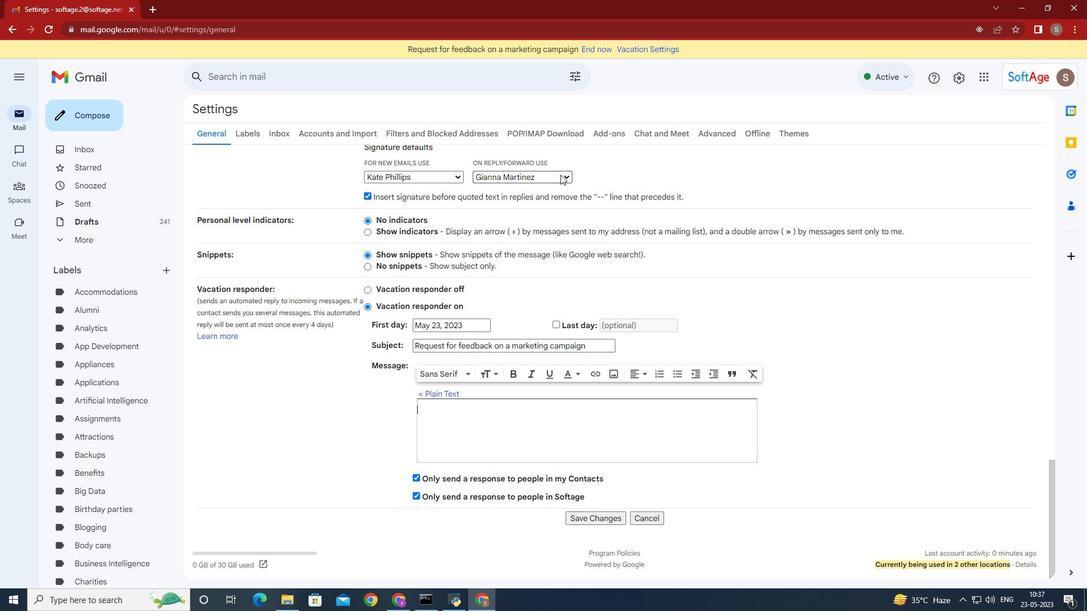 
Action: Mouse pressed left at (555, 178)
Screenshot: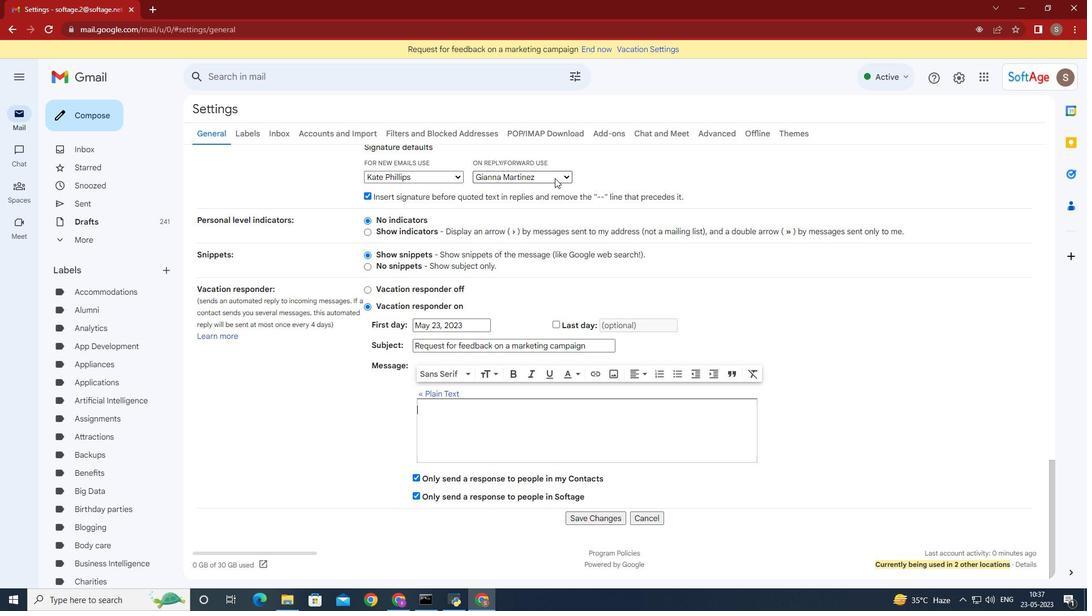 
Action: Mouse moved to (521, 352)
Screenshot: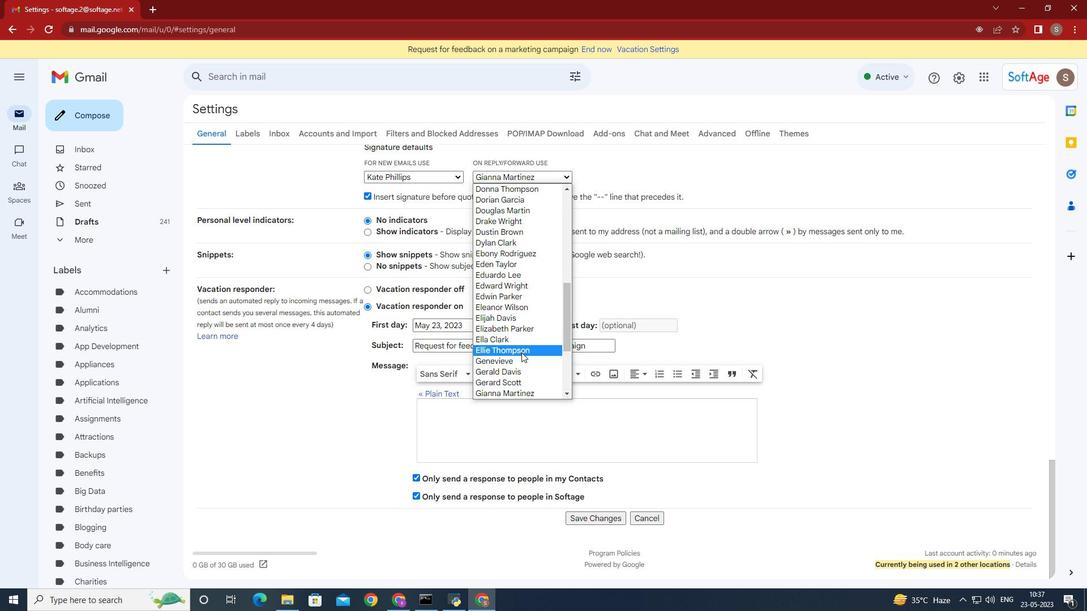 
Action: Mouse scrolled (521, 352) with delta (0, 0)
Screenshot: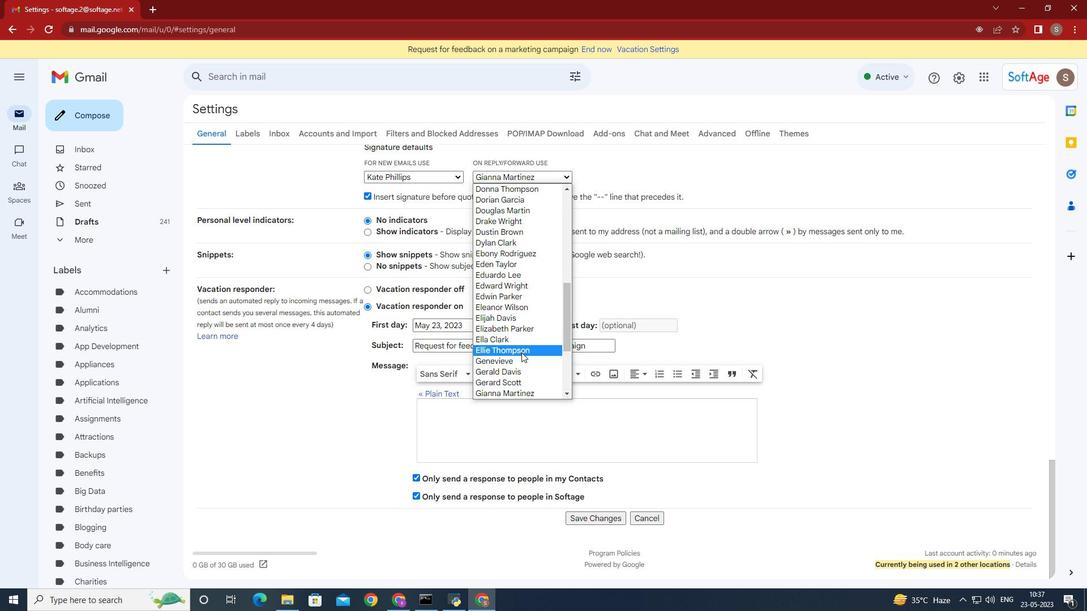 
Action: Mouse moved to (521, 352)
Screenshot: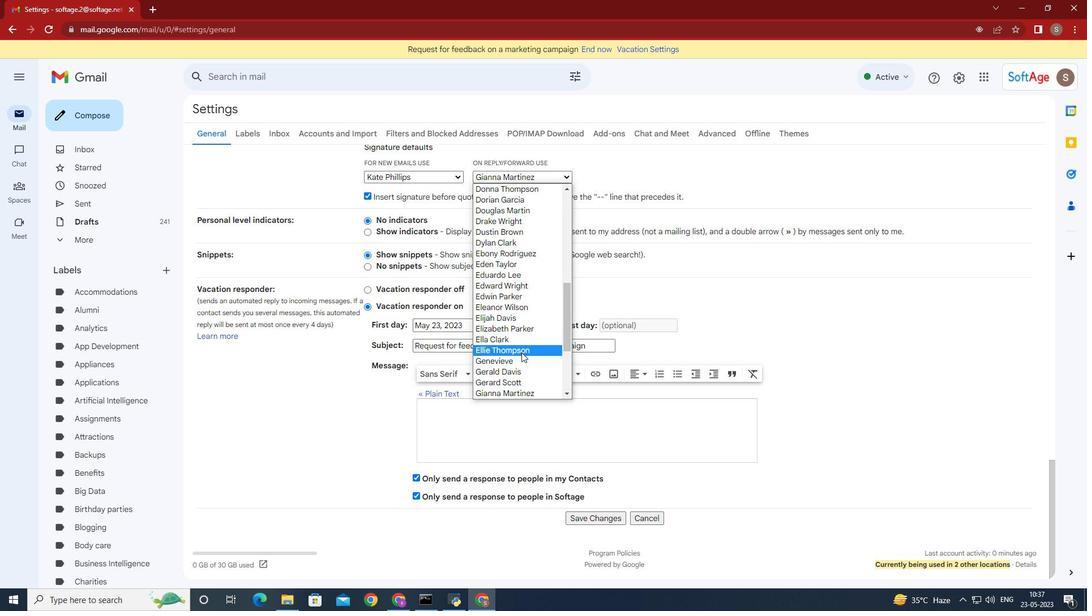 
Action: Mouse scrolled (521, 352) with delta (0, 0)
Screenshot: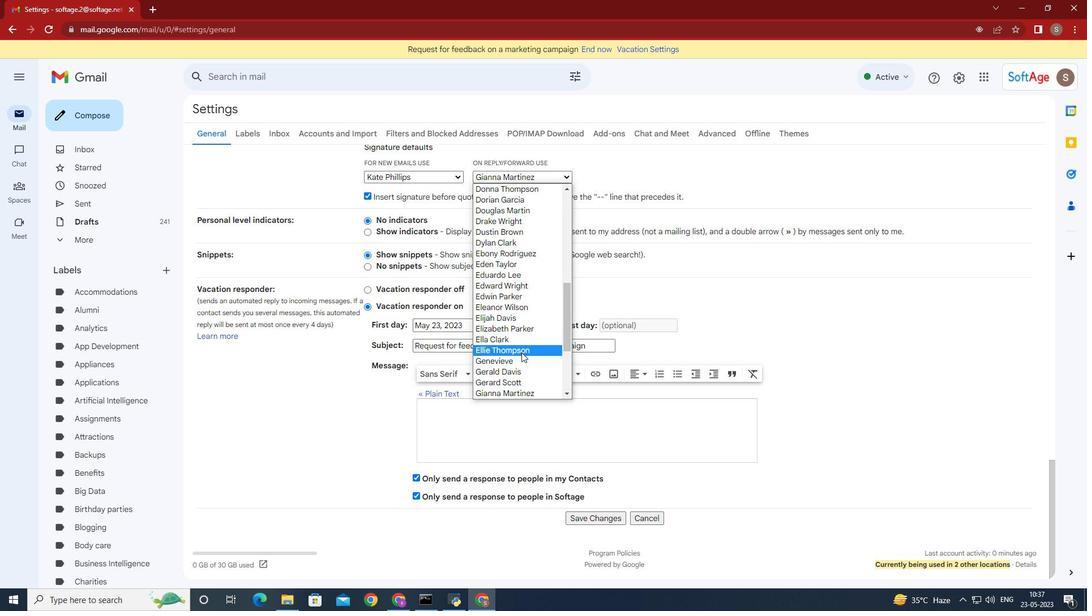 
Action: Mouse scrolled (521, 352) with delta (0, 0)
Screenshot: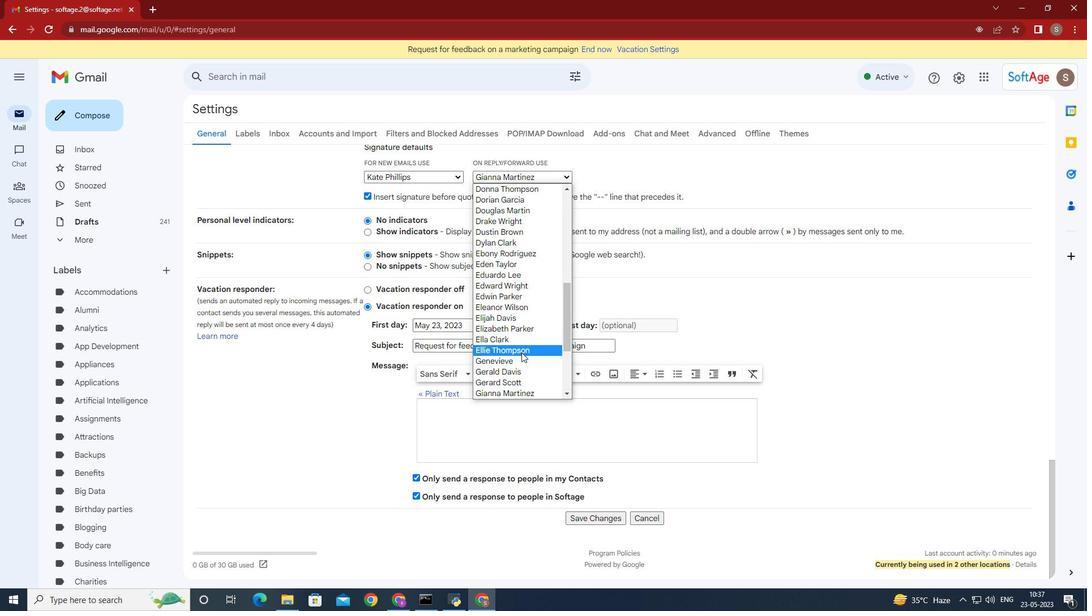 
Action: Mouse moved to (521, 352)
Screenshot: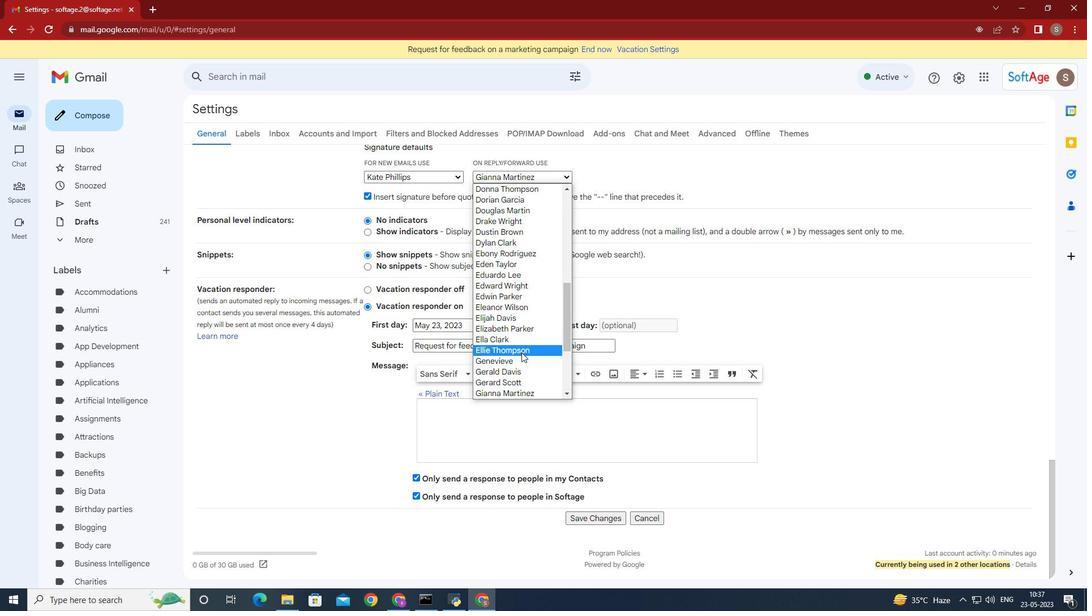 
Action: Mouse scrolled (521, 352) with delta (0, 0)
Screenshot: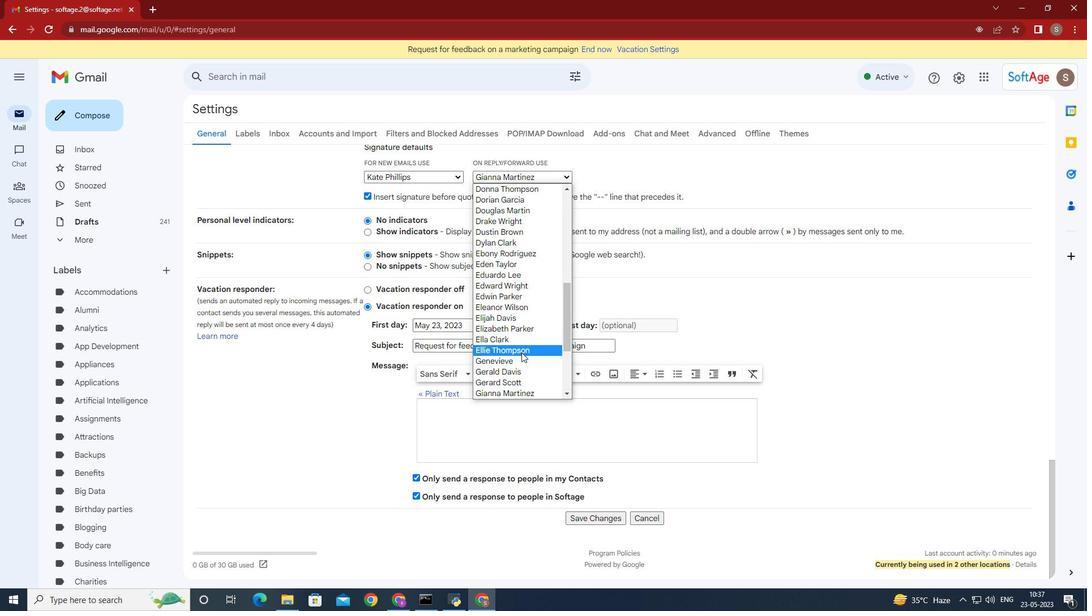 
Action: Mouse moved to (516, 347)
Screenshot: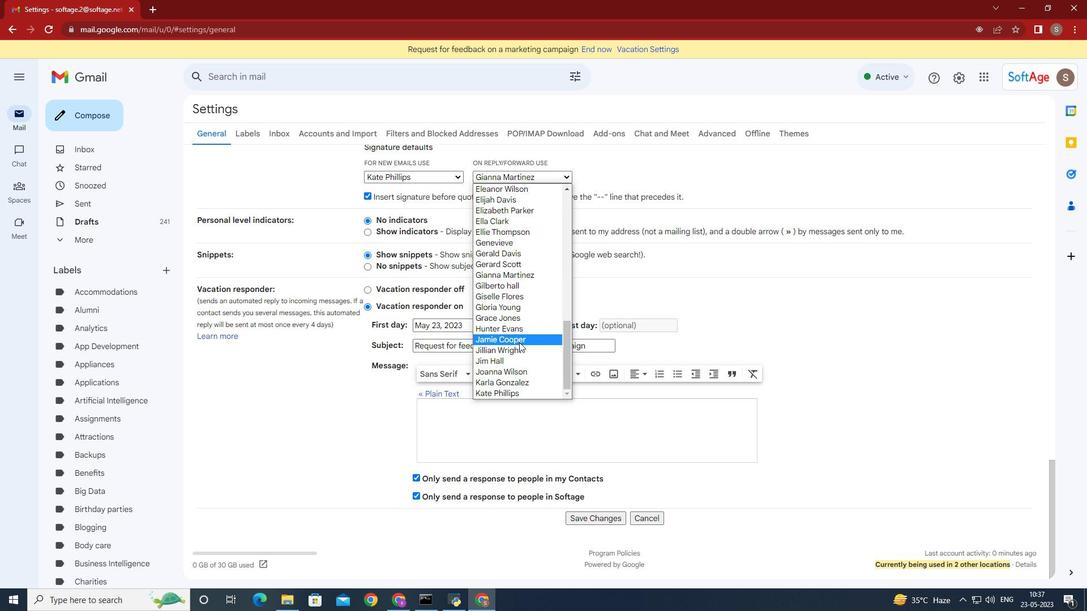
Action: Mouse scrolled (516, 347) with delta (0, 0)
Screenshot: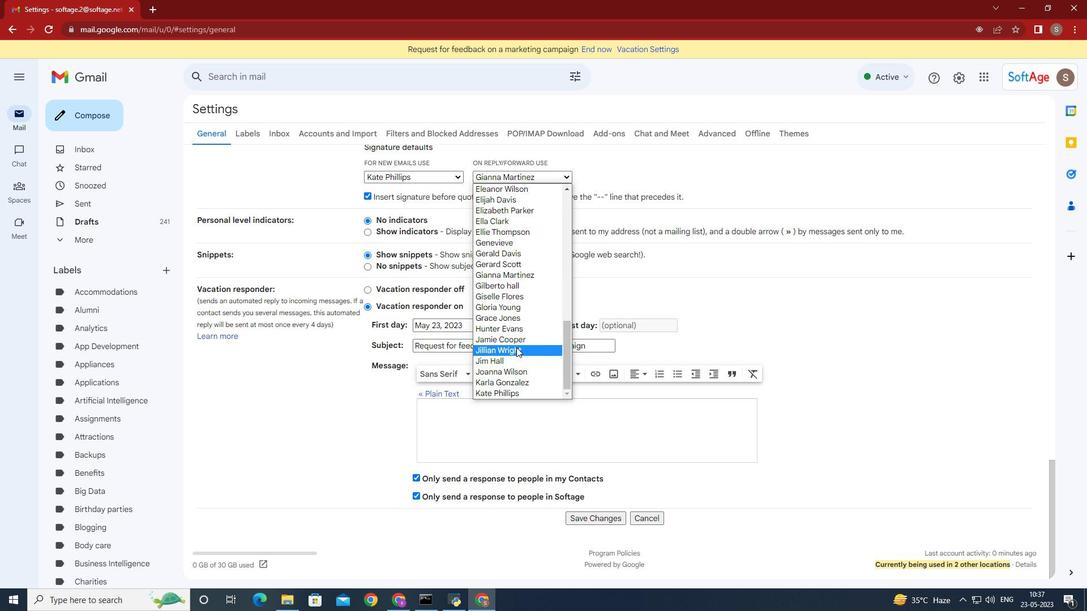 
Action: Mouse scrolled (516, 347) with delta (0, 0)
Screenshot: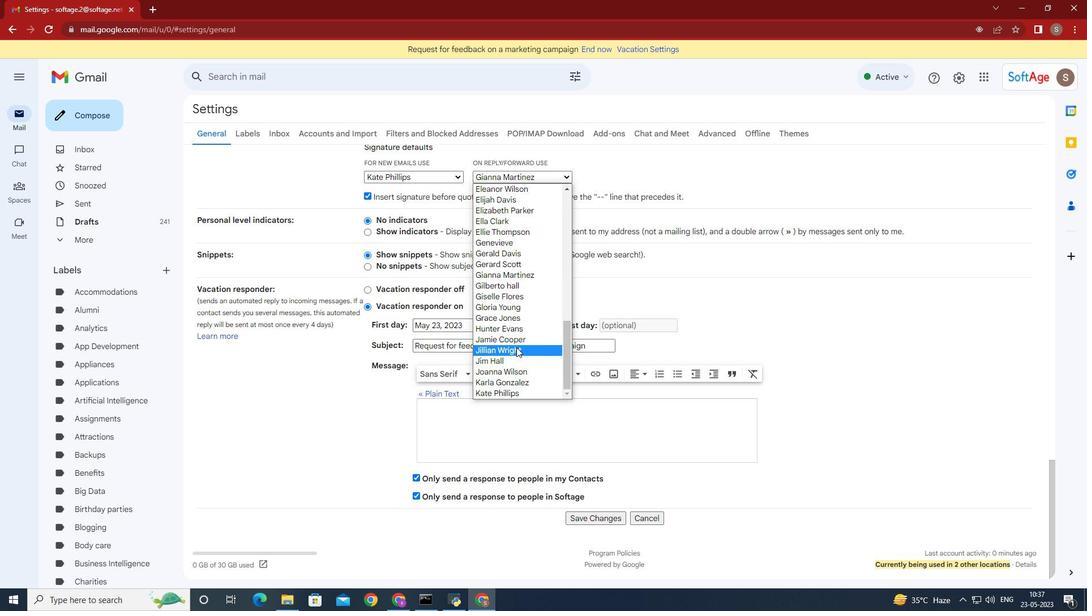 
Action: Mouse moved to (499, 398)
Screenshot: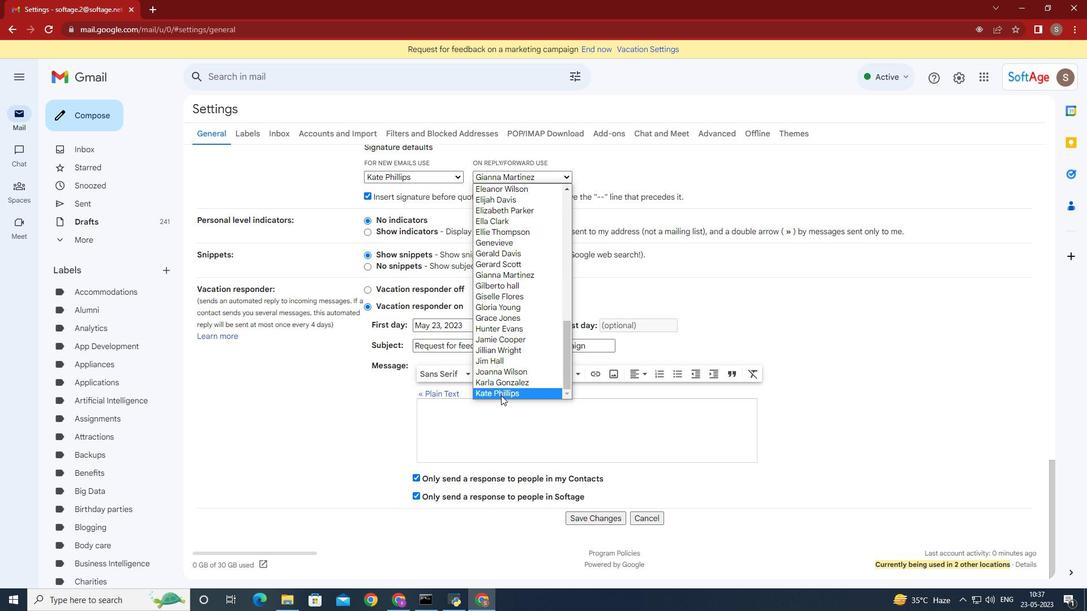 
Action: Mouse pressed left at (499, 398)
Screenshot: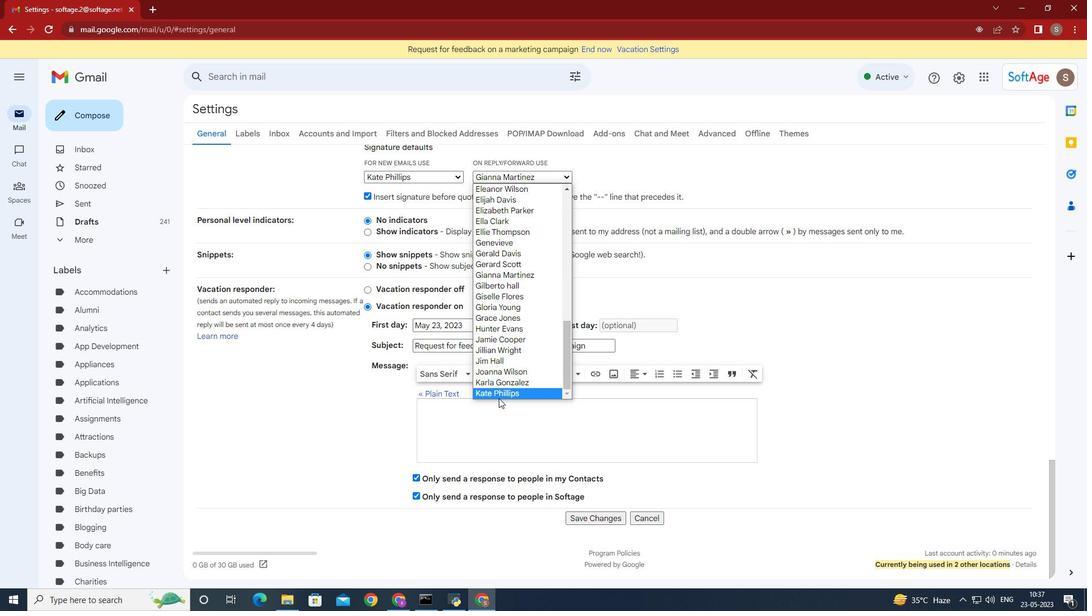 
Action: Mouse moved to (594, 518)
Screenshot: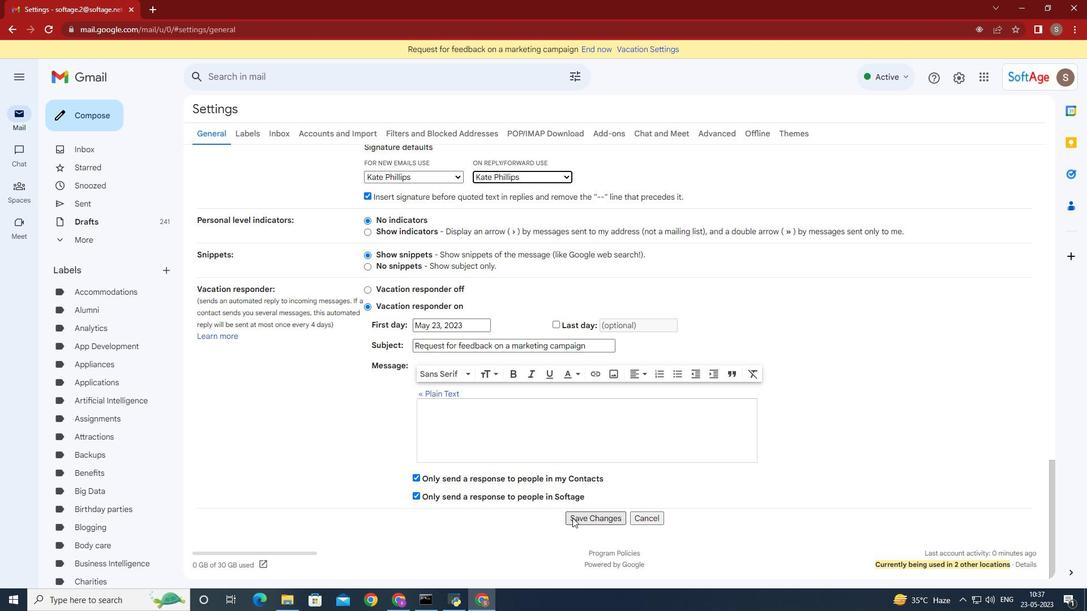 
Action: Mouse pressed left at (594, 518)
Screenshot: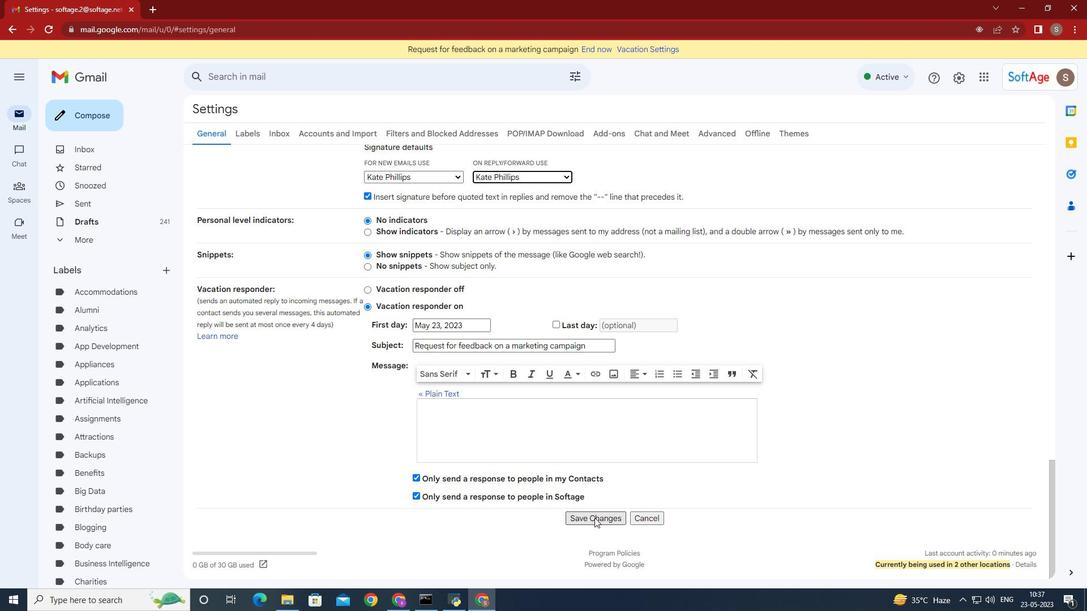 
Action: Mouse moved to (78, 124)
Screenshot: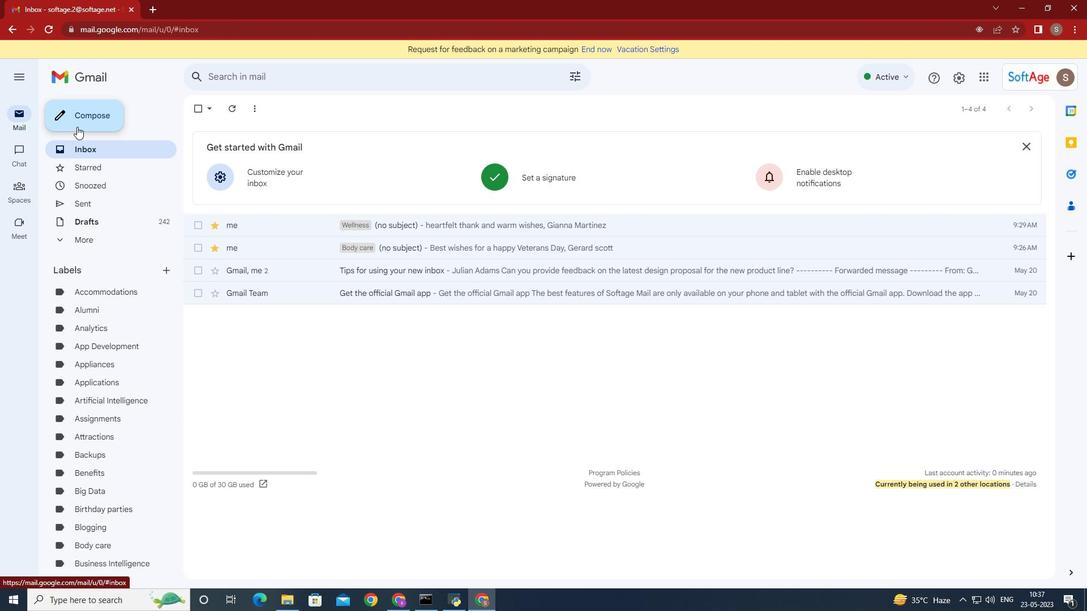 
Action: Mouse pressed left at (78, 124)
Screenshot: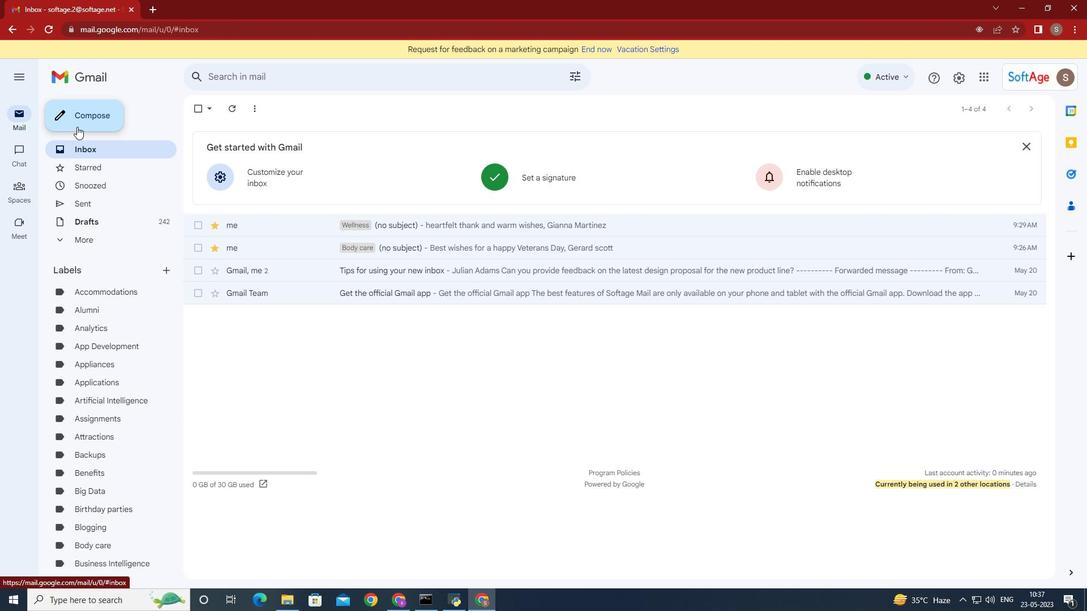 
Action: Mouse moved to (79, 124)
Screenshot: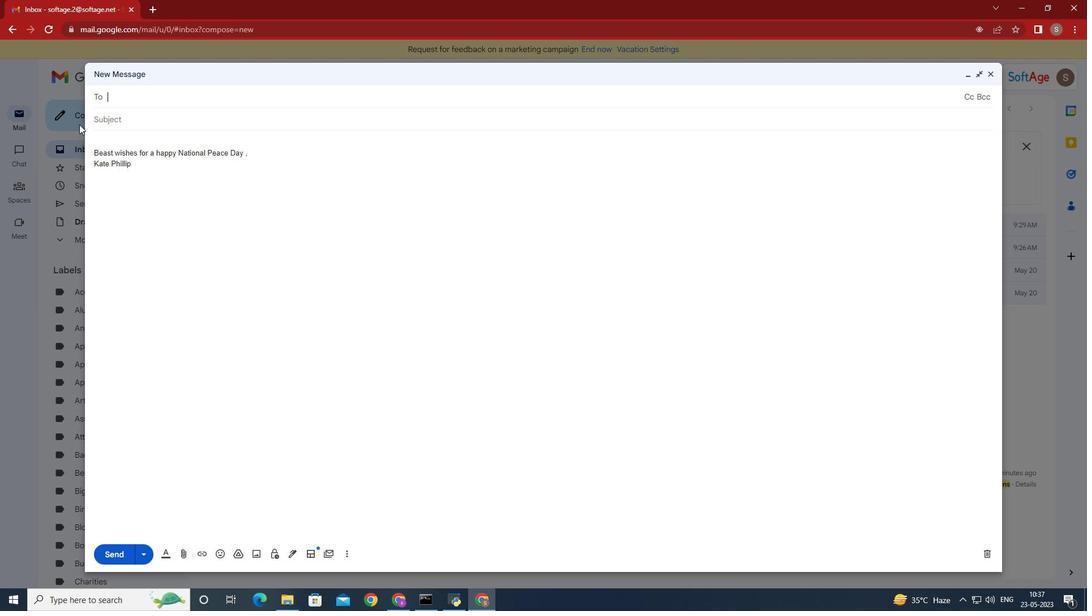 
Action: Key pressed softah<Key.backspace>ge...8
Screenshot: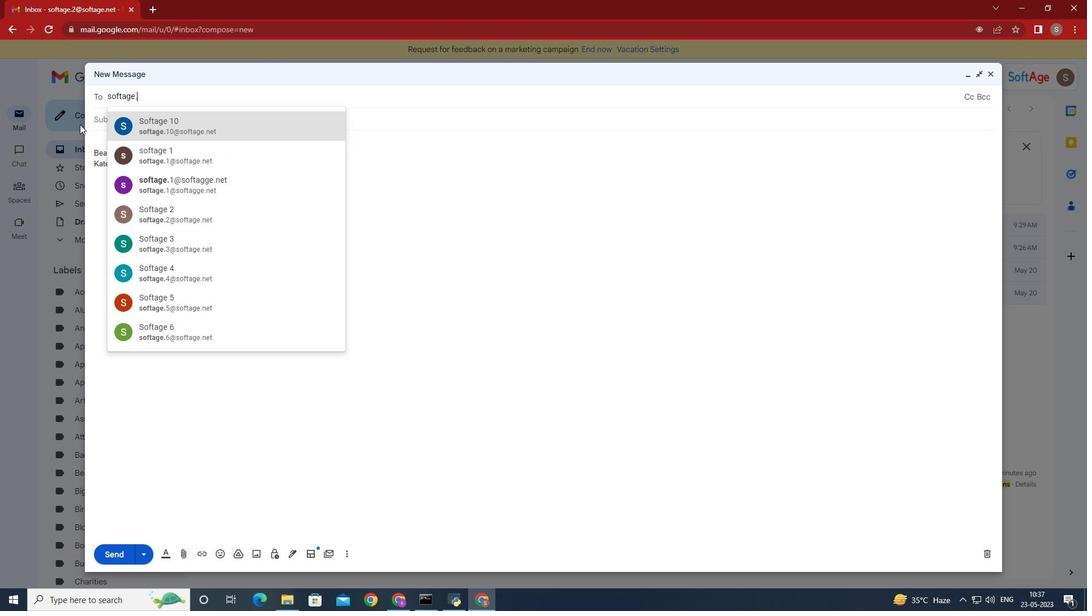 
Action: Mouse moved to (150, 128)
Screenshot: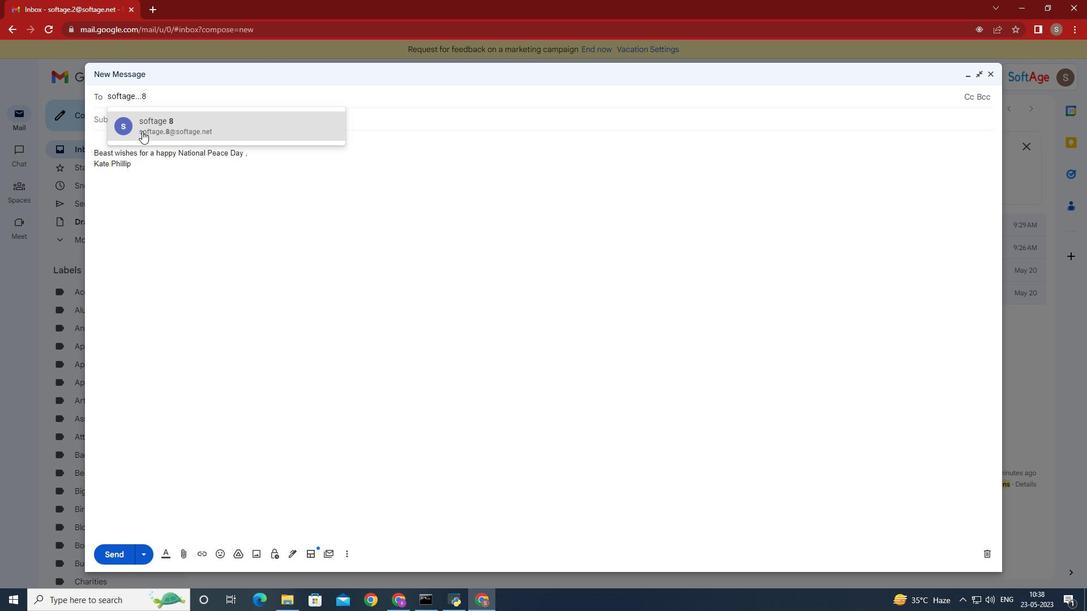 
Action: Mouse pressed left at (150, 128)
Screenshot: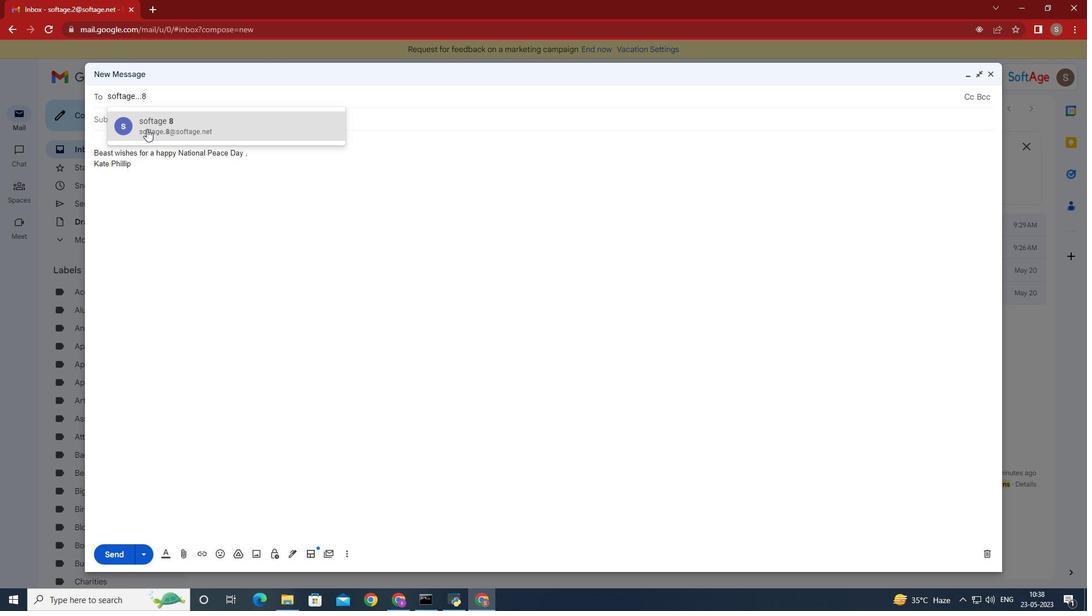
Action: Mouse moved to (342, 550)
Screenshot: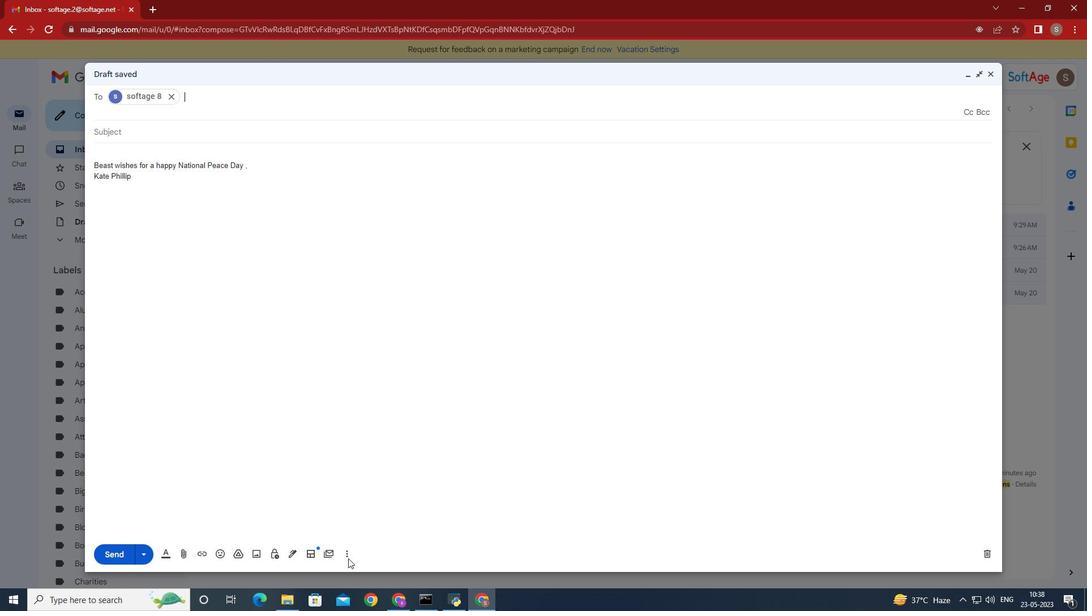 
Action: Mouse pressed left at (342, 550)
Screenshot: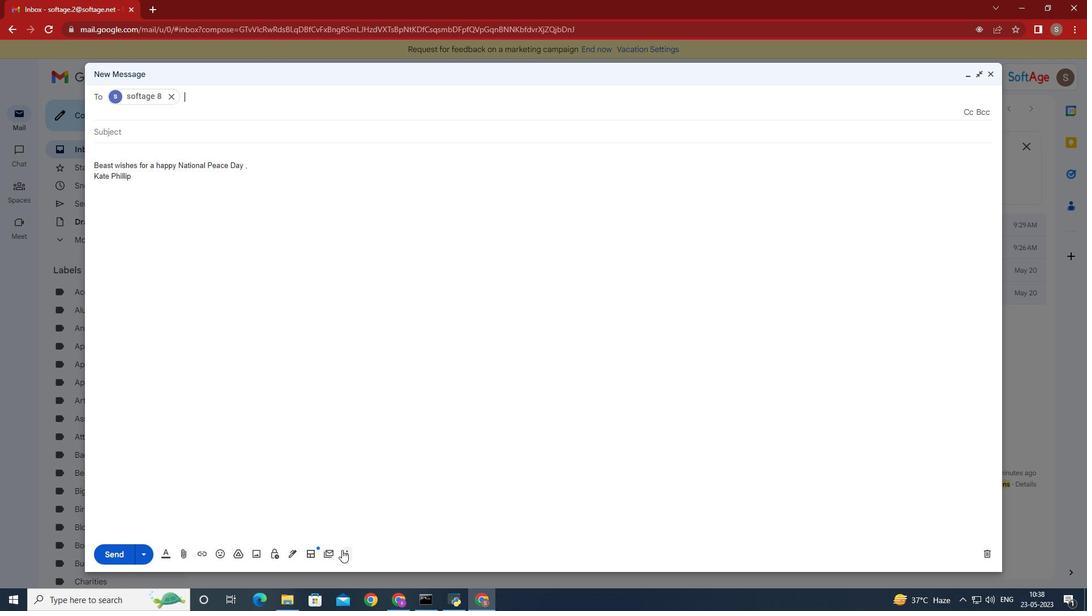 
Action: Mouse moved to (472, 444)
Screenshot: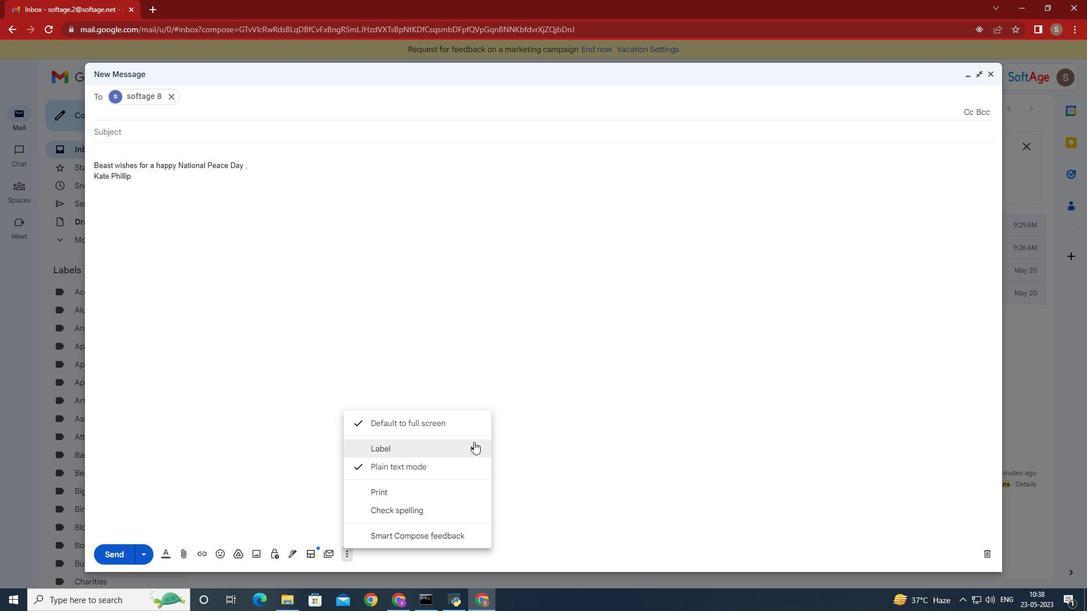 
Action: Mouse pressed left at (472, 444)
Screenshot: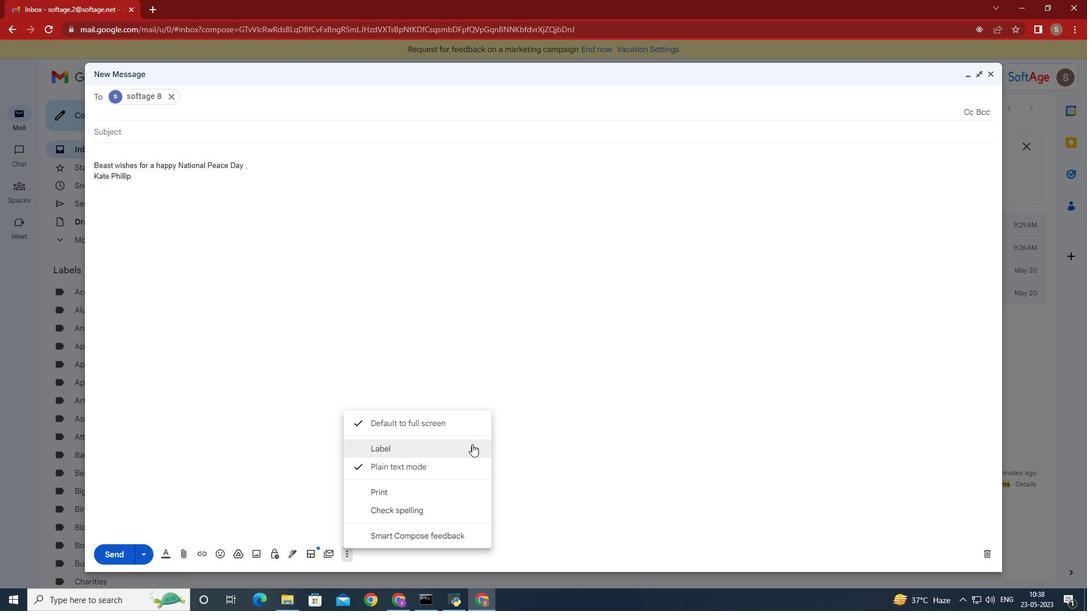 
Action: Mouse moved to (511, 228)
Screenshot: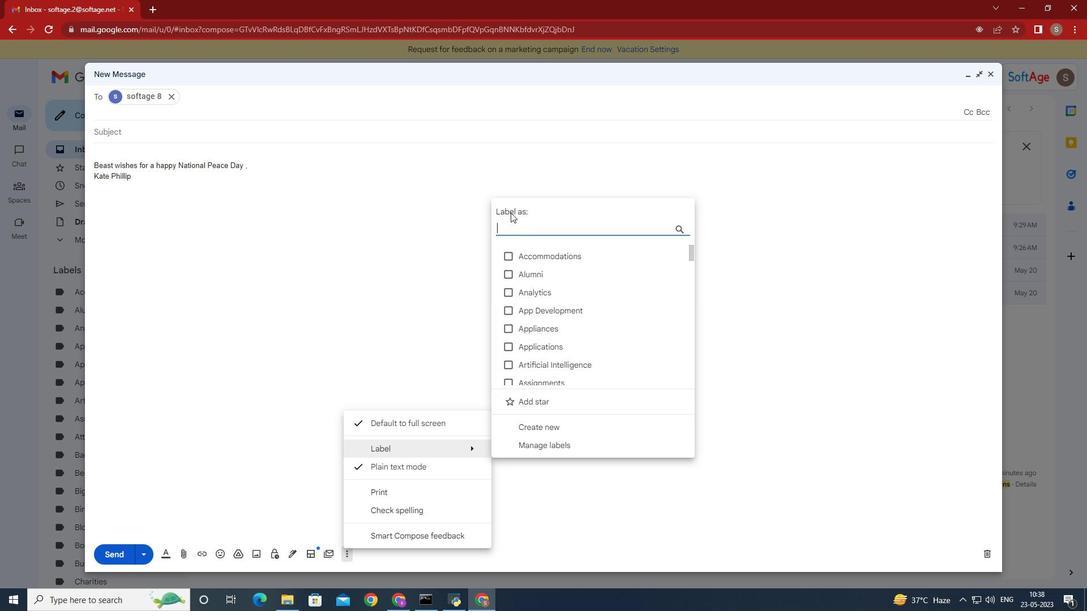 
Action: Mouse pressed left at (511, 228)
Screenshot: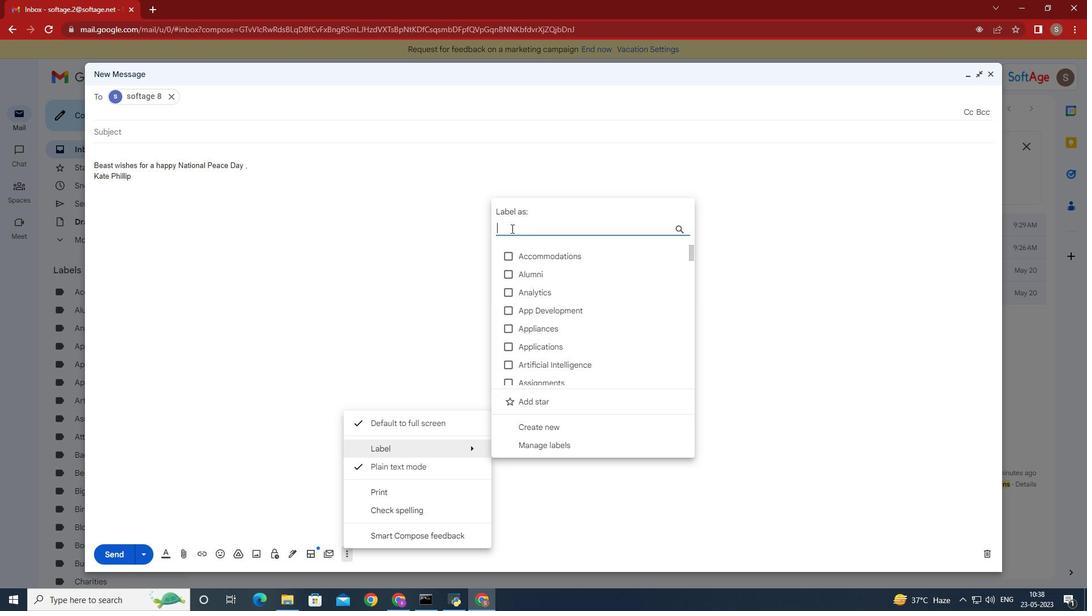 
Action: Mouse moved to (512, 229)
Screenshot: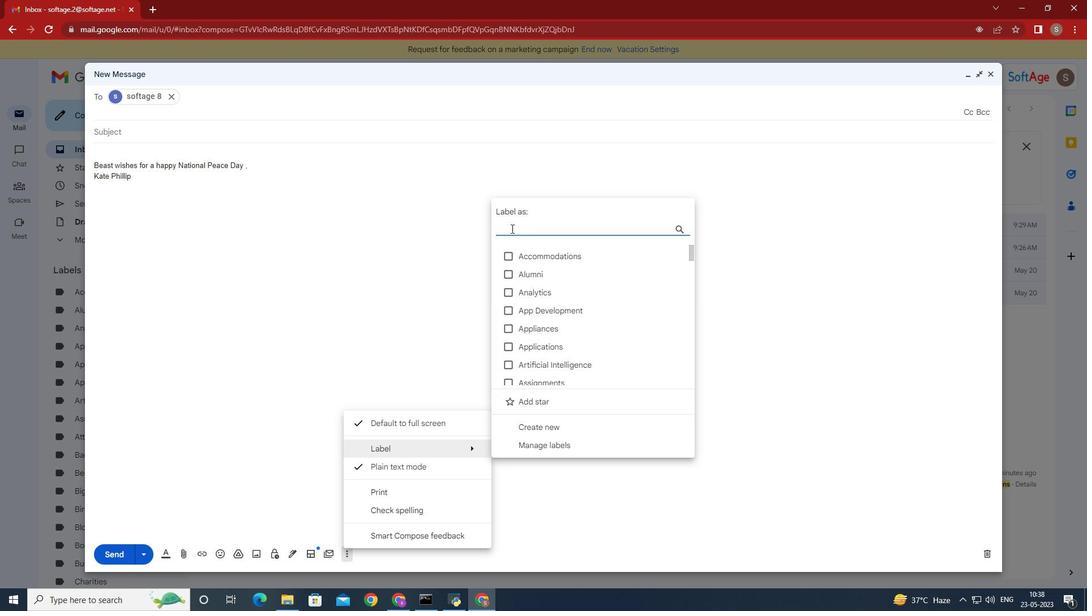 
Action: Key pressed <Key.shift>Sustaina
Screenshot: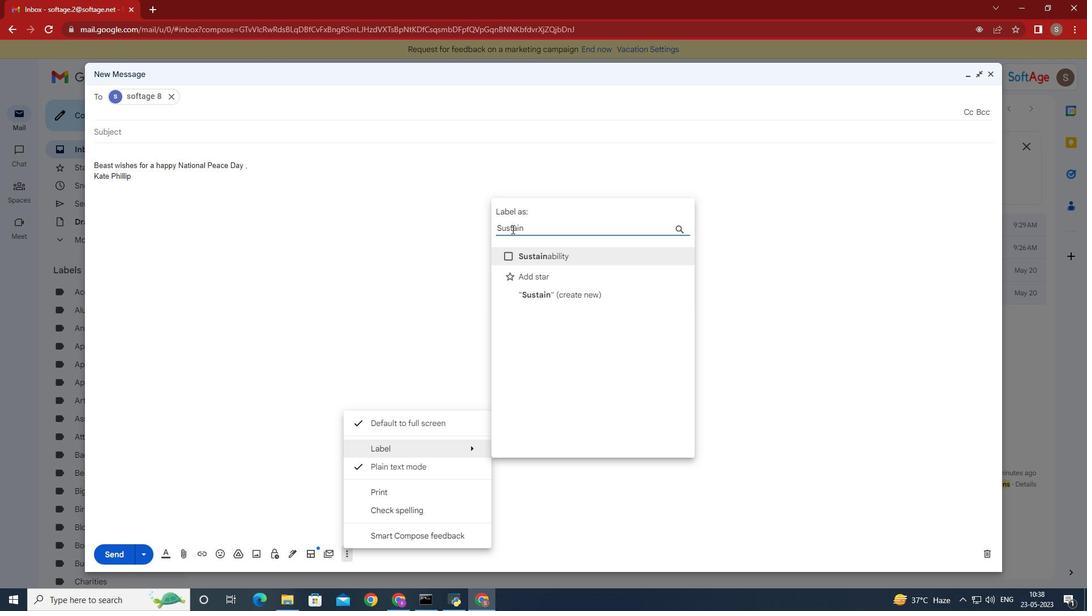 
Action: Mouse moved to (534, 260)
Screenshot: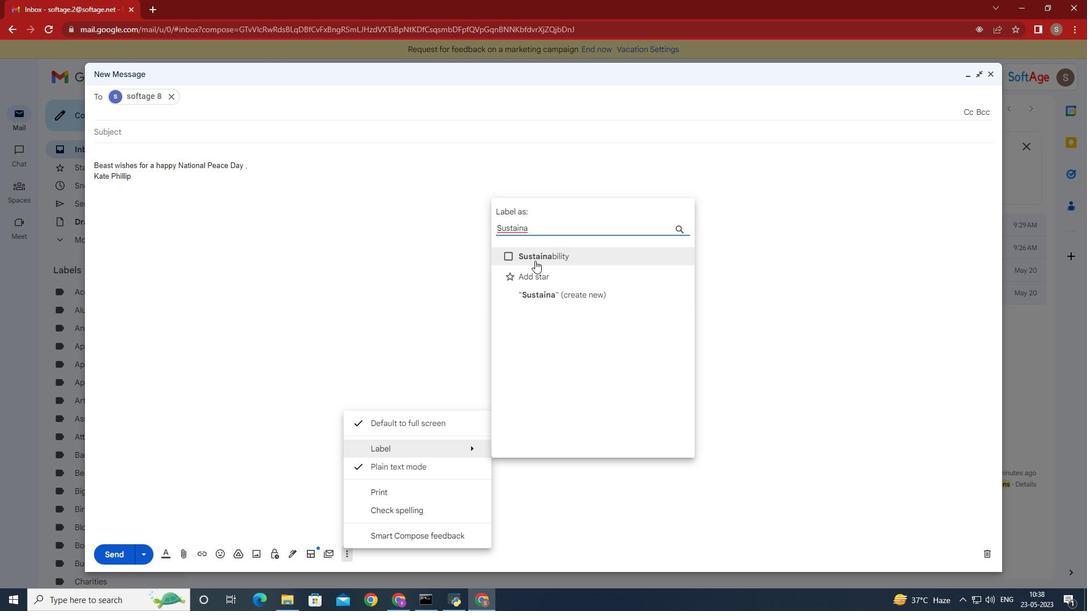 
Action: Mouse pressed left at (534, 260)
Screenshot: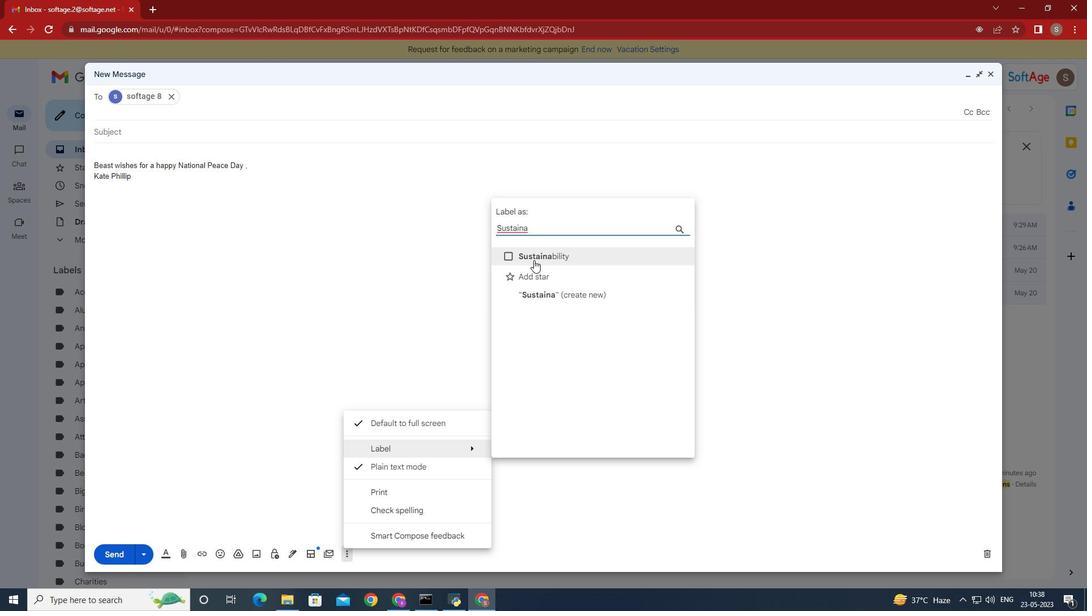 
Action: Mouse moved to (313, 384)
Screenshot: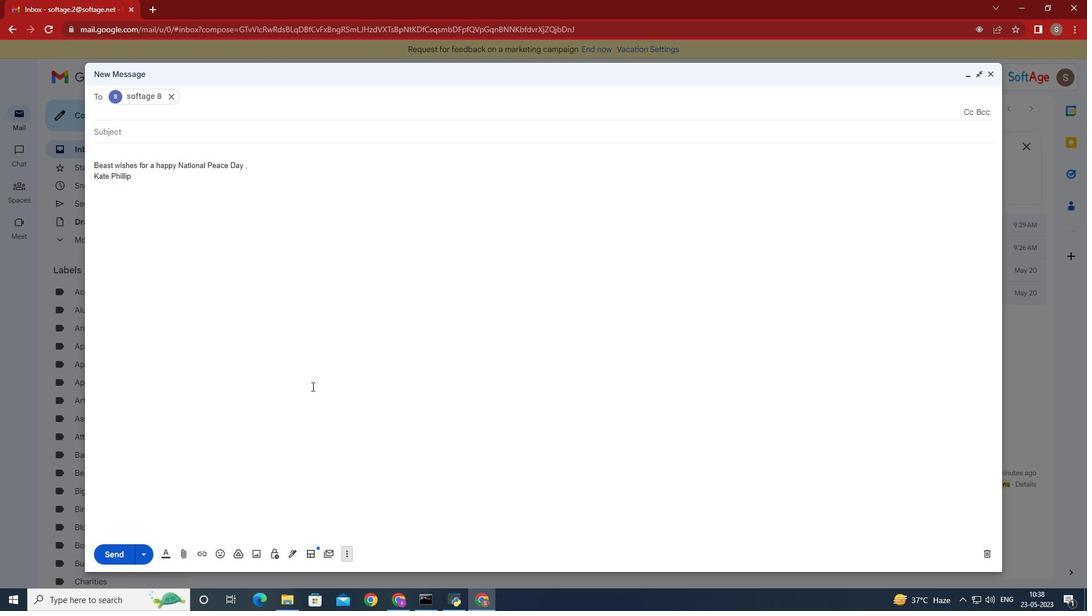 
